 Task: Establish an Event Website.
Action: Mouse moved to (252, 261)
Screenshot: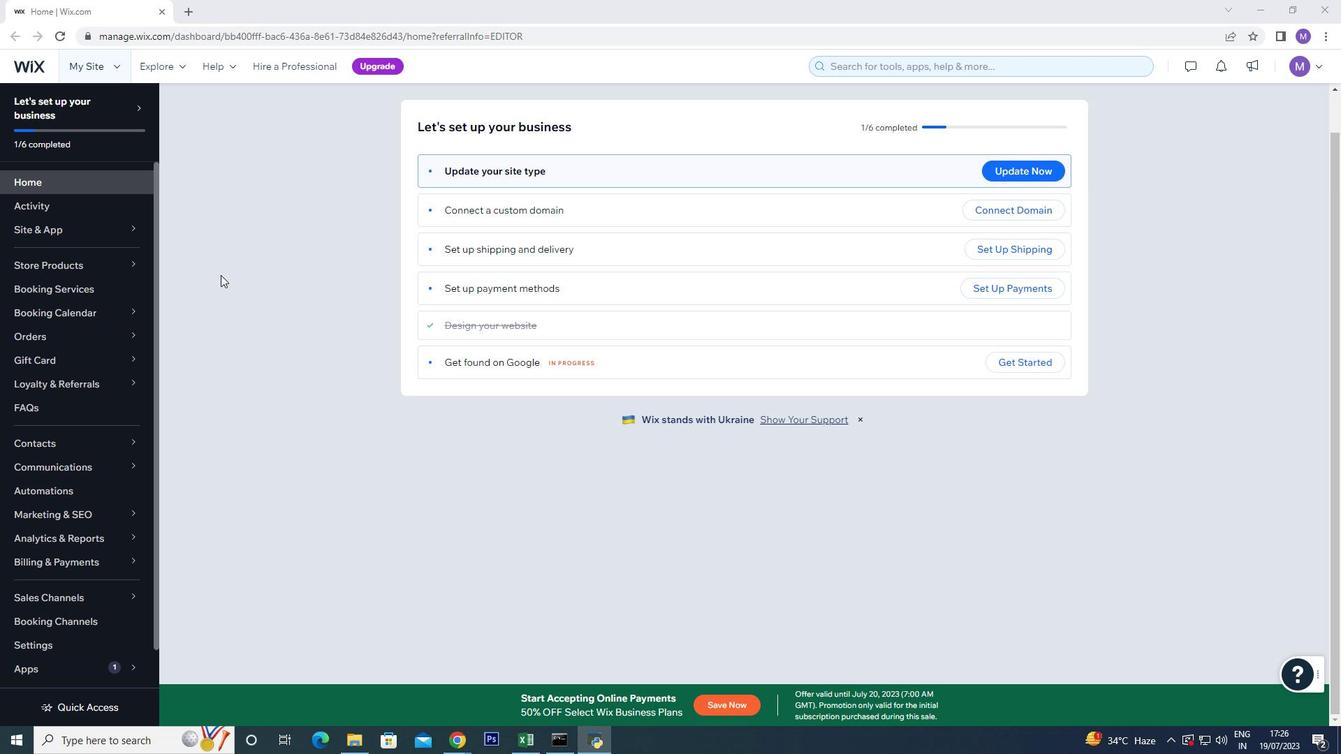 
Action: Mouse pressed left at (252, 261)
Screenshot: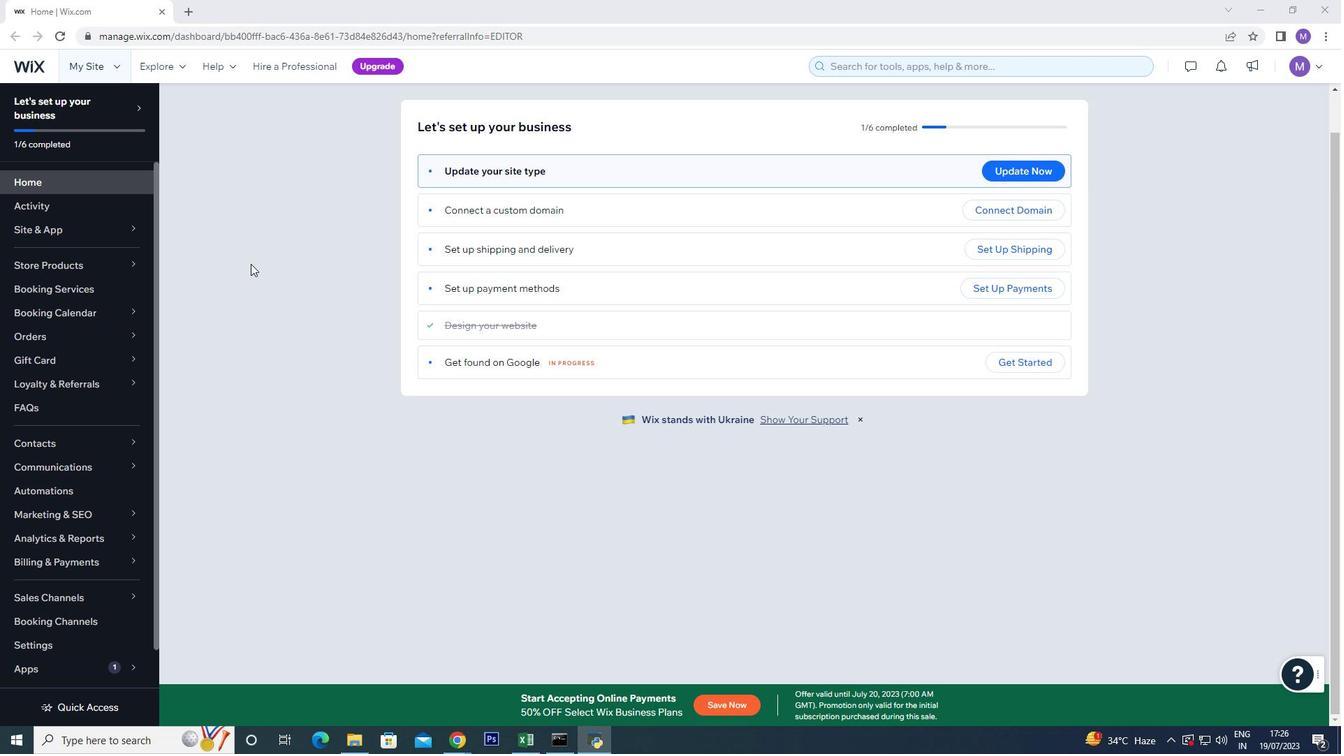 
Action: Mouse moved to (116, 62)
Screenshot: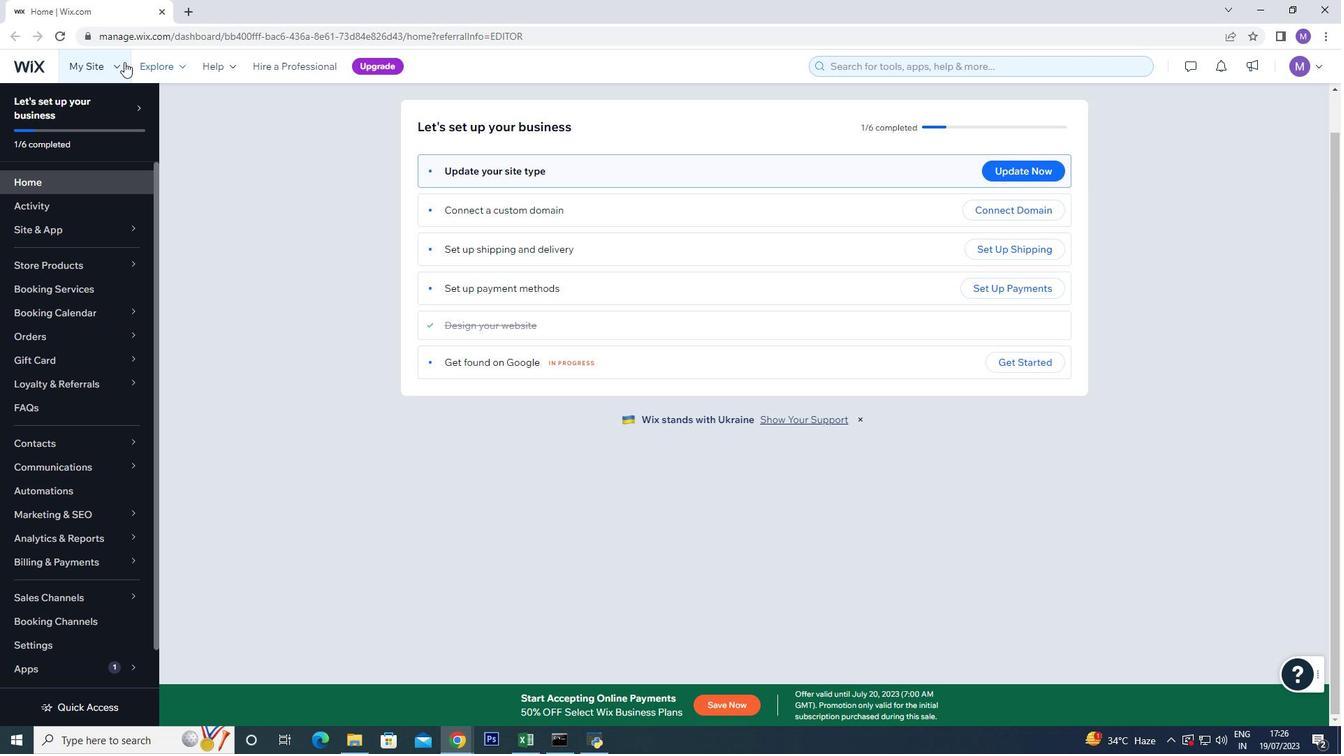 
Action: Mouse pressed left at (116, 62)
Screenshot: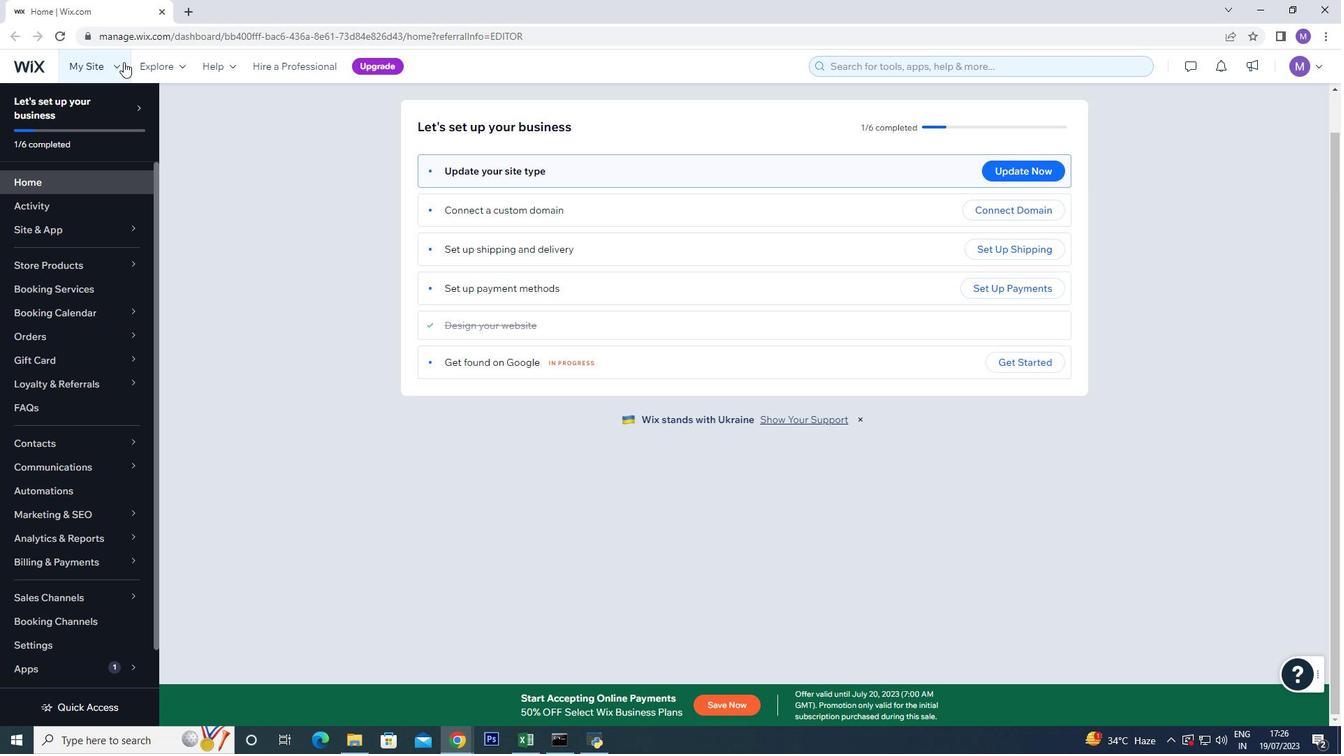 
Action: Mouse moved to (235, 107)
Screenshot: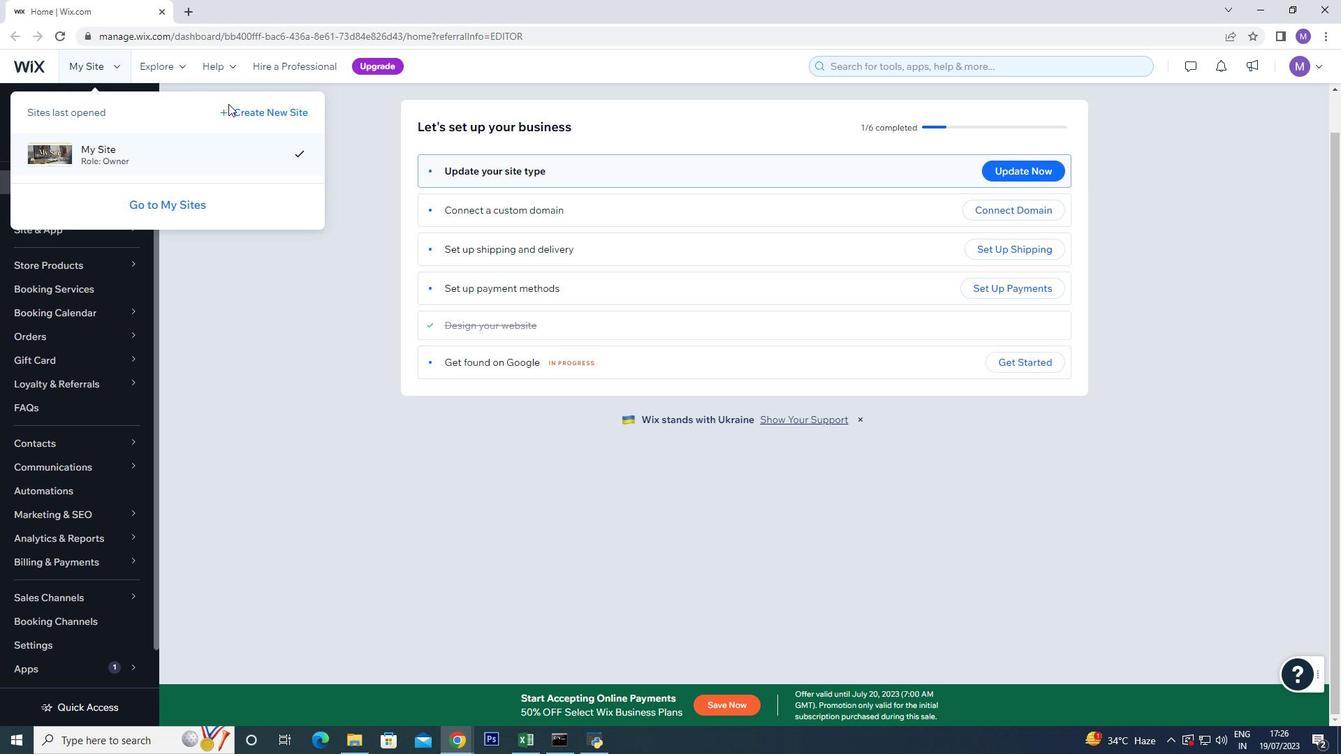 
Action: Mouse pressed left at (235, 107)
Screenshot: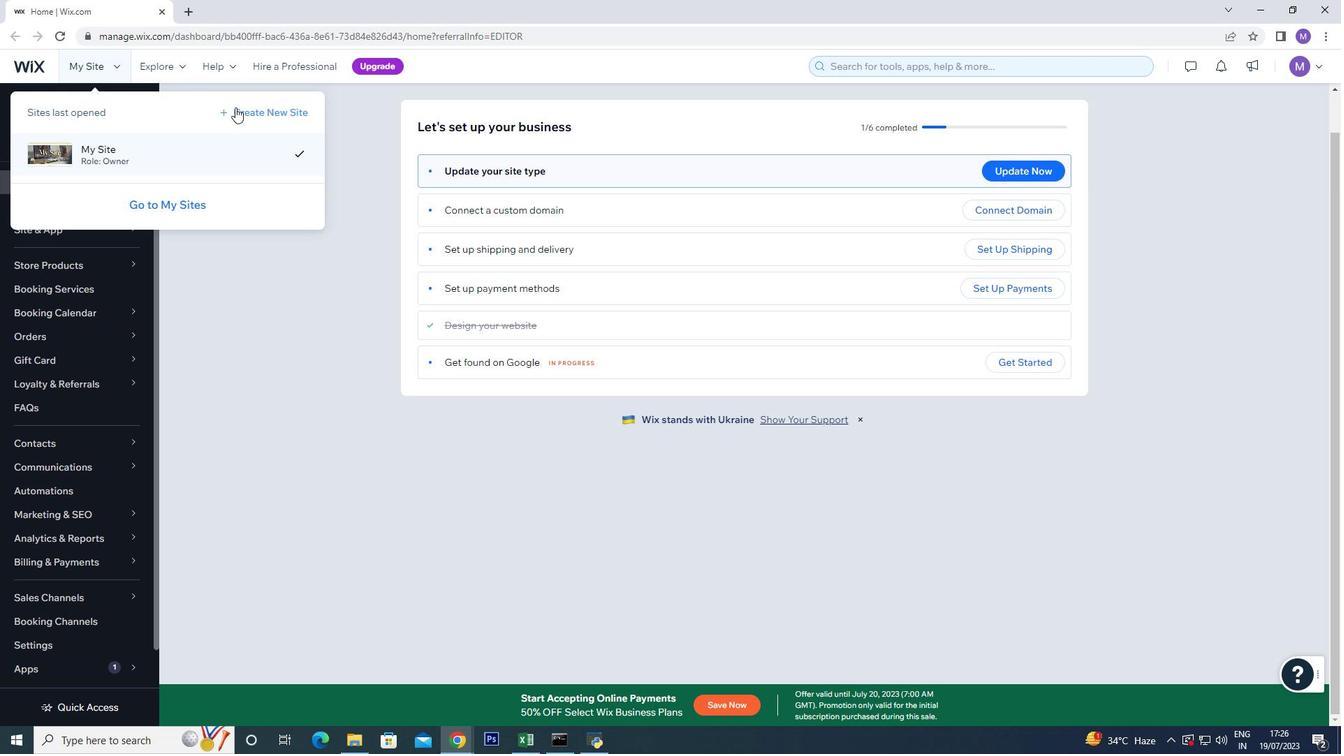 
Action: Mouse moved to (639, 238)
Screenshot: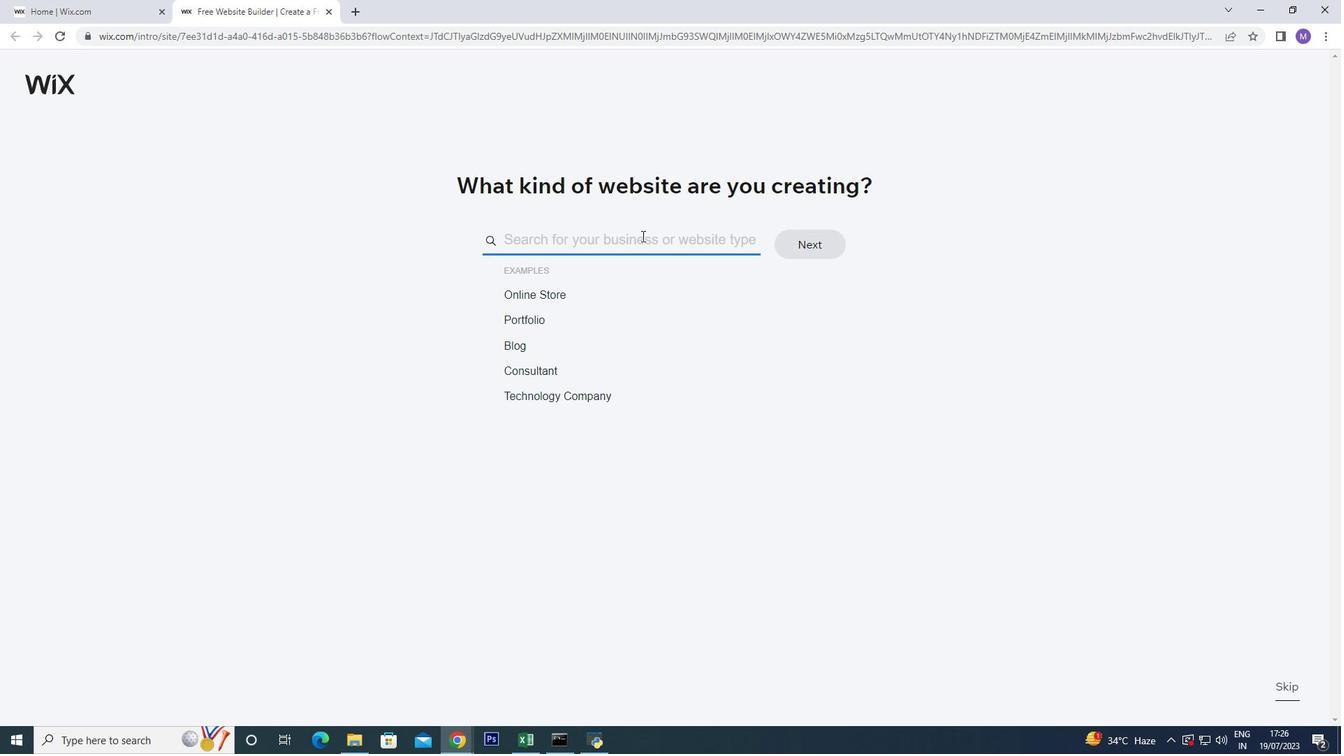 
Action: Mouse pressed left at (639, 238)
Screenshot: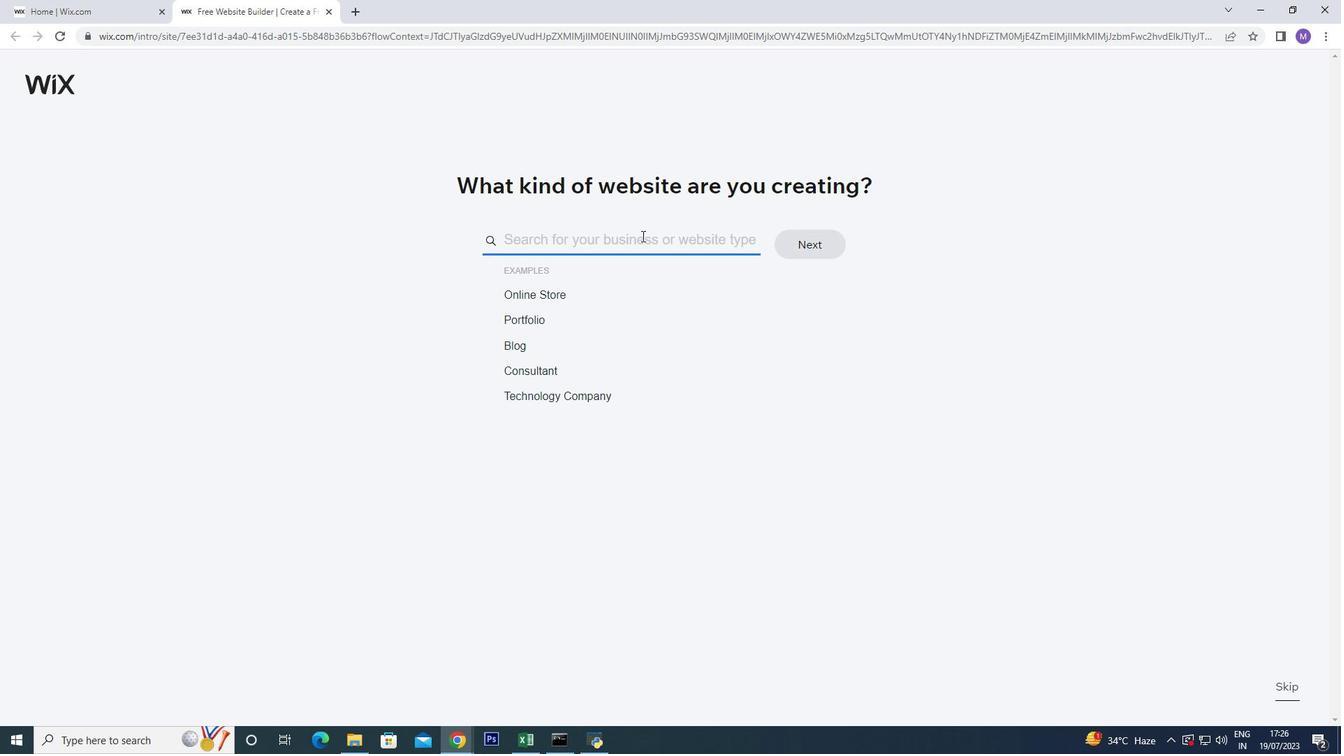 
Action: Key pressed <Key.shift>Event
Screenshot: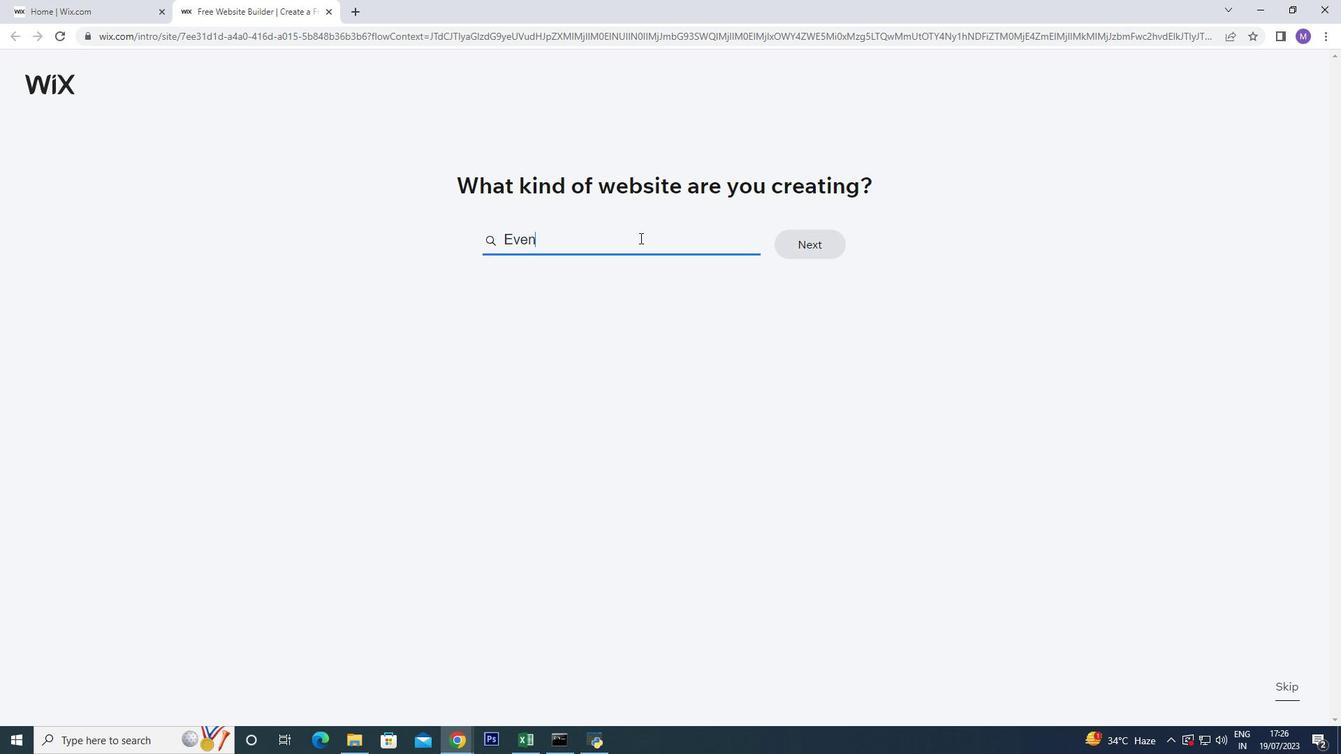 
Action: Mouse moved to (662, 315)
Screenshot: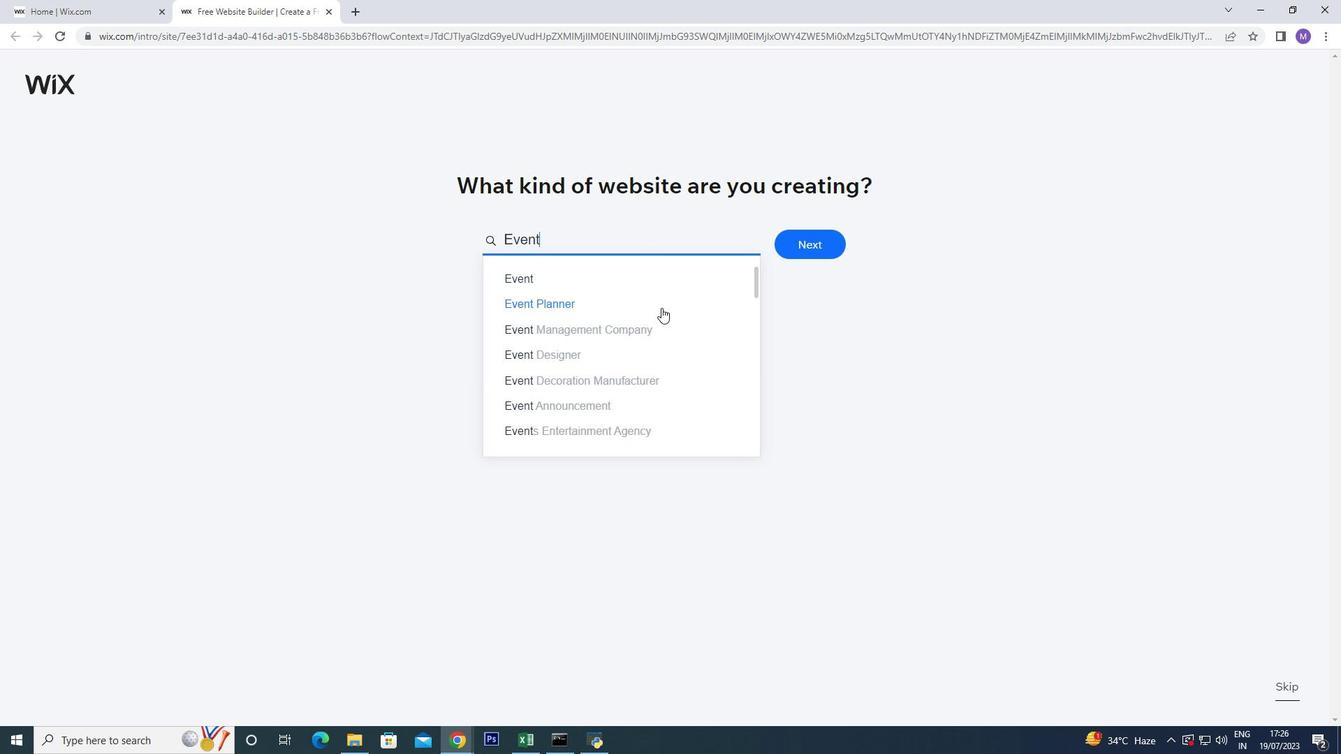 
Action: Mouse scrolled (662, 315) with delta (0, 0)
Screenshot: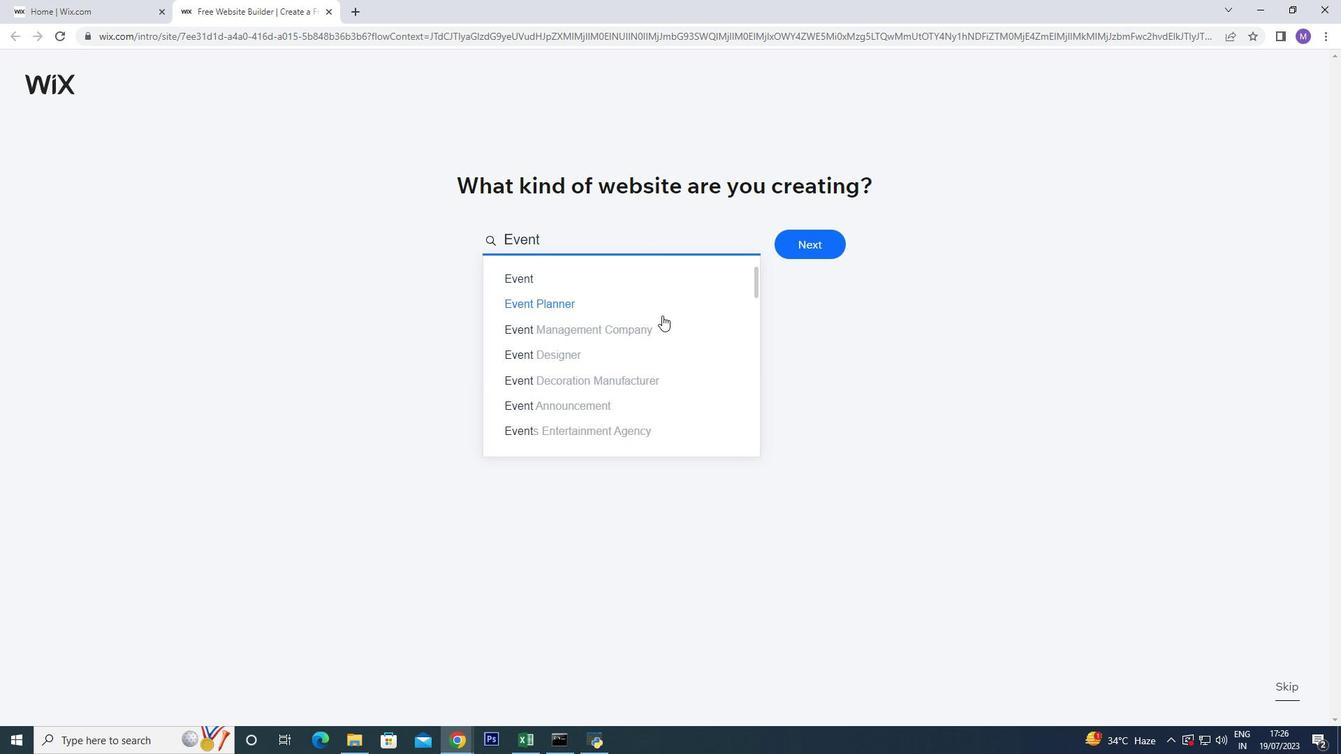
Action: Mouse scrolled (662, 315) with delta (0, 0)
Screenshot: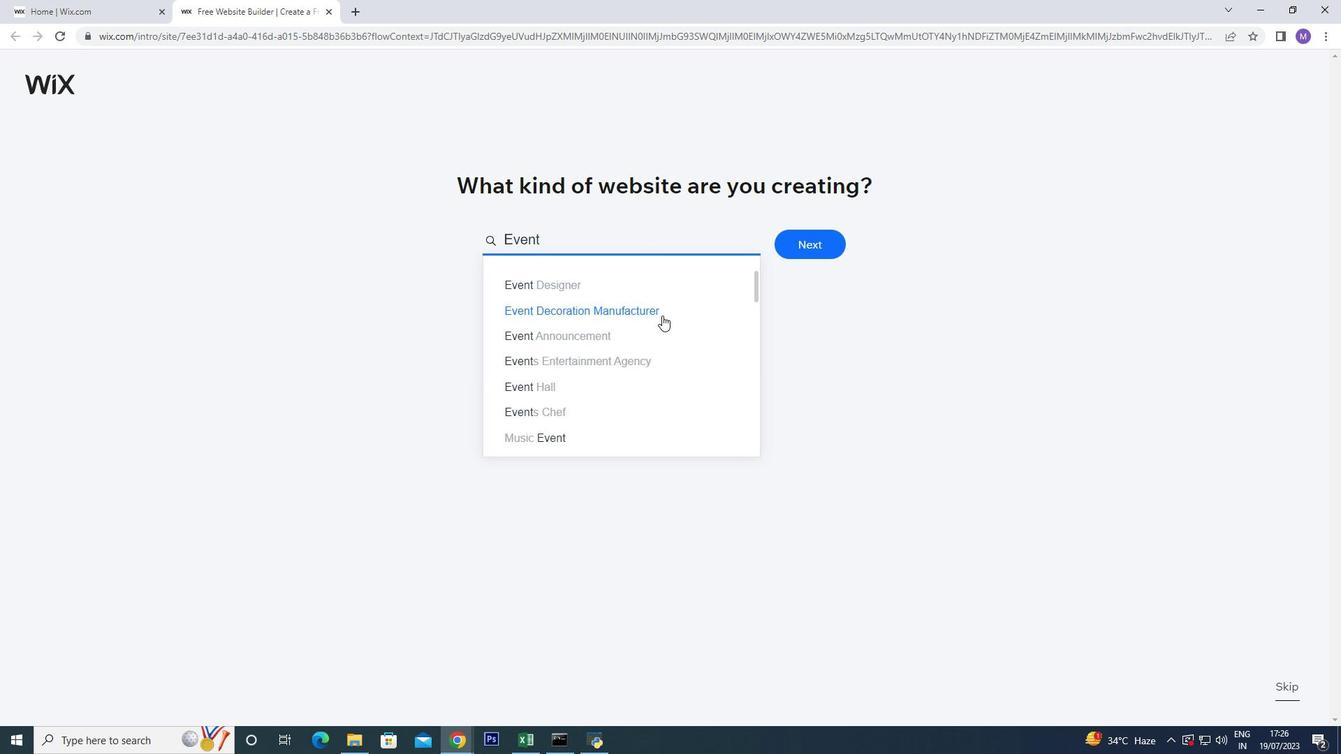 
Action: Mouse scrolled (662, 315) with delta (0, 0)
Screenshot: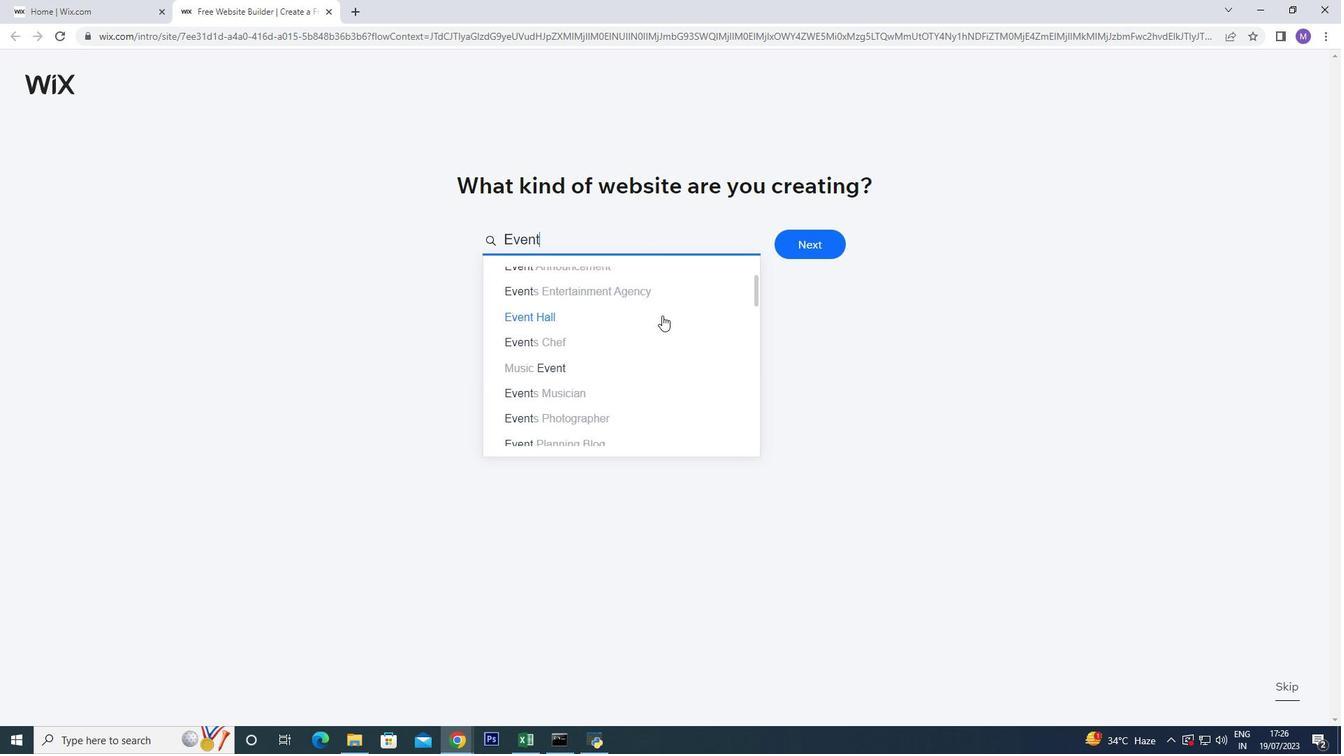 
Action: Mouse moved to (523, 298)
Screenshot: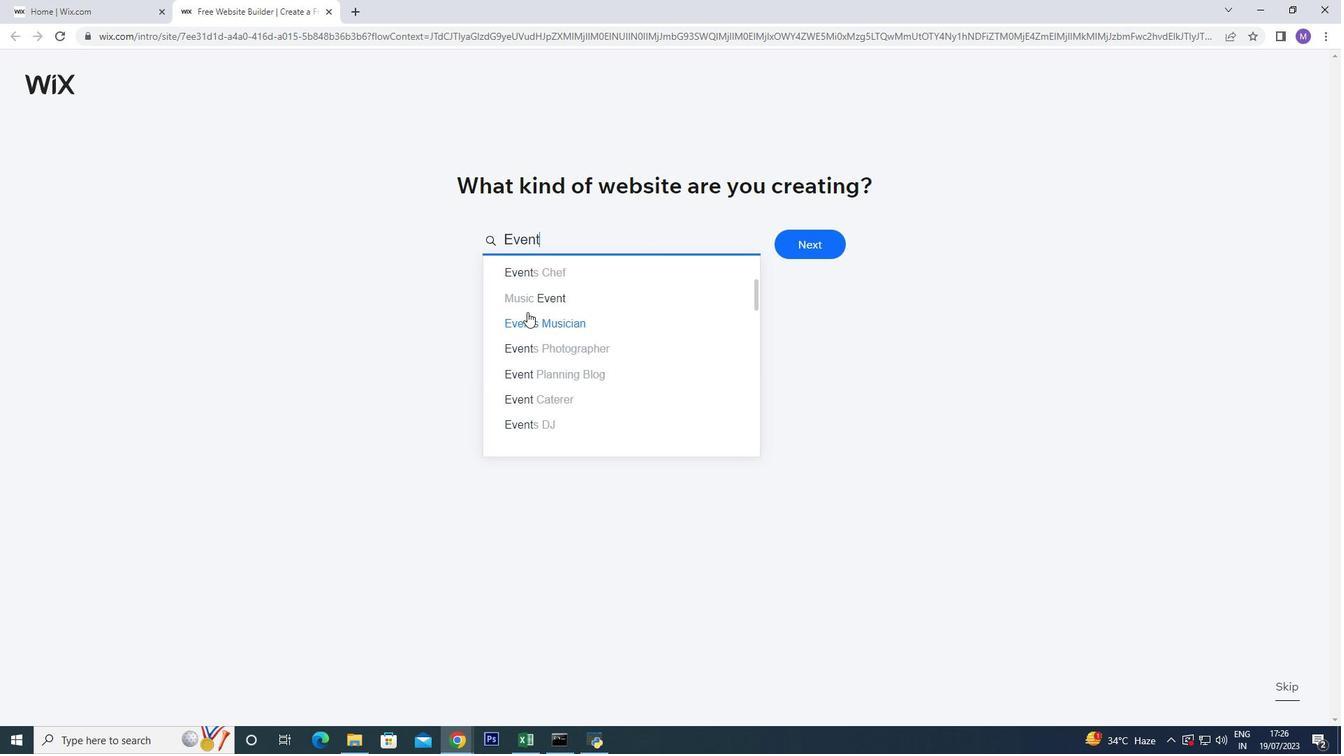 
Action: Mouse pressed left at (523, 298)
Screenshot: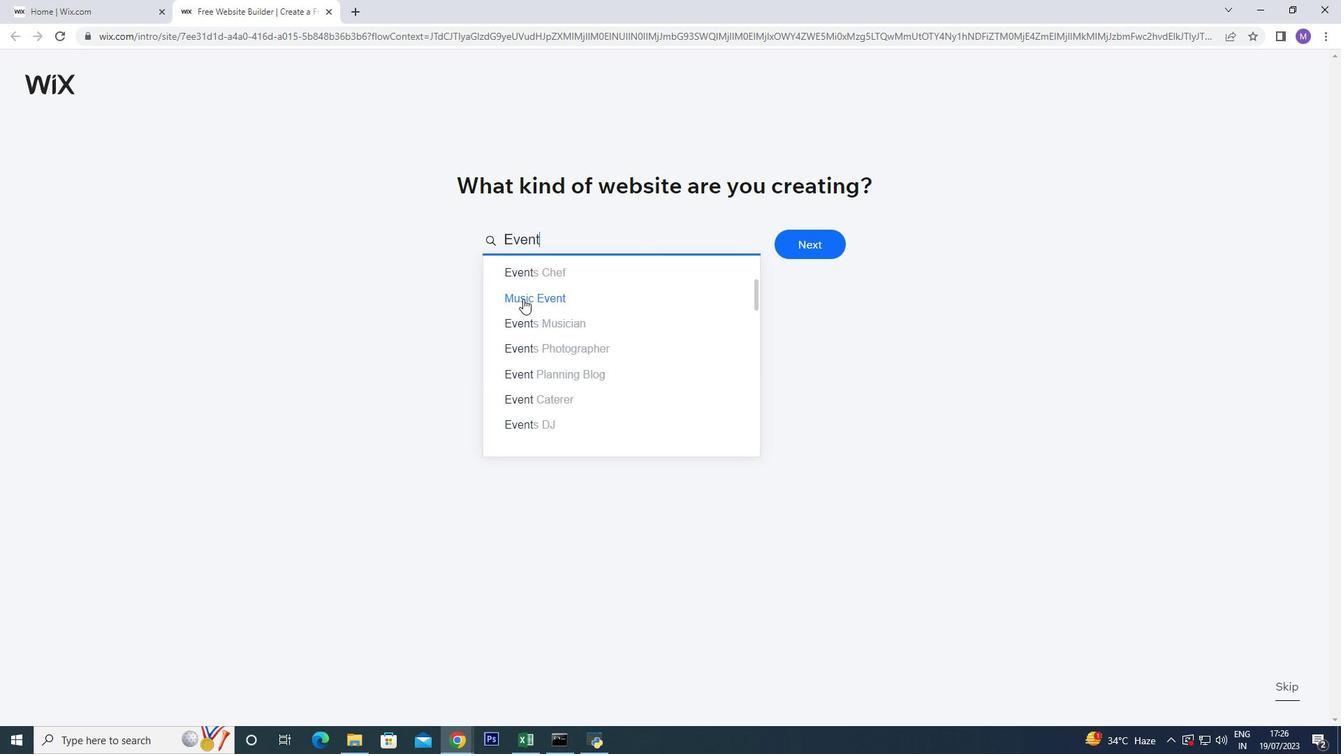 
Action: Mouse moved to (810, 247)
Screenshot: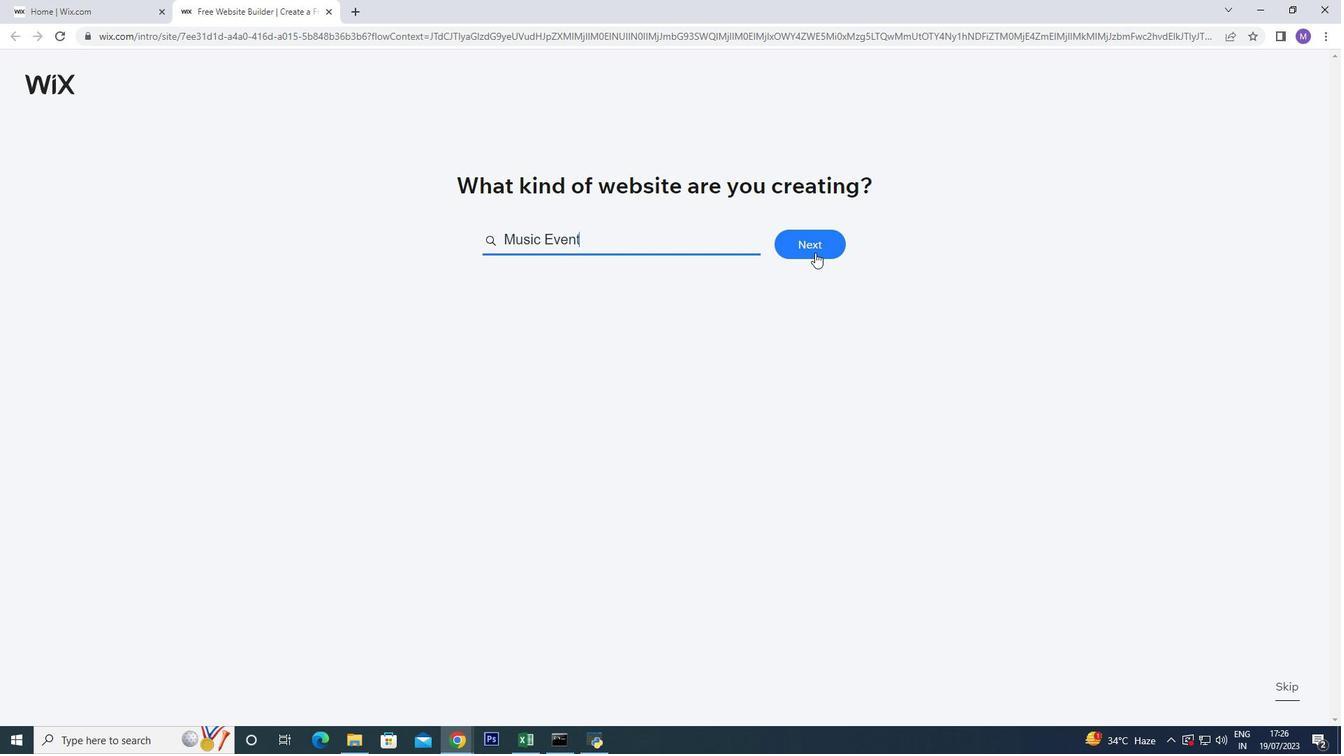 
Action: Mouse pressed left at (810, 247)
Screenshot: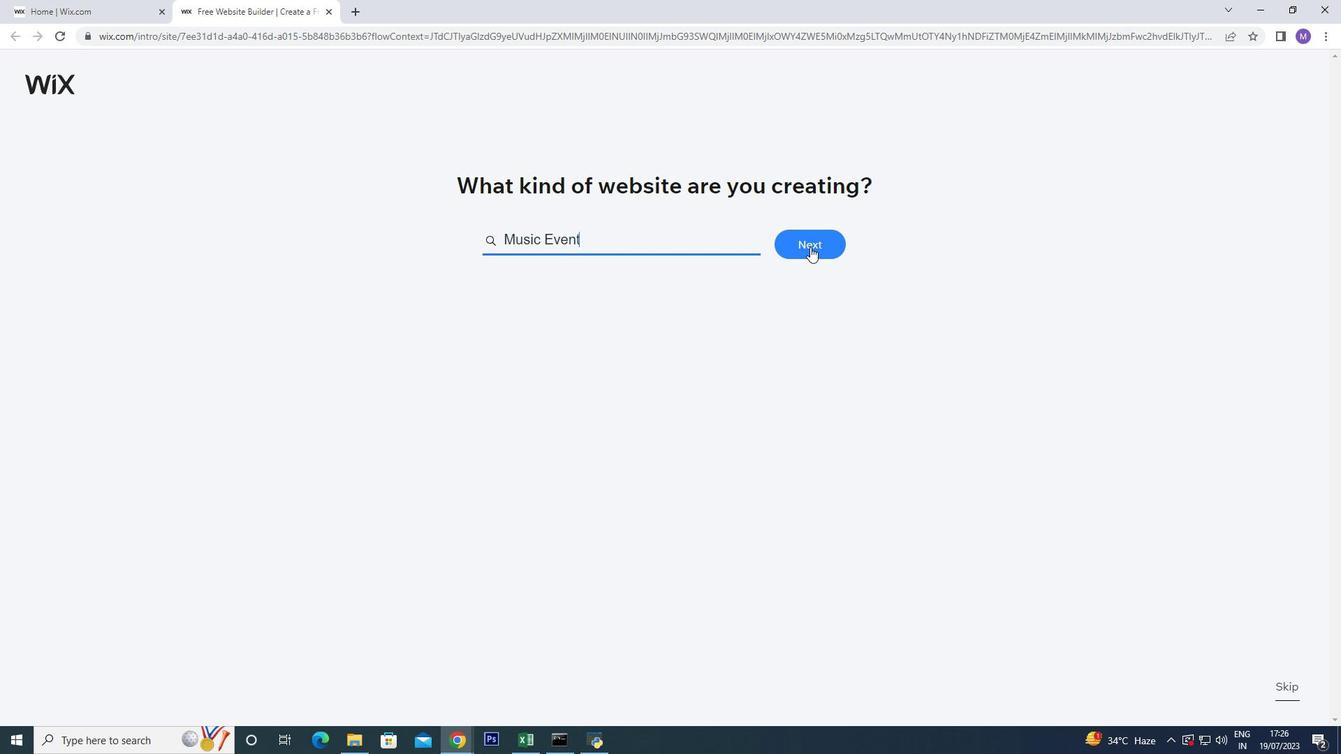 
Action: Mouse moved to (604, 278)
Screenshot: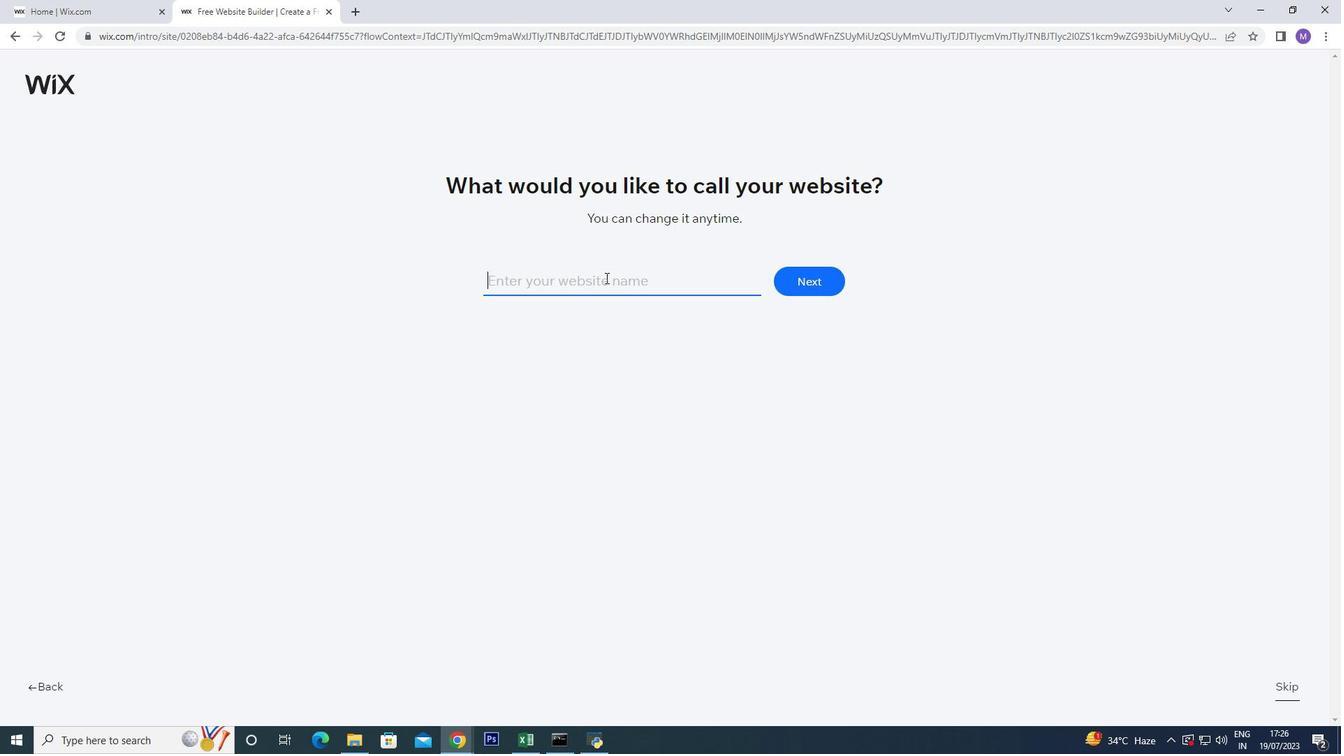 
Action: Mouse pressed left at (604, 278)
Screenshot: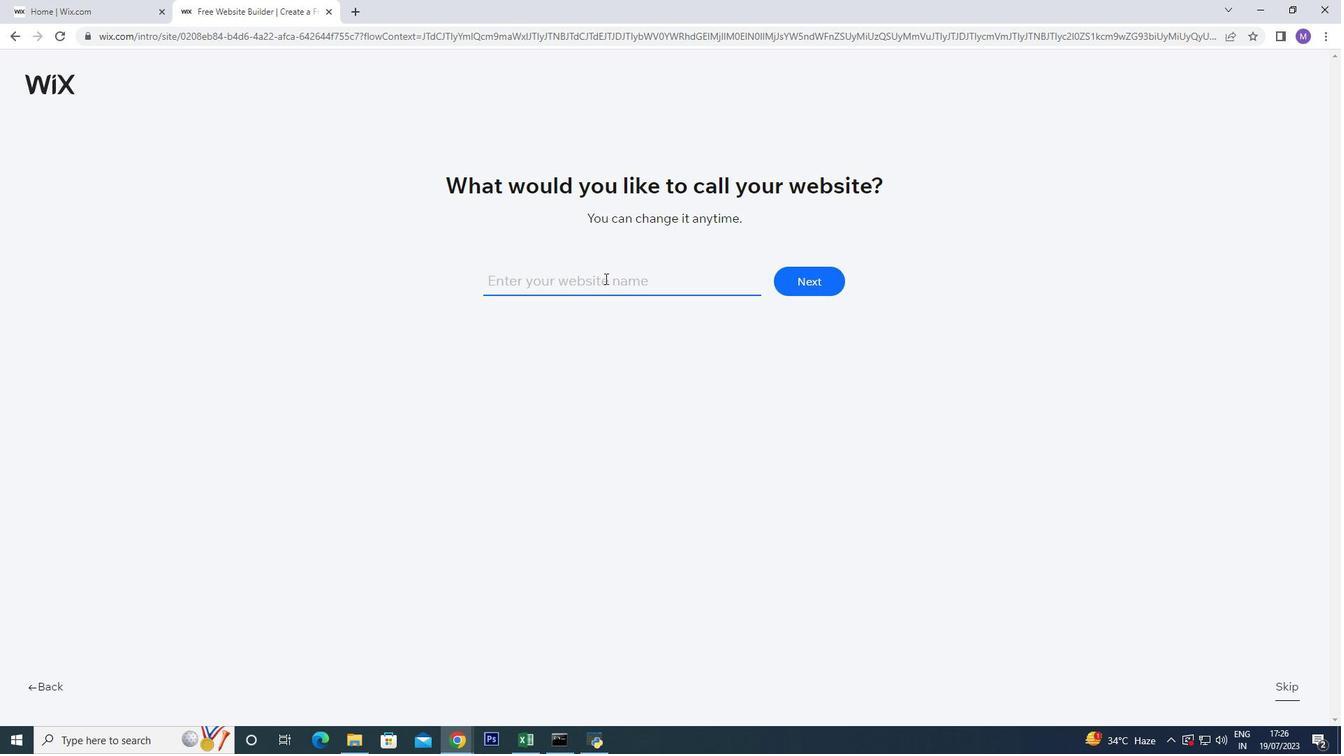 
Action: Key pressed <Key.shift><Key.shift><Key.shift><Key.shift><Key.shift><Key.shift><Key.shift><Key.shift><Key.shift><Key.shift><Key.shift><Key.shift><Key.shift><Key.shift><Key.shift><Key.shift><Key.shift><Key.shift><Key.shift><Key.shift><Key.shift><Key.shift><Key.shift><Key.shift><Key.shift><Key.shift><Key.shift><Key.shift><Key.shift><Key.shift><Key.shift><Key.shift><Key.shift><Key.shift><Key.shift><Key.shift><Key.shift><Key.shift>Burning<Key.space>man
Screenshot: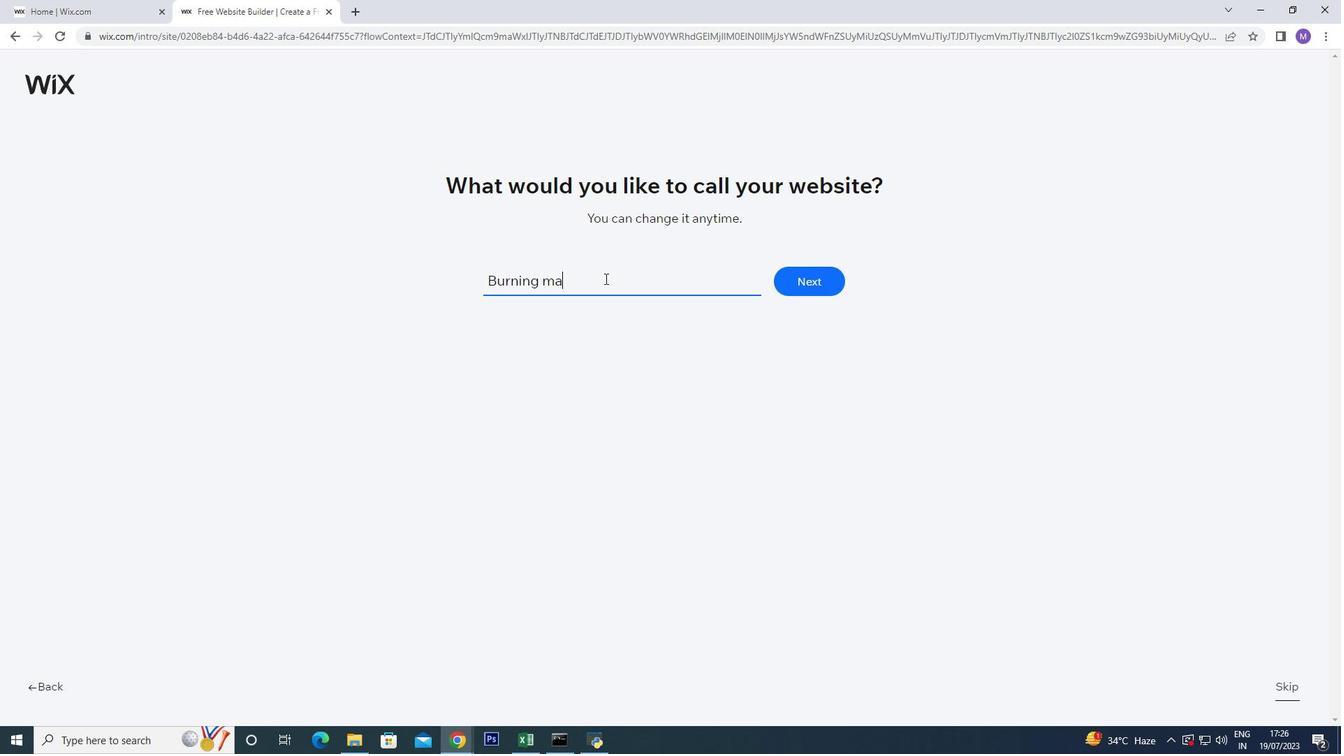 
Action: Mouse moved to (804, 279)
Screenshot: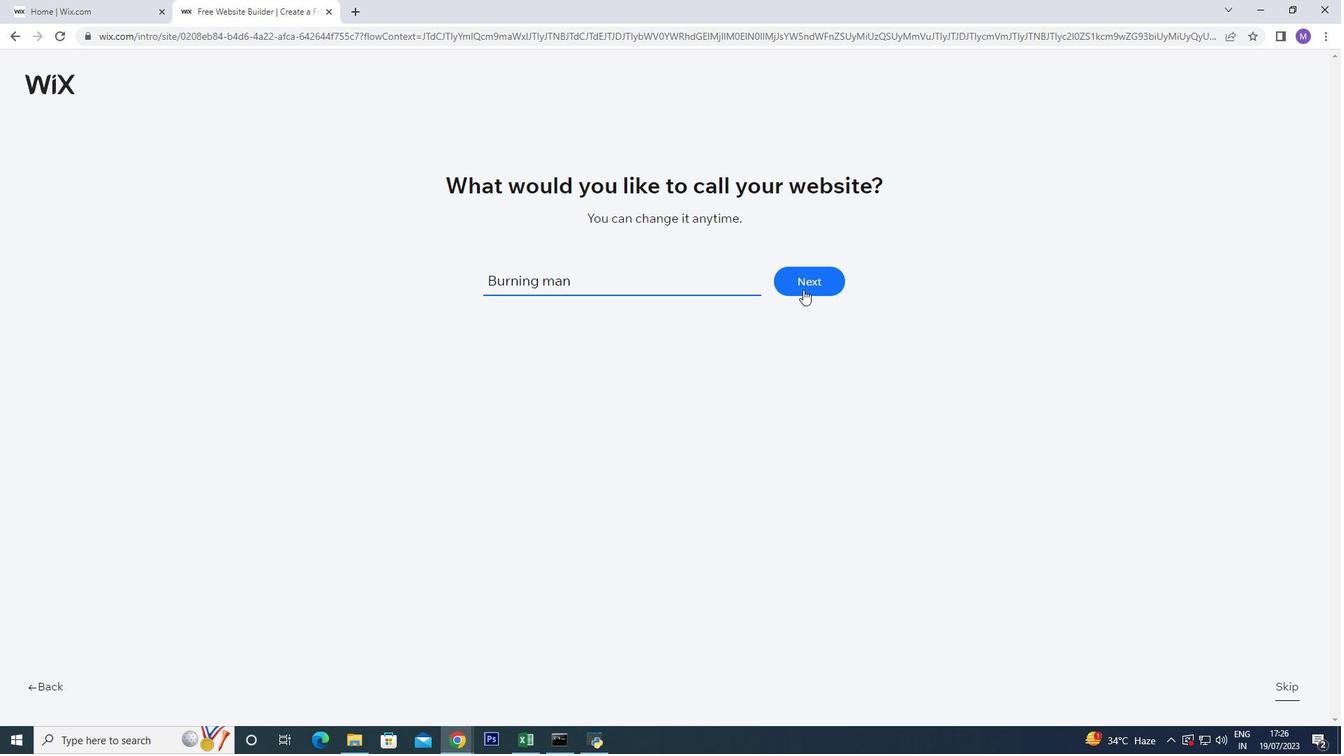 
Action: Mouse pressed left at (804, 279)
Screenshot: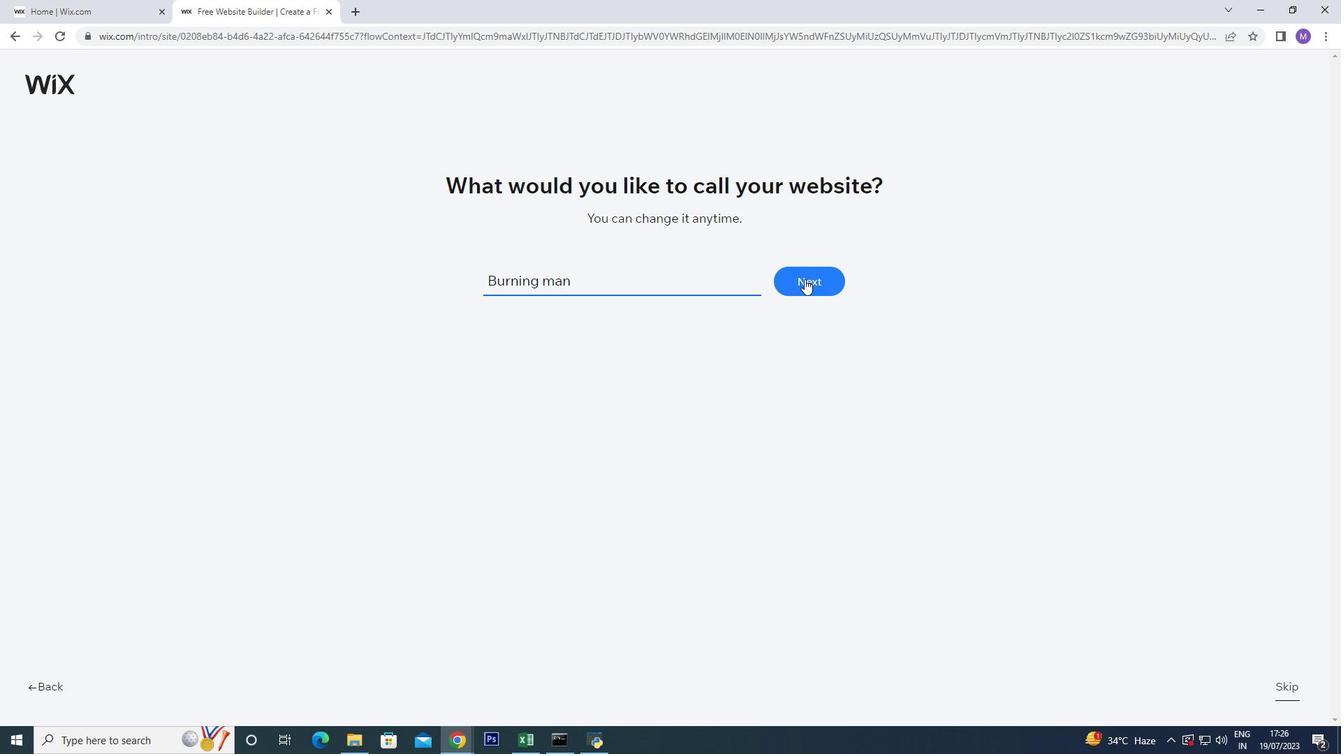 
Action: Mouse moved to (687, 212)
Screenshot: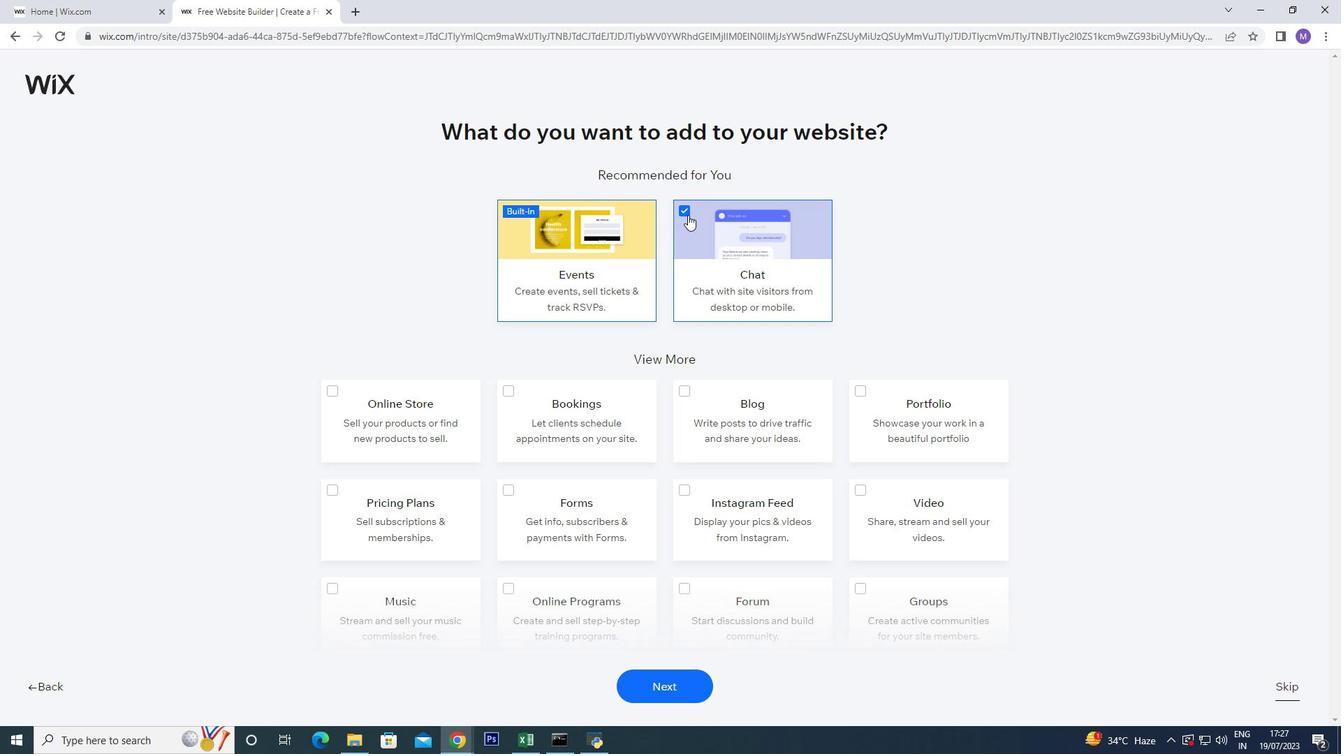 
Action: Mouse pressed left at (687, 212)
Screenshot: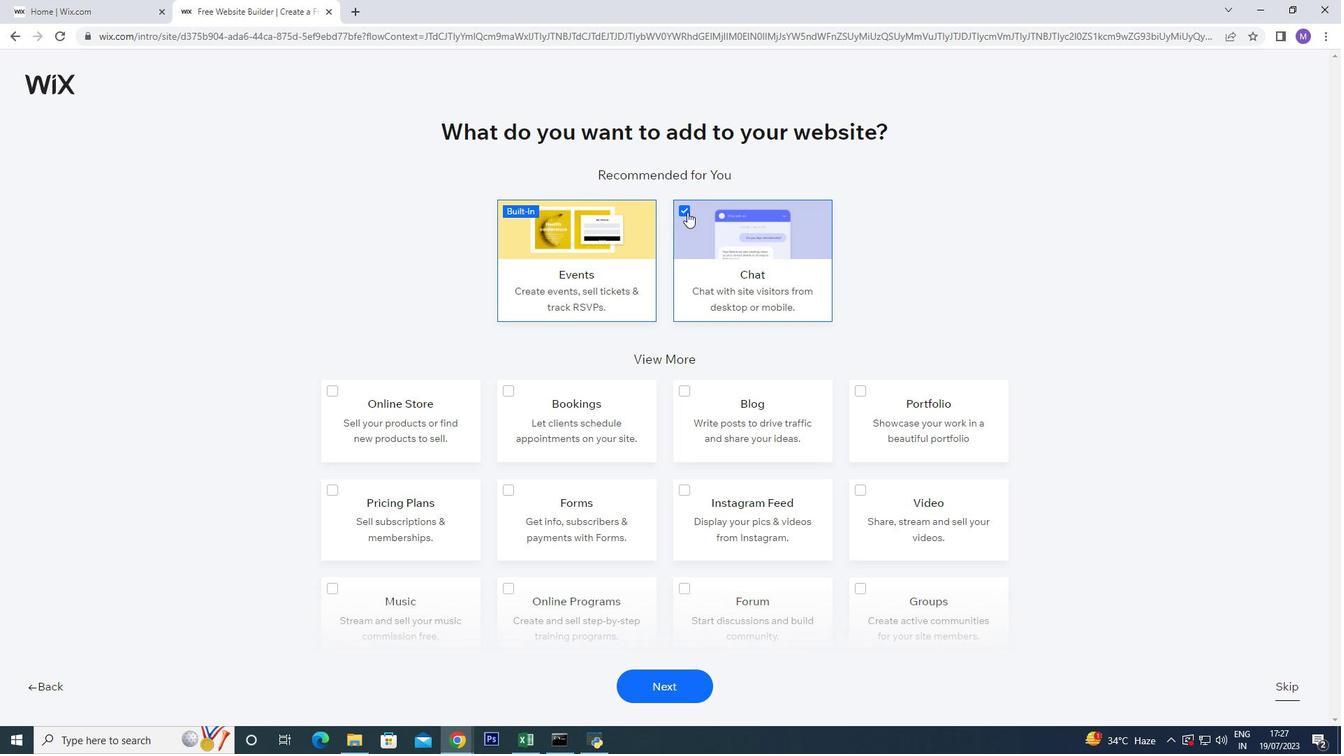 
Action: Mouse moved to (686, 636)
Screenshot: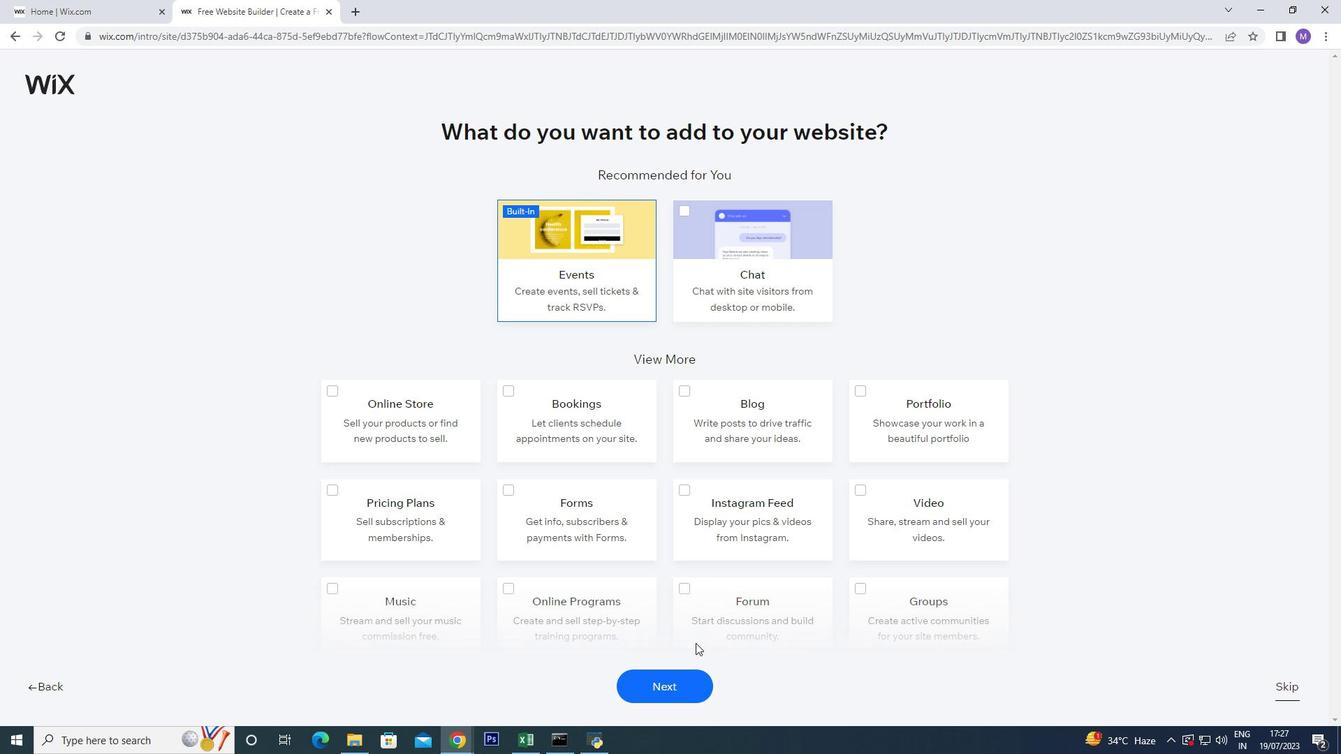
Action: Mouse scrolled (686, 635) with delta (0, 0)
Screenshot: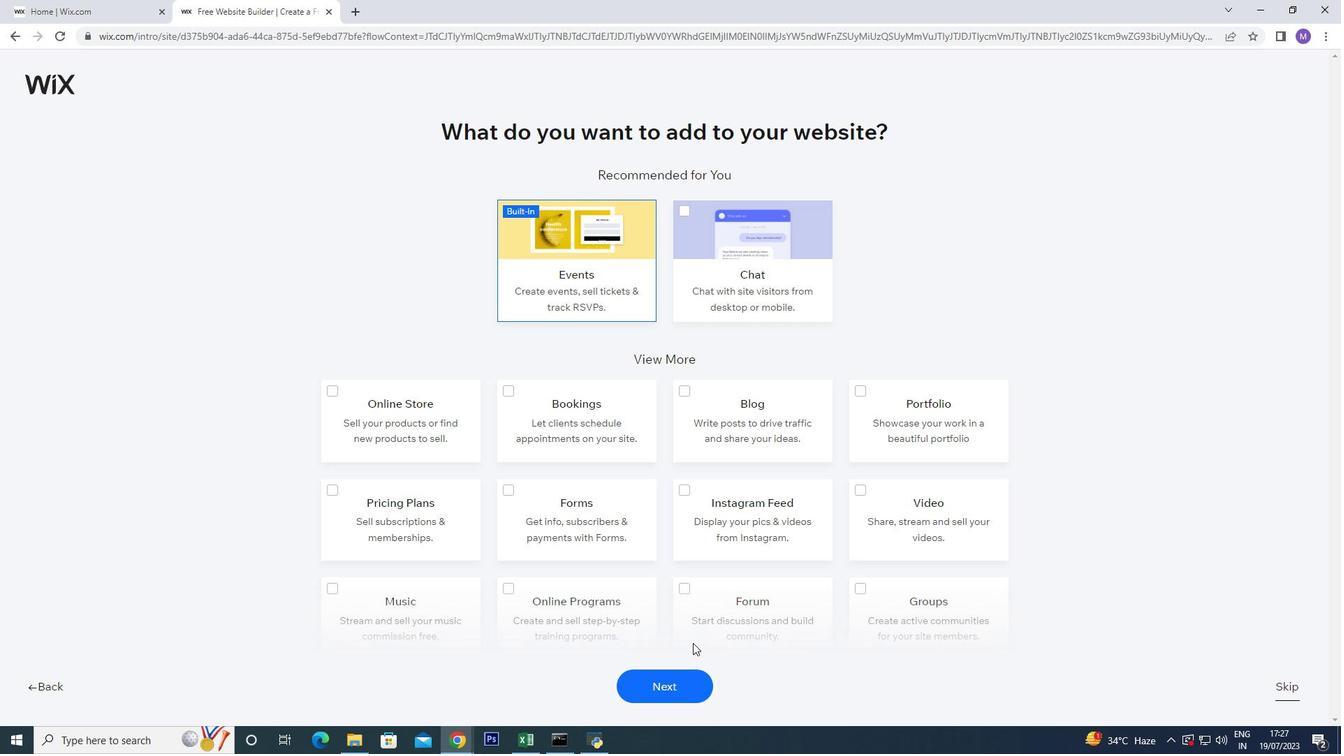 
Action: Mouse moved to (686, 634)
Screenshot: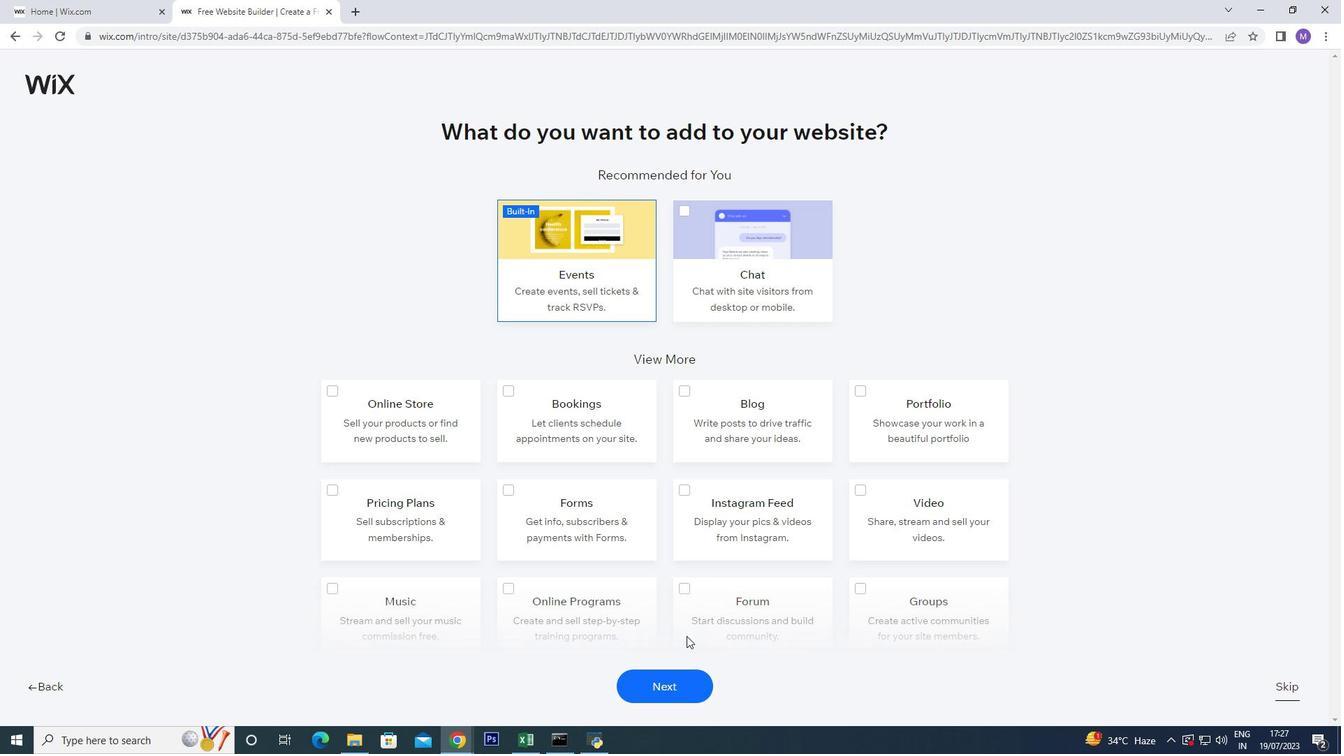 
Action: Mouse scrolled (686, 633) with delta (0, 0)
Screenshot: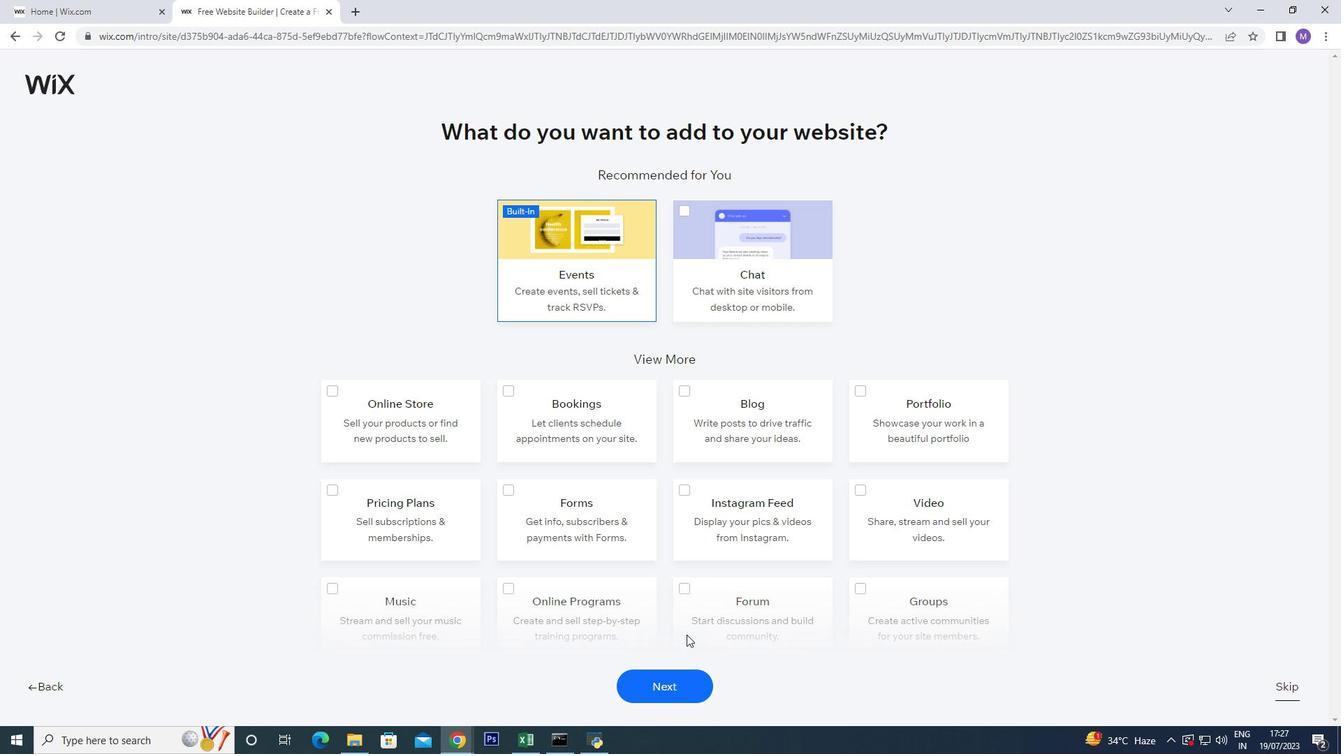
Action: Mouse moved to (696, 614)
Screenshot: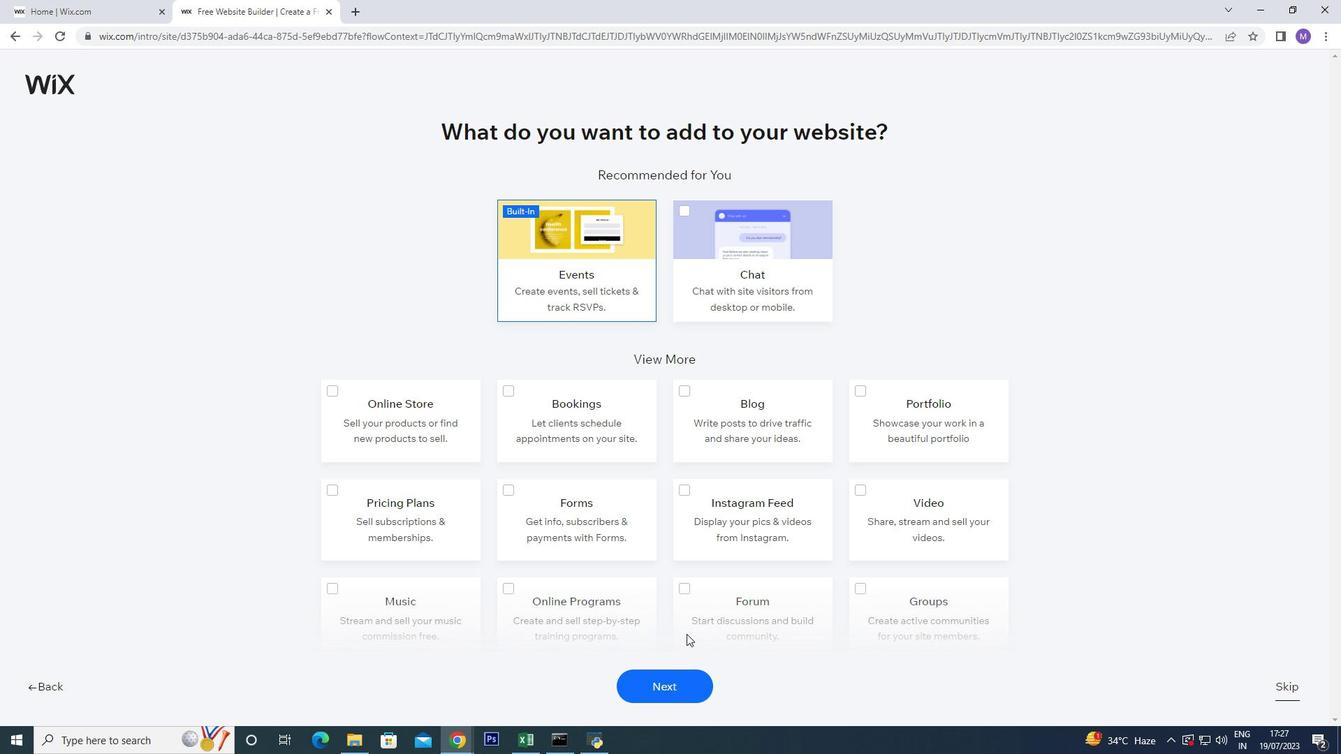 
Action: Mouse scrolled (686, 632) with delta (0, 0)
Screenshot: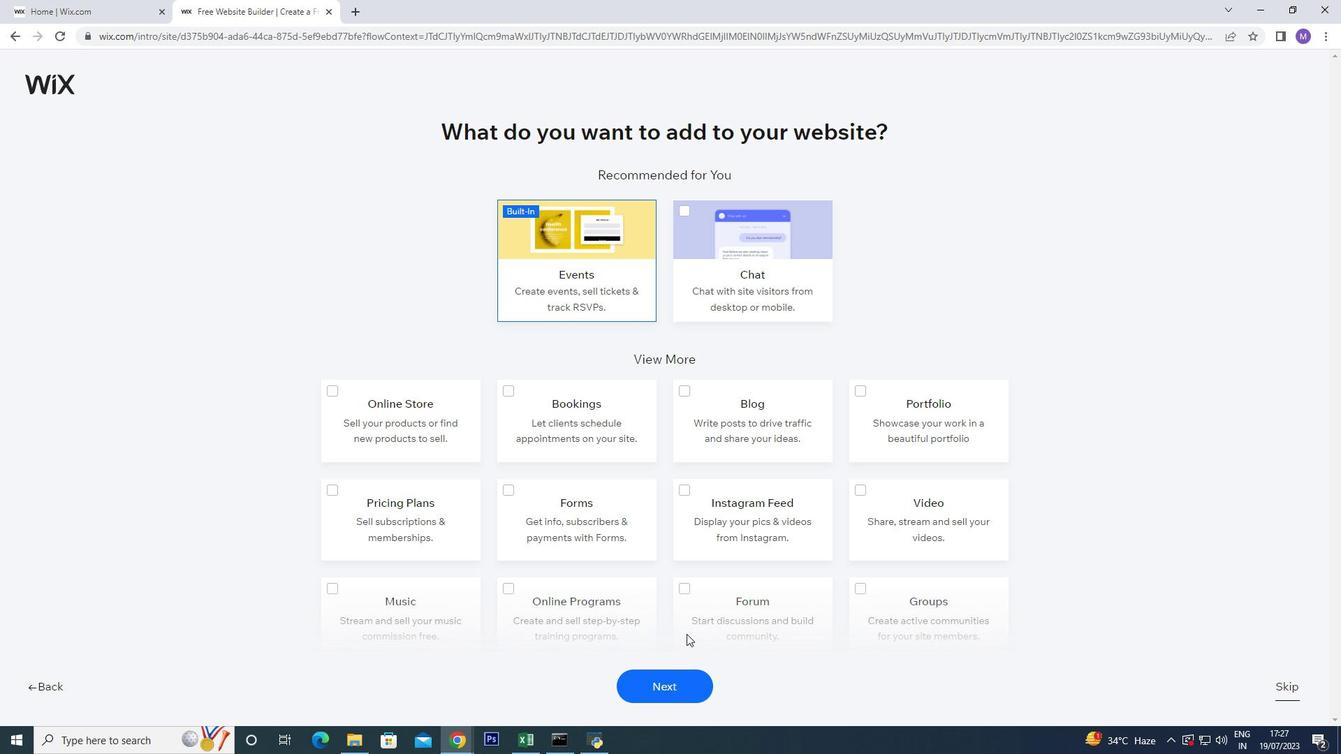 
Action: Mouse moved to (729, 540)
Screenshot: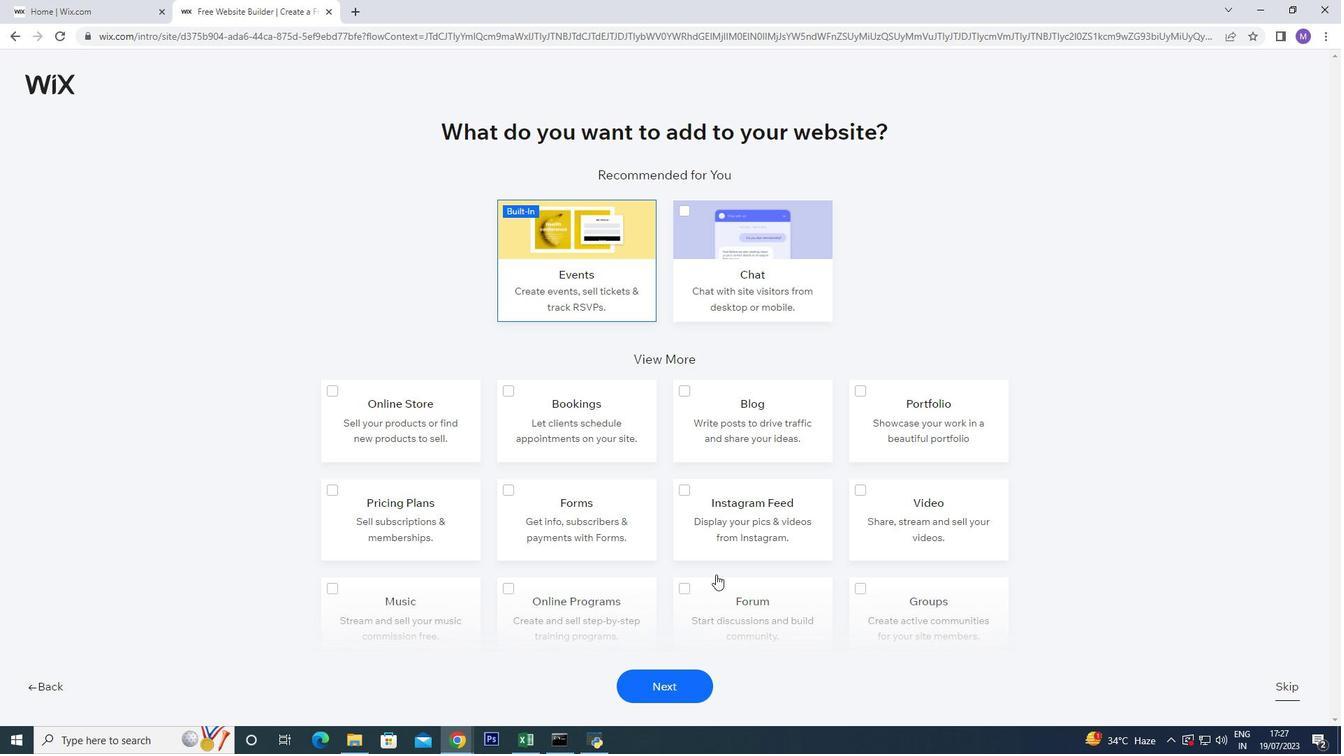 
Action: Mouse scrolled (729, 539) with delta (0, 0)
Screenshot: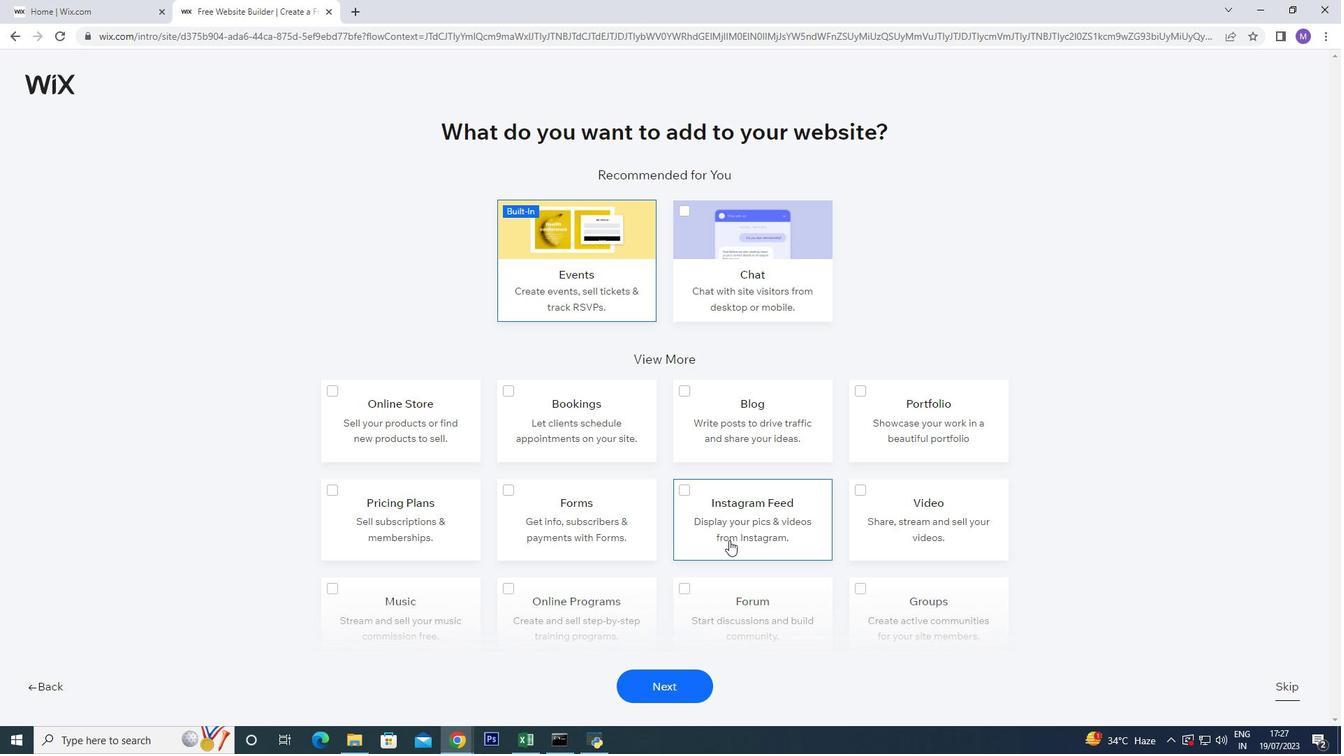 
Action: Mouse scrolled (729, 539) with delta (0, 0)
Screenshot: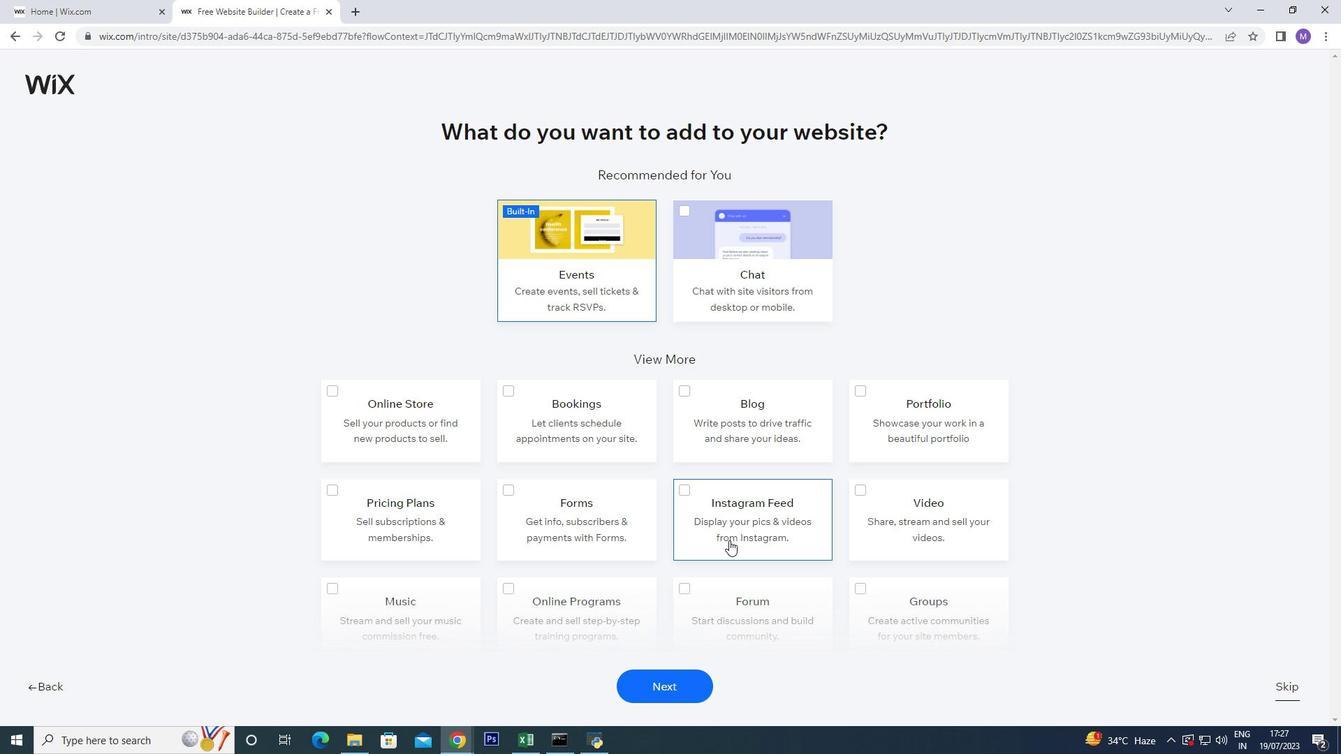 
Action: Mouse scrolled (729, 539) with delta (0, 0)
Screenshot: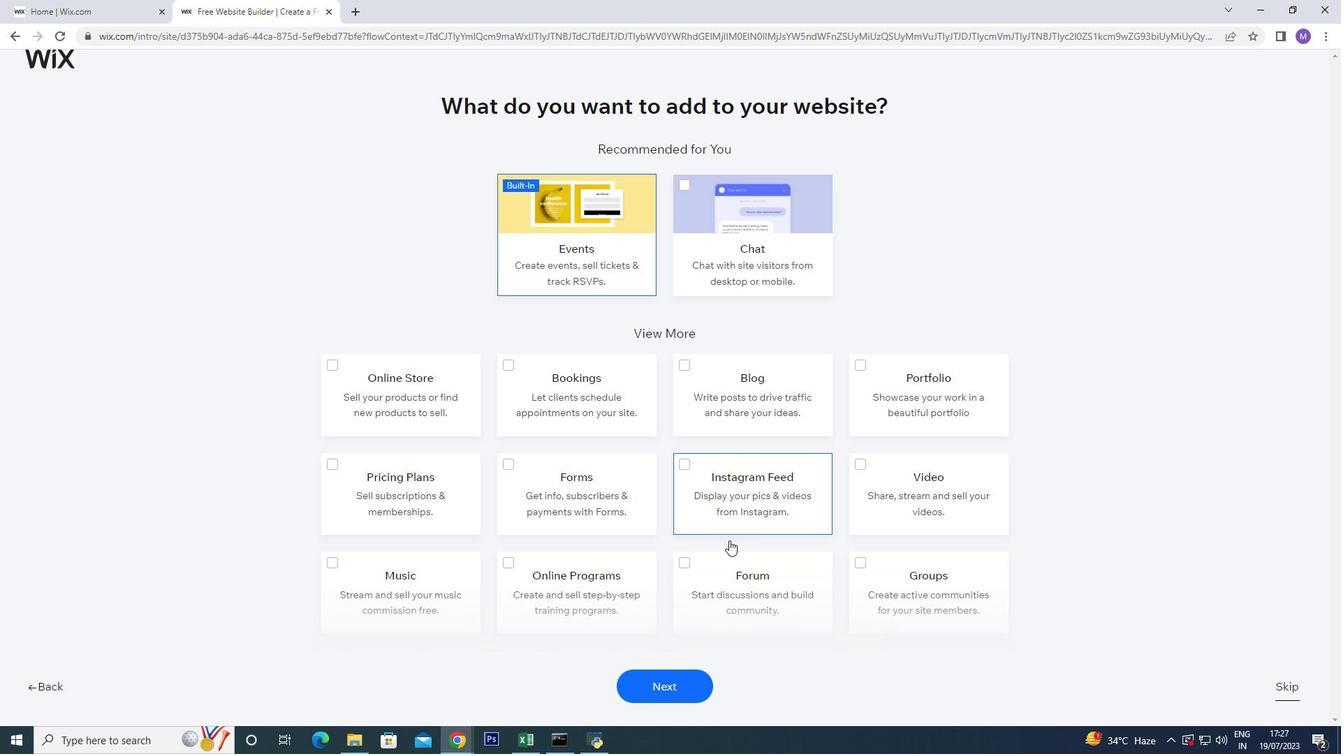
Action: Mouse scrolled (729, 539) with delta (0, 0)
Screenshot: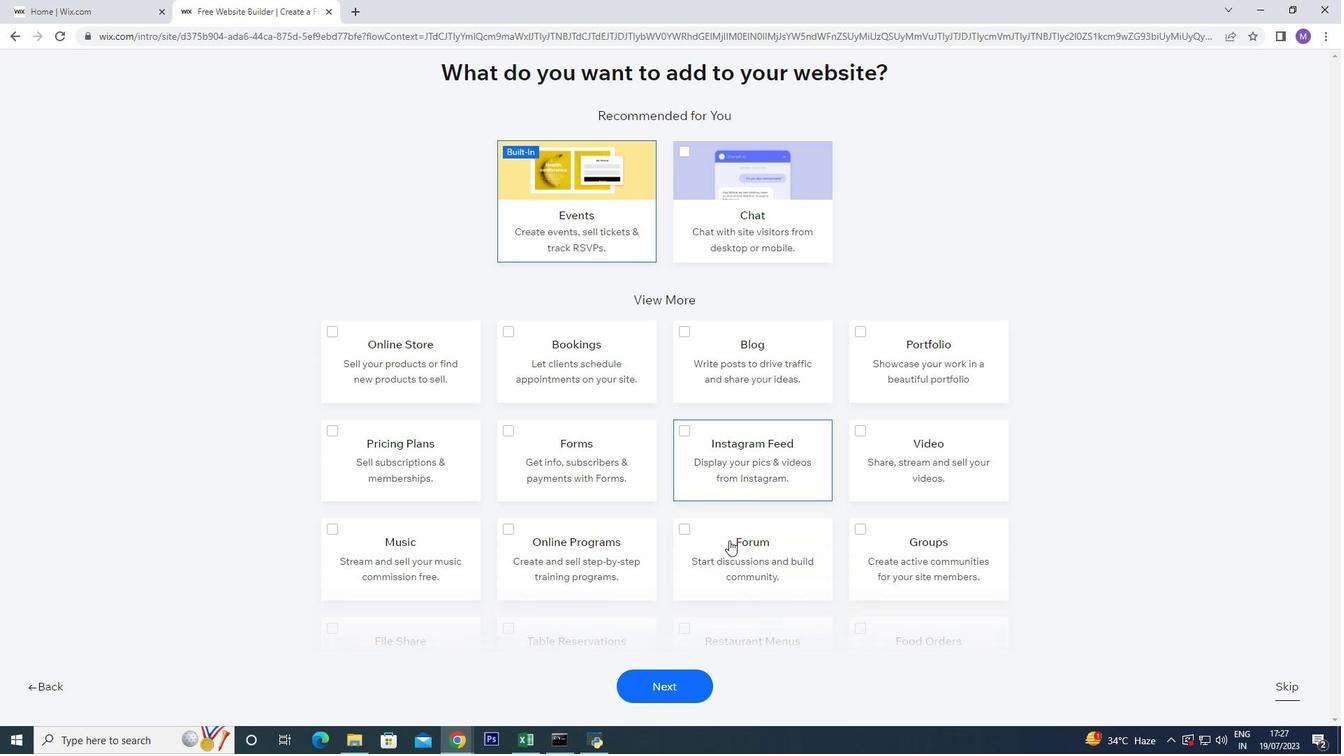 
Action: Mouse scrolled (729, 539) with delta (0, 0)
Screenshot: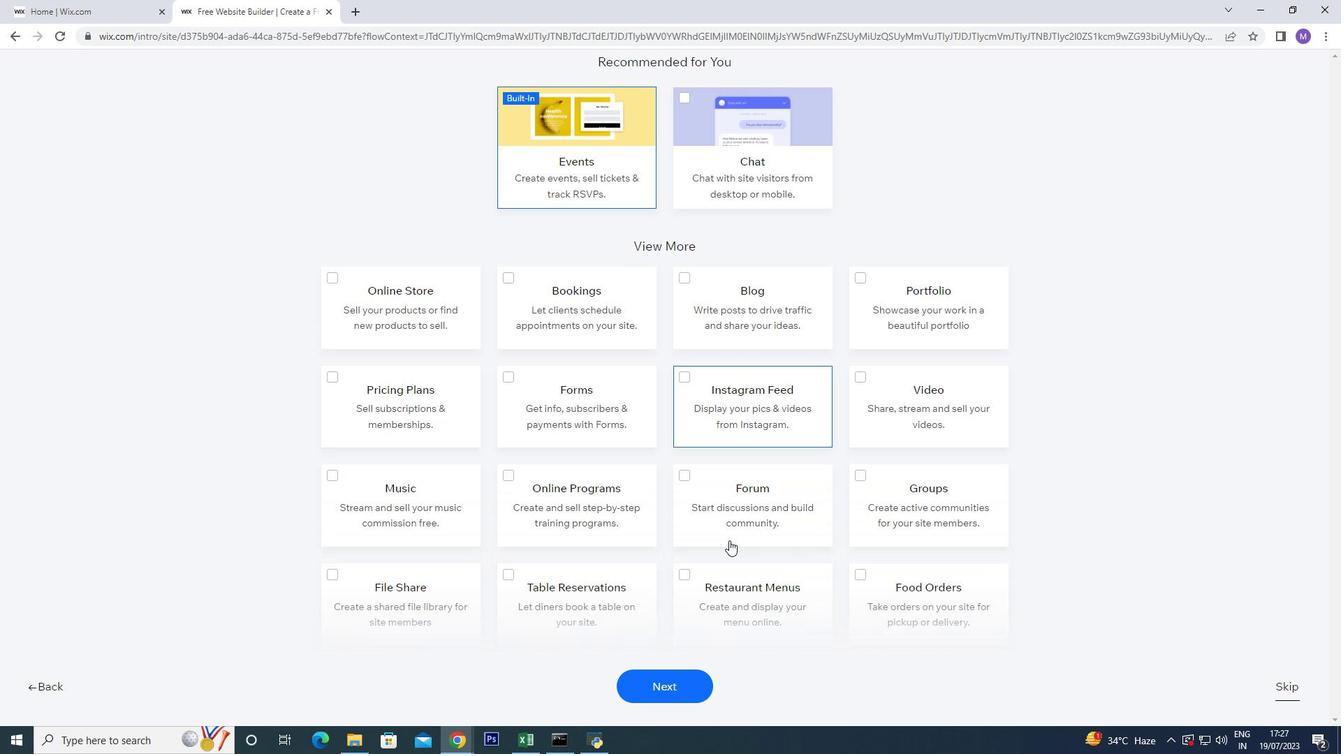 
Action: Mouse scrolled (729, 539) with delta (0, 0)
Screenshot: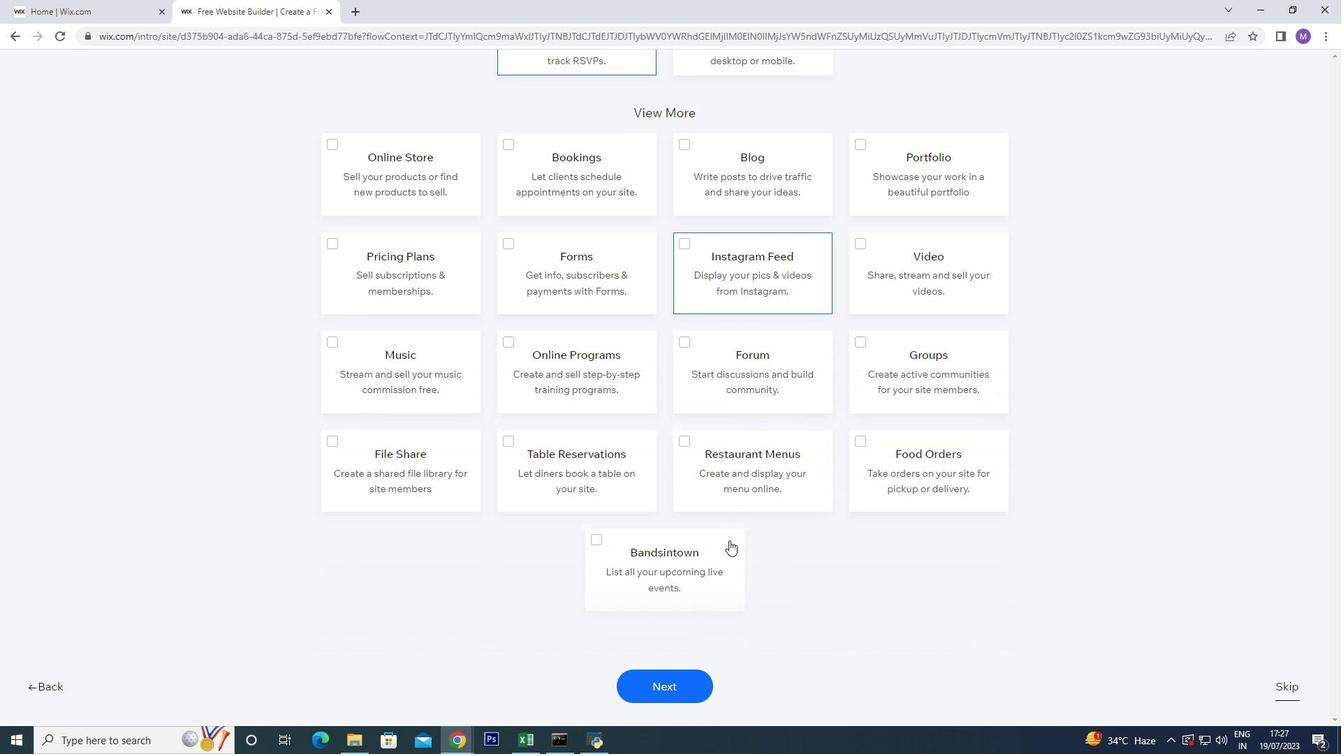 
Action: Mouse scrolled (729, 539) with delta (0, 0)
Screenshot: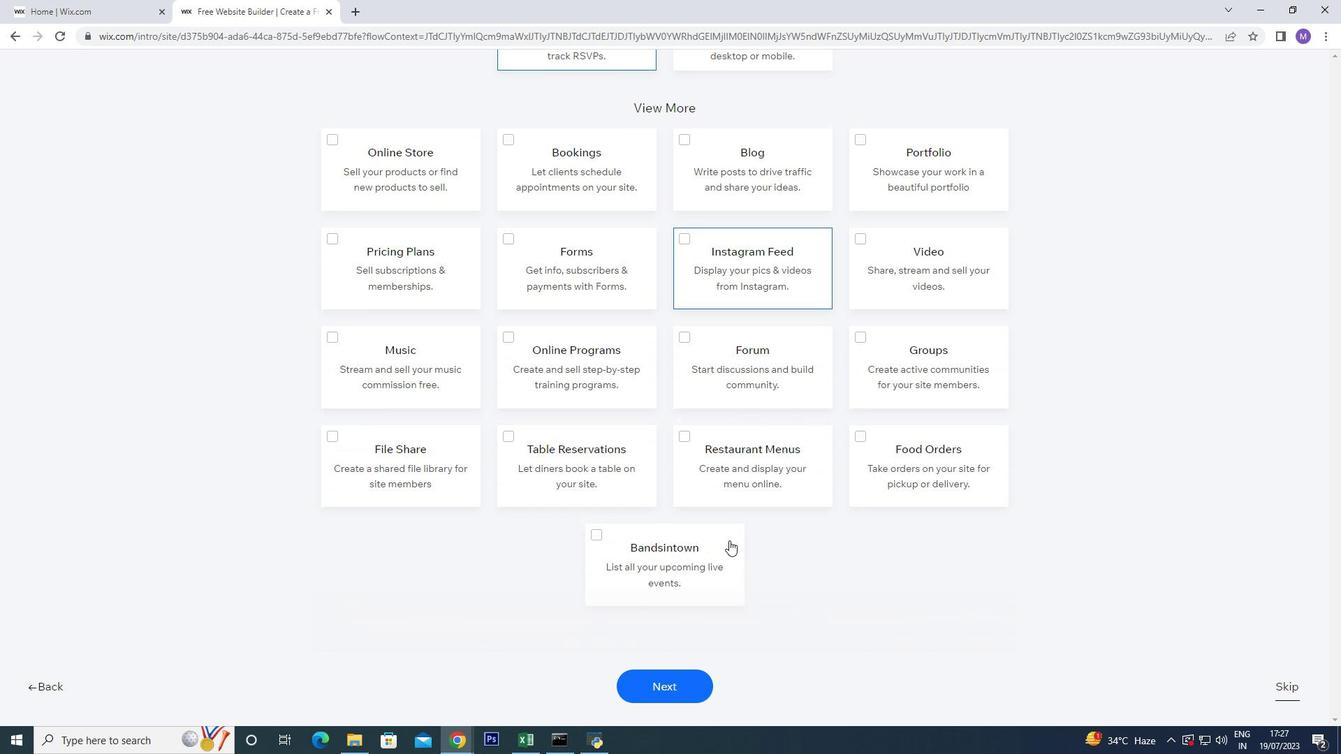 
Action: Mouse moved to (397, 356)
Screenshot: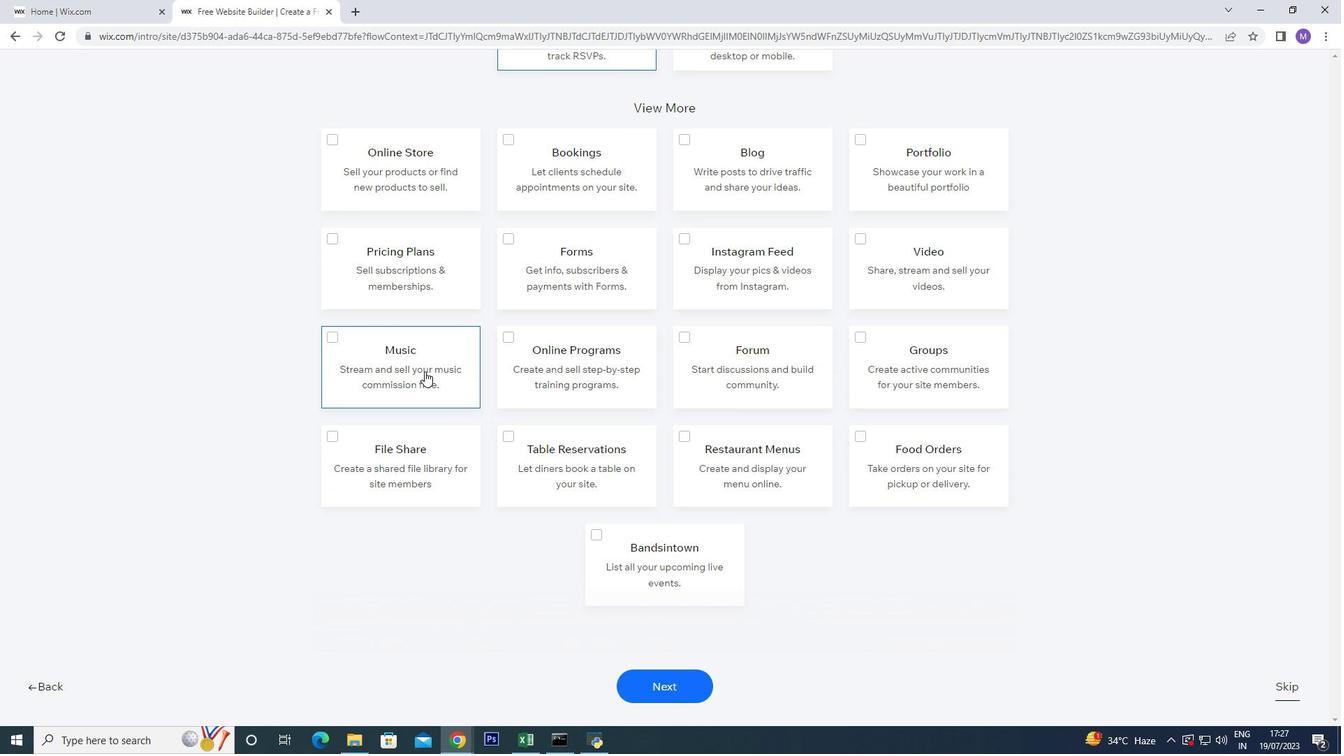 
Action: Mouse pressed left at (397, 356)
Screenshot: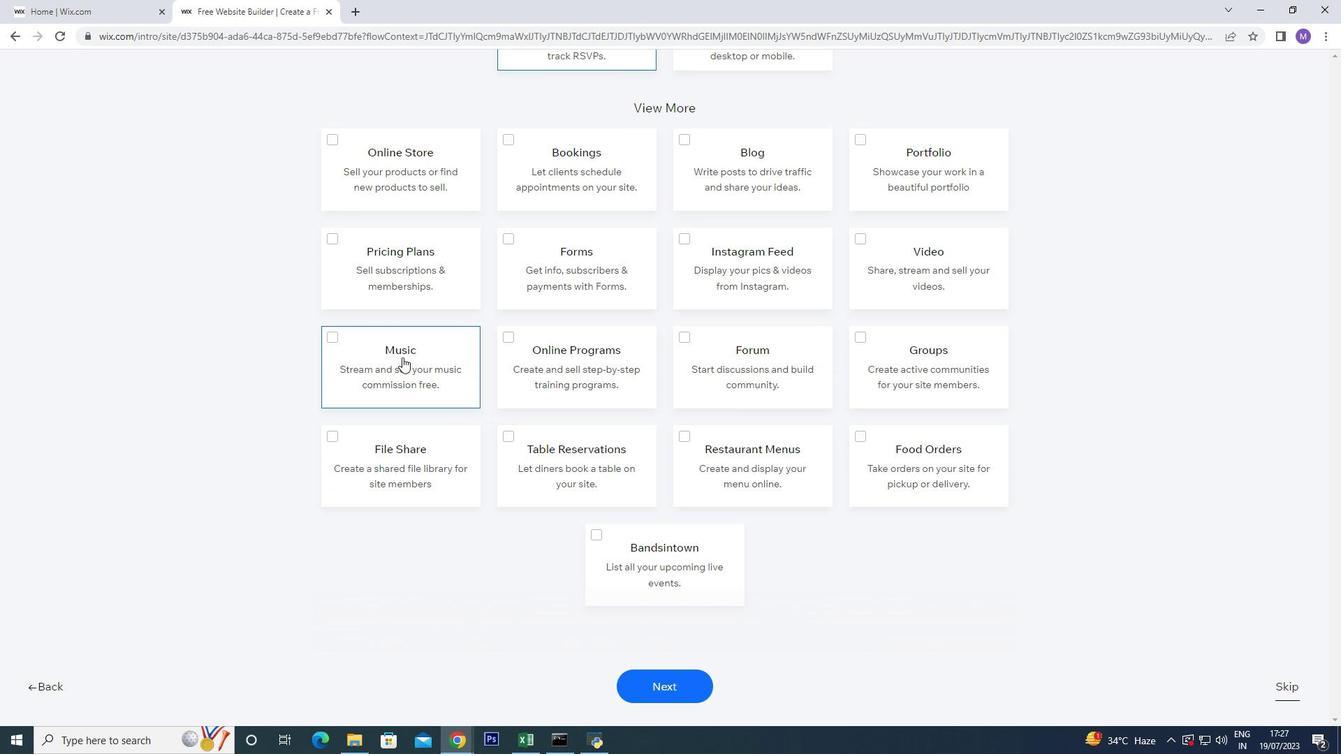 
Action: Mouse moved to (674, 679)
Screenshot: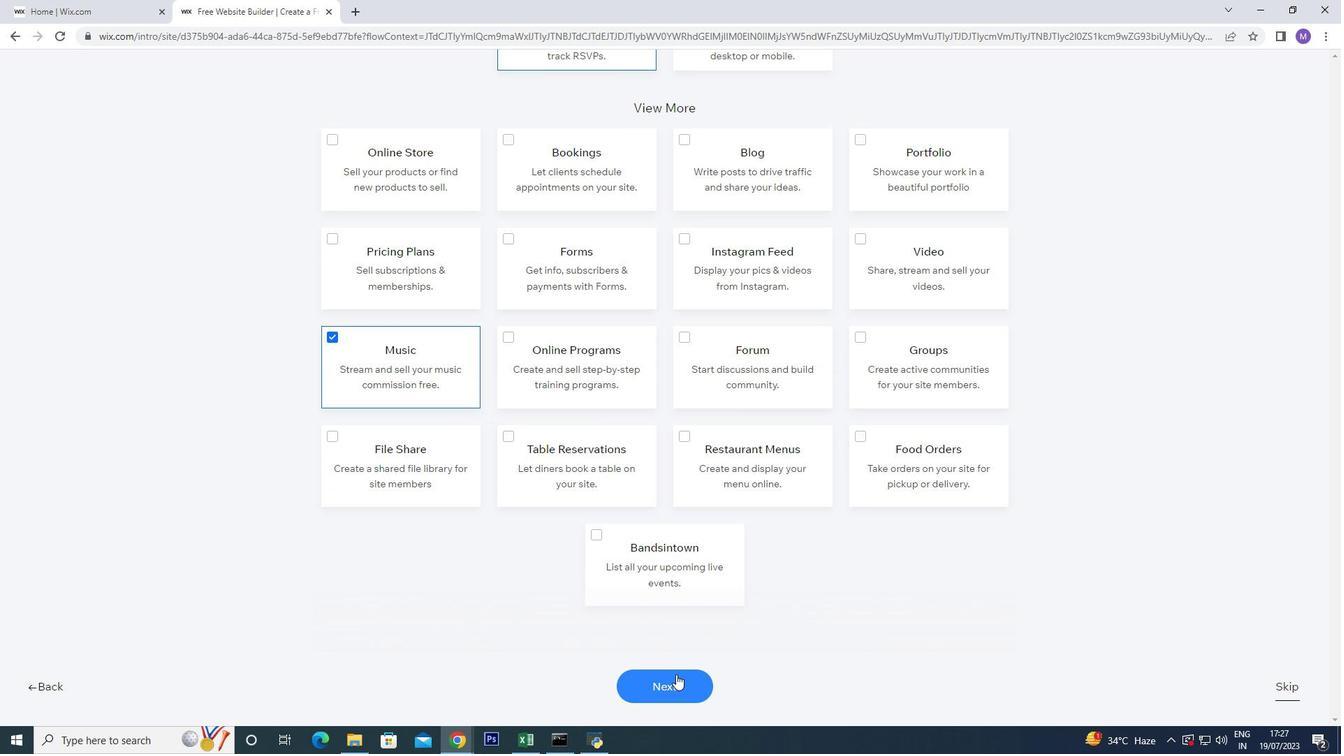 
Action: Mouse pressed left at (674, 679)
Screenshot: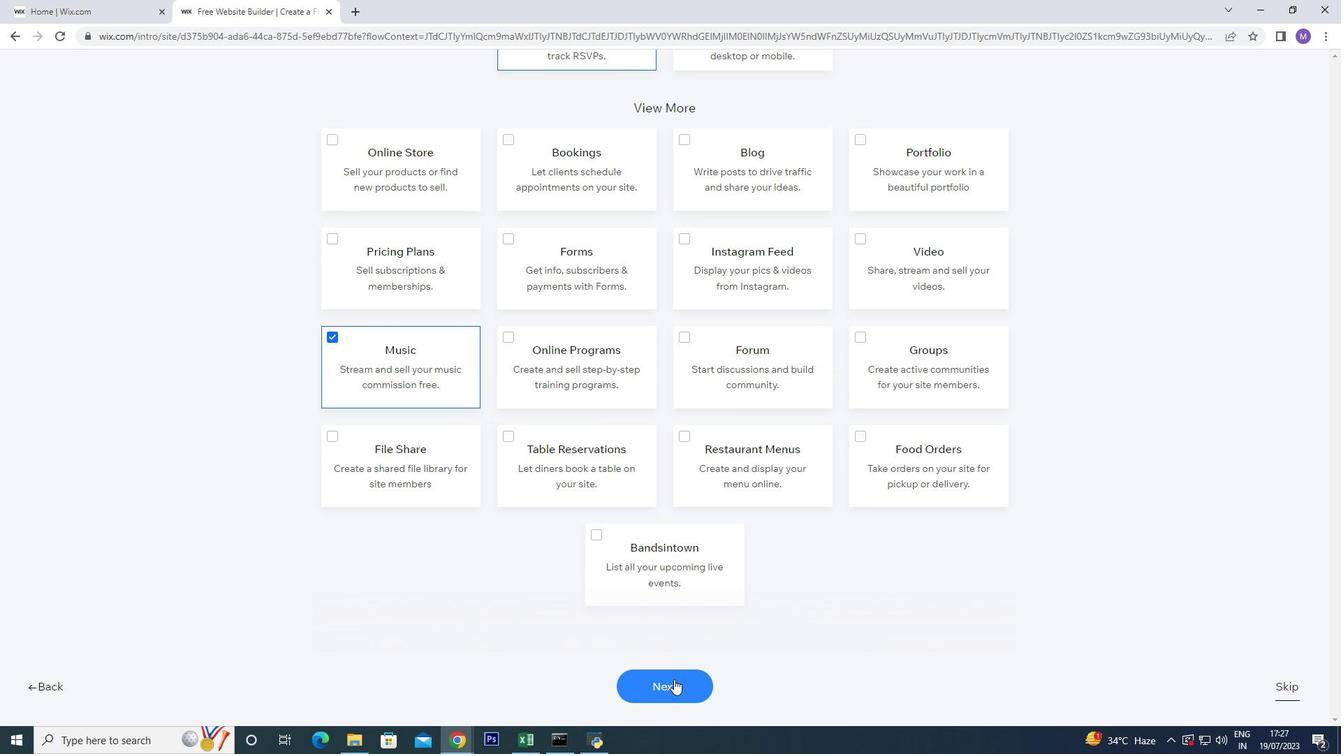 
Action: Mouse moved to (816, 272)
Screenshot: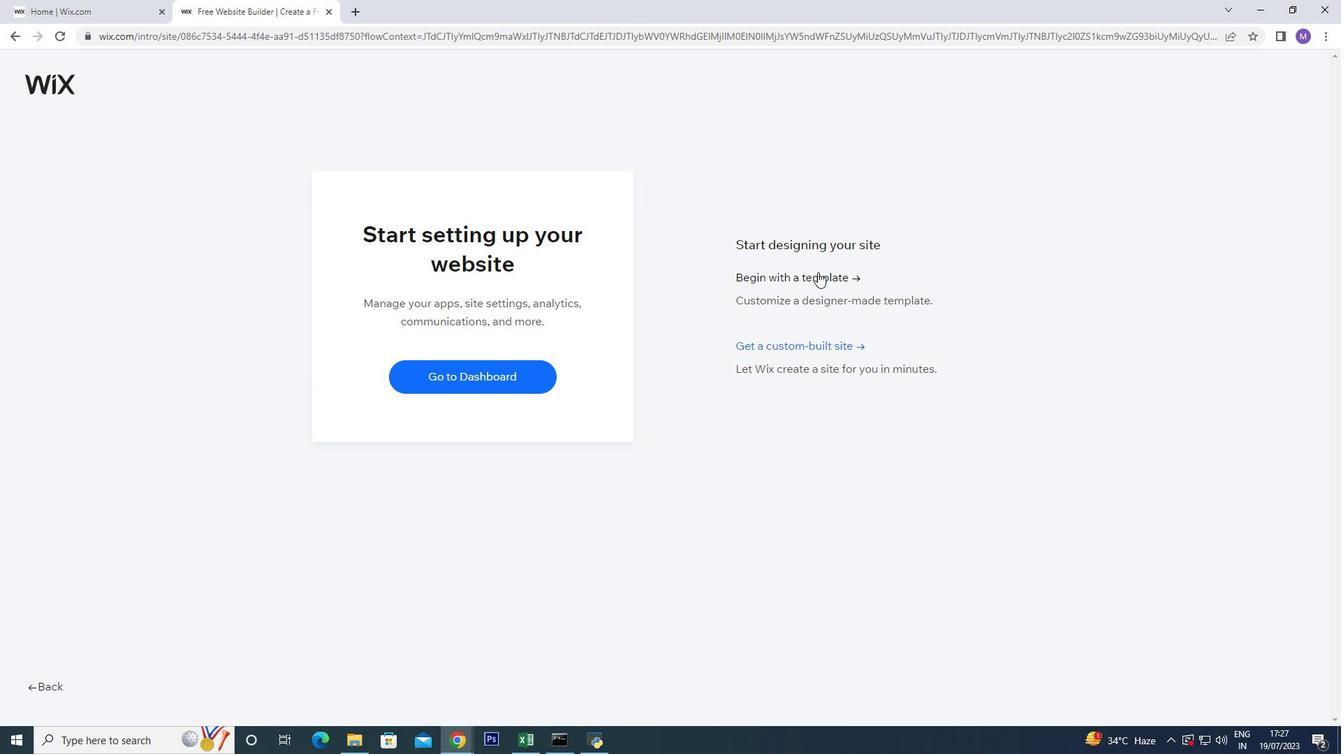
Action: Mouse pressed left at (816, 272)
Screenshot: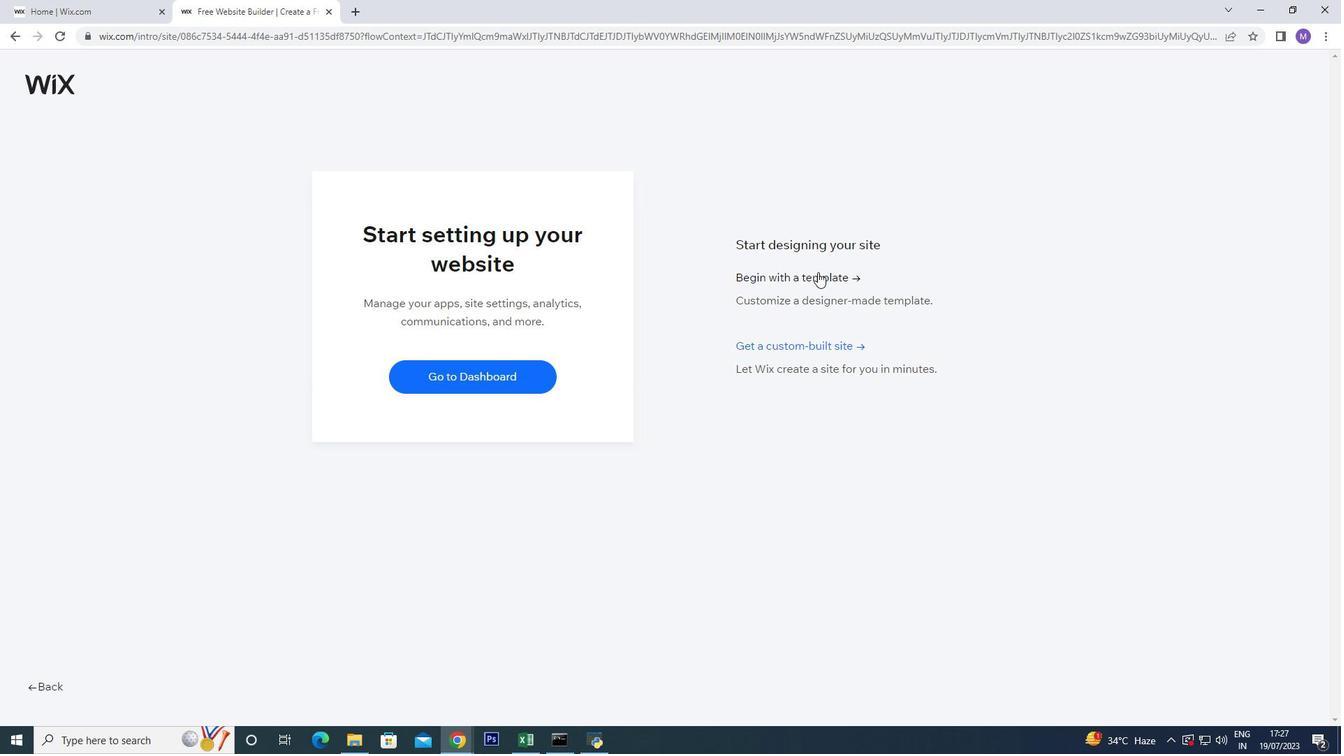 
Action: Mouse moved to (945, 423)
Screenshot: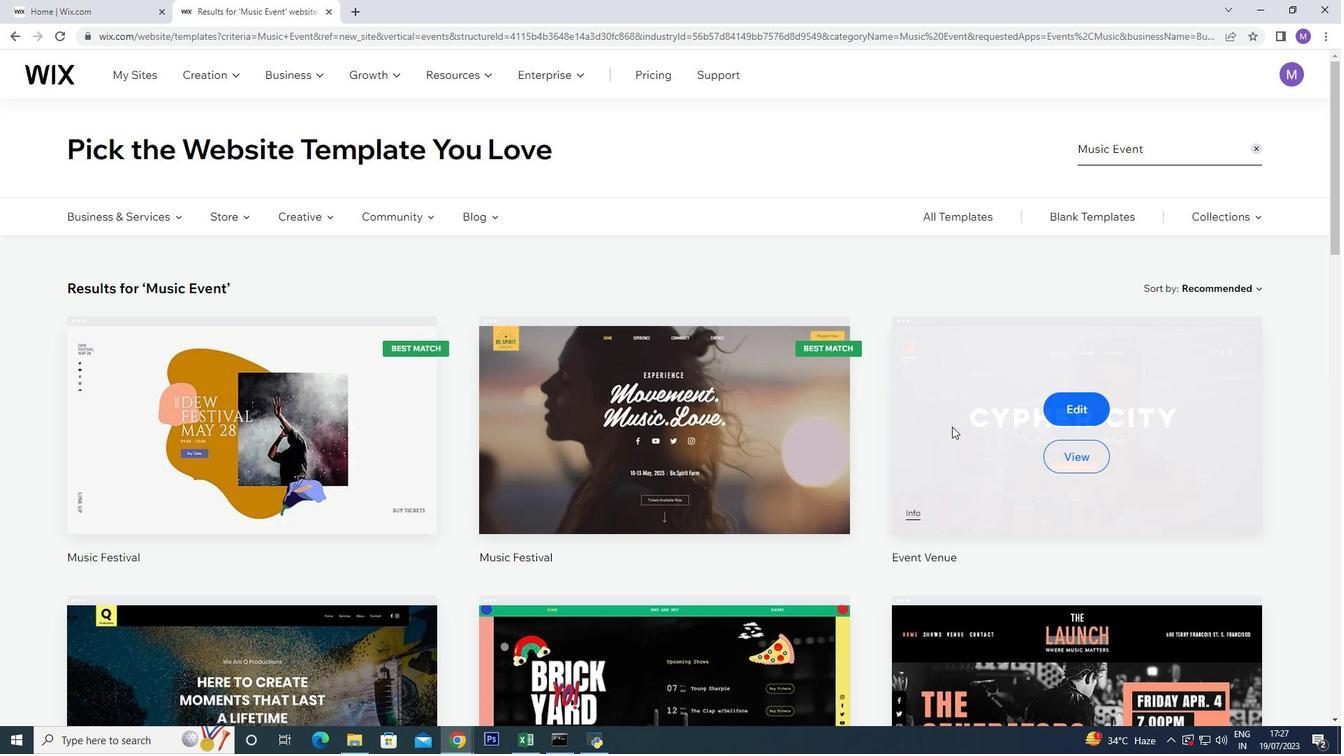 
Action: Mouse scrolled (945, 422) with delta (0, 0)
Screenshot: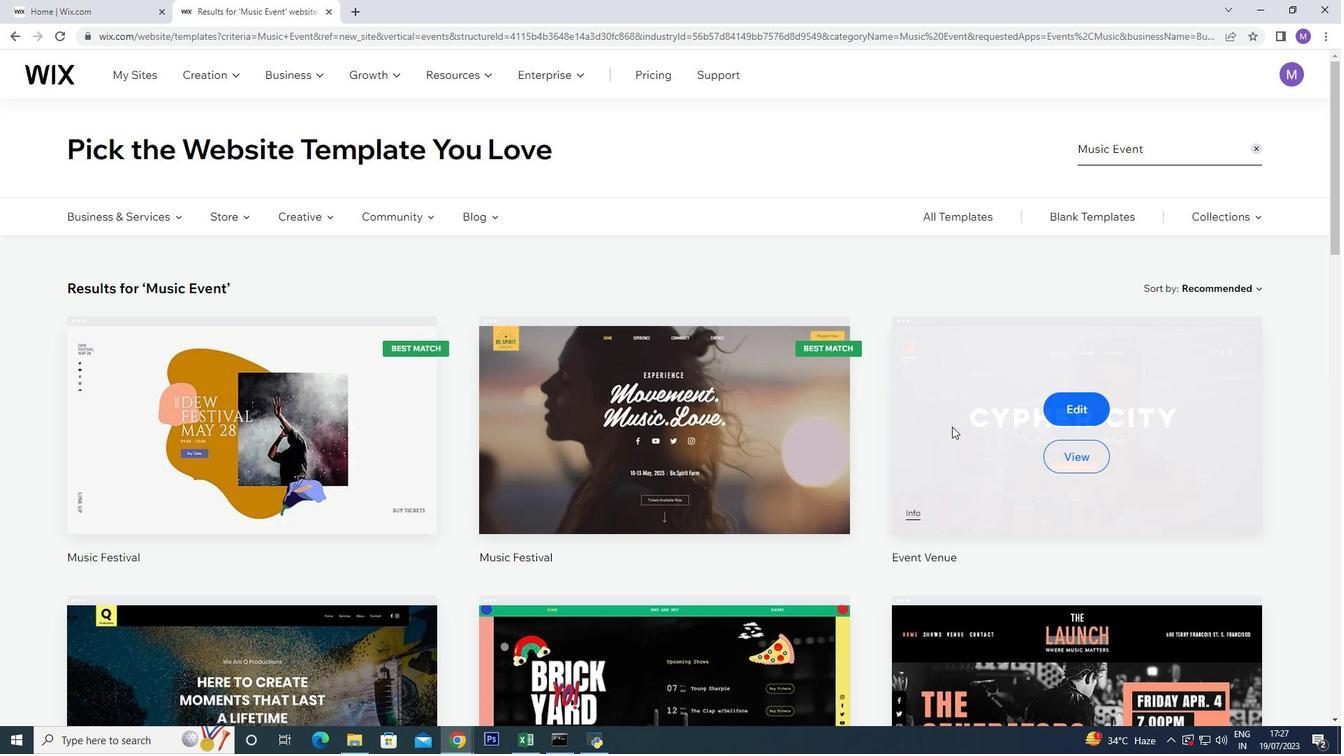 
Action: Mouse moved to (943, 422)
Screenshot: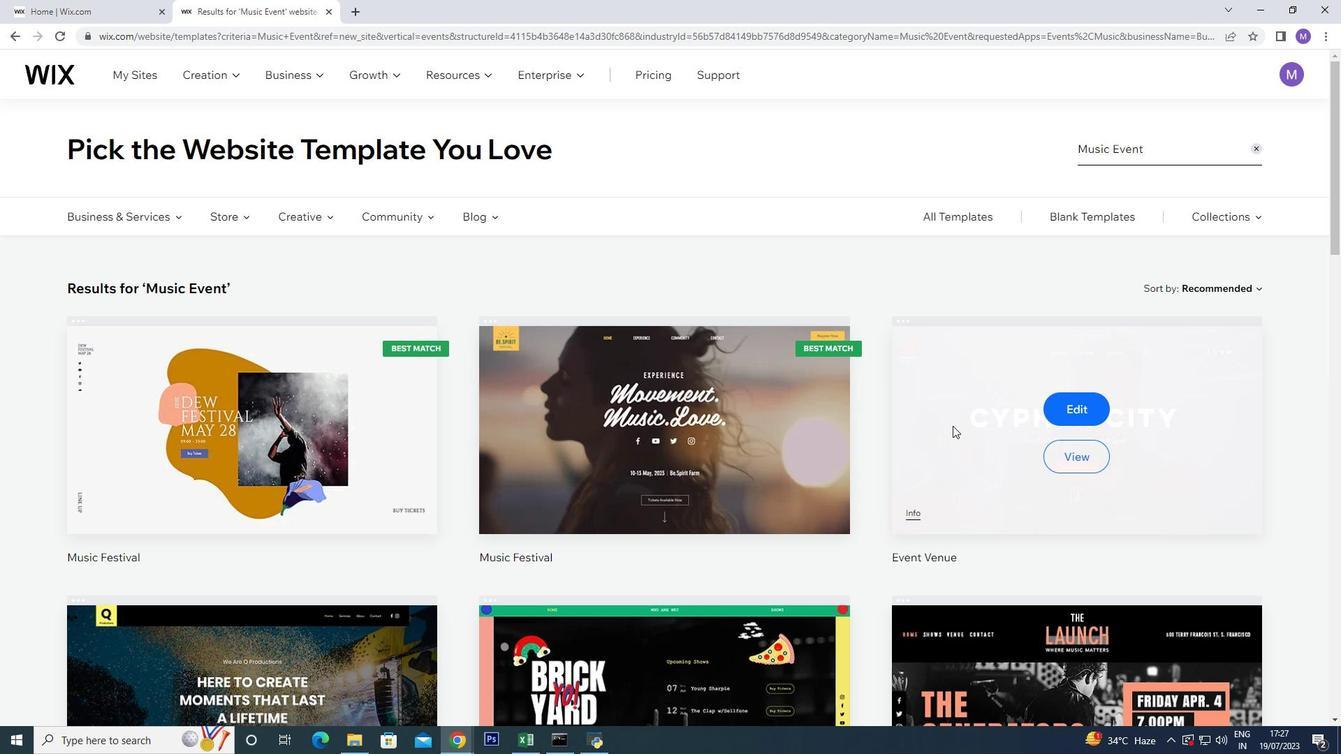 
Action: Mouse scrolled (943, 421) with delta (0, 0)
Screenshot: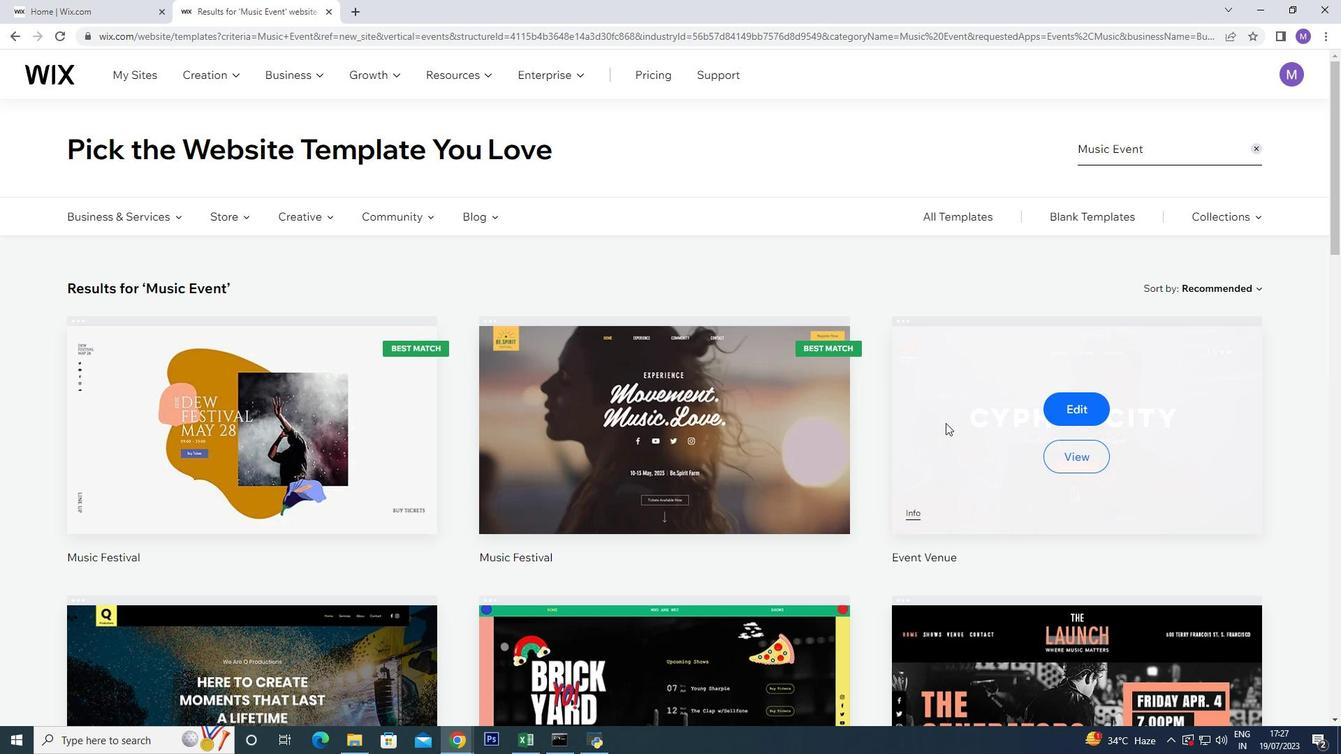 
Action: Mouse scrolled (943, 421) with delta (0, 0)
Screenshot: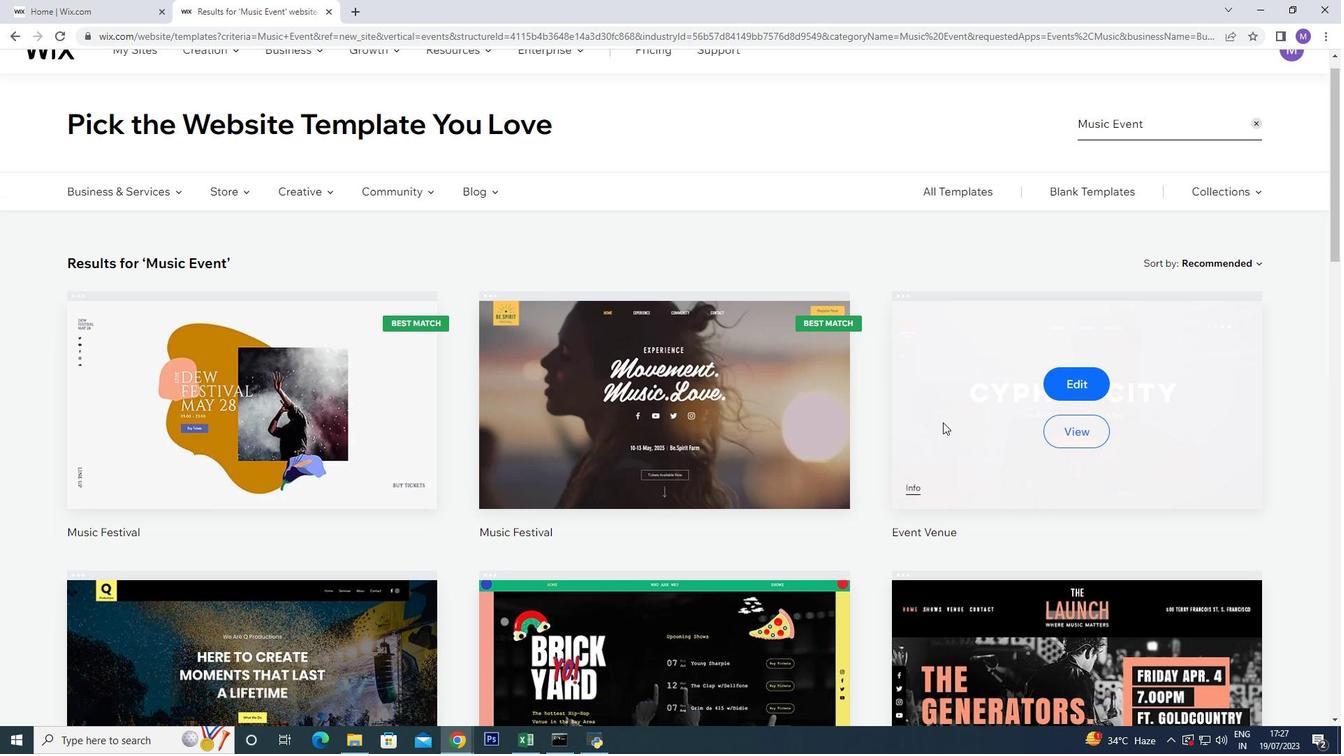 
Action: Mouse scrolled (943, 421) with delta (0, 0)
Screenshot: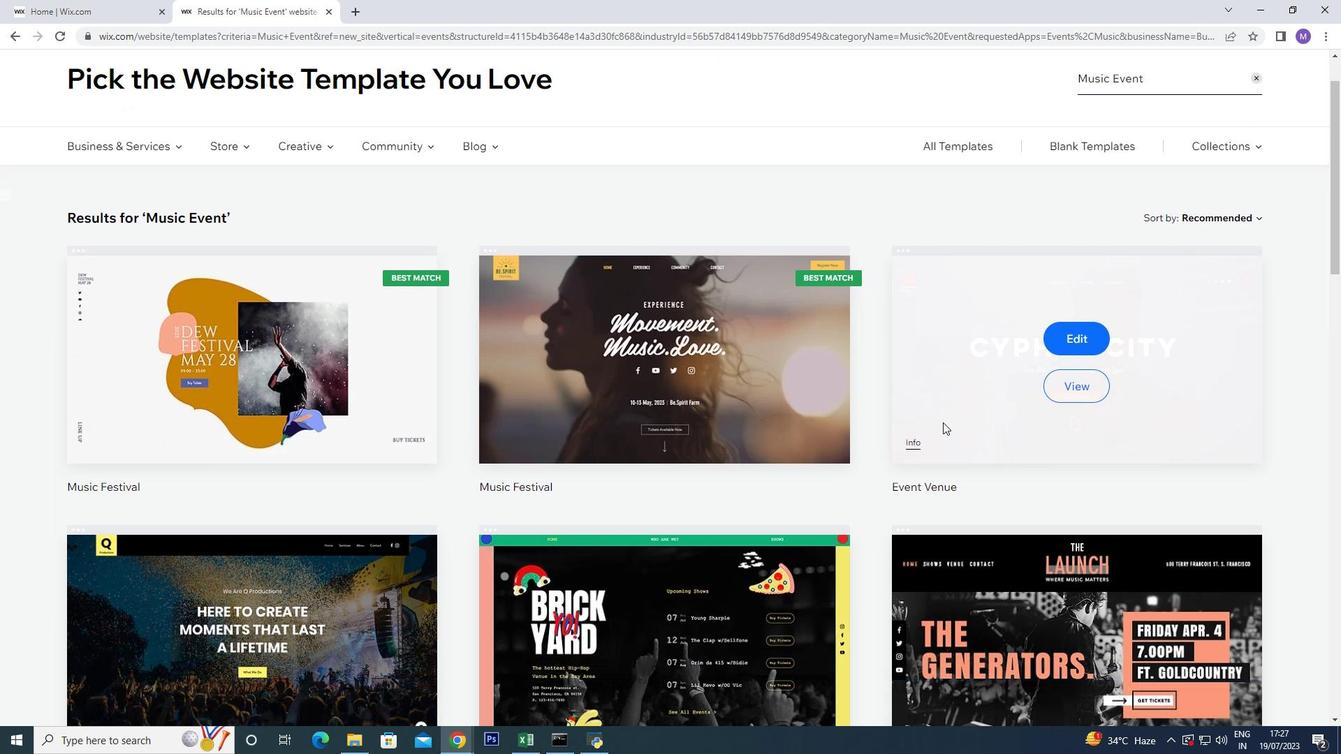 
Action: Mouse scrolled (943, 421) with delta (0, 0)
Screenshot: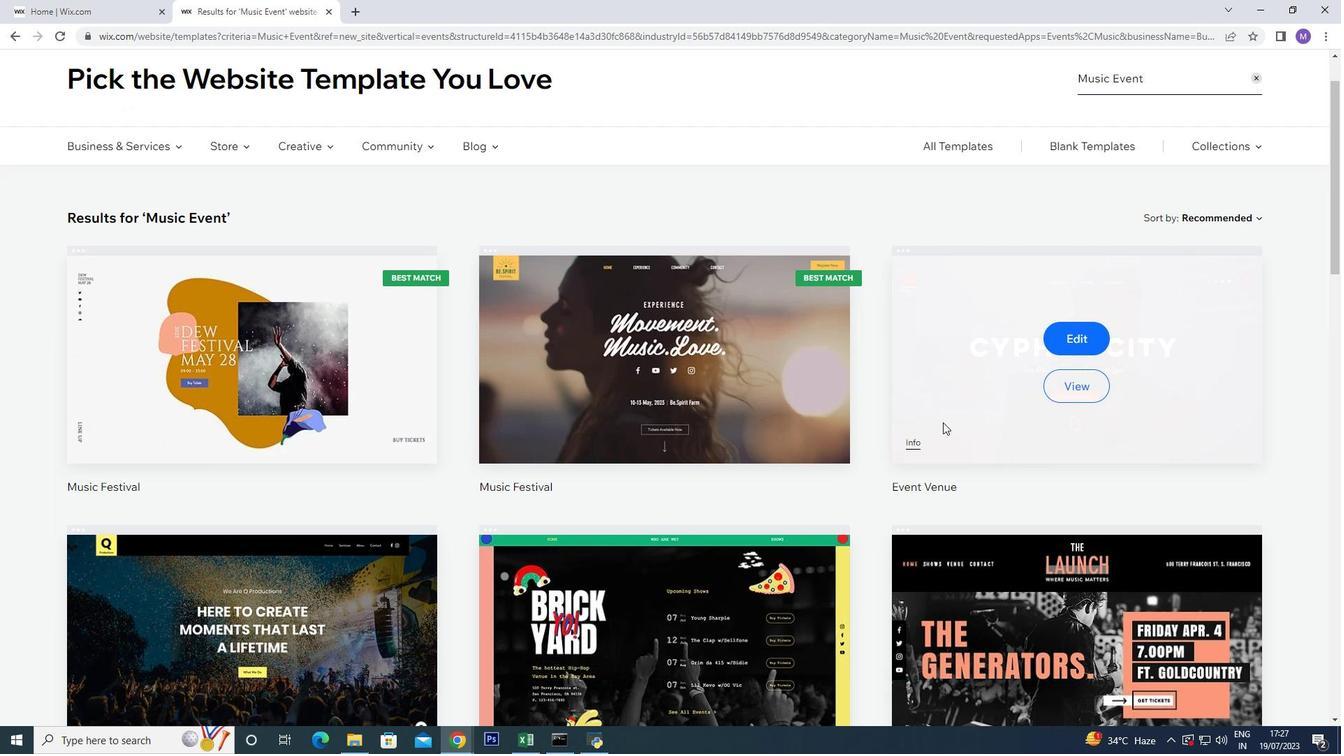 
Action: Mouse scrolled (943, 421) with delta (0, 0)
Screenshot: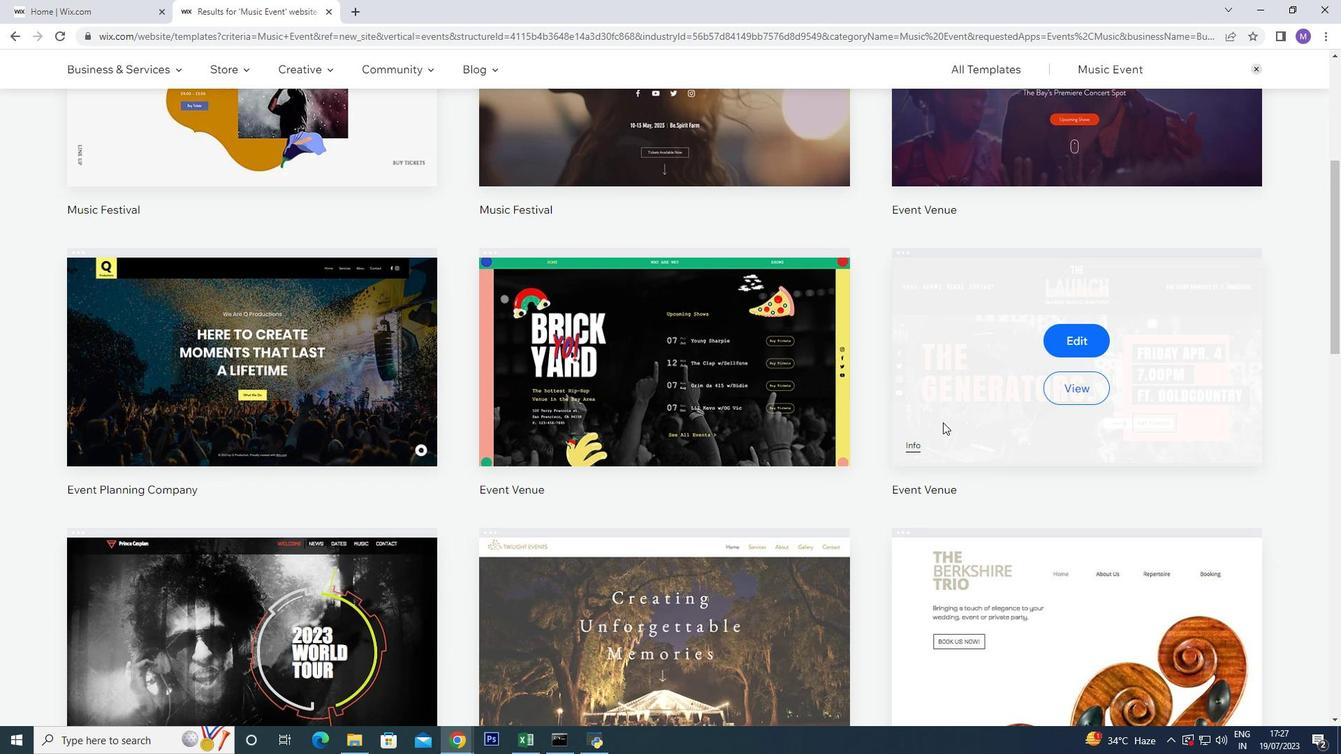 
Action: Mouse scrolled (943, 421) with delta (0, 0)
Screenshot: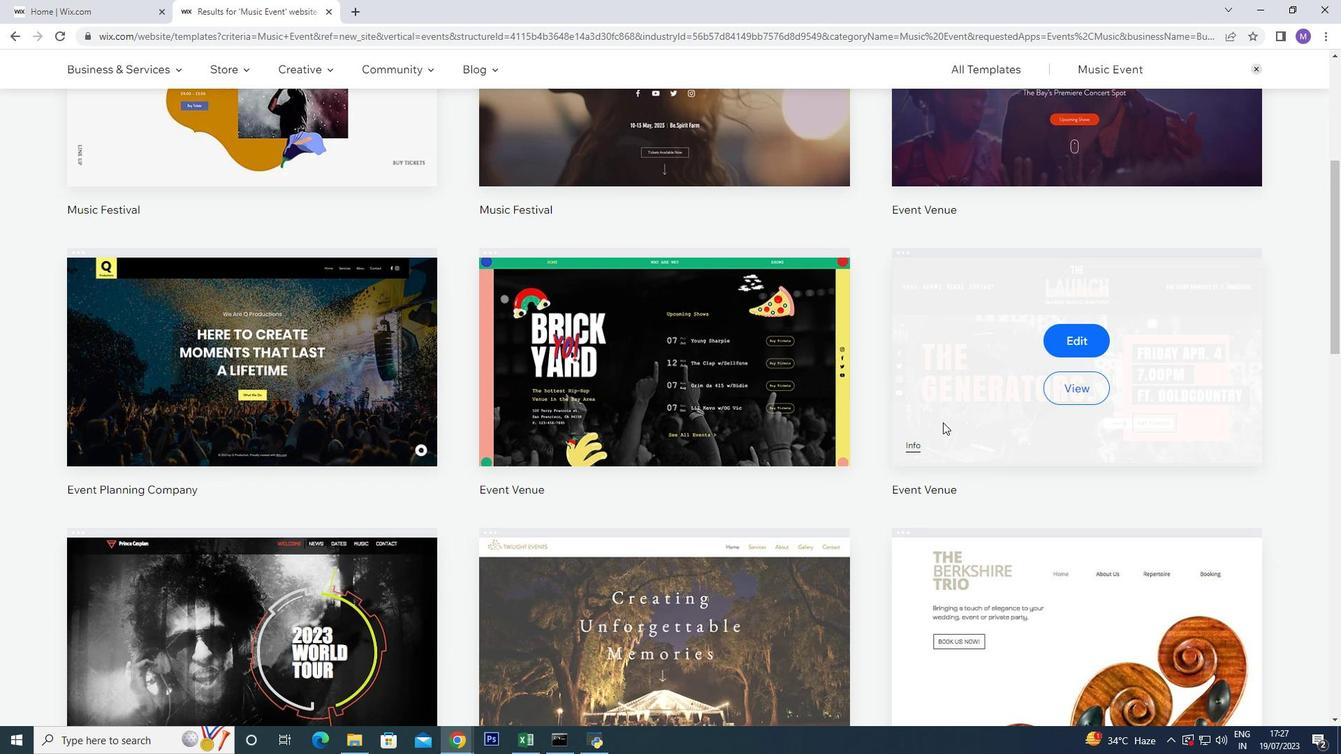 
Action: Mouse scrolled (943, 421) with delta (0, 0)
Screenshot: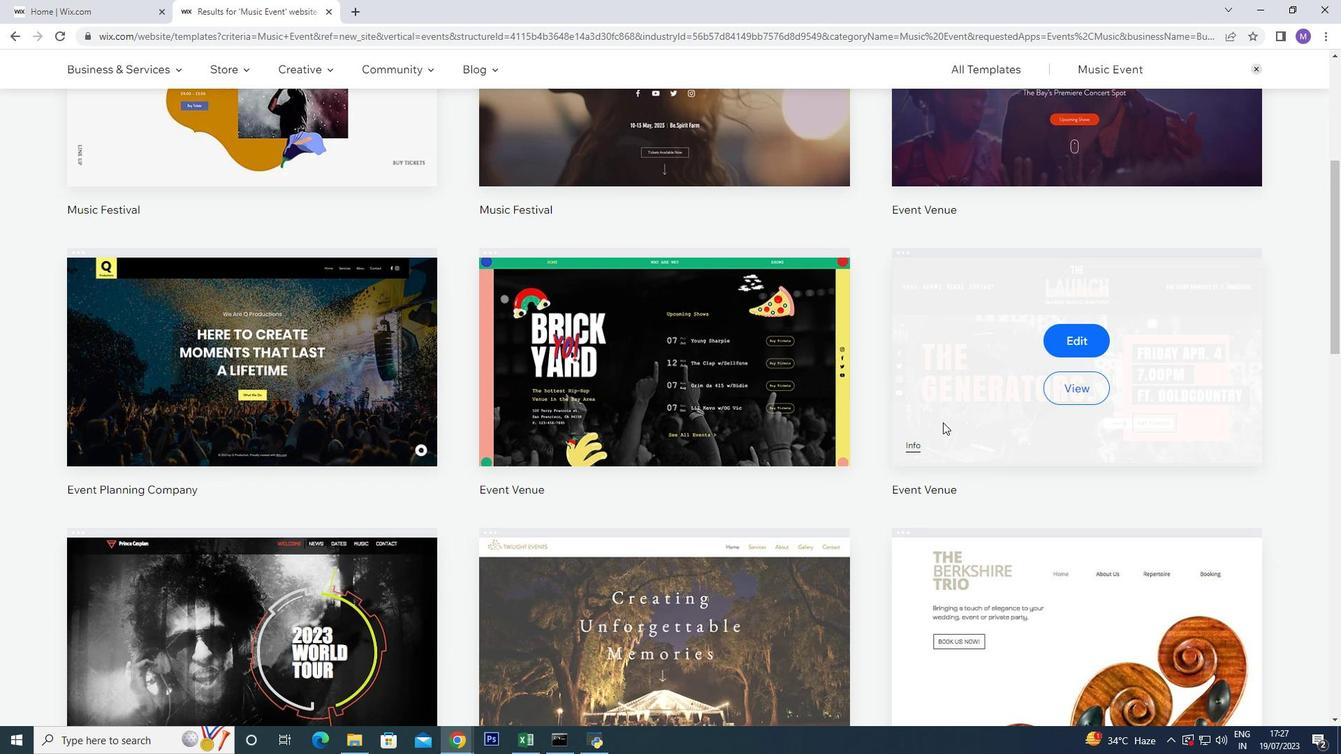 
Action: Mouse moved to (673, 590)
Screenshot: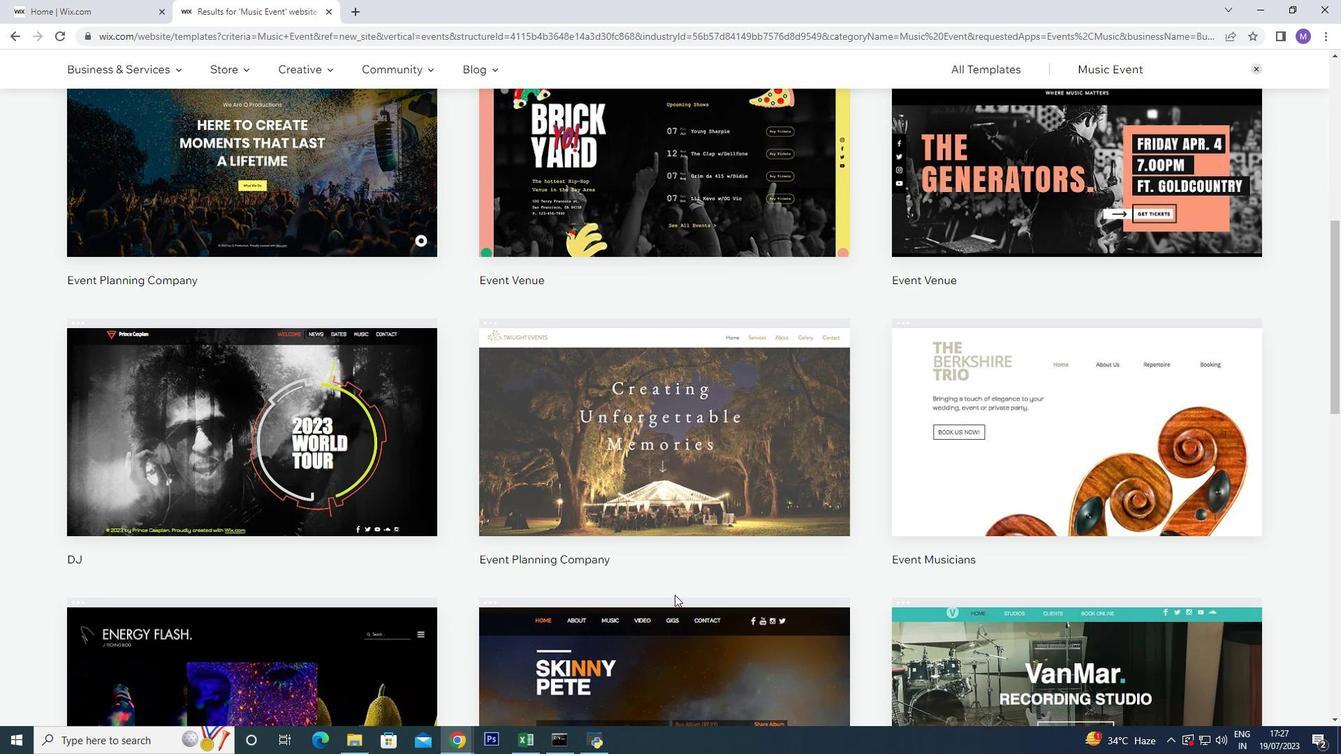 
Action: Mouse scrolled (673, 589) with delta (0, 0)
Screenshot: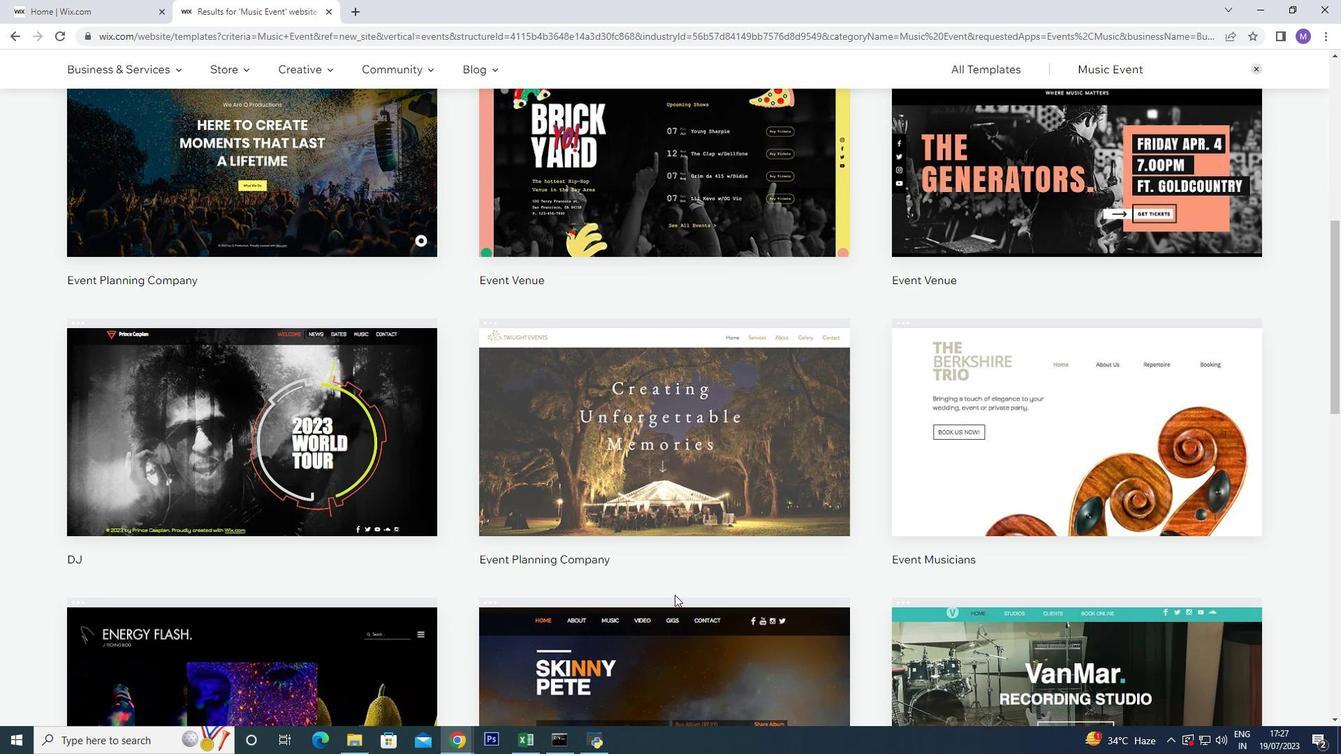 
Action: Mouse scrolled (673, 589) with delta (0, 0)
Screenshot: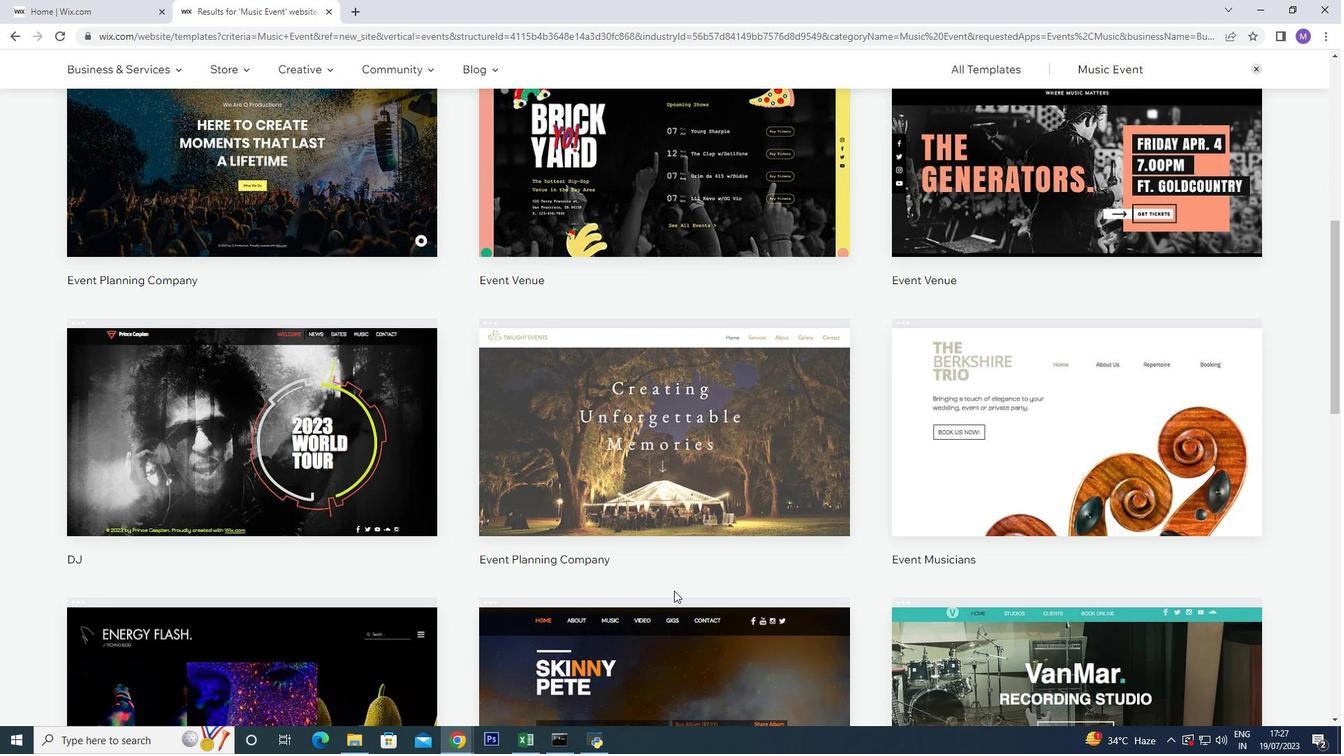 
Action: Mouse scrolled (673, 589) with delta (0, 0)
Screenshot: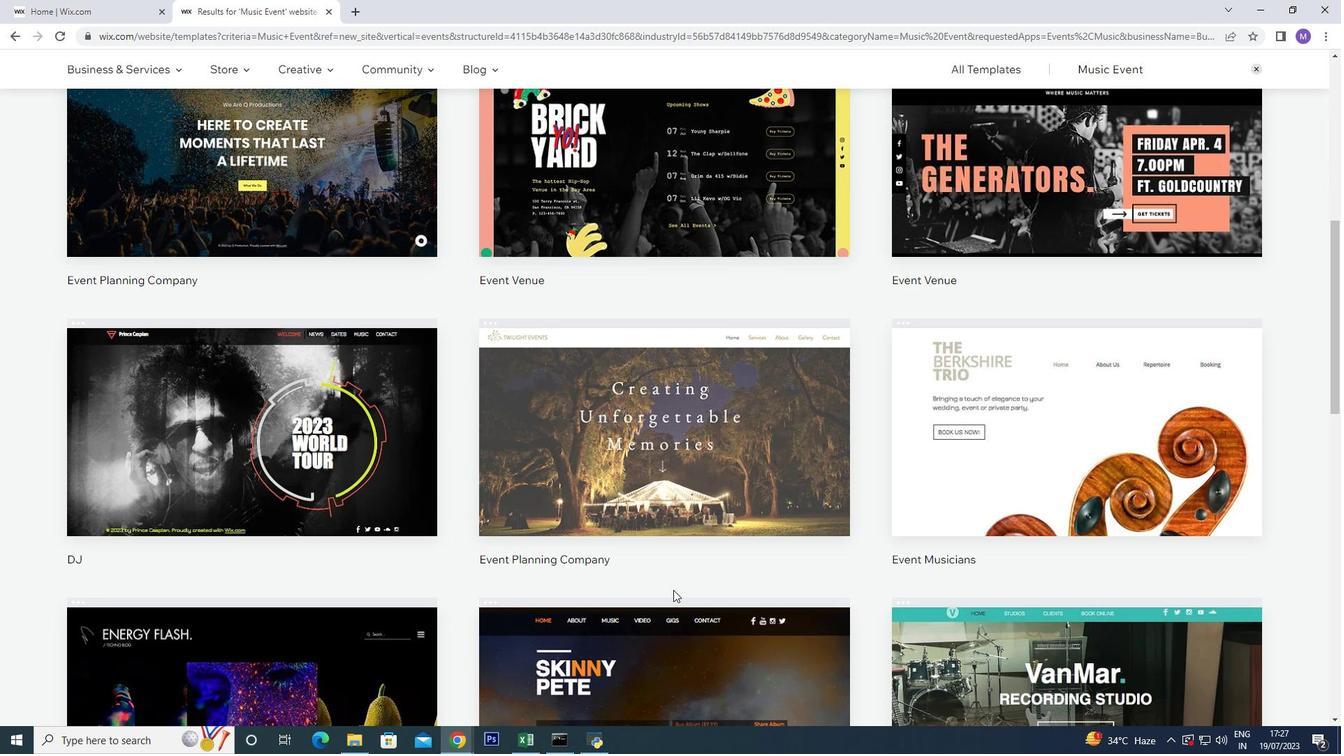 
Action: Mouse moved to (673, 588)
Screenshot: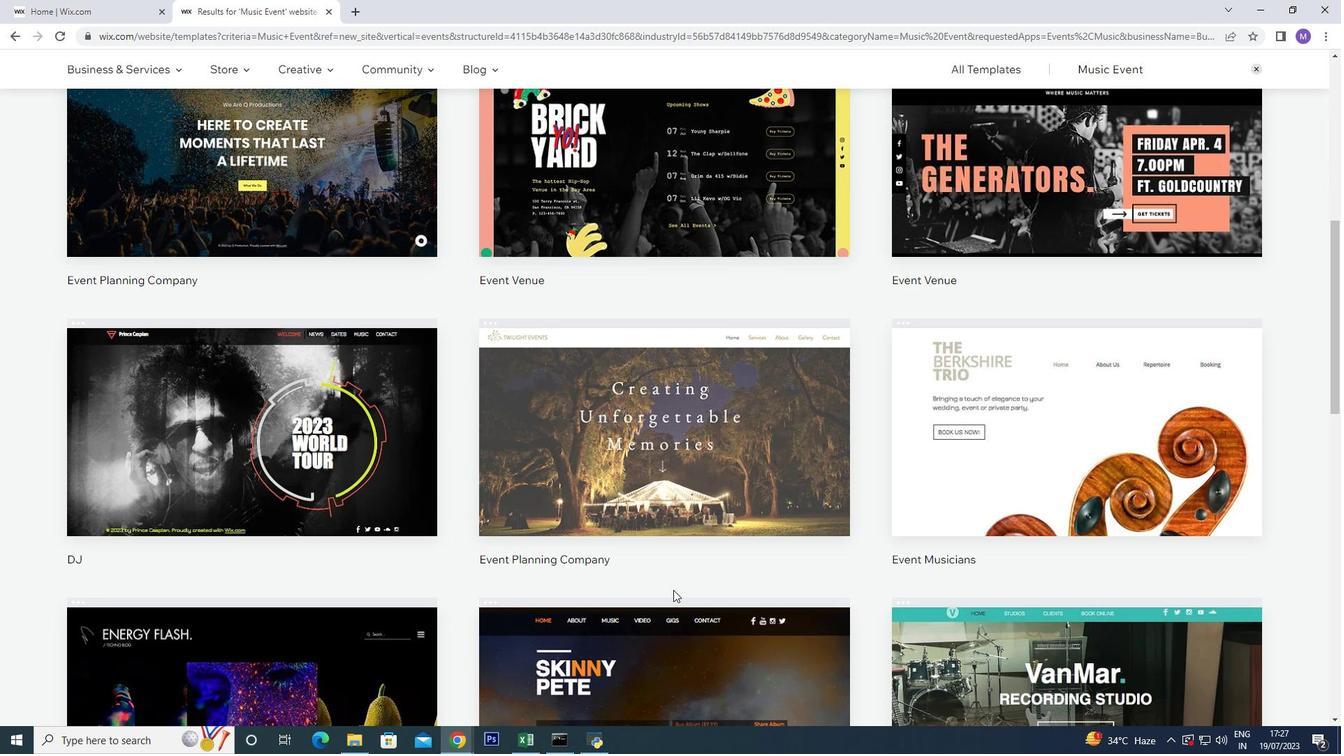 
Action: Mouse scrolled (673, 587) with delta (0, 0)
Screenshot: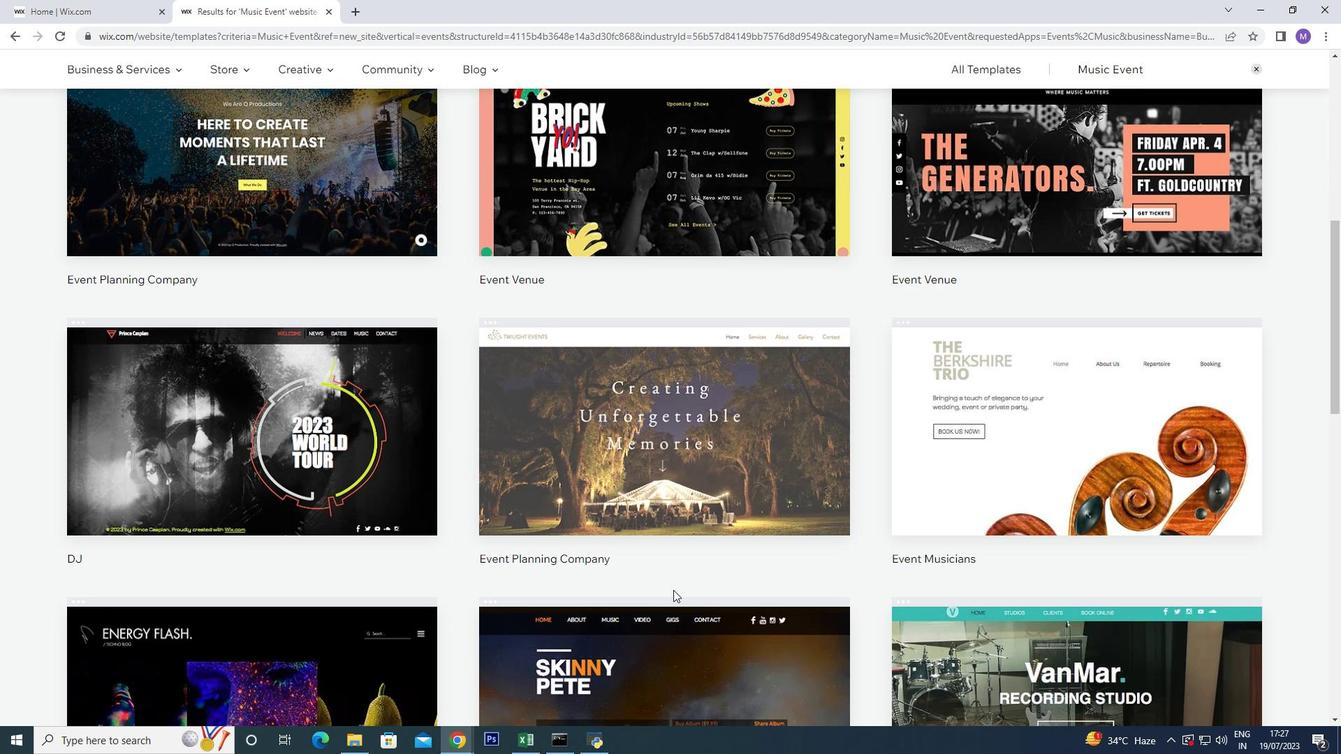 
Action: Mouse scrolled (673, 588) with delta (0, 0)
Screenshot: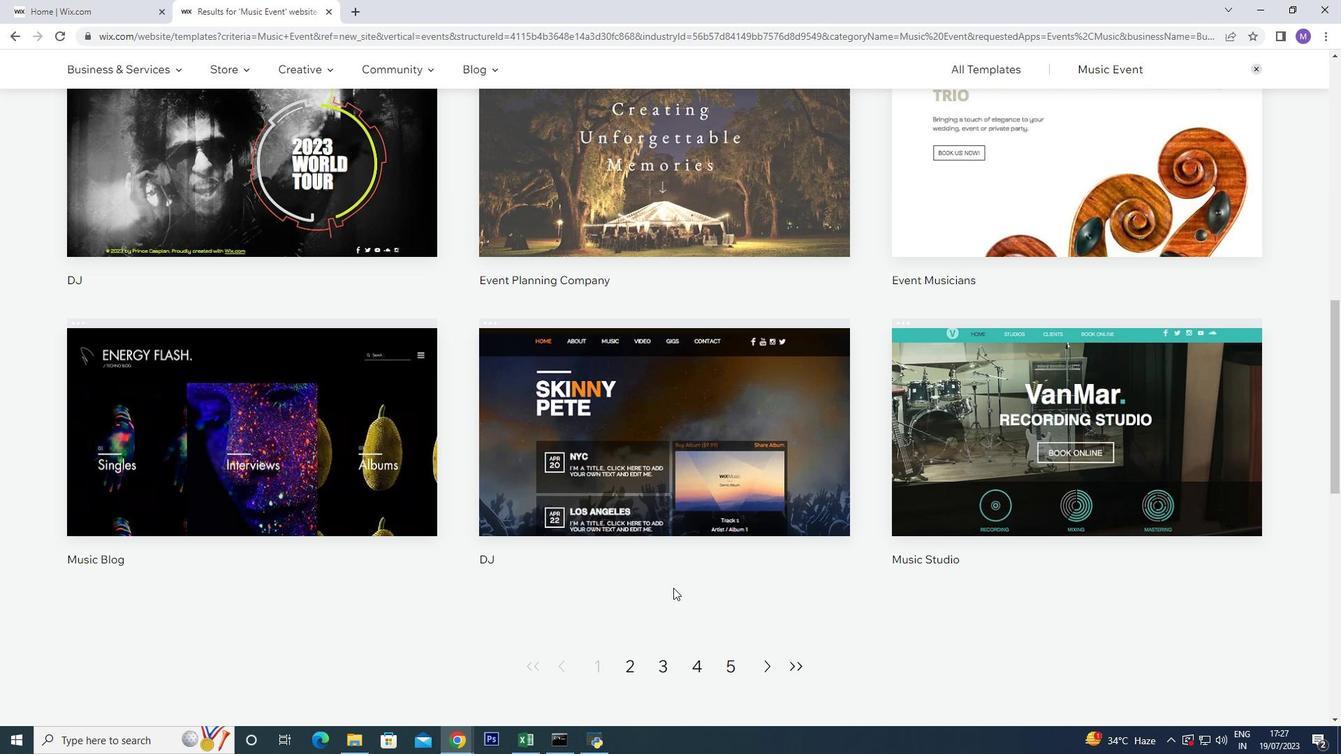 
Action: Mouse scrolled (673, 588) with delta (0, 0)
Screenshot: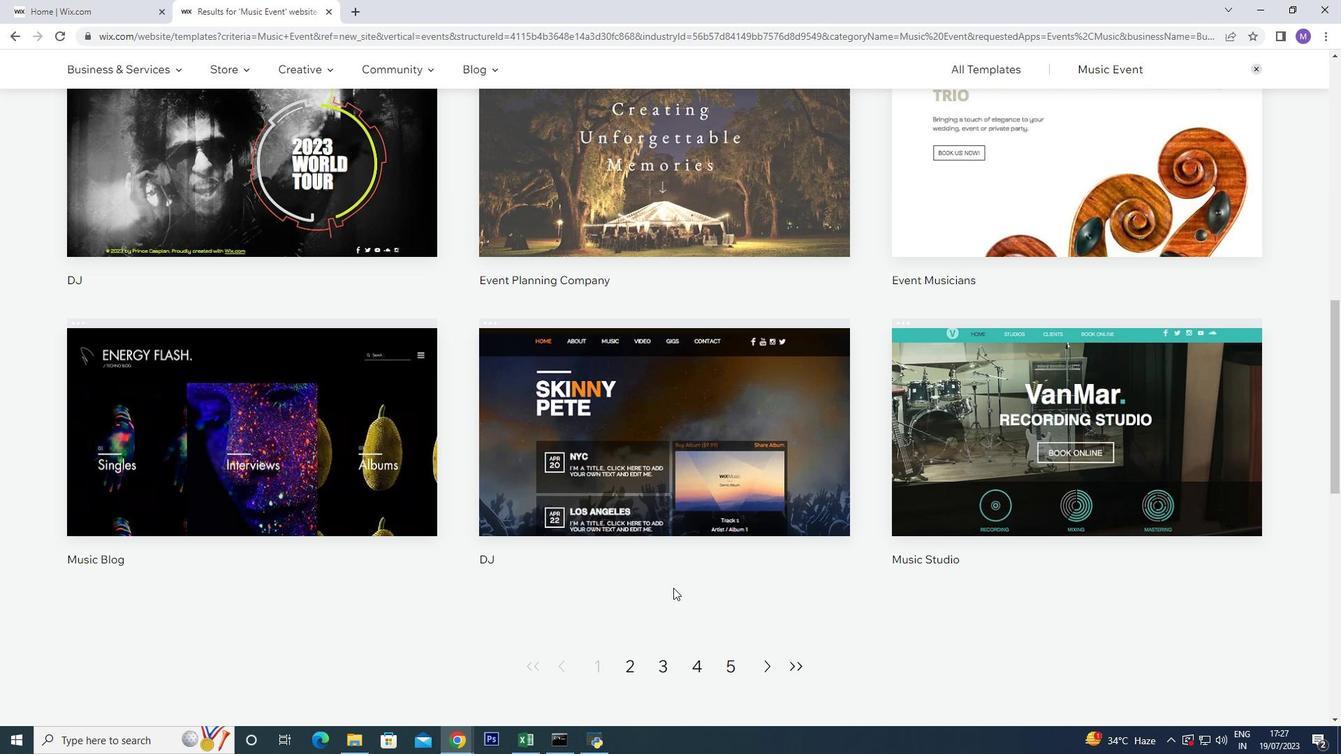 
Action: Mouse scrolled (673, 588) with delta (0, 0)
Screenshot: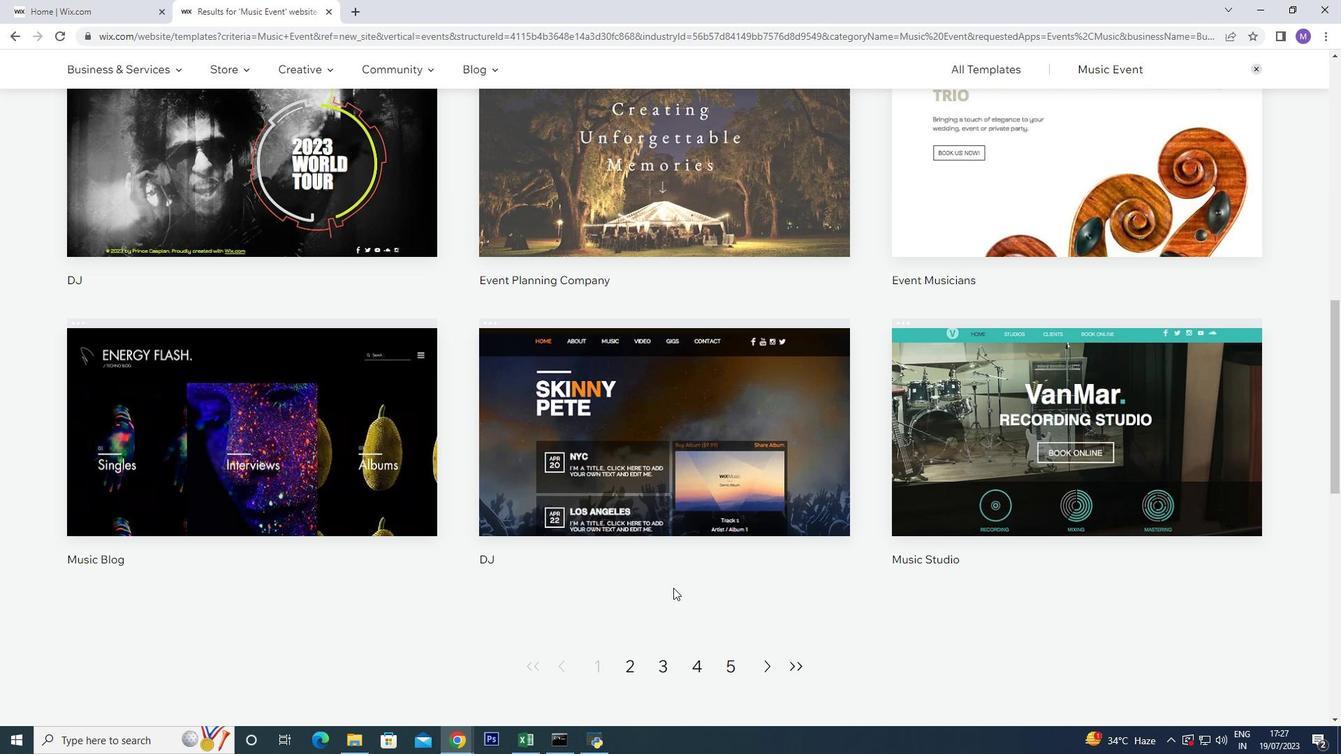 
Action: Mouse scrolled (673, 588) with delta (0, 0)
Screenshot: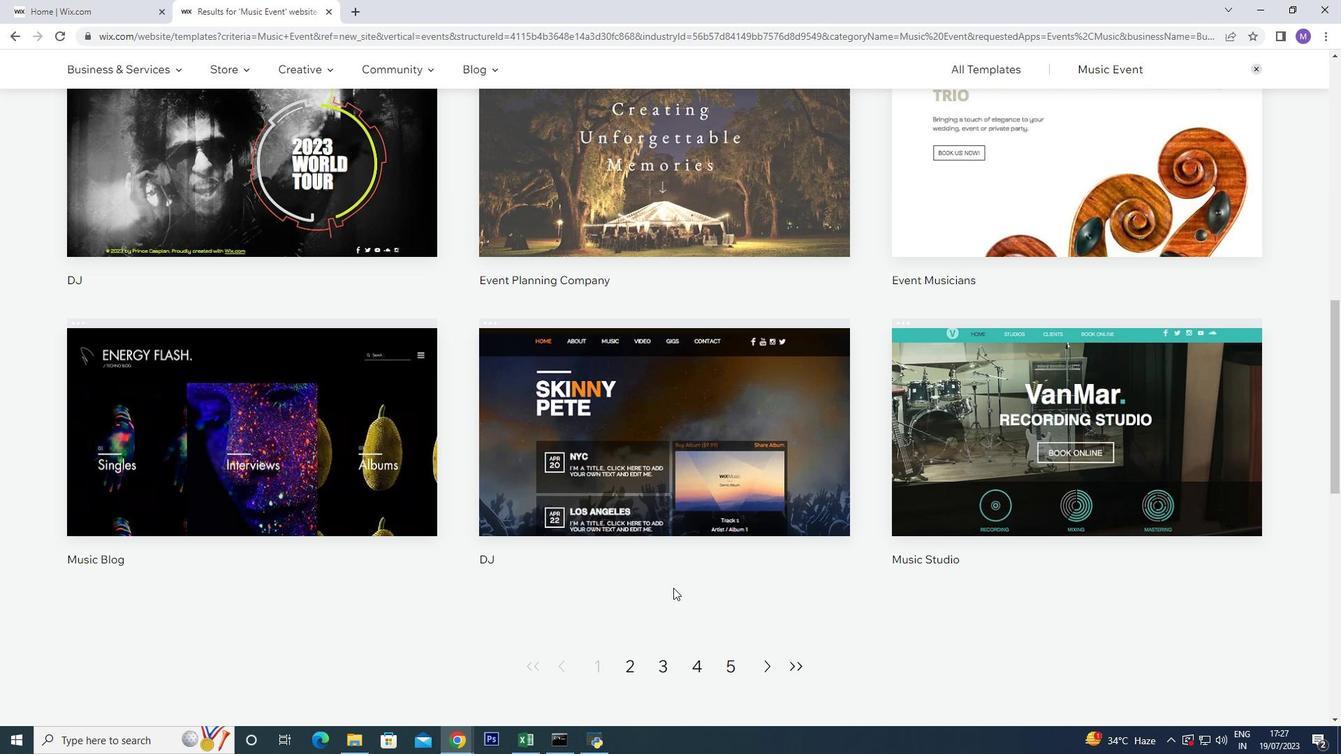 
Action: Mouse scrolled (673, 588) with delta (0, 0)
Screenshot: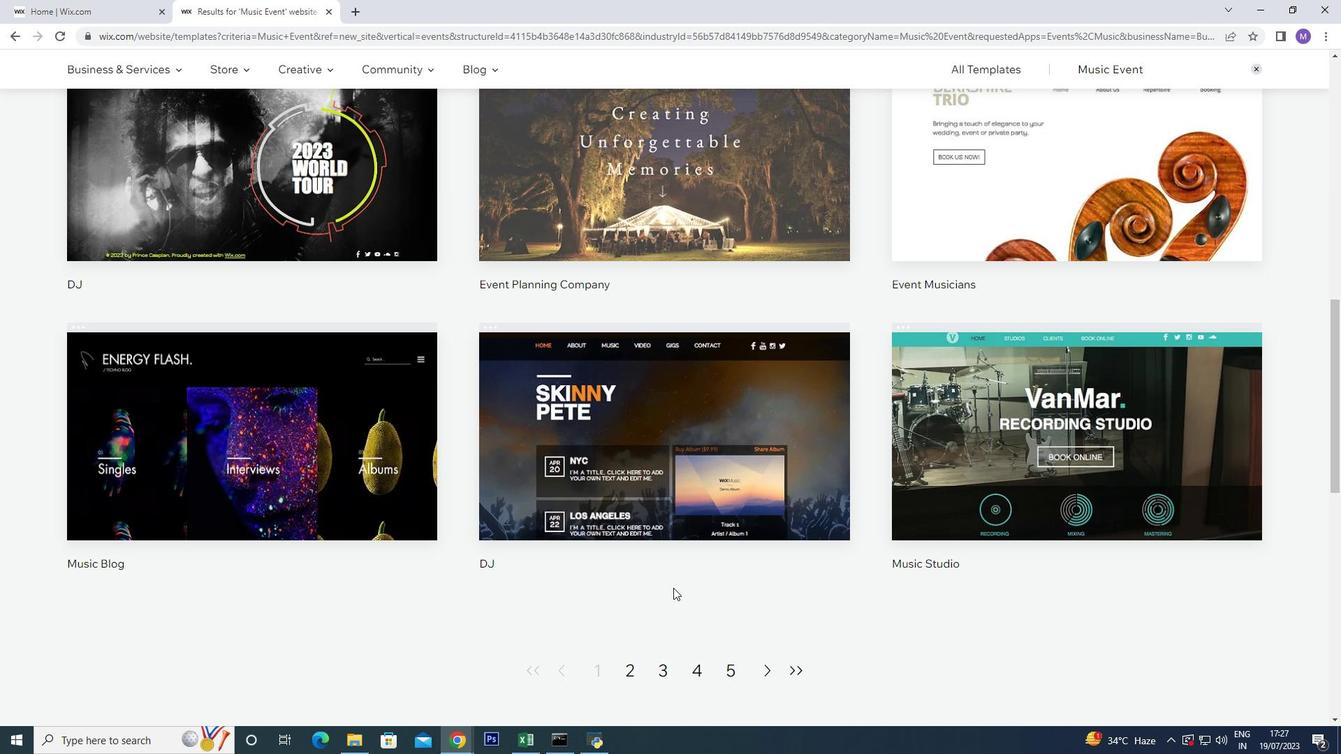 
Action: Mouse scrolled (673, 587) with delta (0, 0)
Screenshot: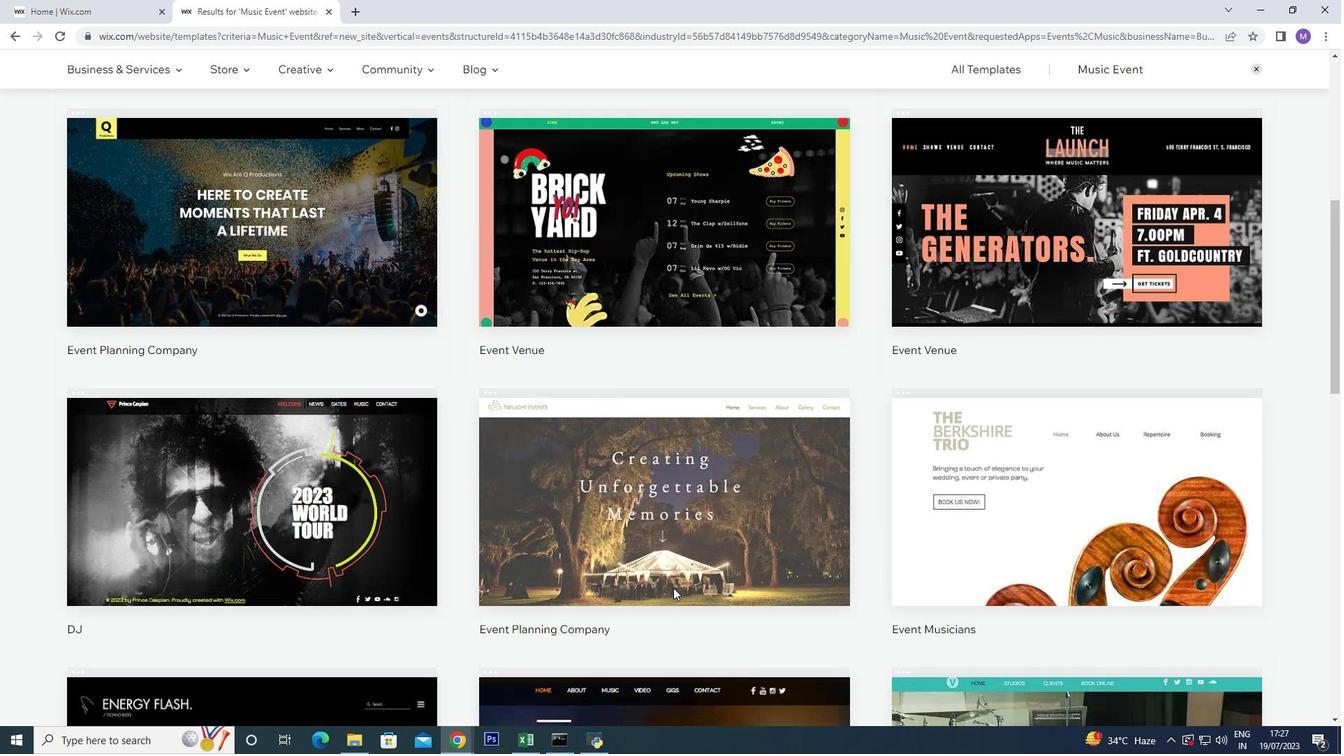 
Action: Mouse scrolled (673, 587) with delta (0, 0)
Screenshot: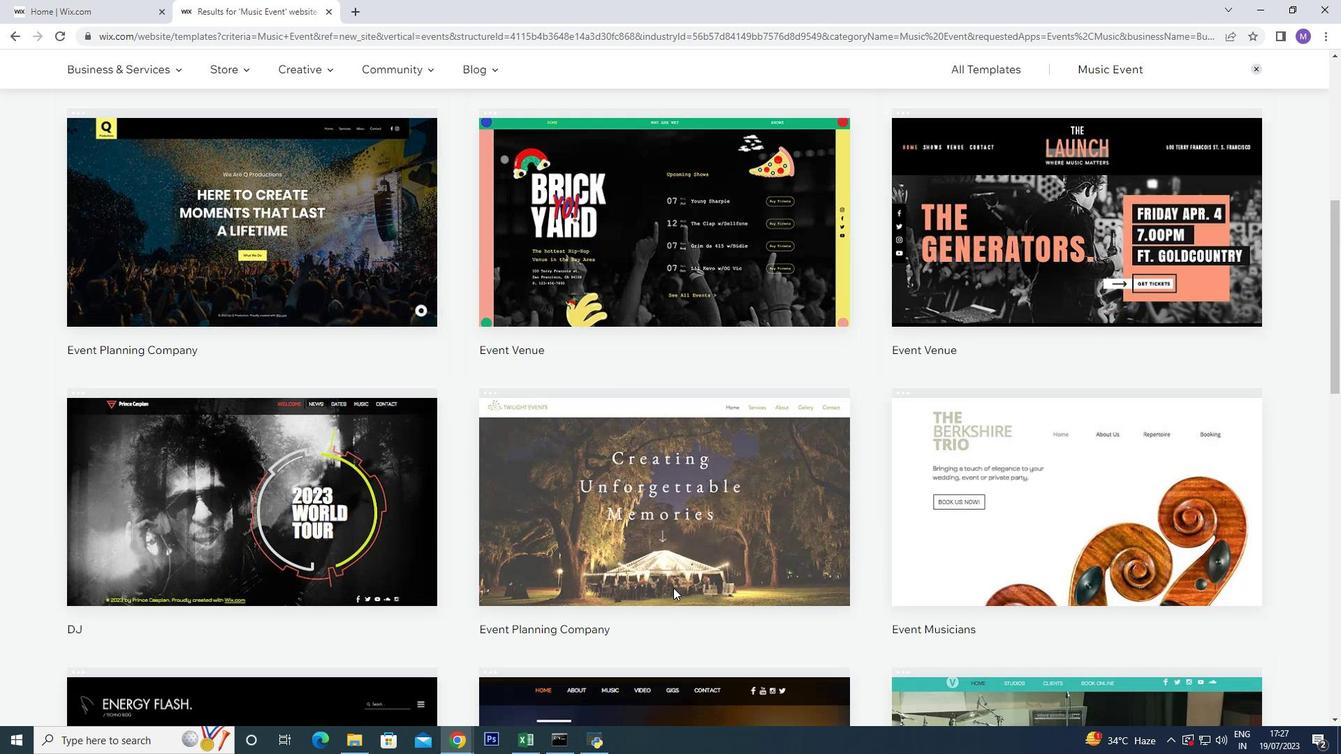 
Action: Mouse scrolled (673, 587) with delta (0, 0)
Screenshot: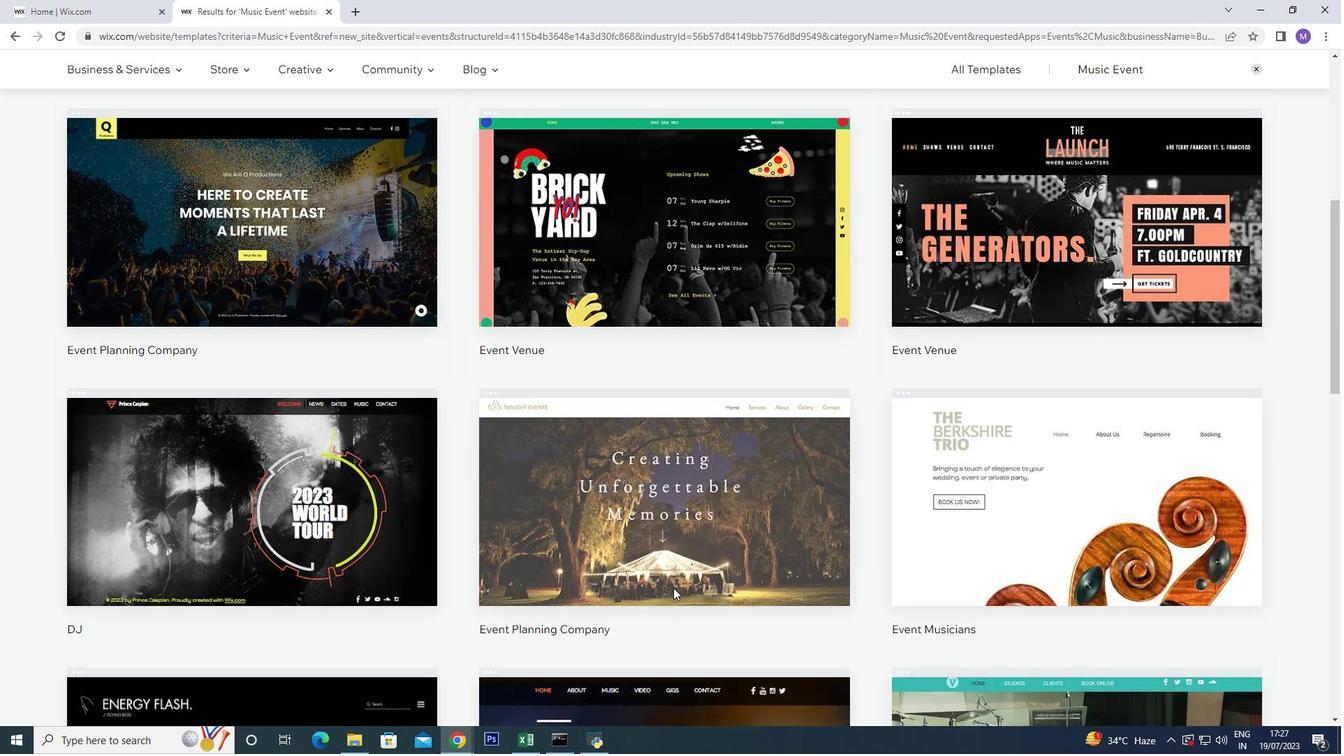 
Action: Mouse scrolled (673, 587) with delta (0, 0)
Screenshot: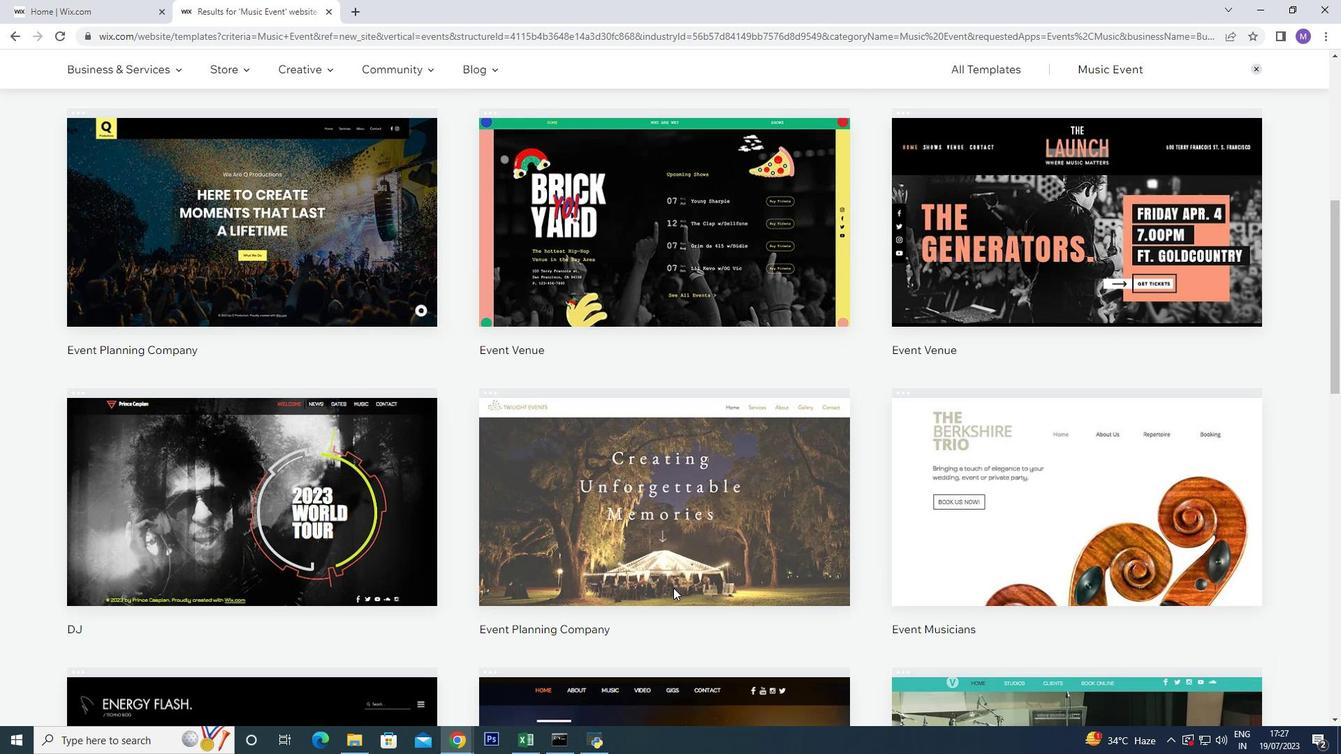 
Action: Mouse scrolled (673, 588) with delta (0, 0)
Screenshot: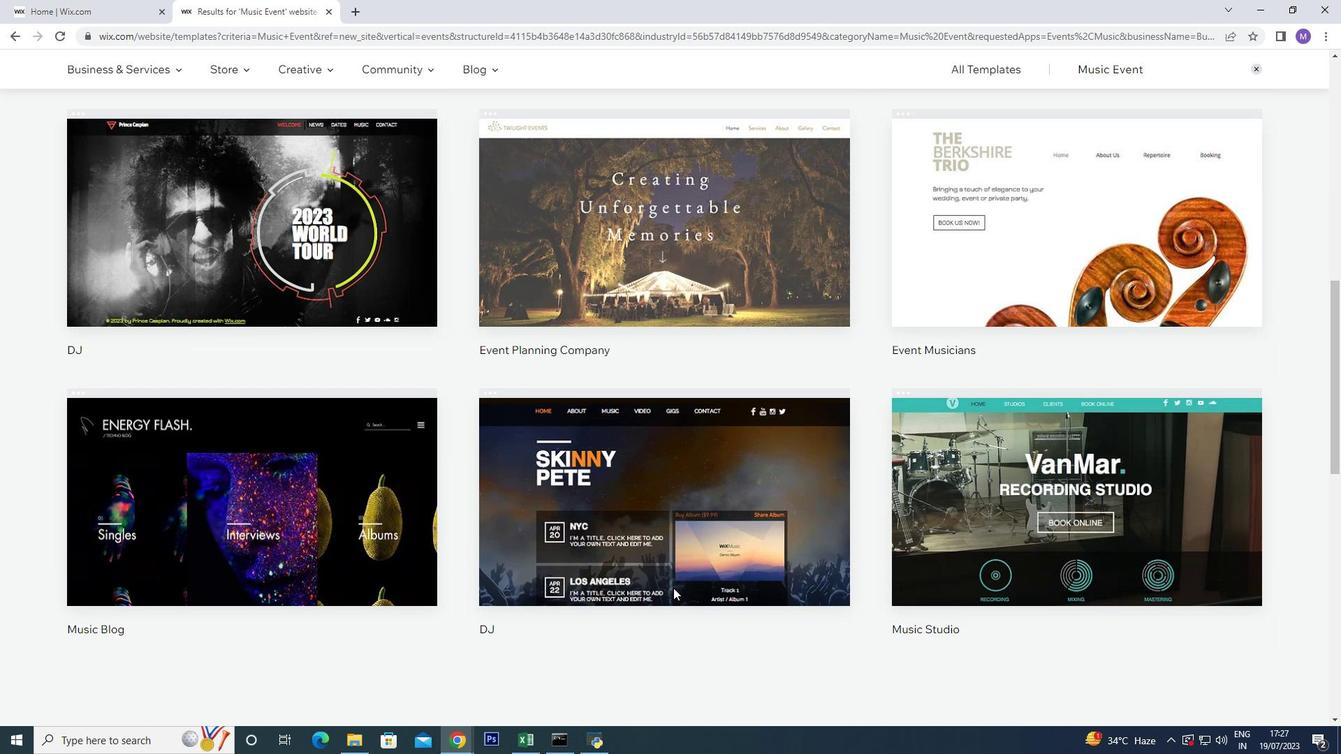 
Action: Mouse scrolled (673, 588) with delta (0, 0)
Screenshot: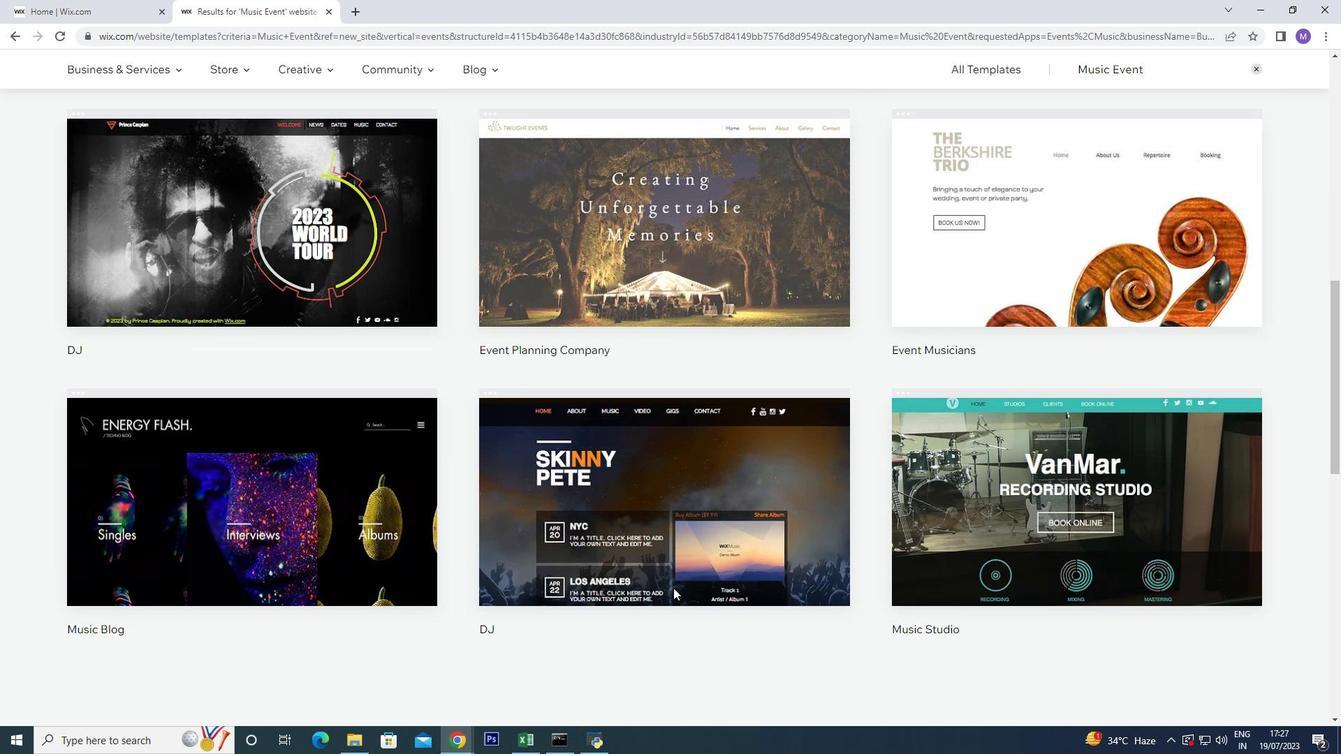 
Action: Mouse scrolled (673, 588) with delta (0, 0)
Screenshot: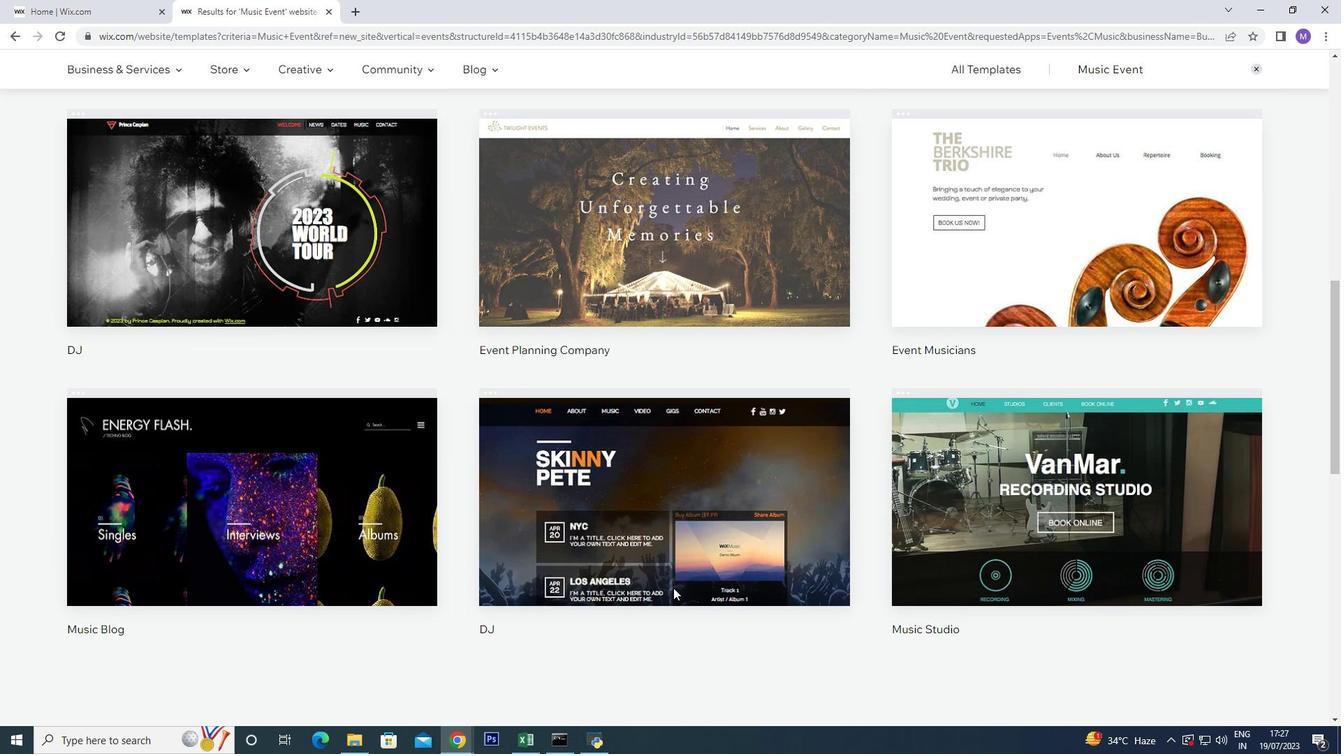 
Action: Mouse scrolled (673, 588) with delta (0, 0)
Screenshot: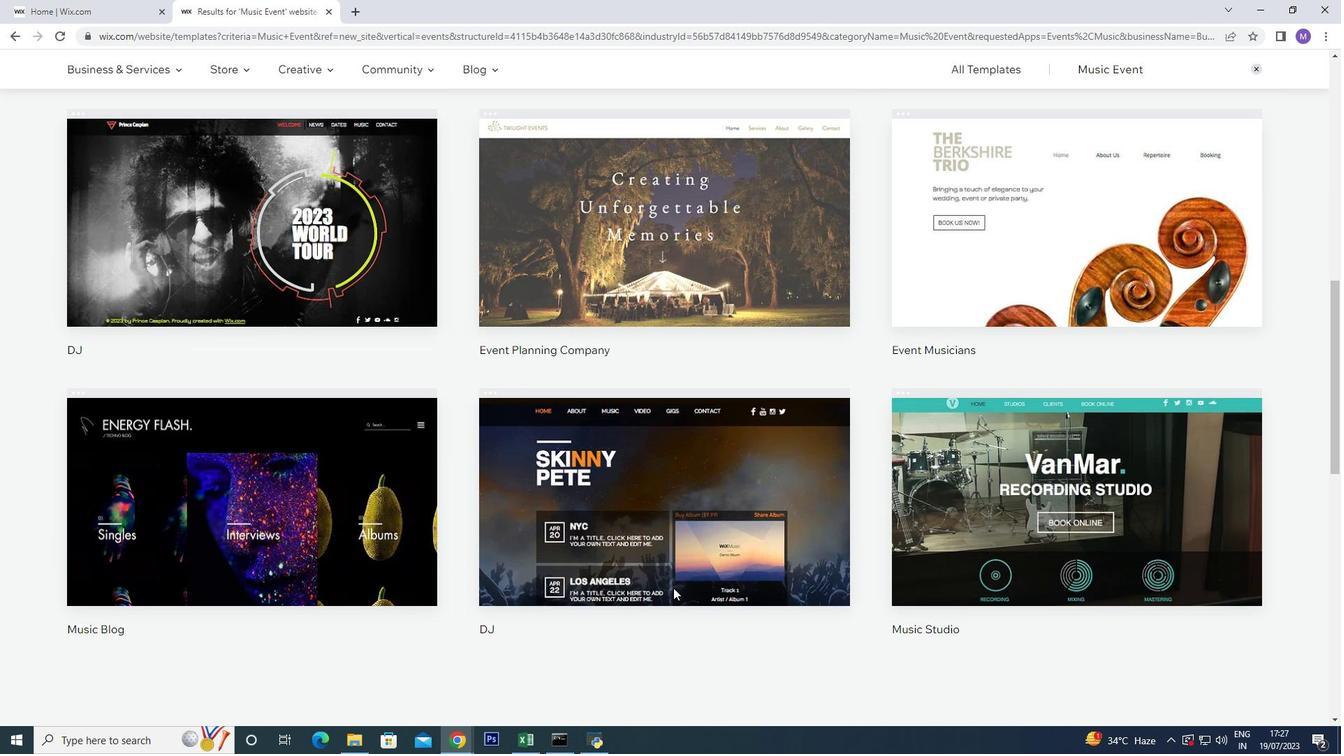 
Action: Mouse scrolled (673, 588) with delta (0, 0)
Screenshot: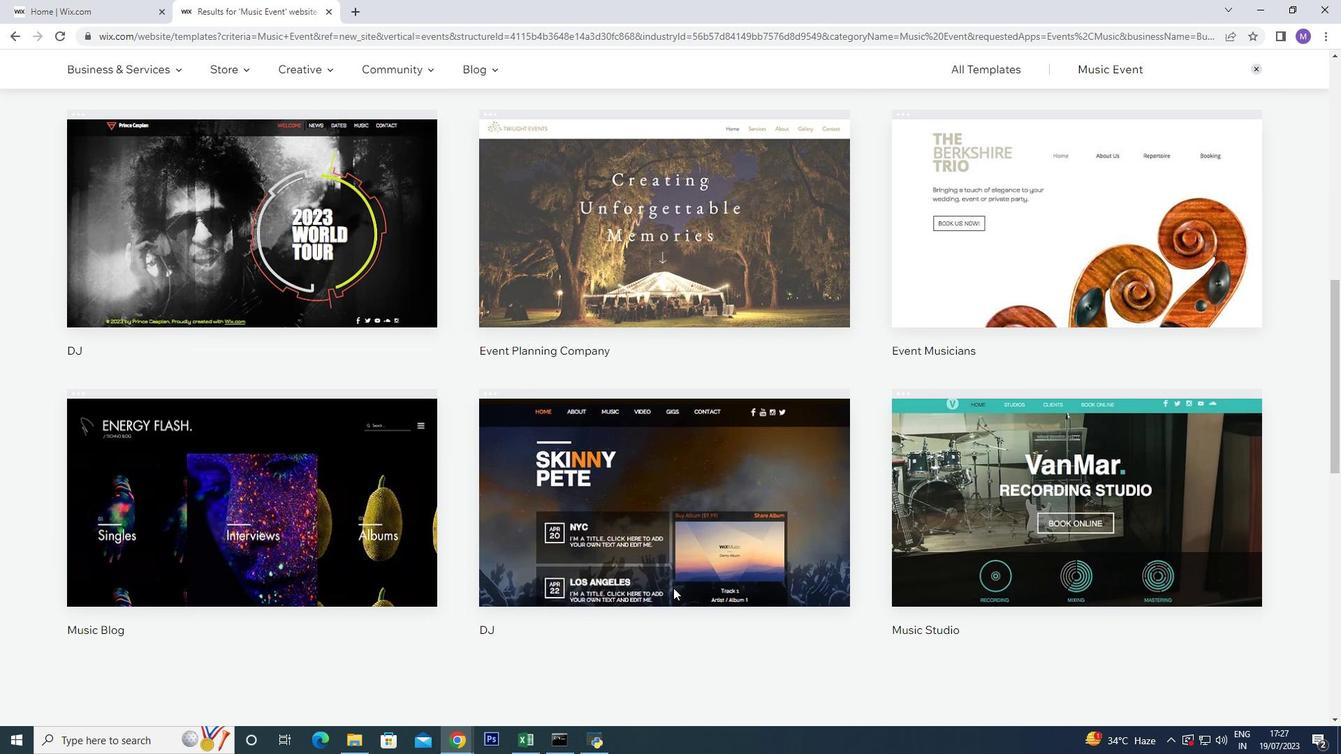 
Action: Mouse moved to (864, 497)
Screenshot: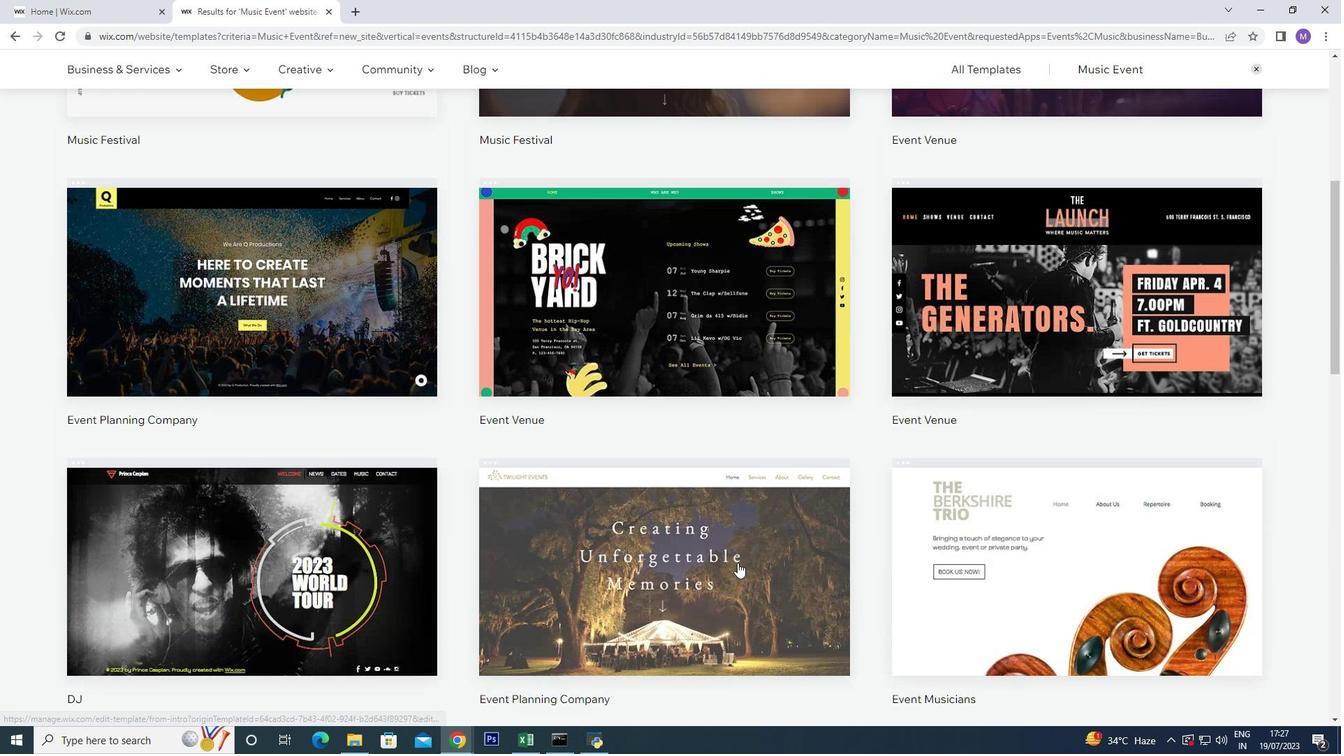 
Action: Mouse scrolled (864, 498) with delta (0, 0)
Screenshot: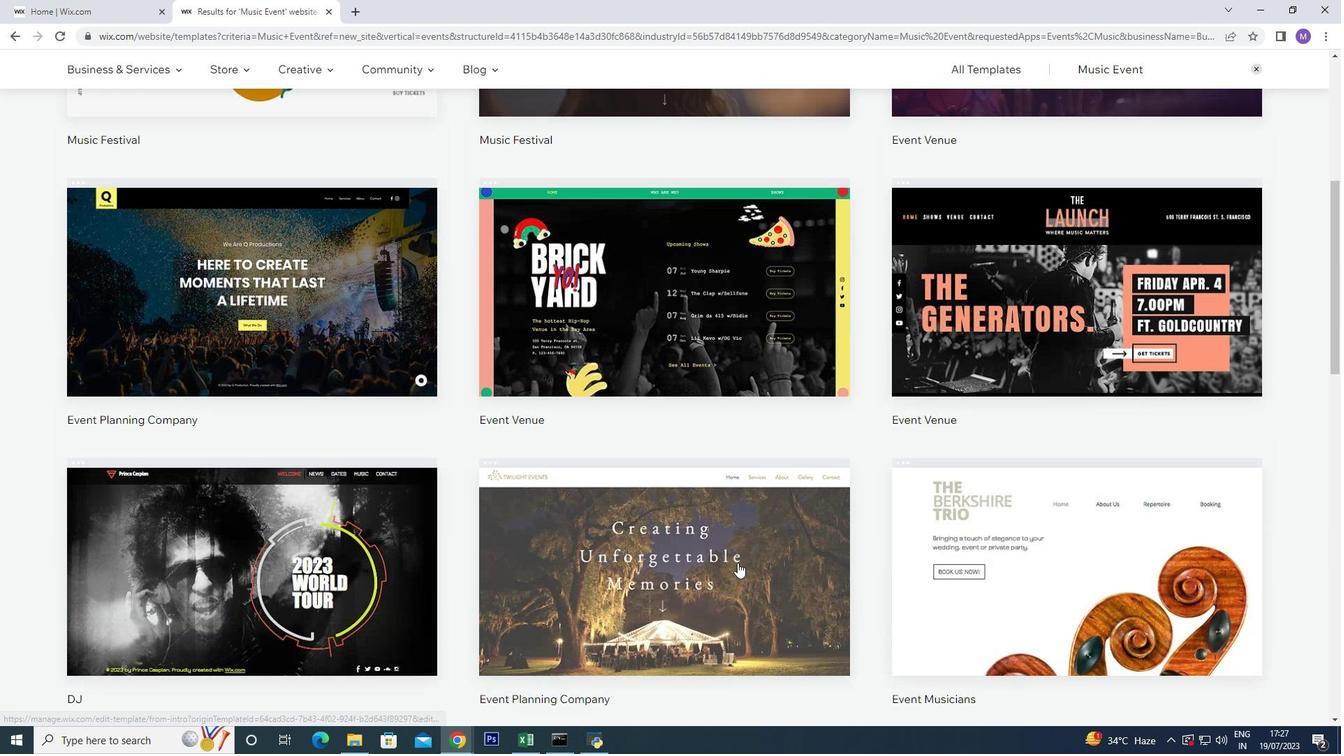 
Action: Mouse scrolled (864, 498) with delta (0, 0)
Screenshot: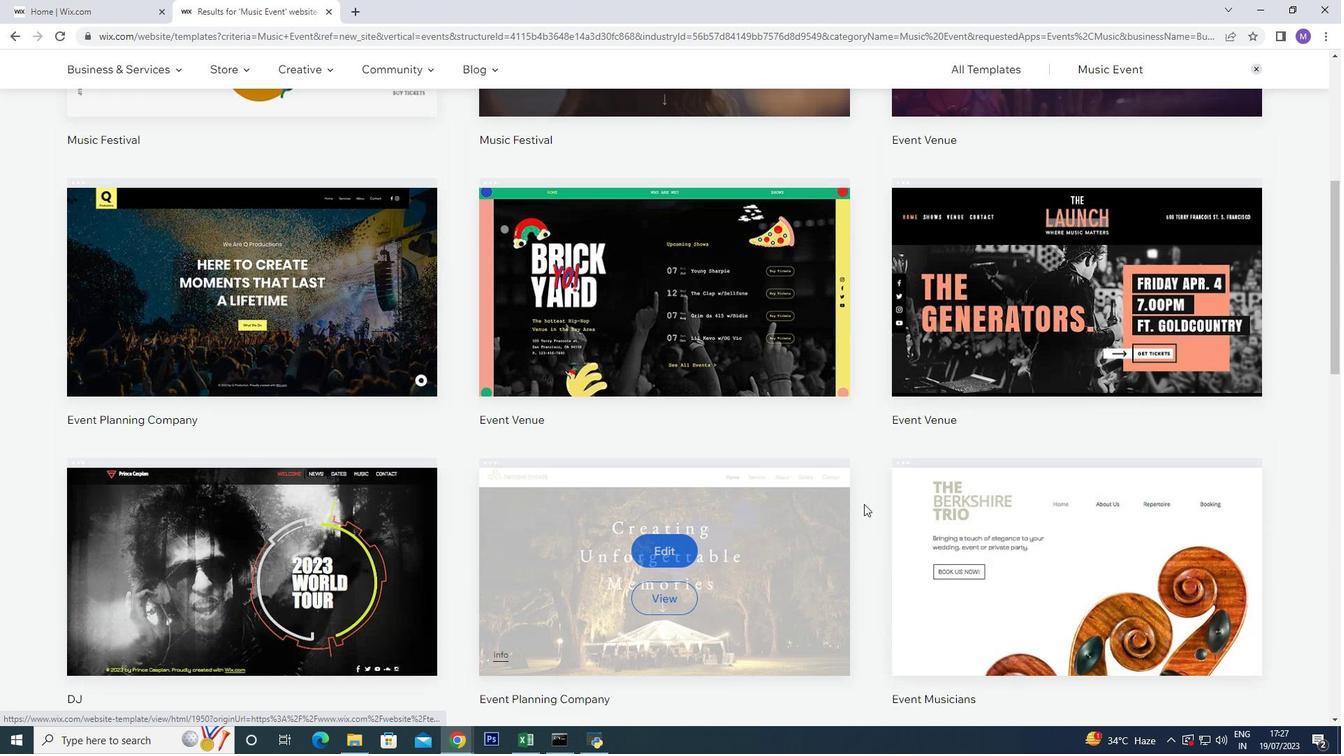 
Action: Mouse moved to (864, 497)
Screenshot: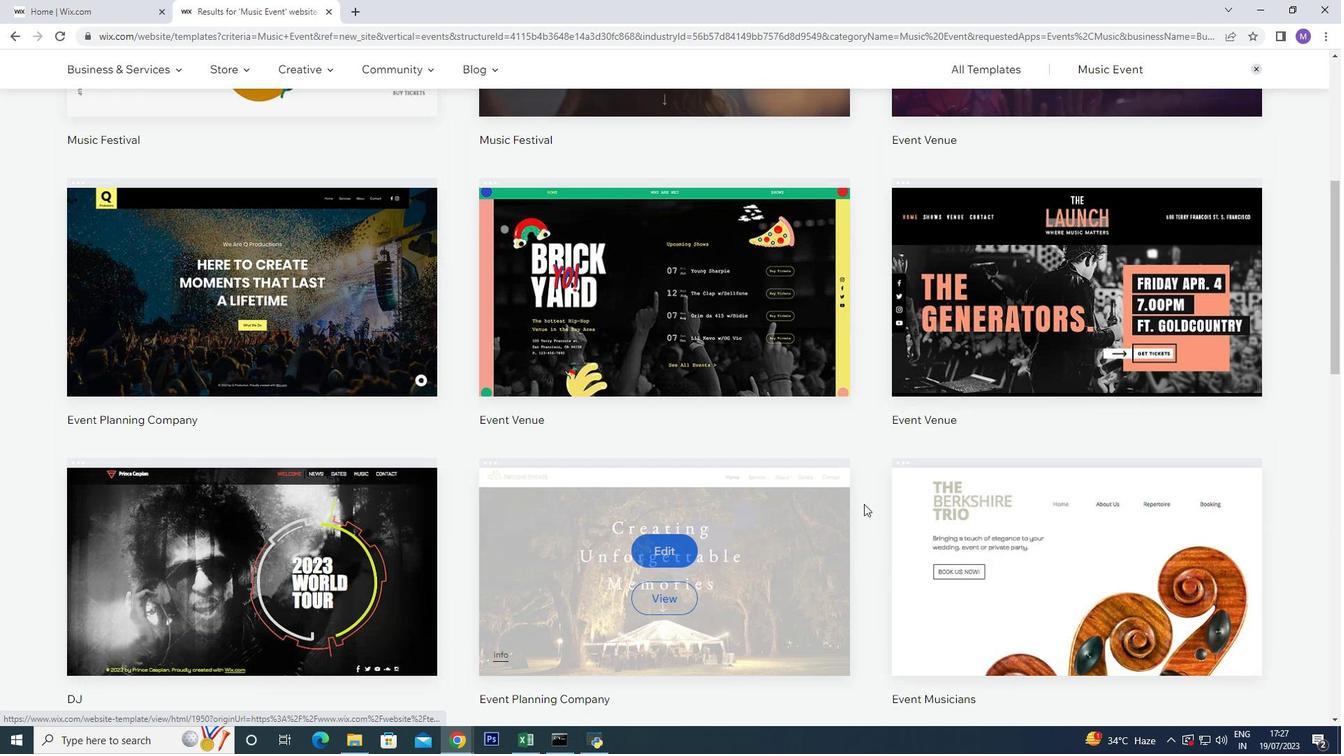 
Action: Mouse scrolled (864, 498) with delta (0, 0)
Screenshot: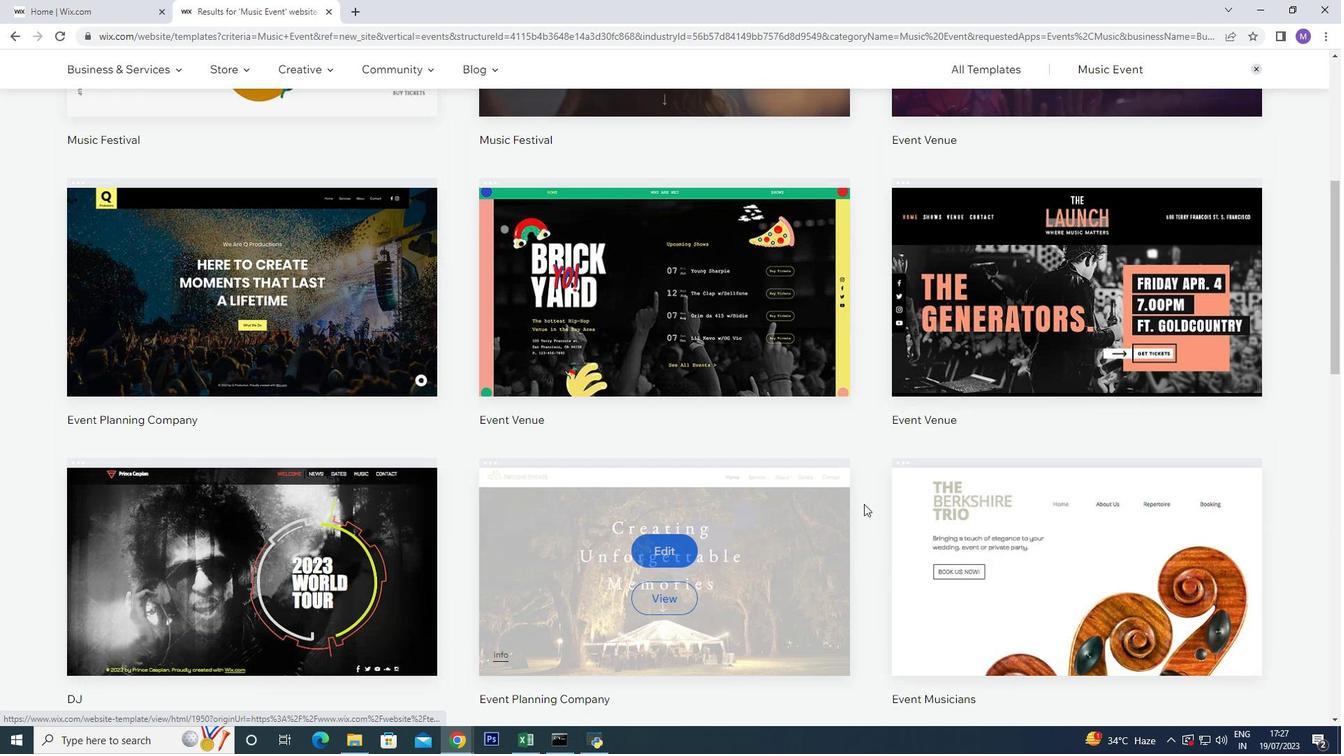 
Action: Mouse scrolled (864, 498) with delta (0, 0)
Screenshot: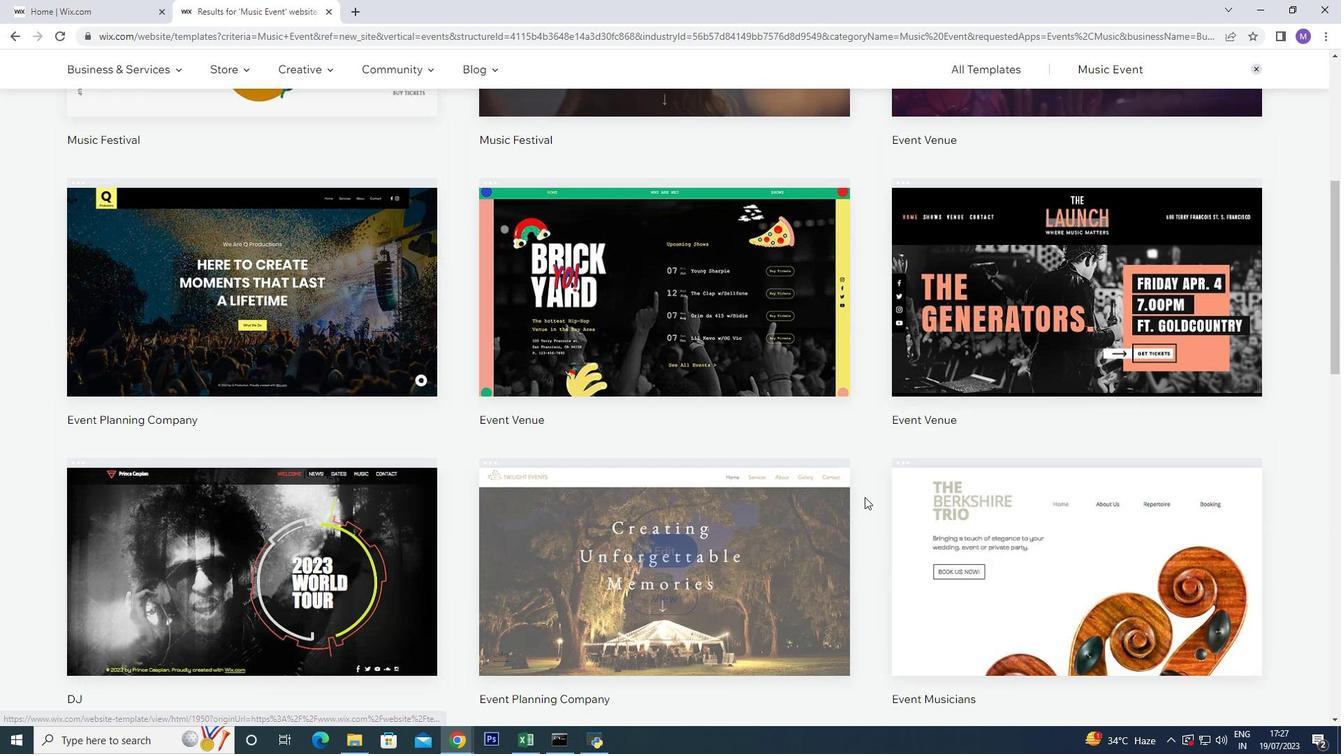 
Action: Mouse scrolled (864, 498) with delta (0, 0)
Screenshot: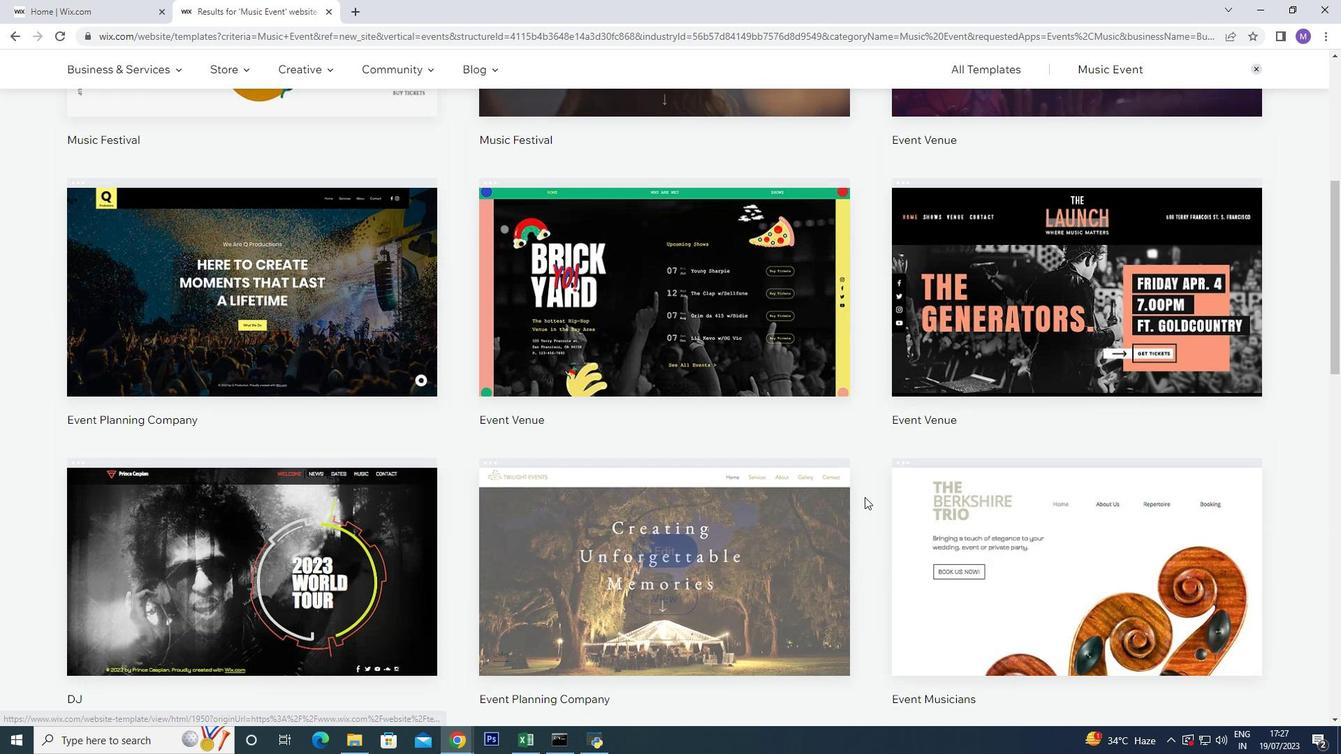 
Action: Mouse moved to (1010, 369)
Screenshot: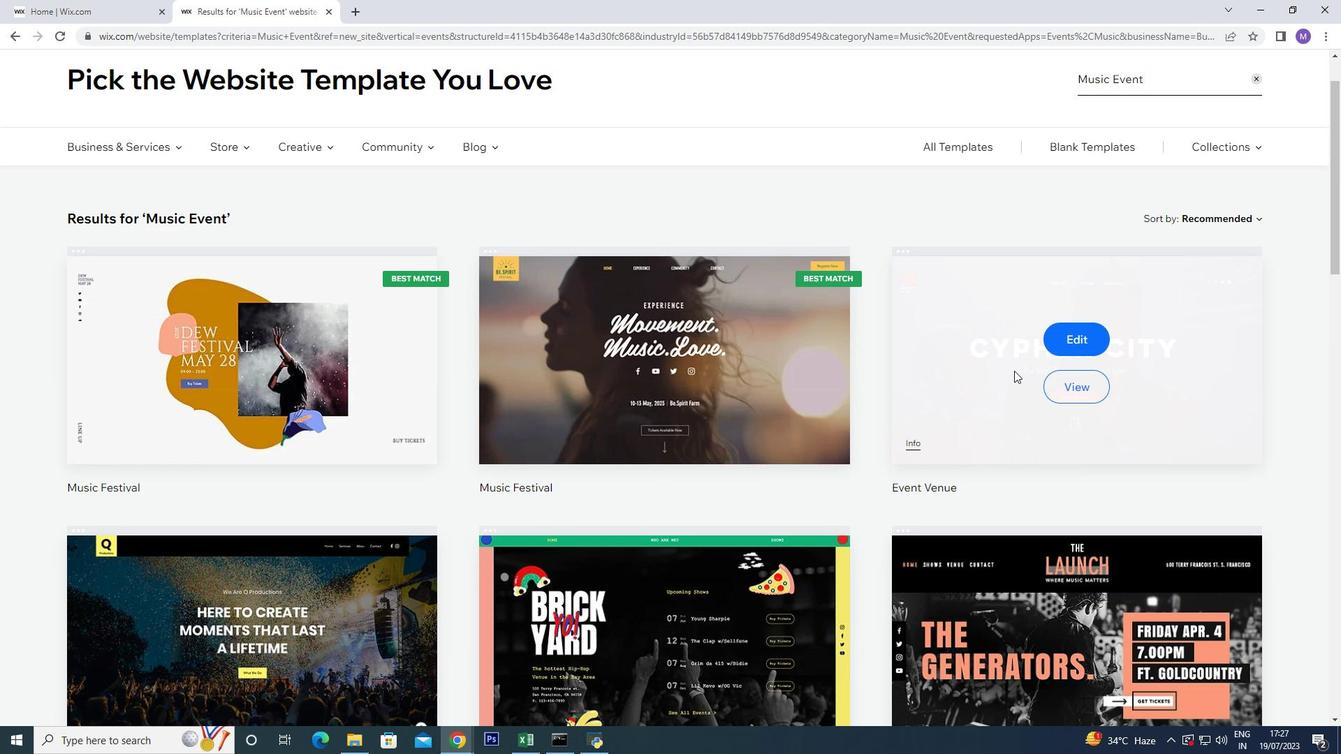 
Action: Mouse pressed left at (1010, 369)
Screenshot: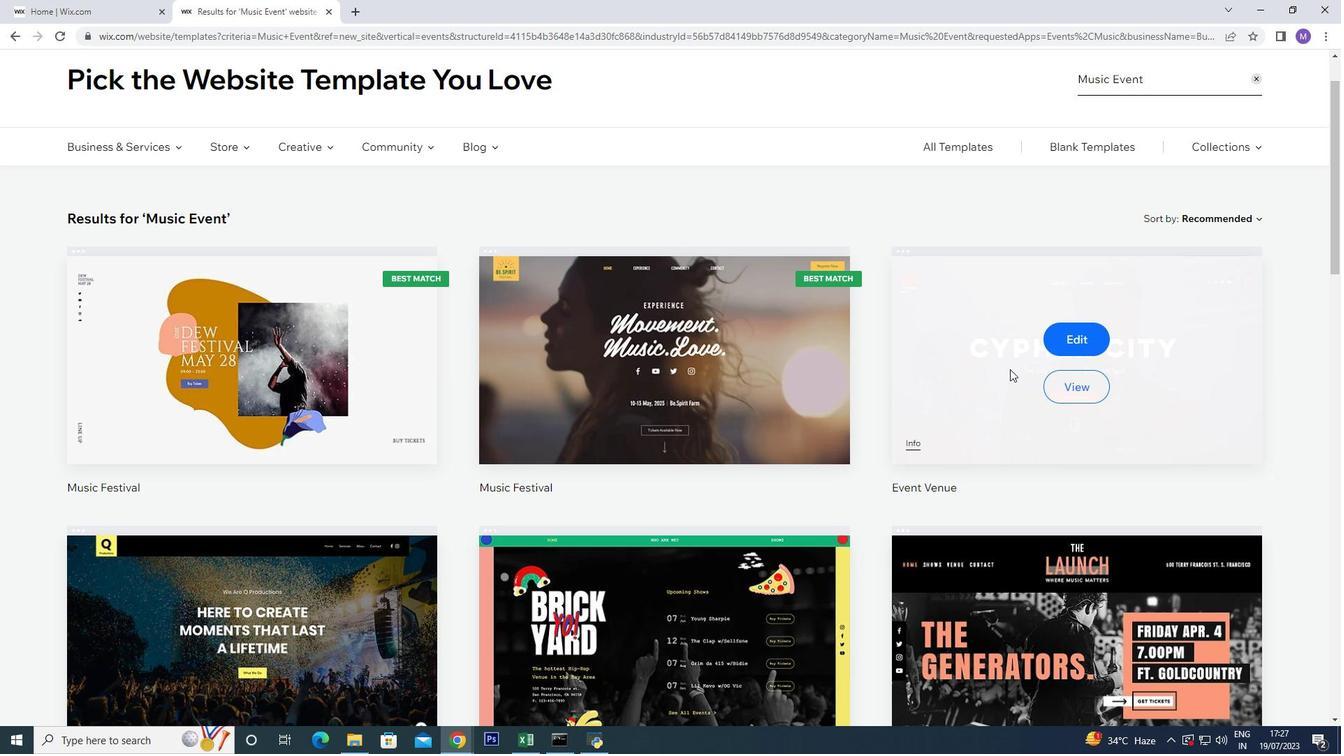 
Action: Mouse moved to (1015, 339)
Screenshot: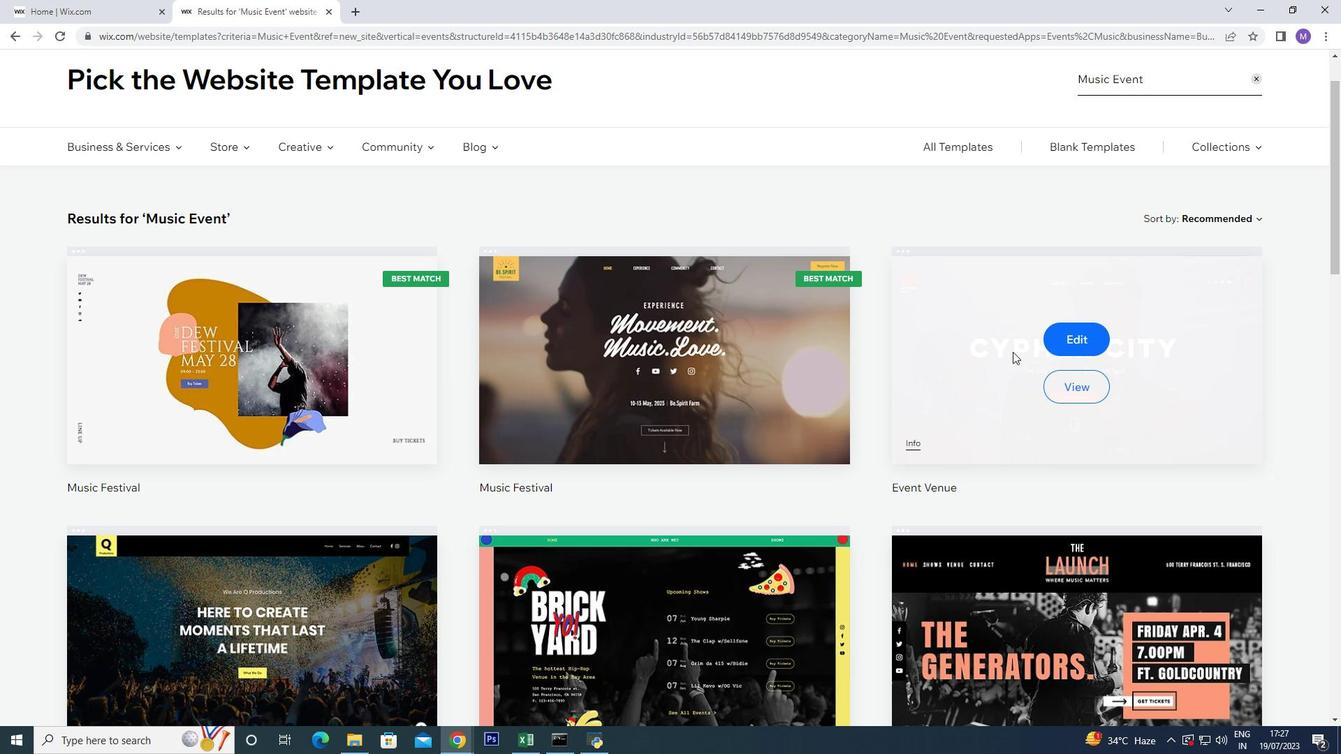
Action: Mouse pressed left at (1015, 339)
Screenshot: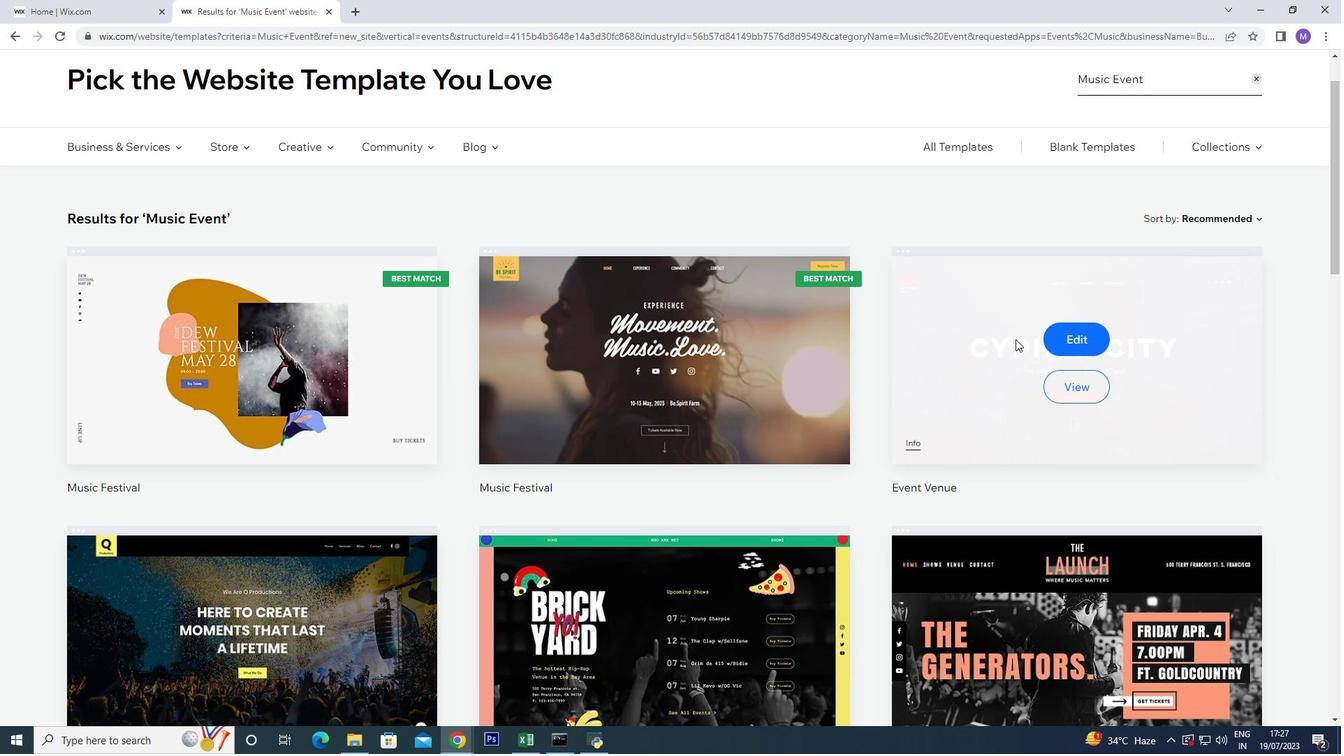 
Action: Mouse pressed left at (1015, 339)
Screenshot: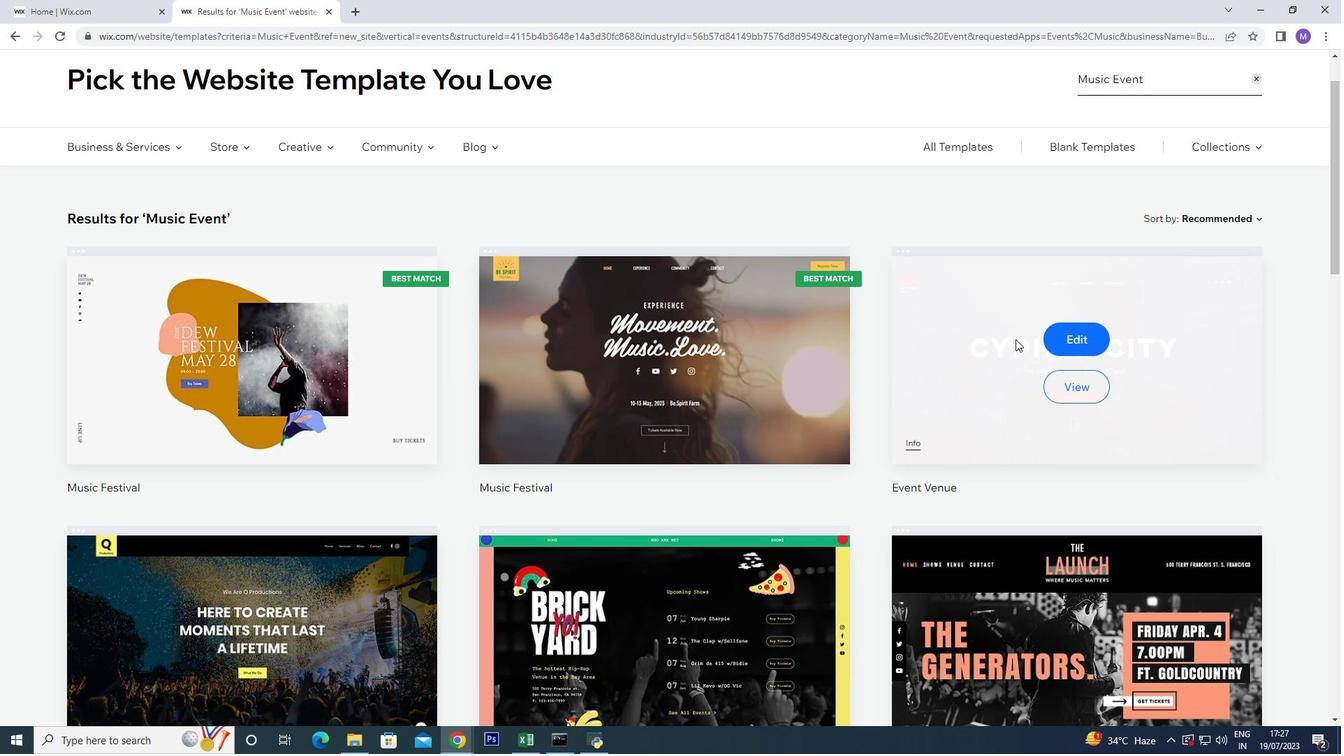 
Action: Mouse pressed left at (1015, 339)
Screenshot: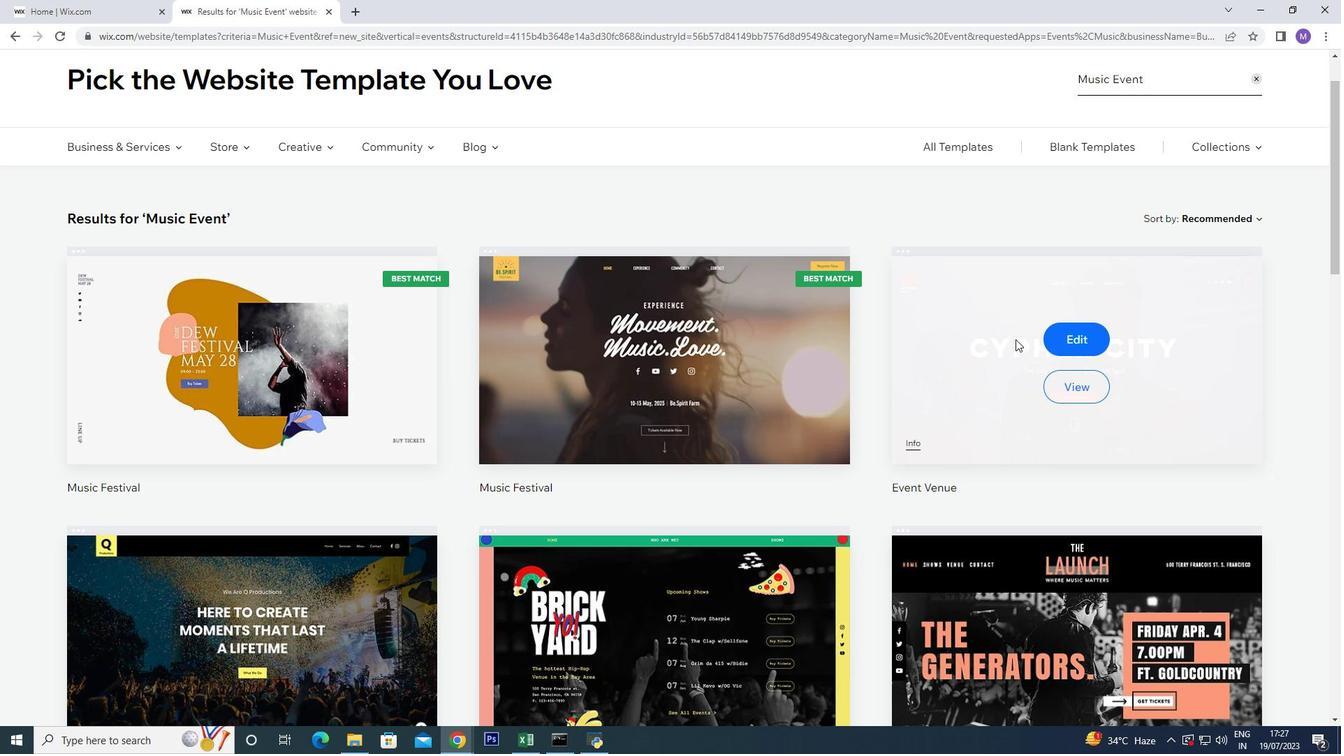 
Action: Mouse moved to (1156, 387)
Screenshot: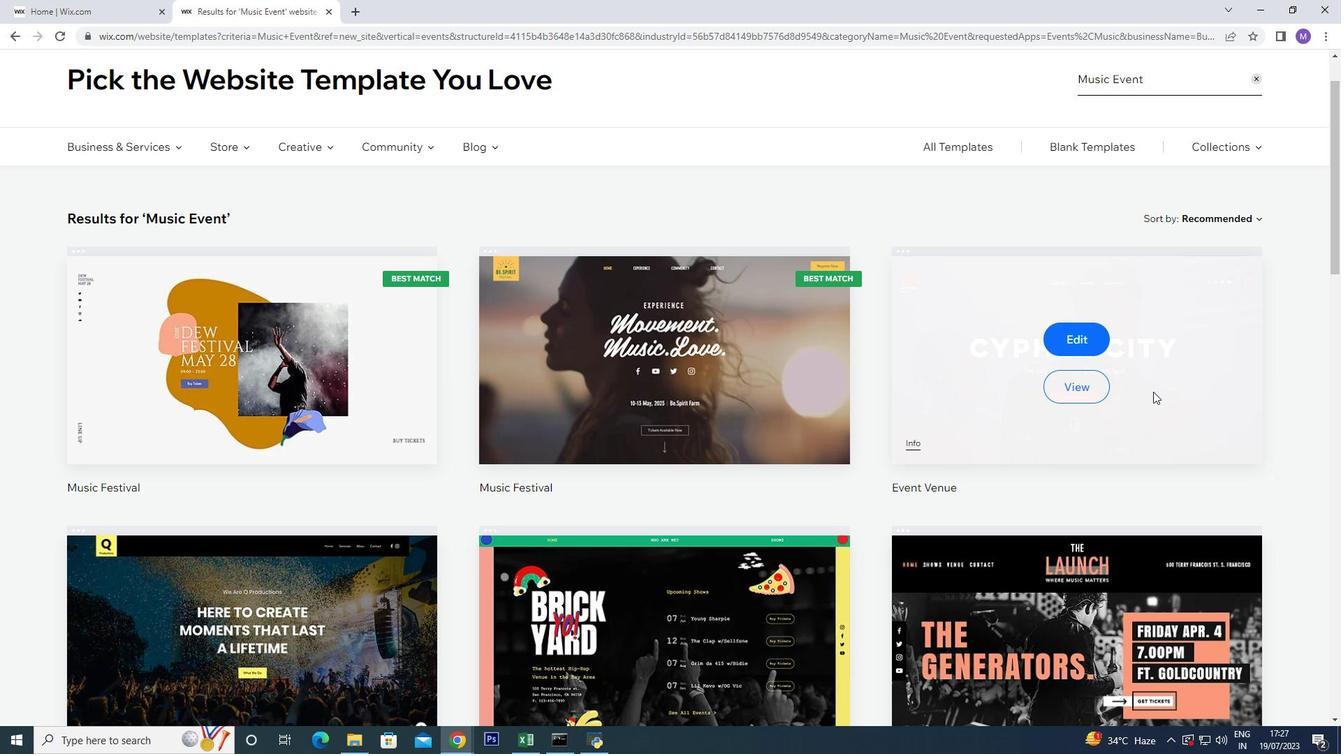
Action: Mouse pressed left at (1156, 387)
Screenshot: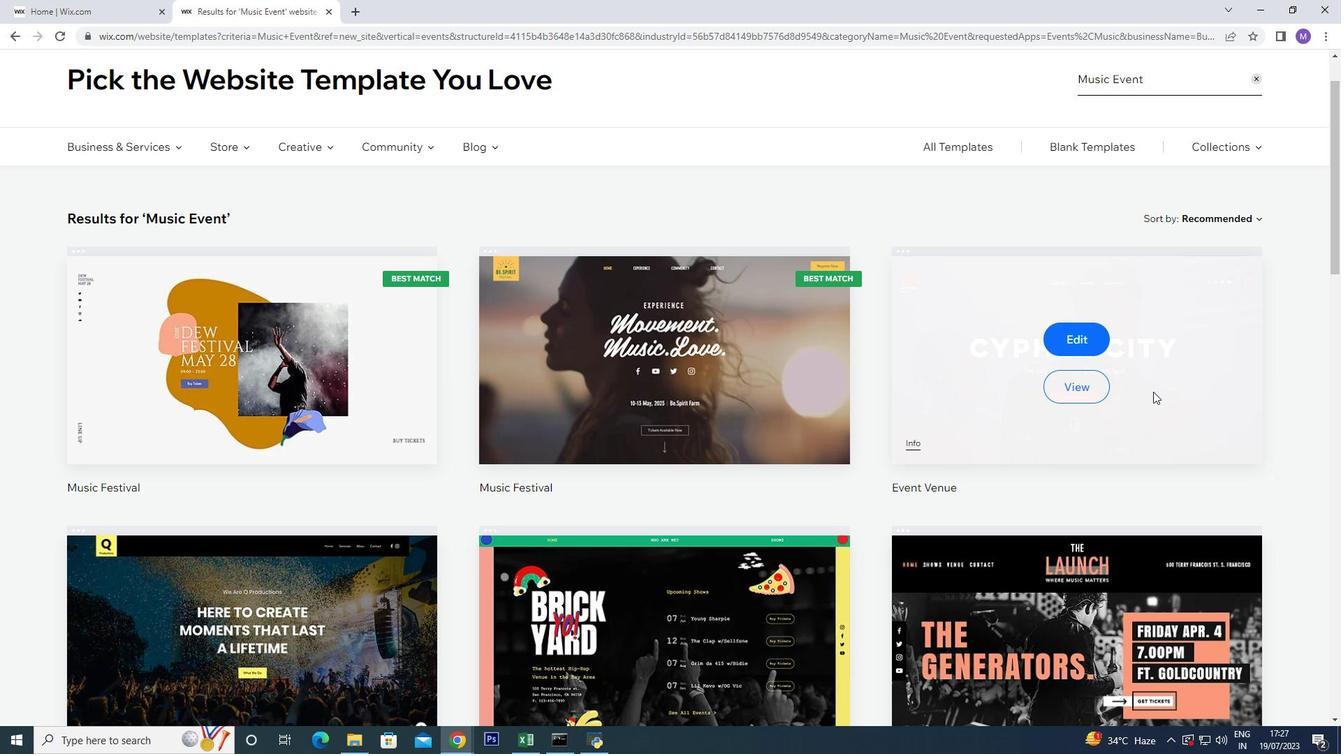 
Action: Mouse moved to (1089, 346)
Screenshot: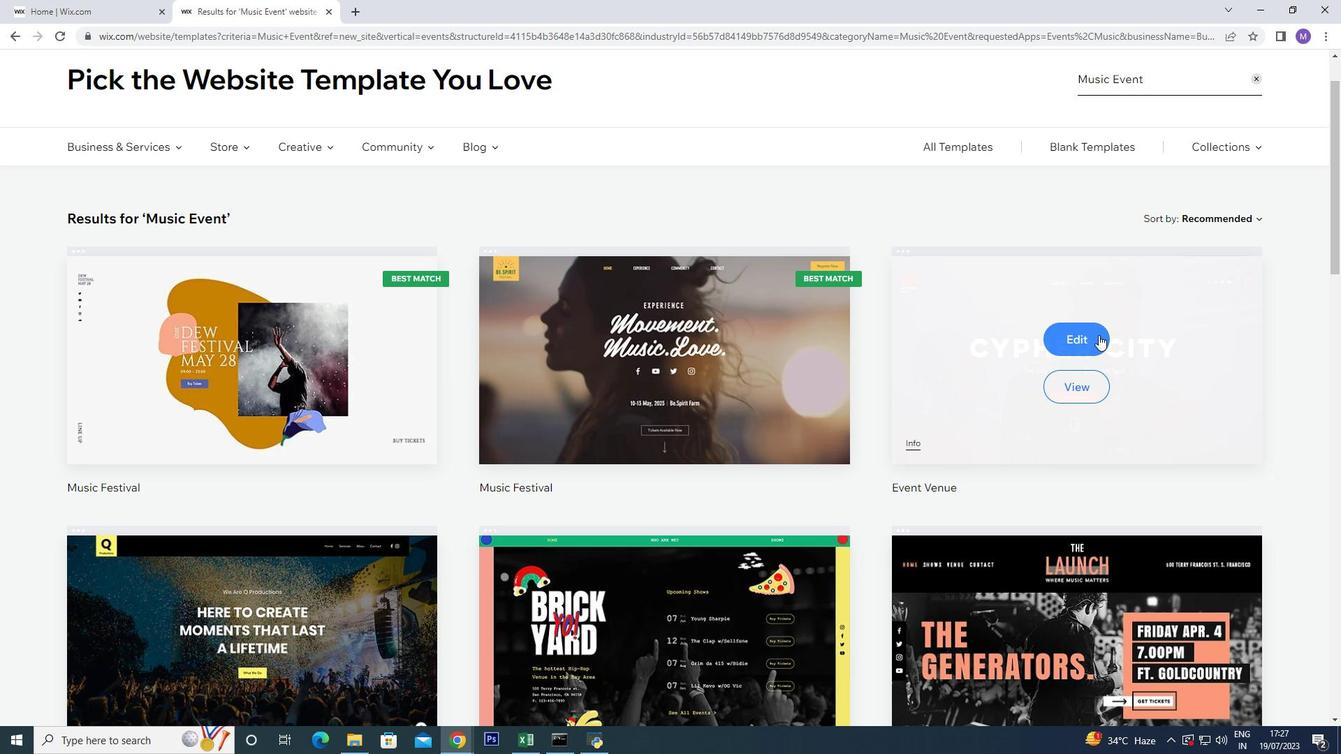 
Action: Mouse pressed left at (1089, 346)
Screenshot: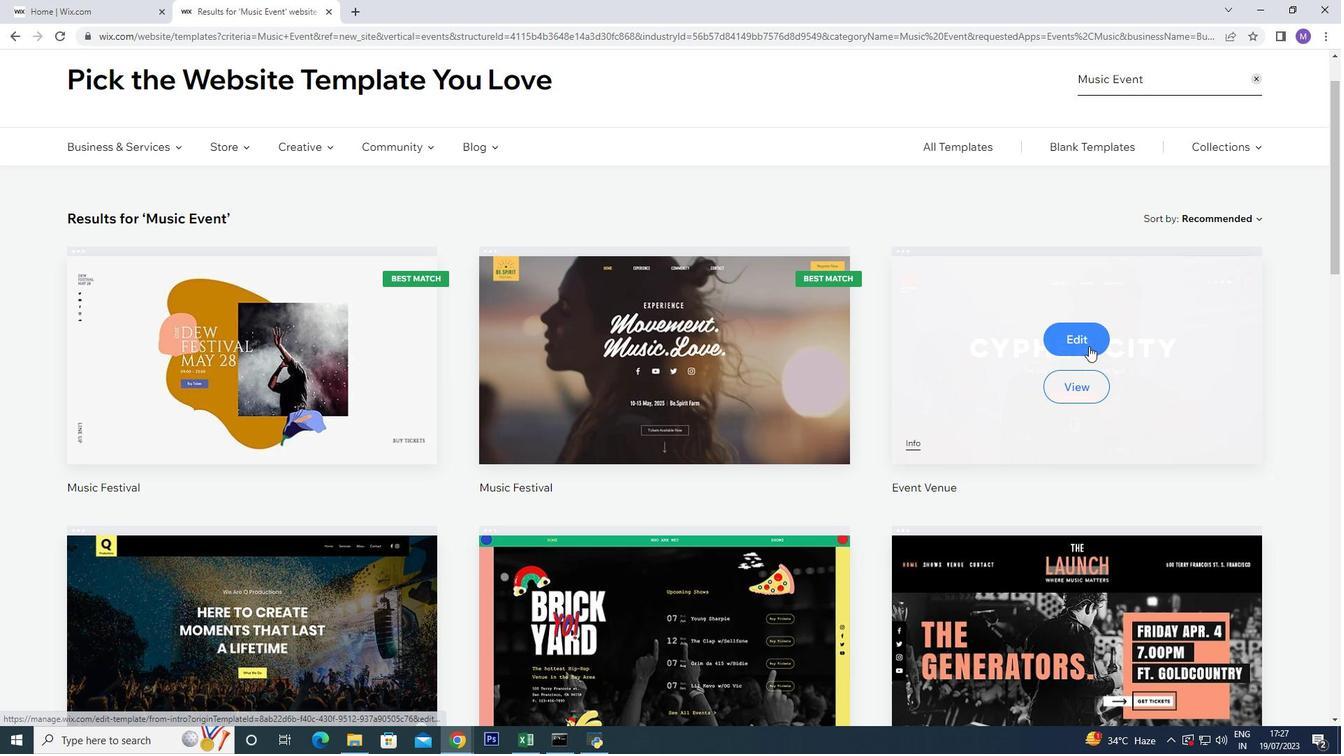 
Action: Mouse moved to (412, 0)
Screenshot: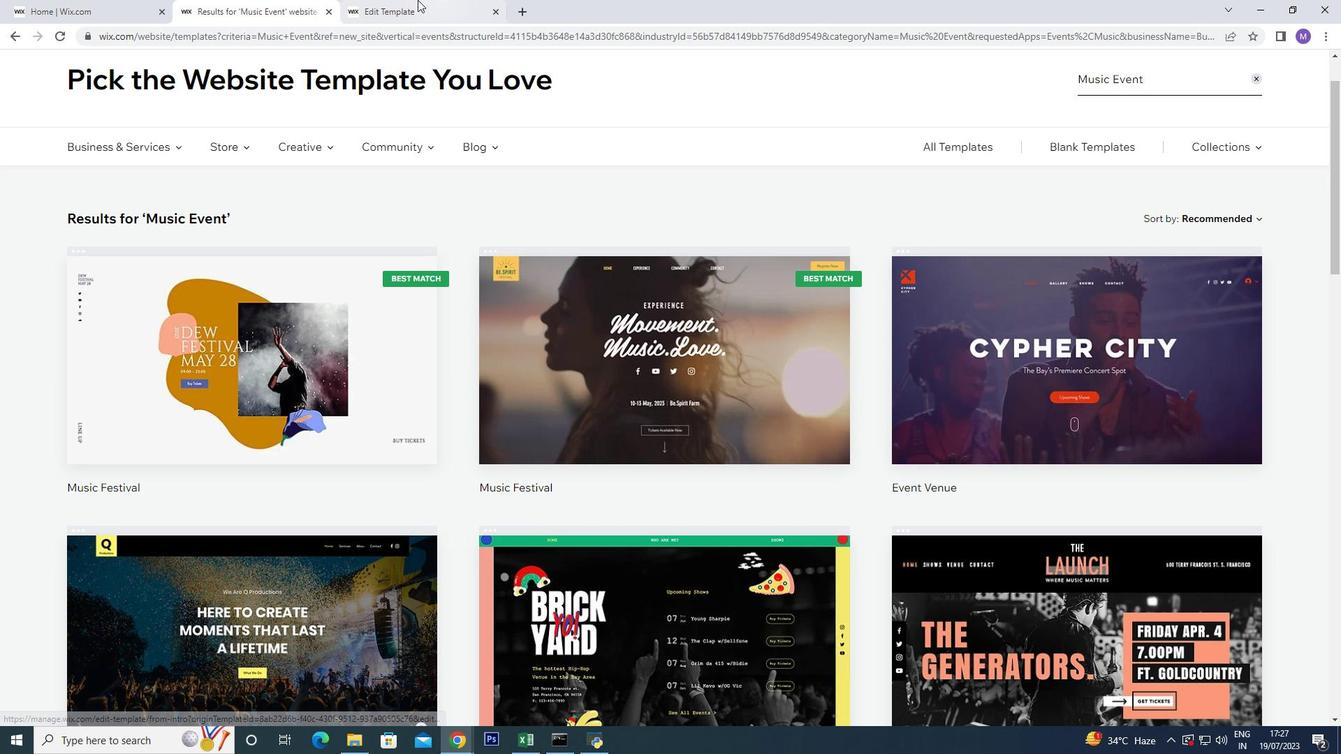
Action: Mouse pressed left at (412, 0)
Screenshot: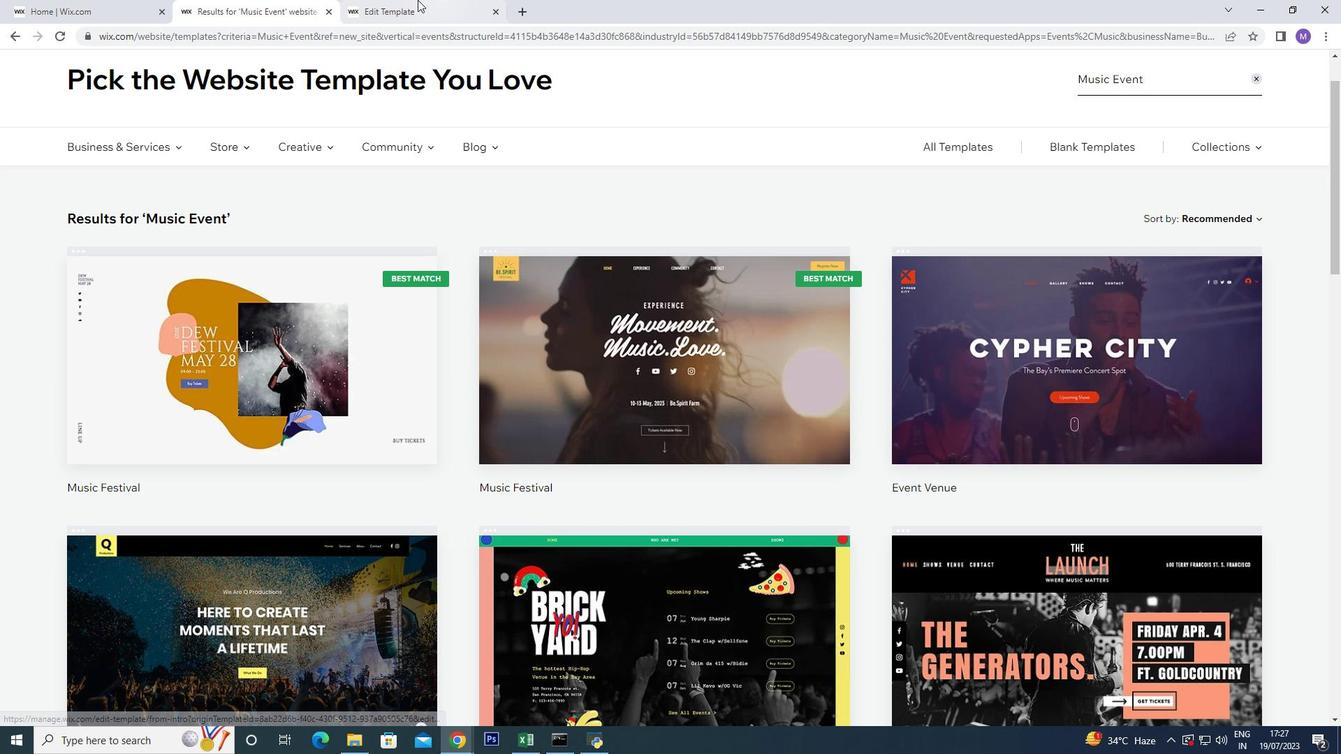 
Action: Mouse moved to (911, 430)
Screenshot: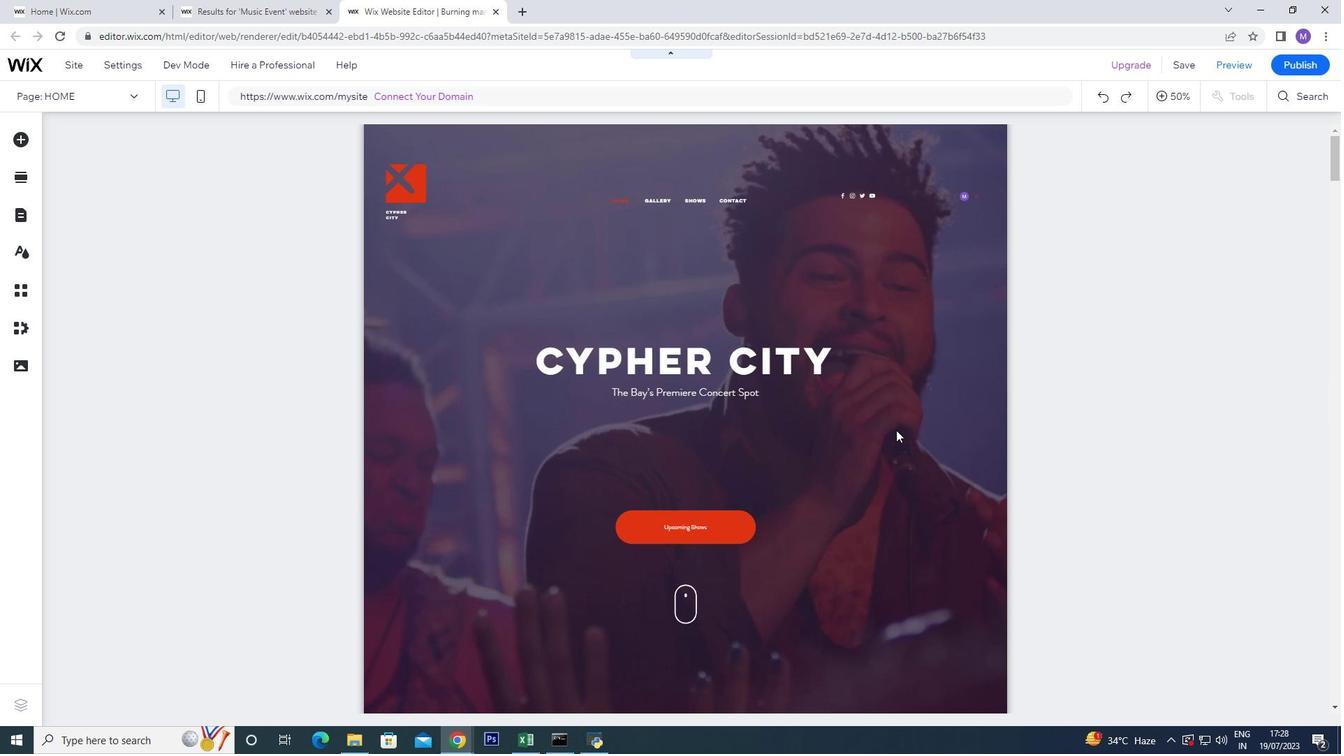 
Action: Mouse pressed left at (911, 430)
Screenshot: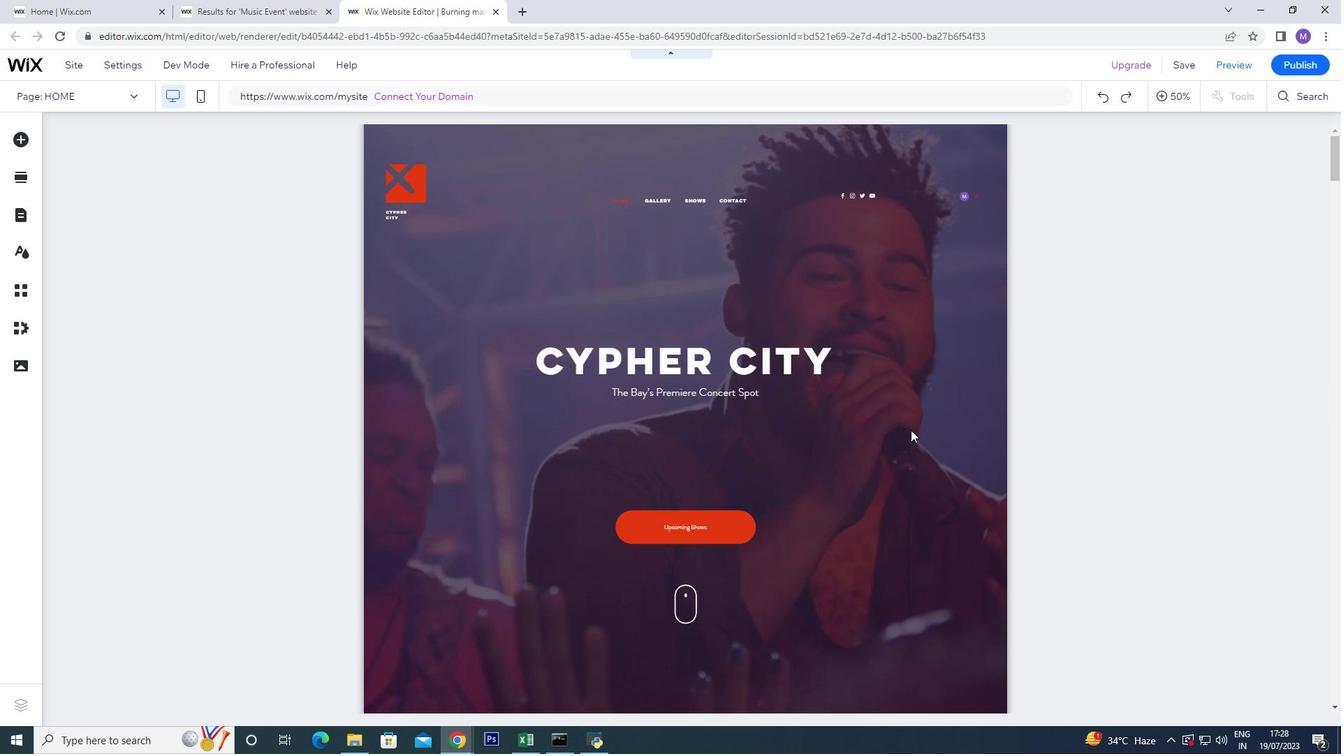 
Action: Mouse pressed left at (911, 430)
Screenshot: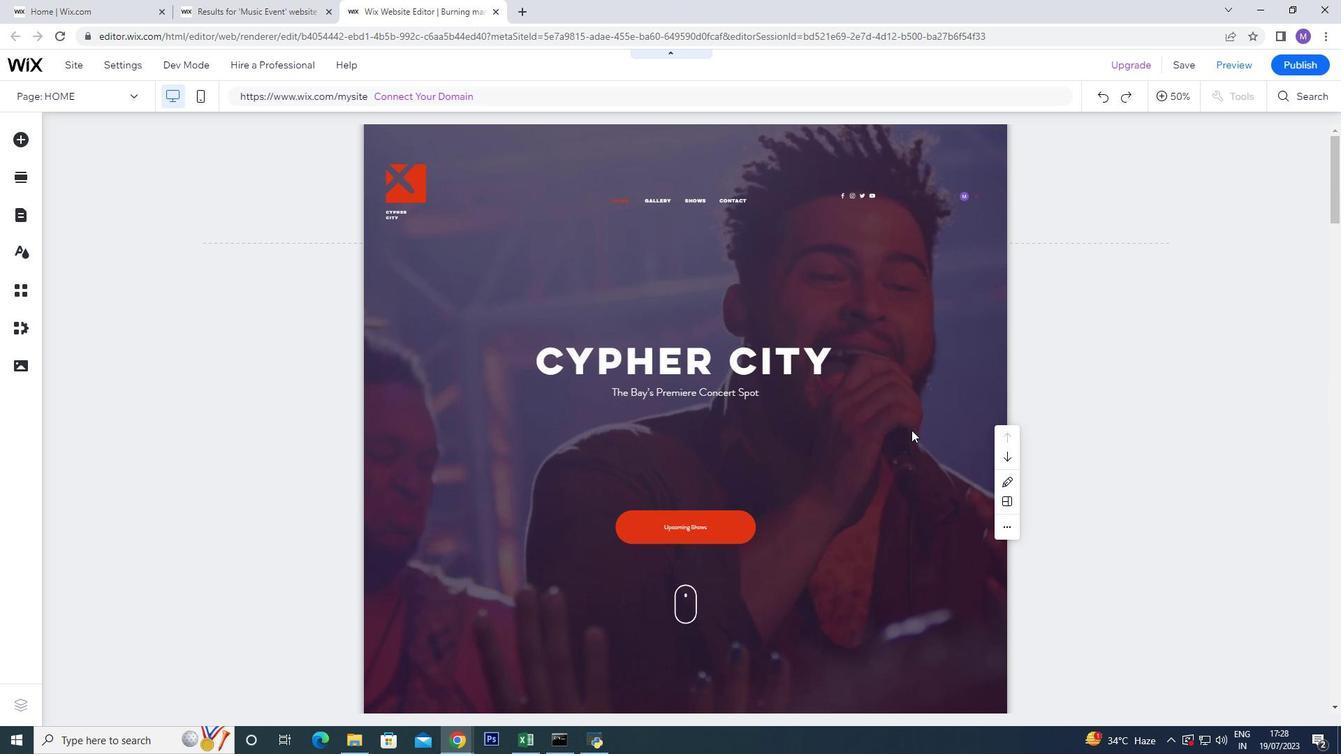 
Action: Mouse pressed left at (911, 430)
Screenshot: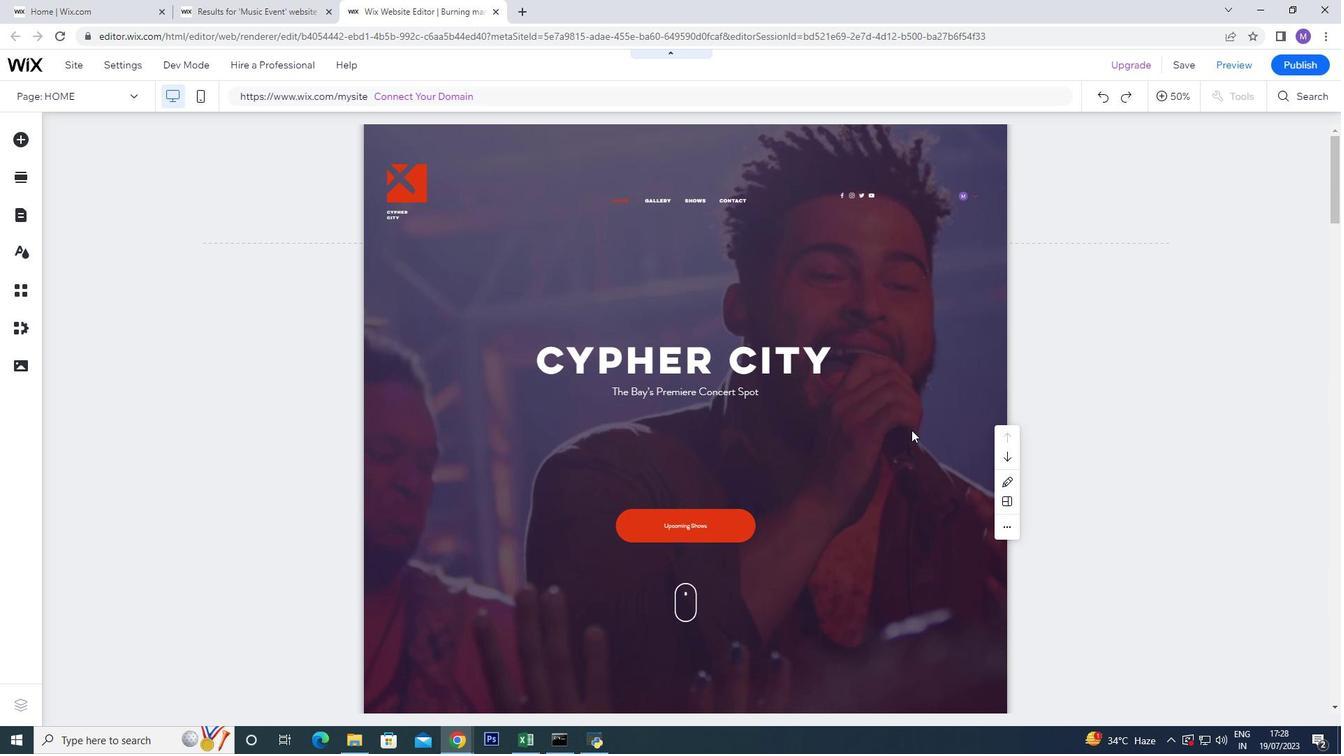 
Action: Mouse moved to (943, 454)
Screenshot: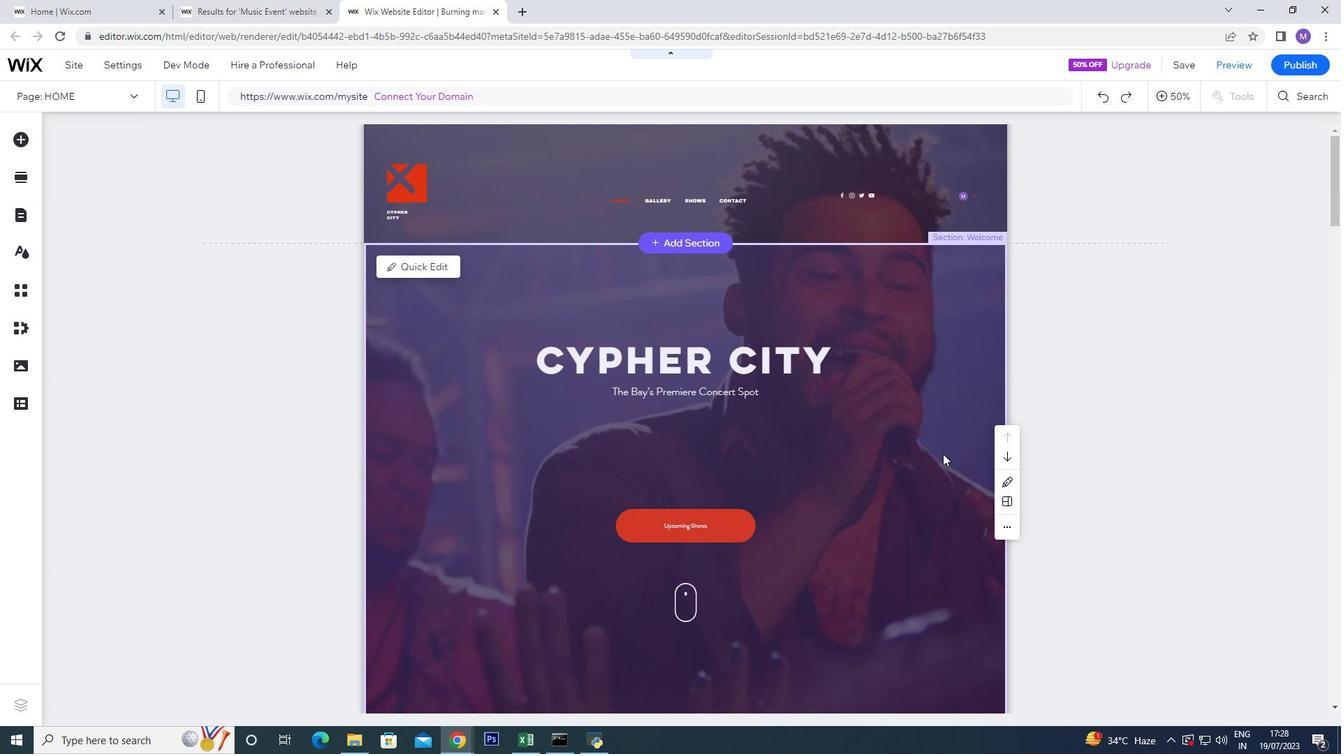 
Action: Mouse pressed left at (943, 454)
Screenshot: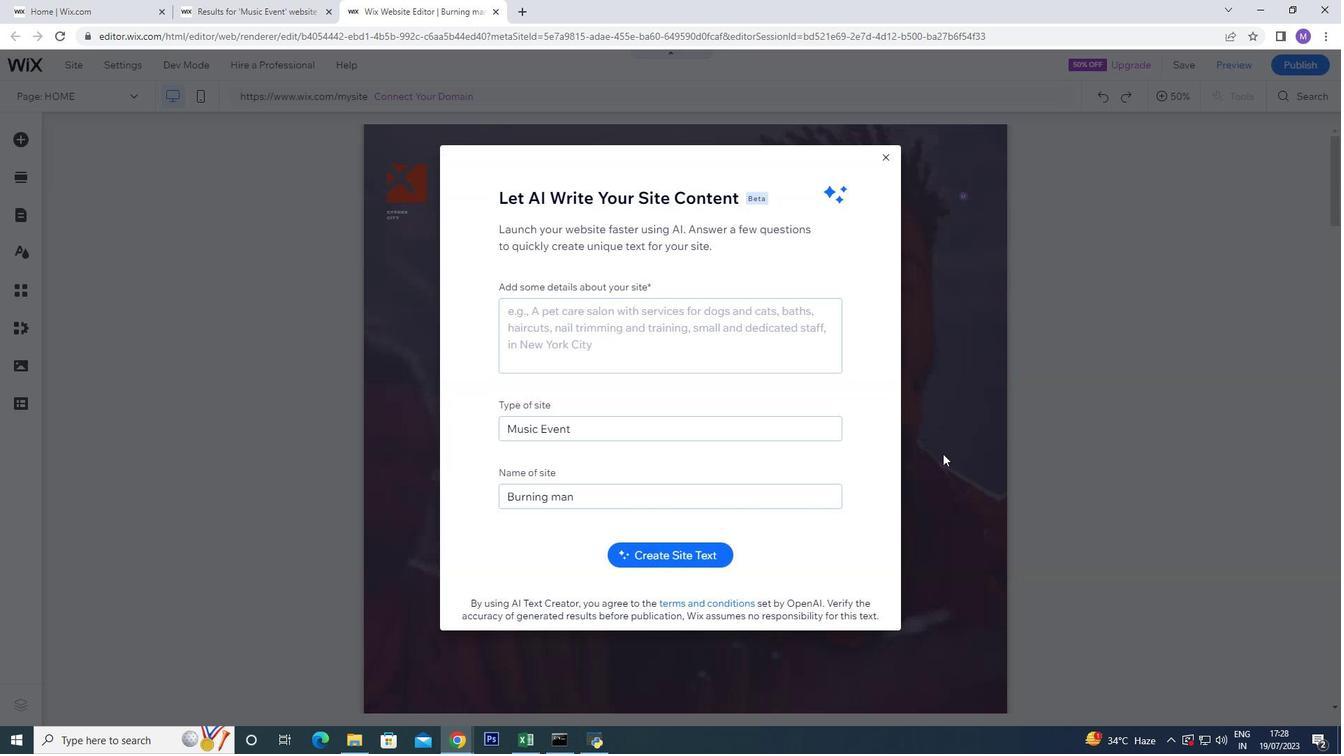 
Action: Mouse moved to (679, 327)
Screenshot: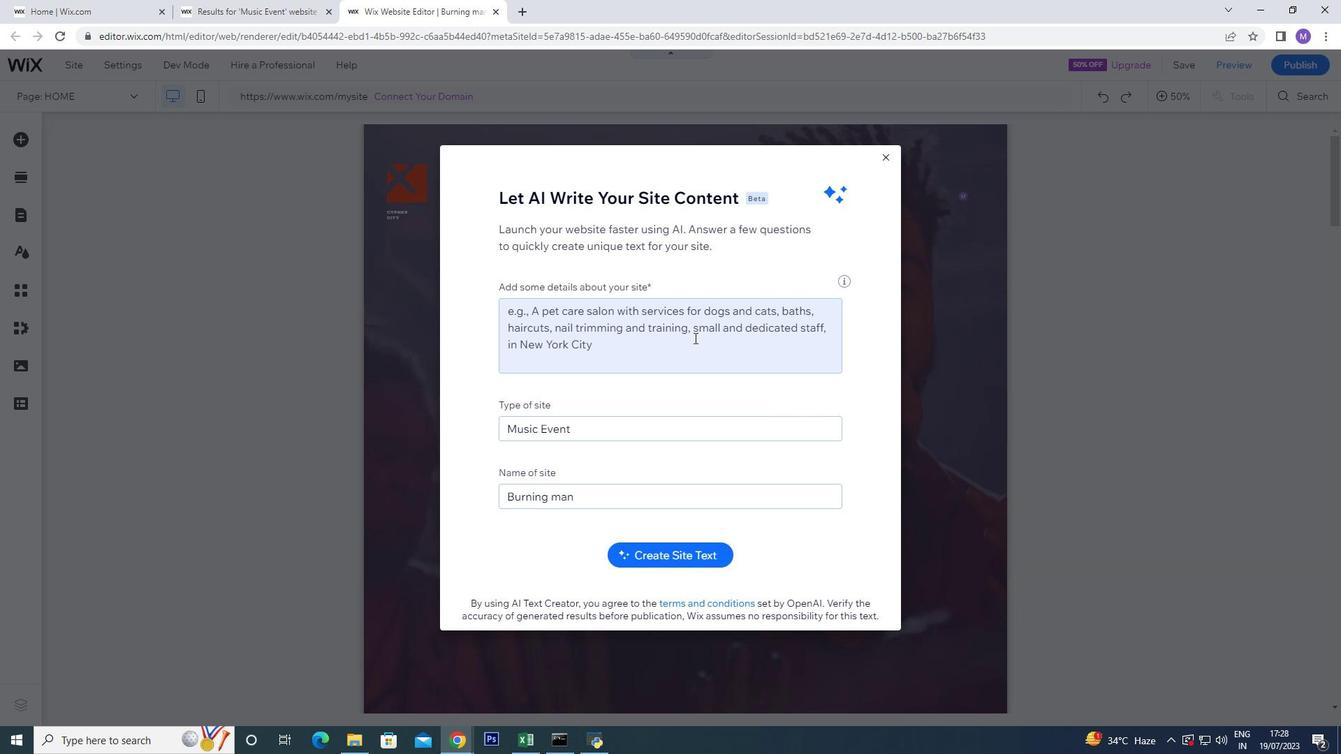 
Action: Mouse pressed left at (679, 327)
Screenshot: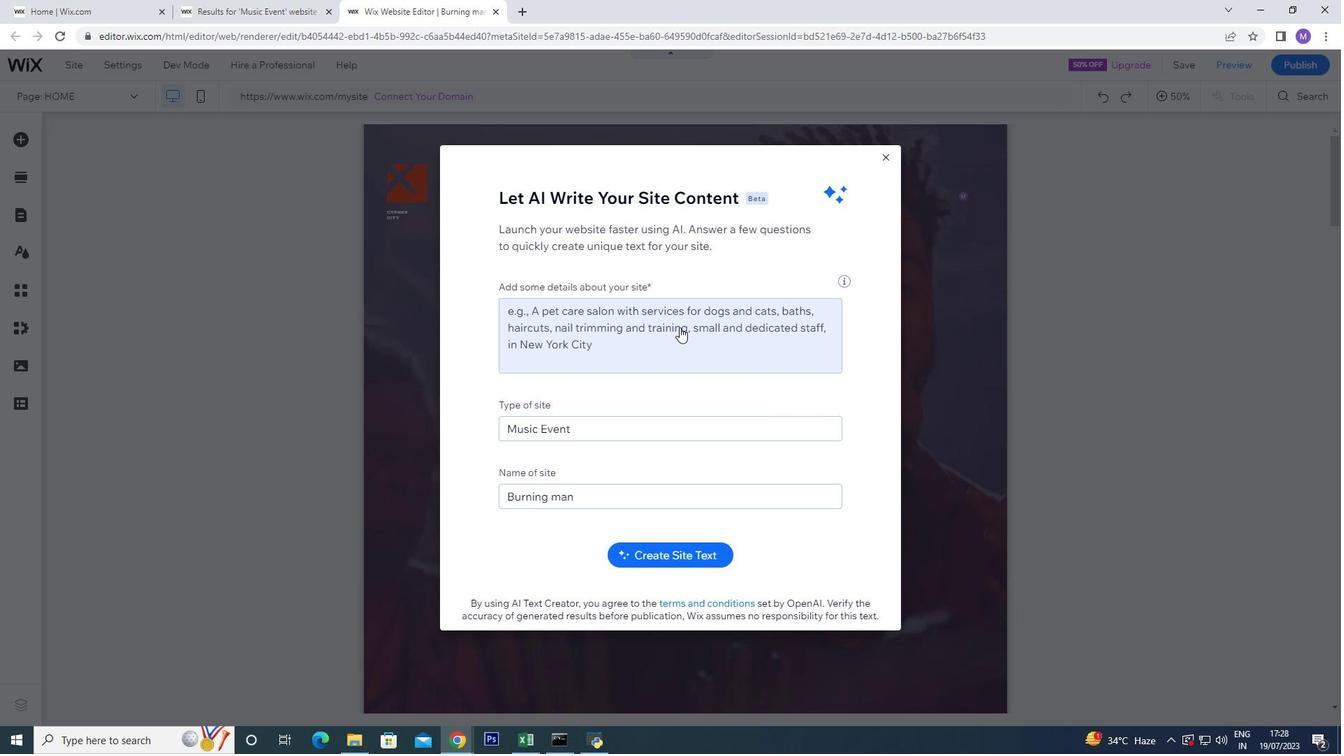 
Action: Key pressed <Key.shift><Key.shift><Key.shift><Key.shift><Key.shift><Key.shift><Key.shift><Key.shift><Key.shift>Music<Key.space>is<Key.space>the<Key.space>art
Screenshot: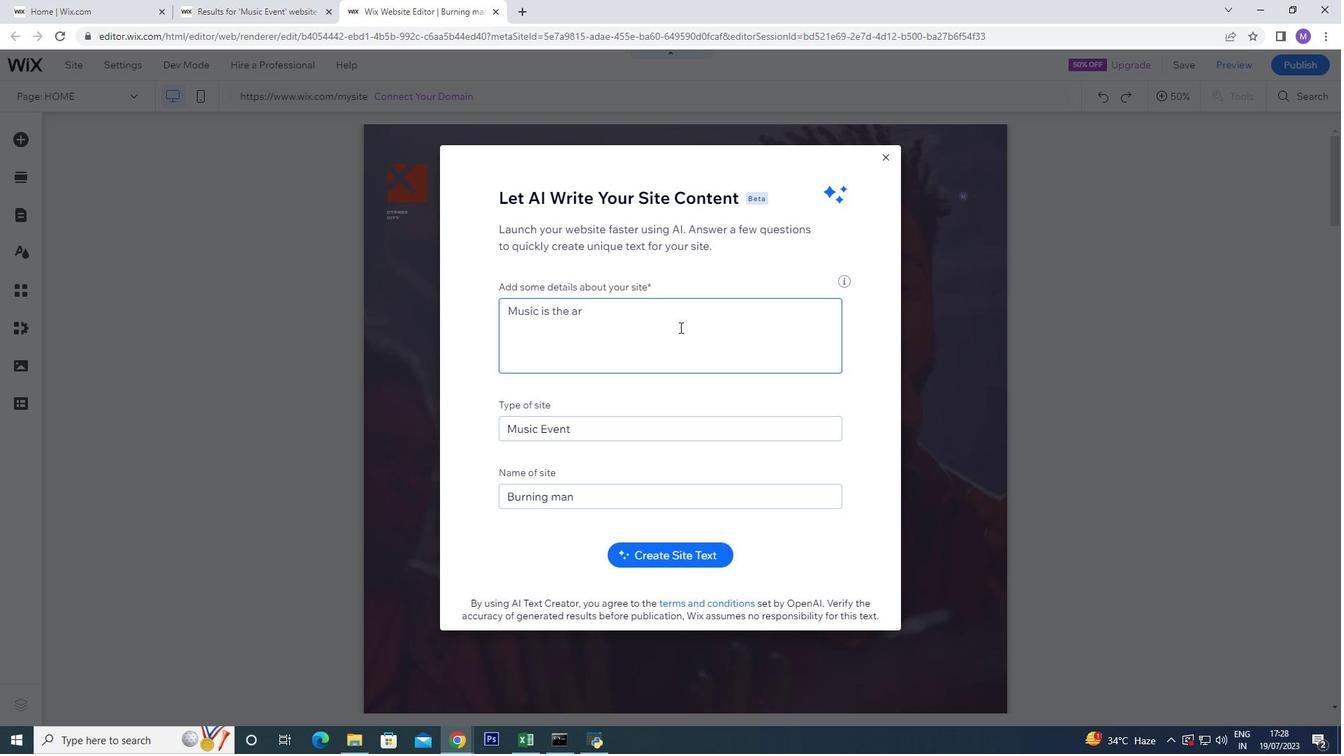 
Action: Mouse moved to (697, 333)
Screenshot: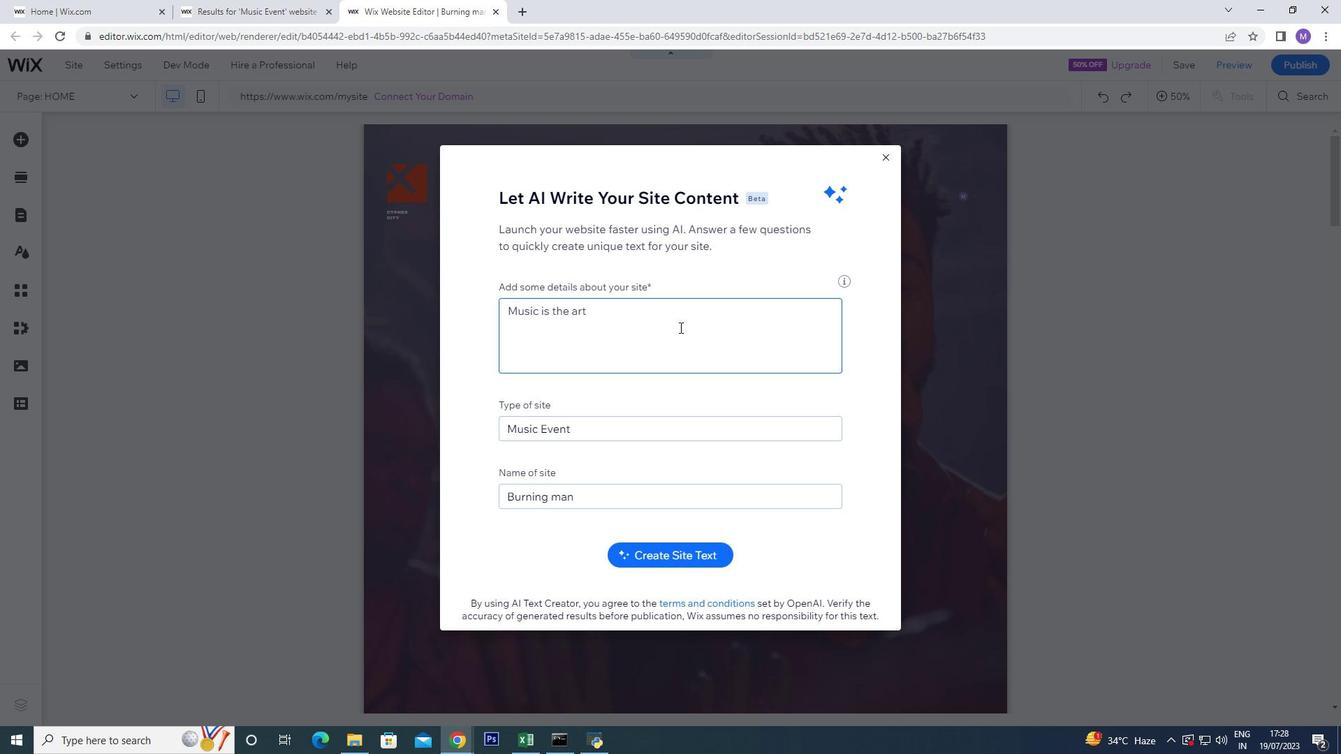 
Action: Key pressed .
Screenshot: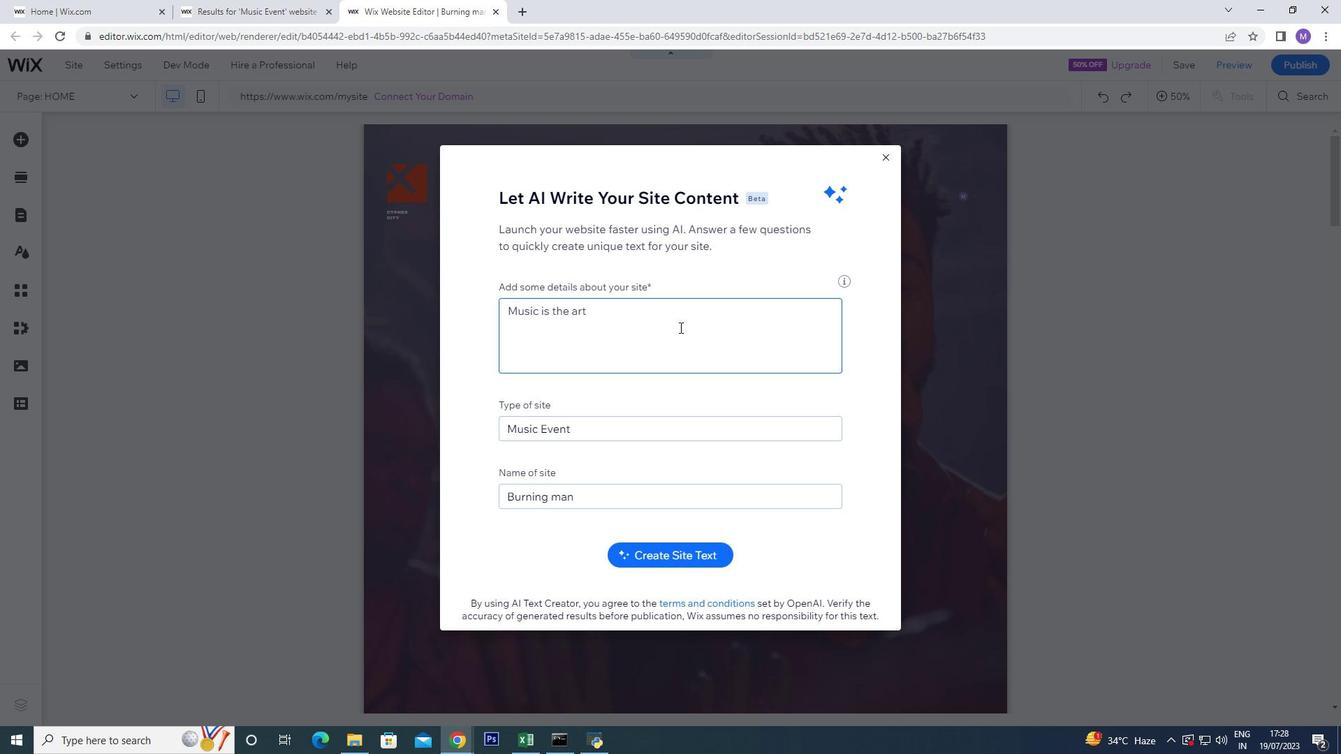 
Action: Mouse moved to (689, 551)
Screenshot: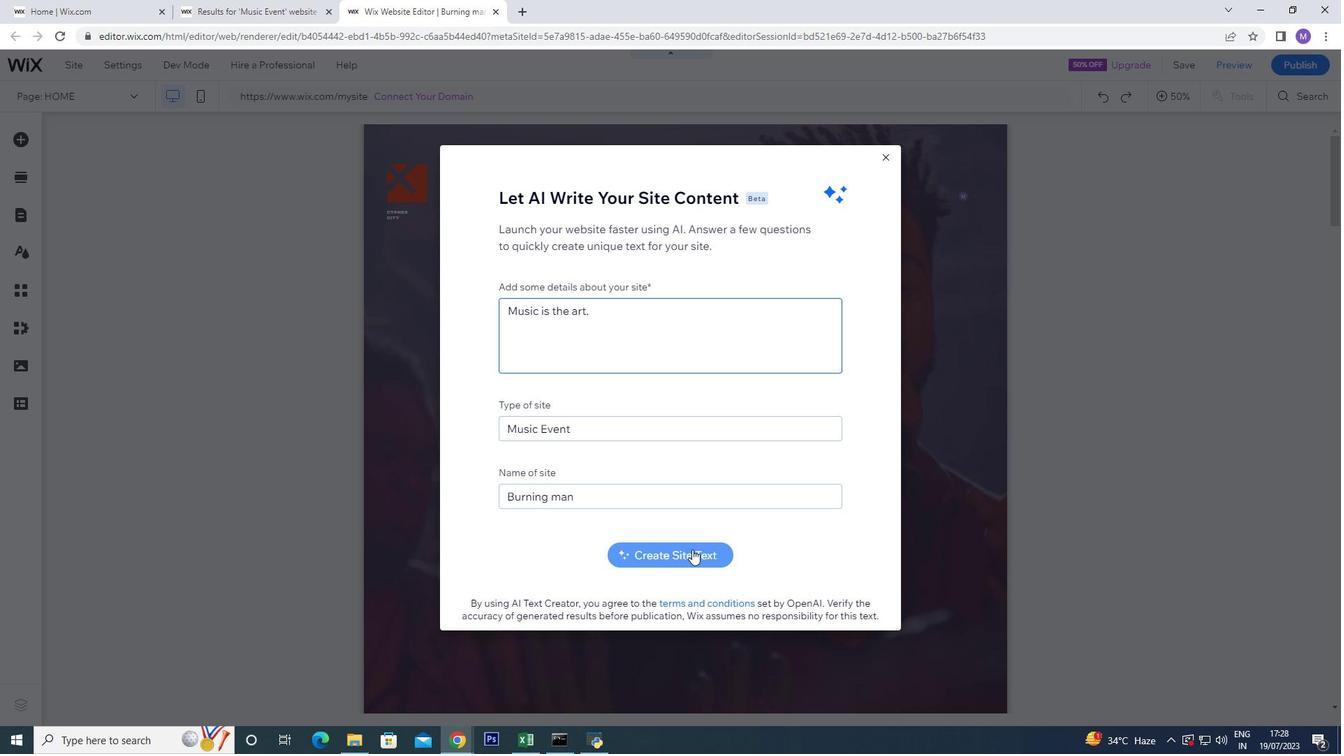 
Action: Mouse pressed left at (689, 551)
Screenshot: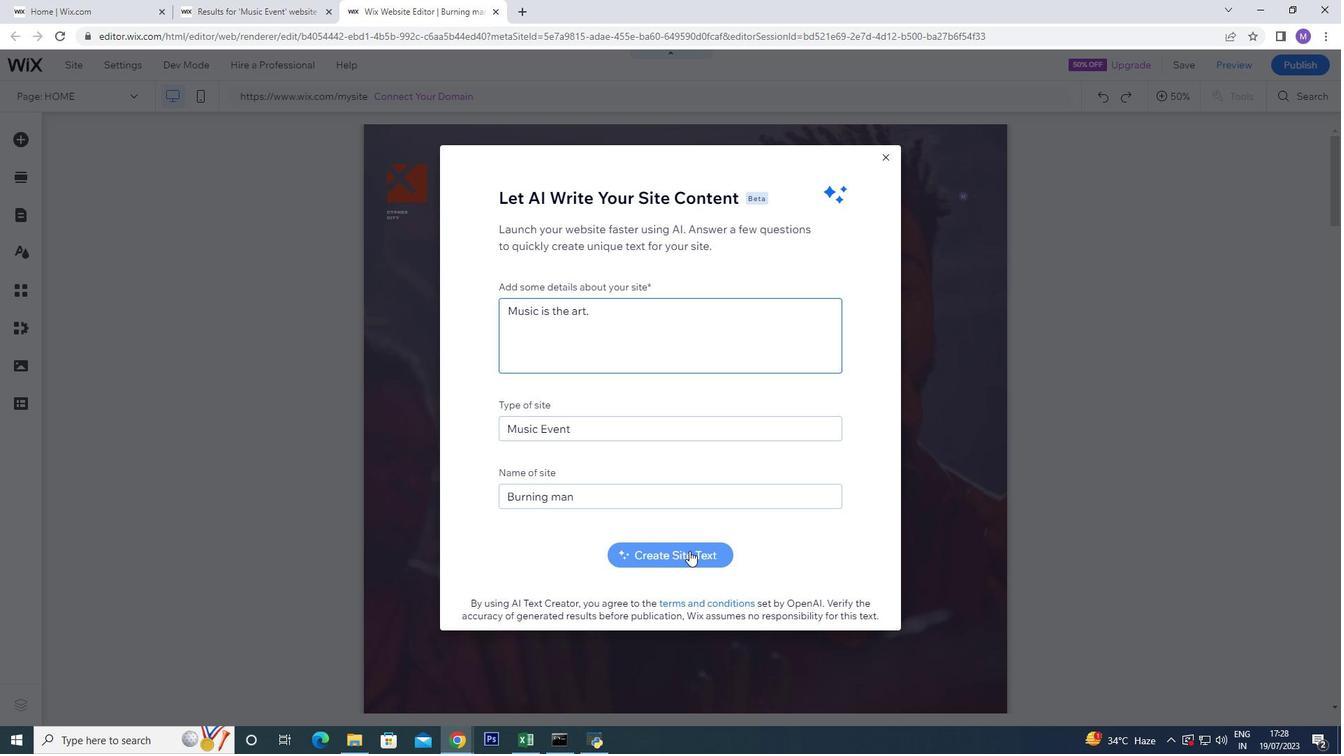 
Action: Mouse moved to (753, 479)
Screenshot: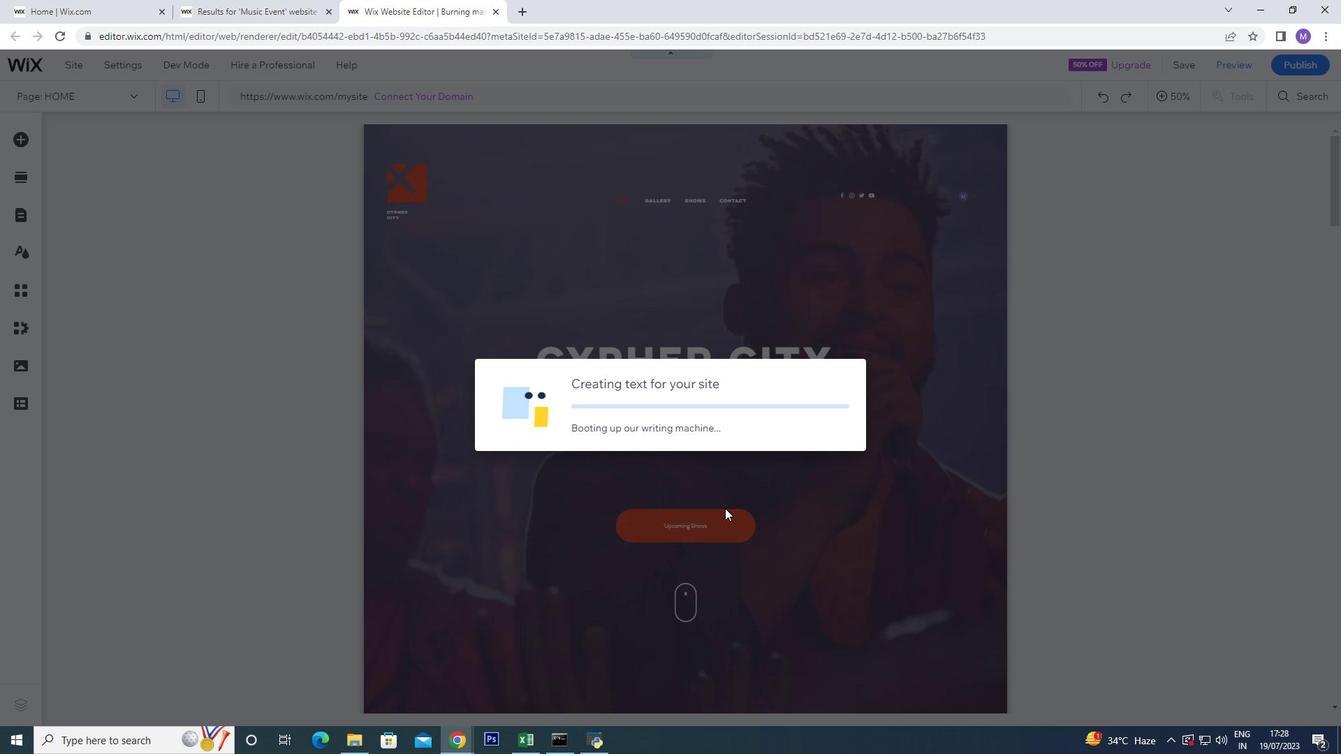 
Action: Mouse pressed left at (753, 479)
Screenshot: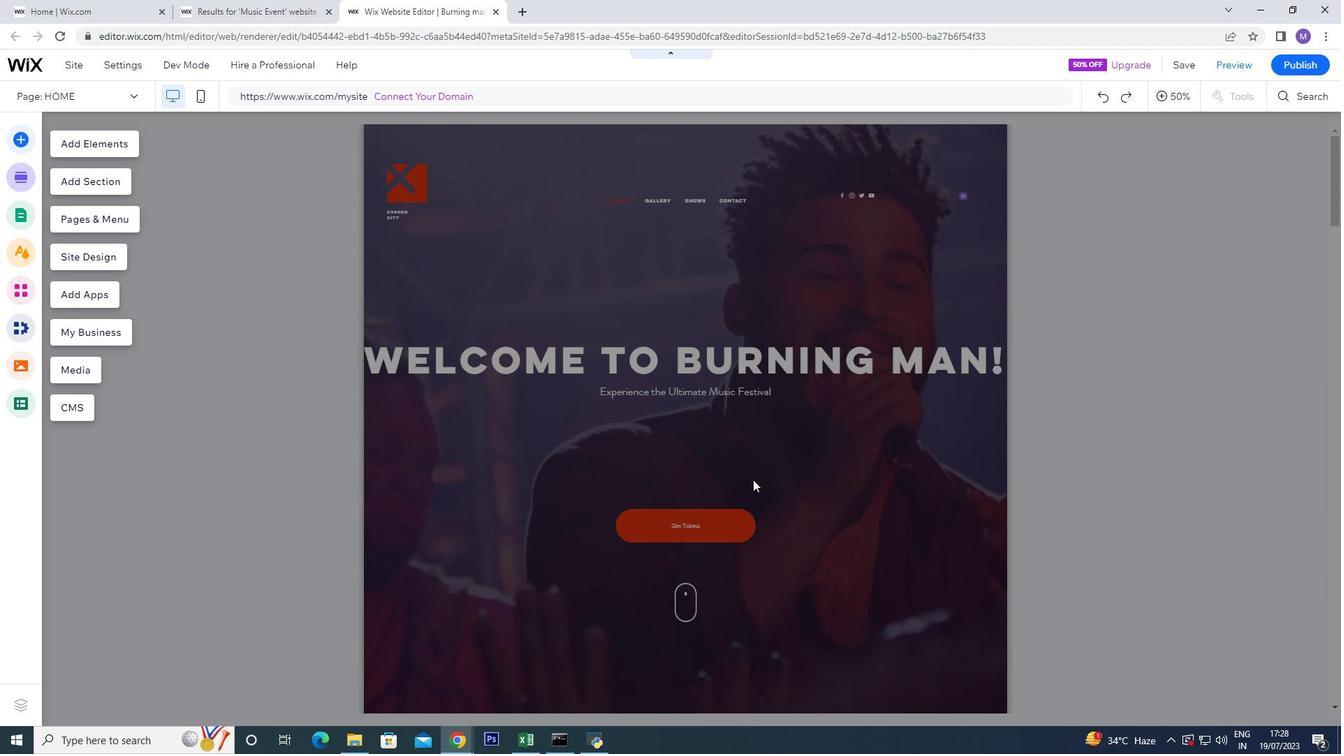 
Action: Mouse moved to (857, 490)
Screenshot: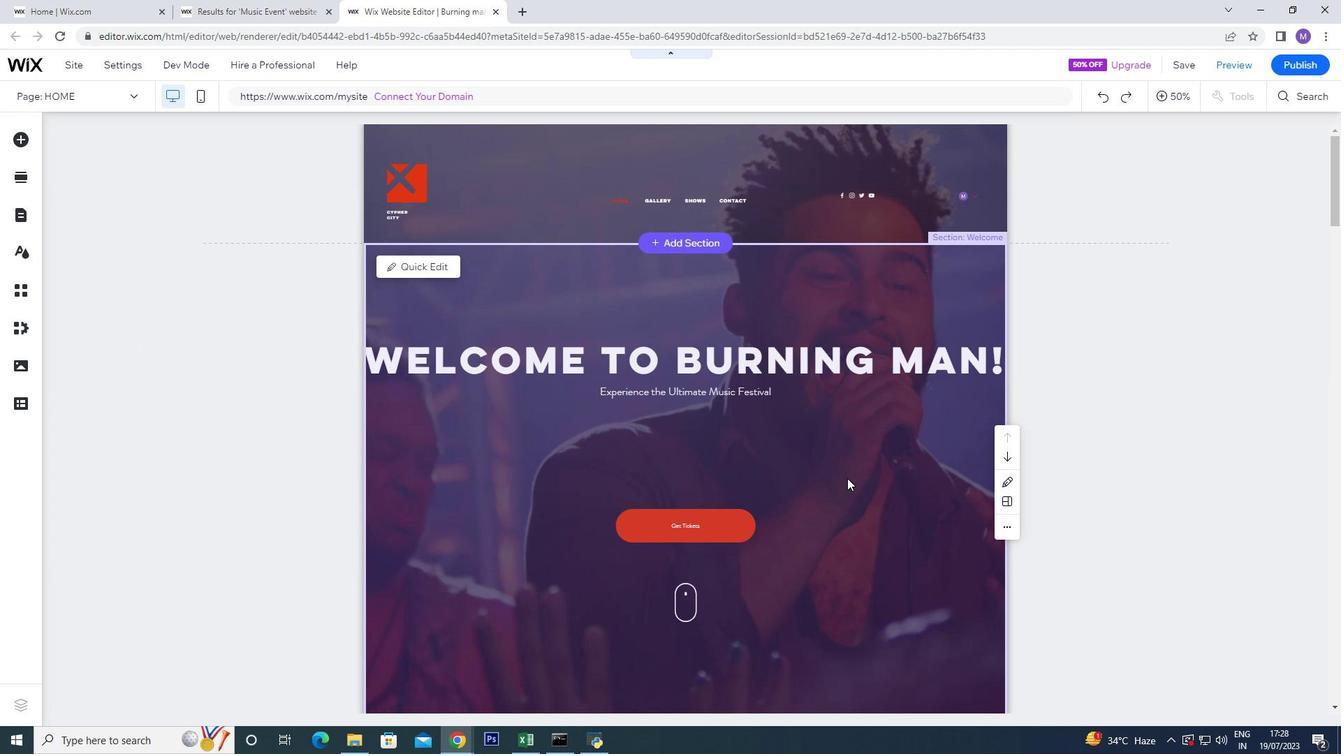 
Action: Mouse pressed left at (857, 490)
Screenshot: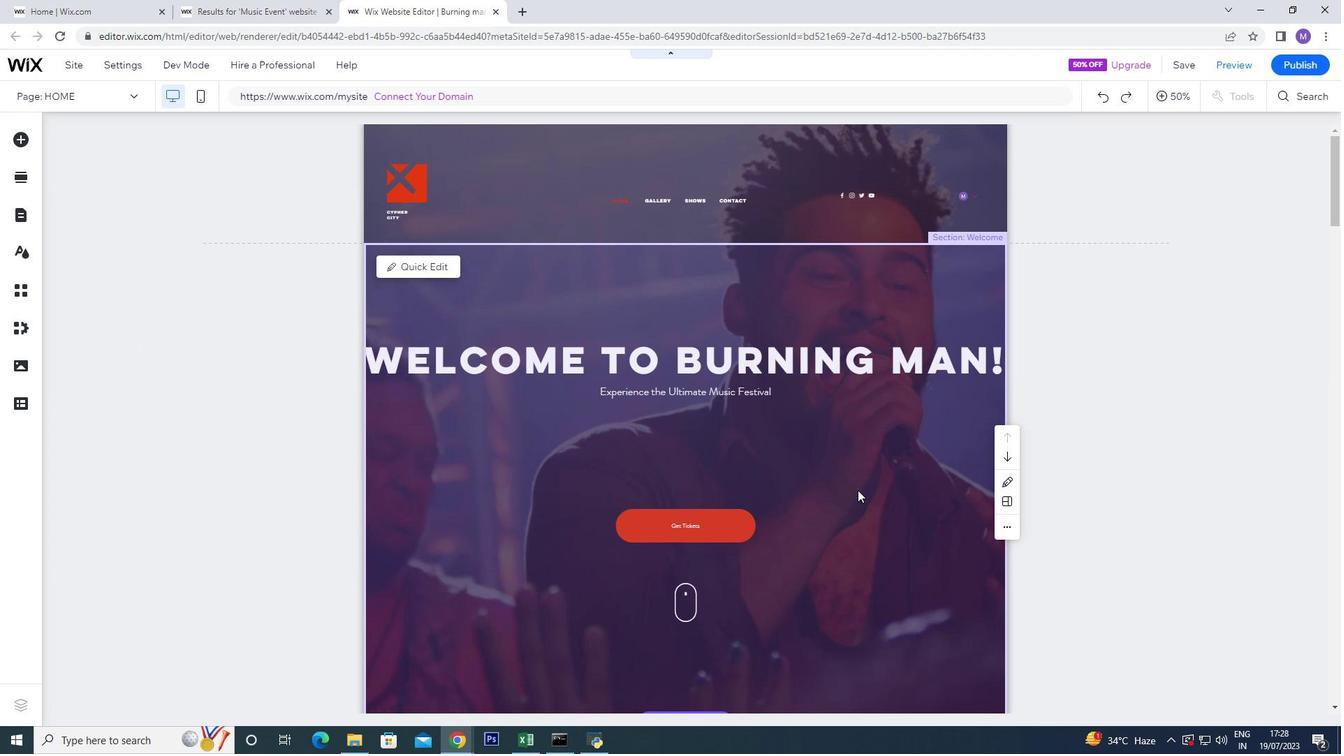 
Action: Mouse pressed left at (857, 490)
Screenshot: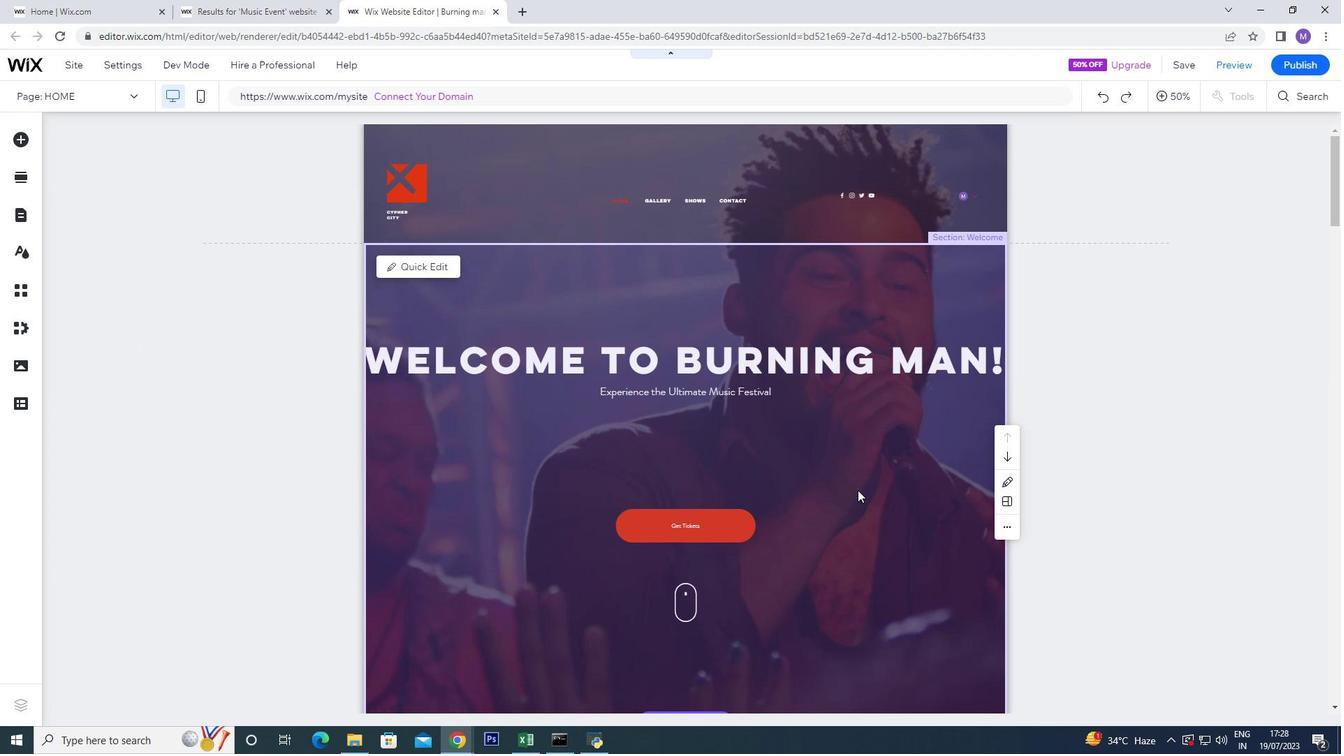 
Action: Mouse moved to (827, 447)
Screenshot: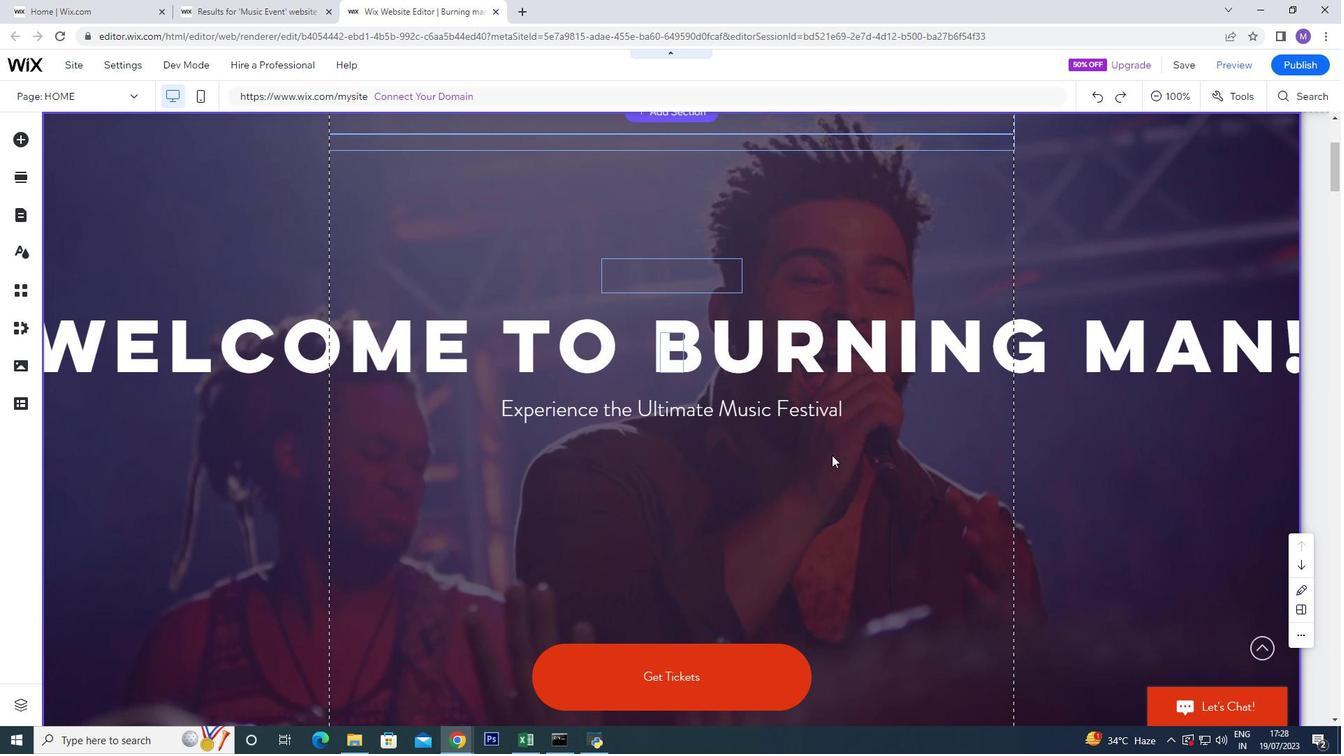 
Action: Mouse scrolled (827, 446) with delta (0, 0)
Screenshot: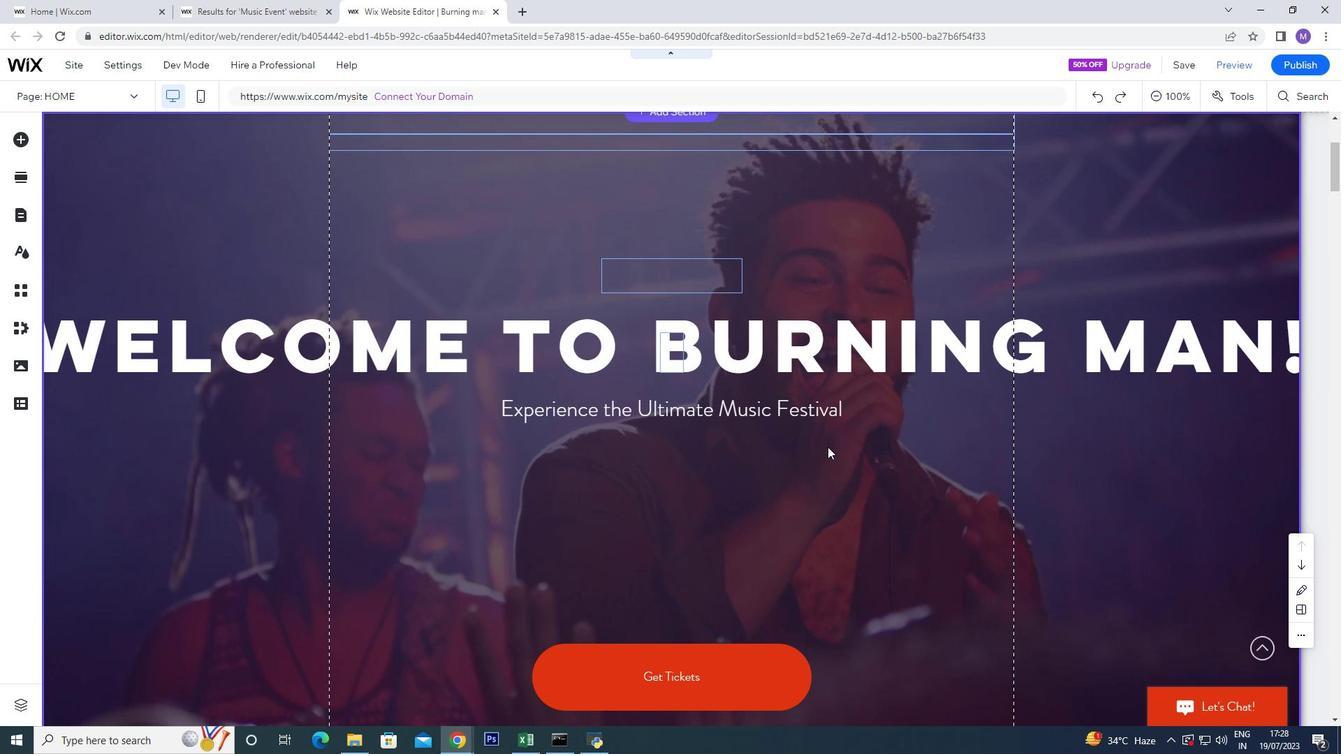 
Action: Mouse scrolled (827, 446) with delta (0, 0)
Screenshot: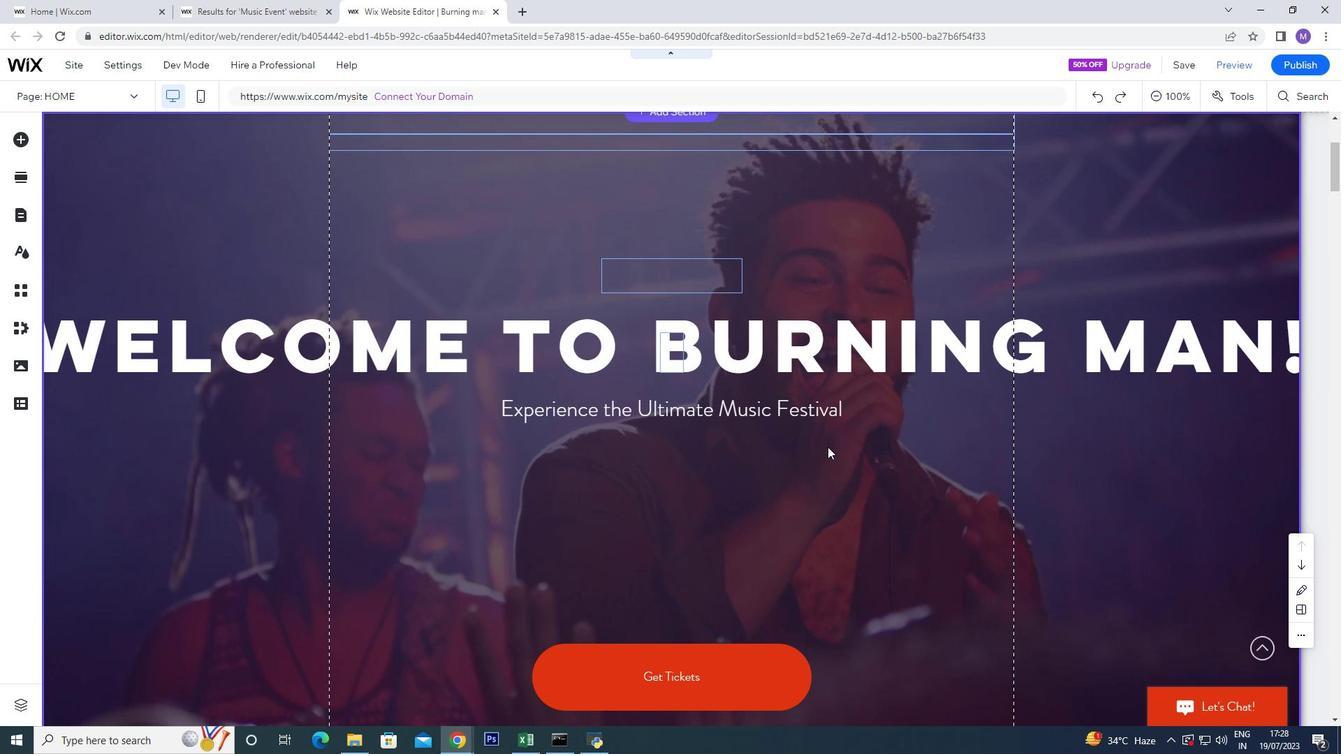 
Action: Mouse scrolled (827, 446) with delta (0, 0)
Screenshot: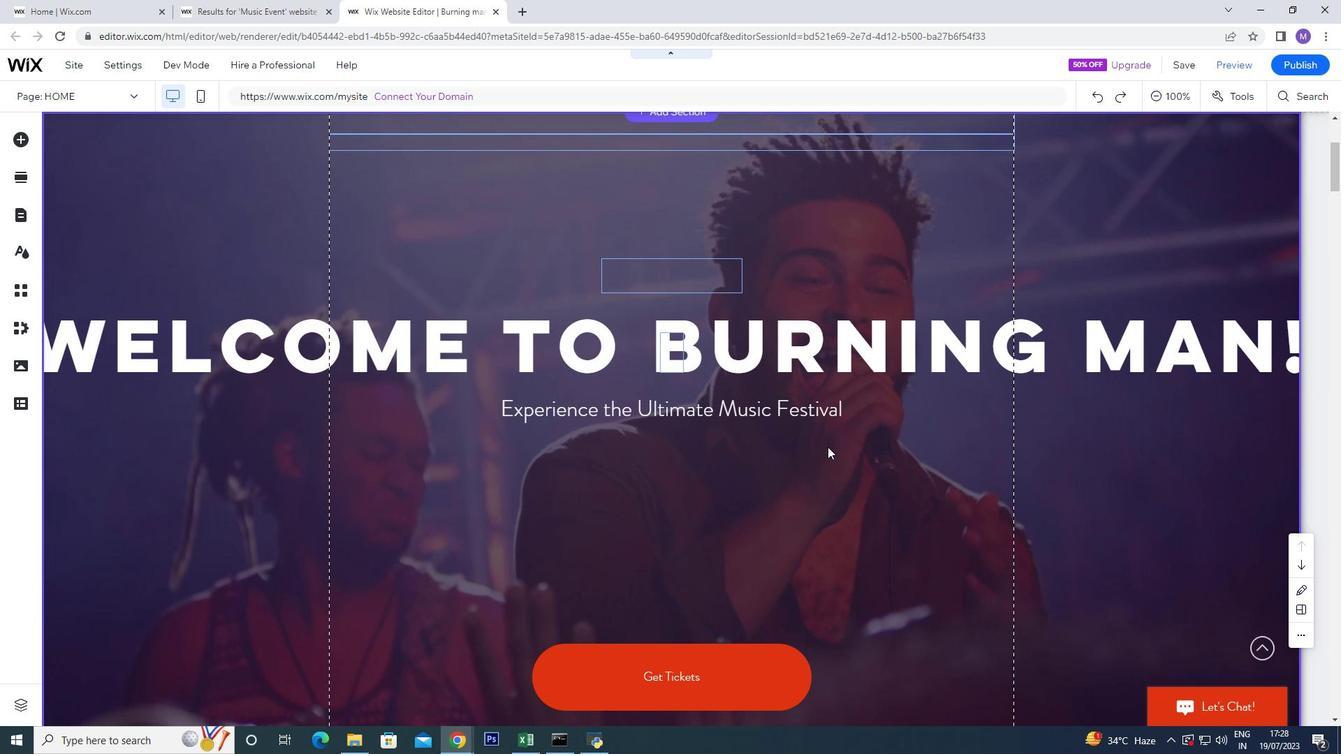 
Action: Mouse scrolled (827, 446) with delta (0, 0)
Screenshot: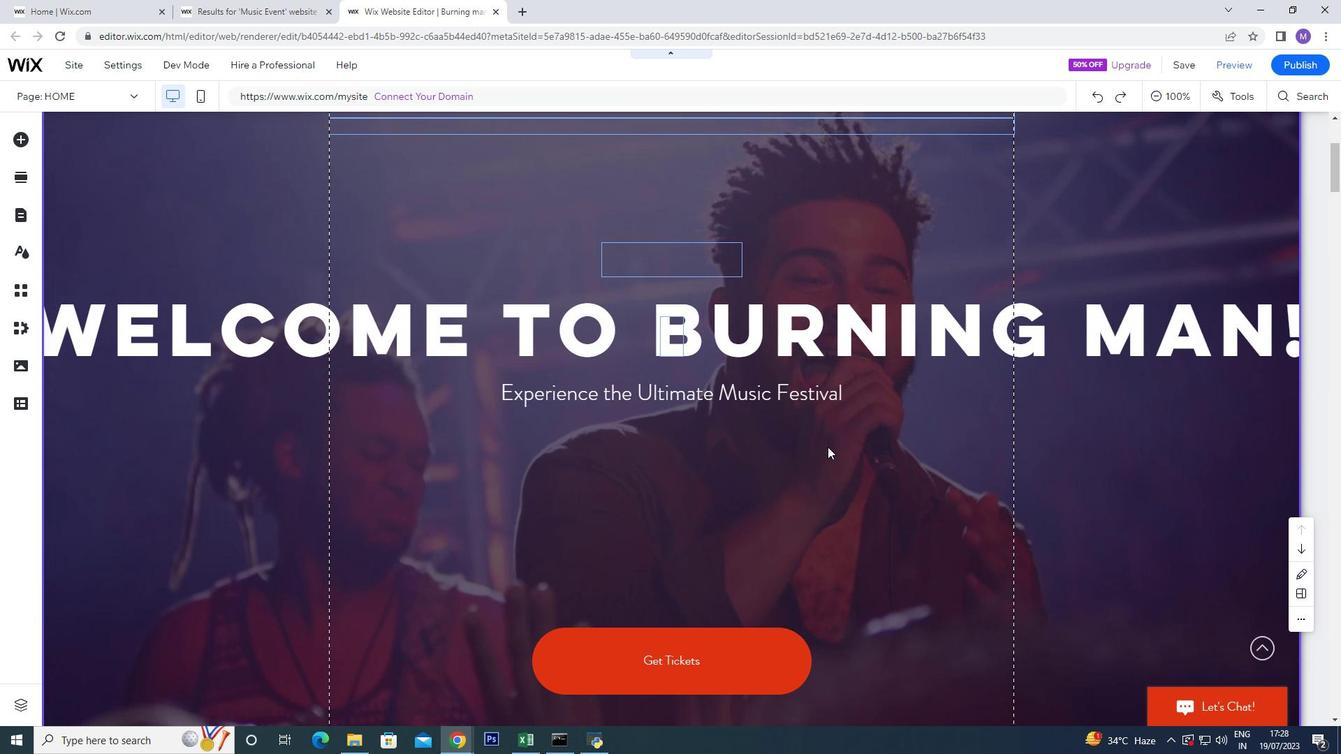 
Action: Mouse scrolled (827, 446) with delta (0, 0)
Screenshot: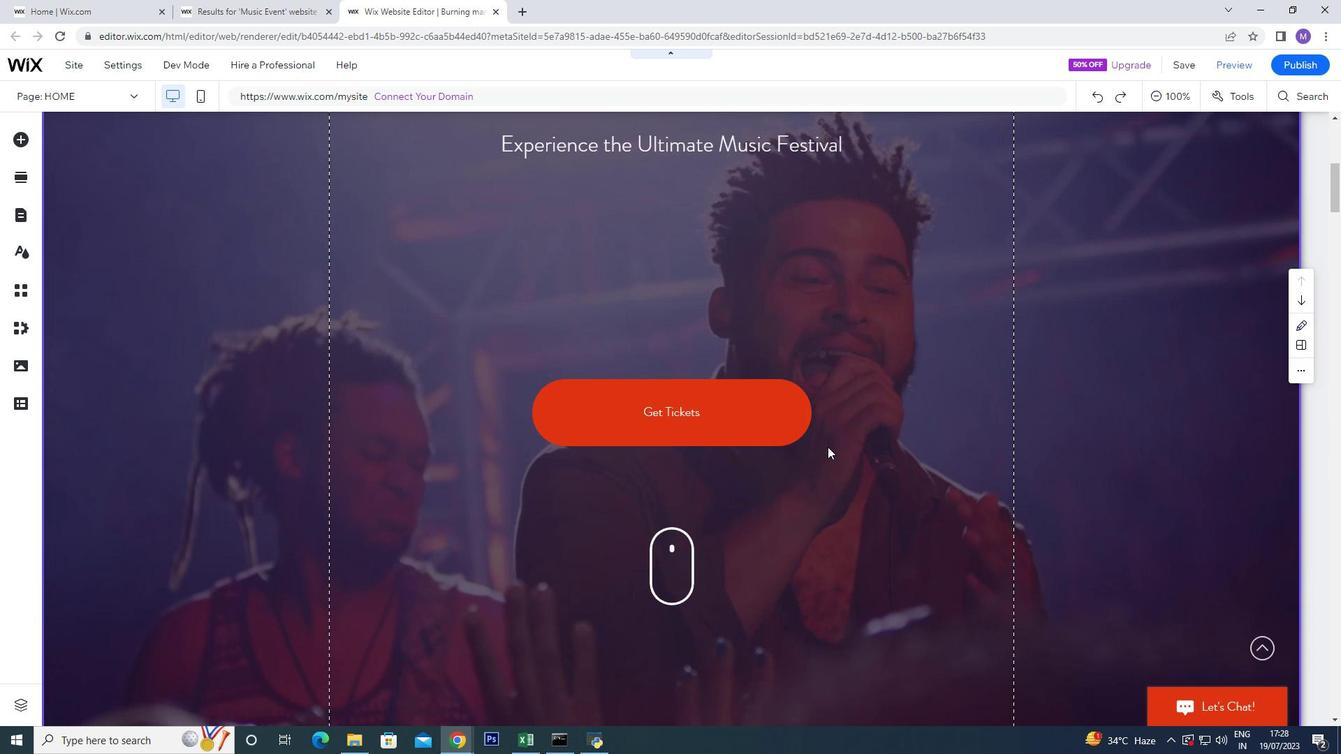 
Action: Mouse scrolled (827, 446) with delta (0, 0)
Screenshot: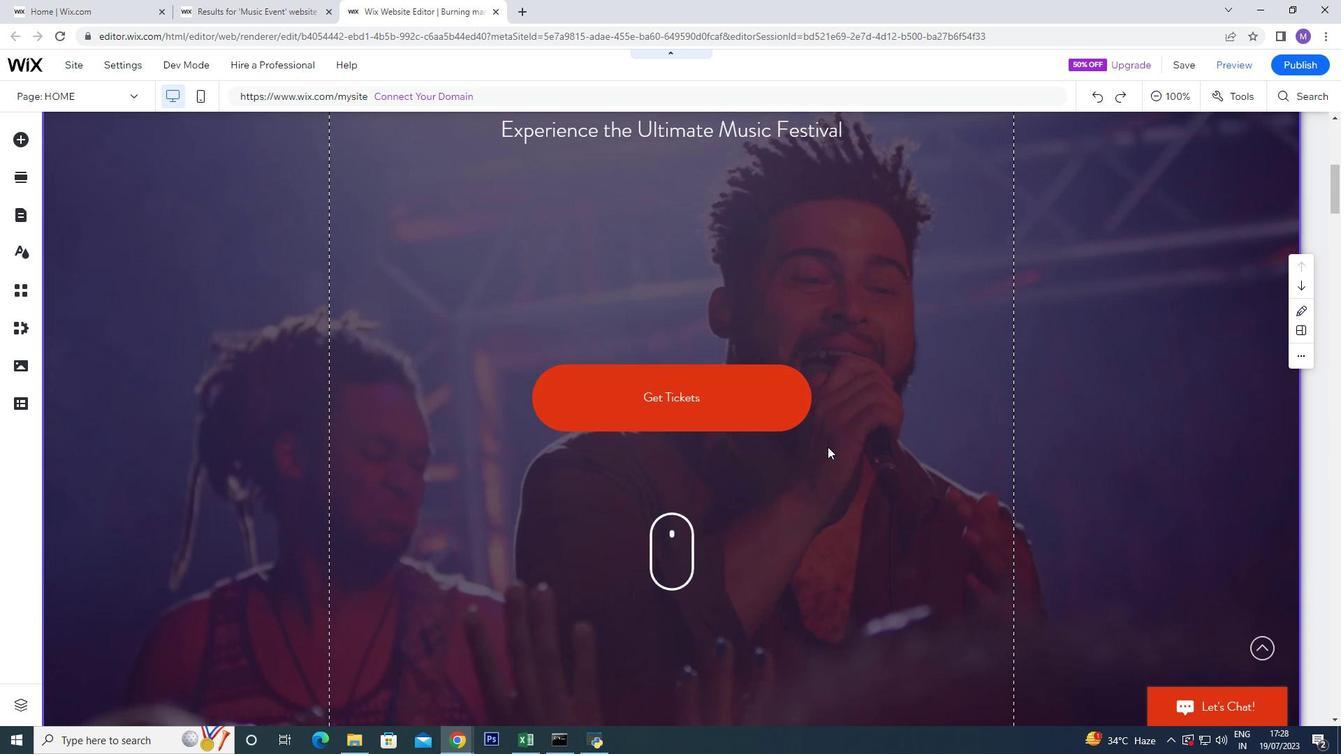
Action: Mouse scrolled (827, 446) with delta (0, 0)
Screenshot: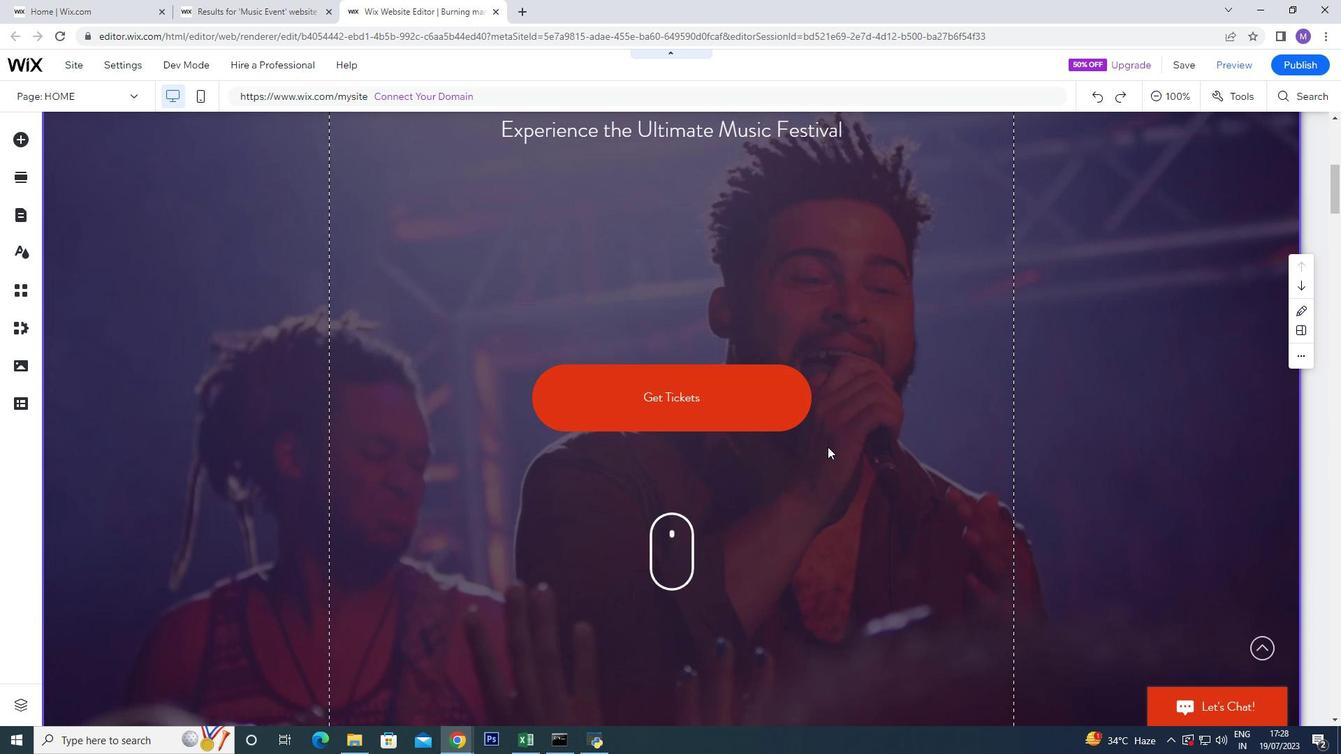 
Action: Mouse scrolled (827, 446) with delta (0, 0)
Screenshot: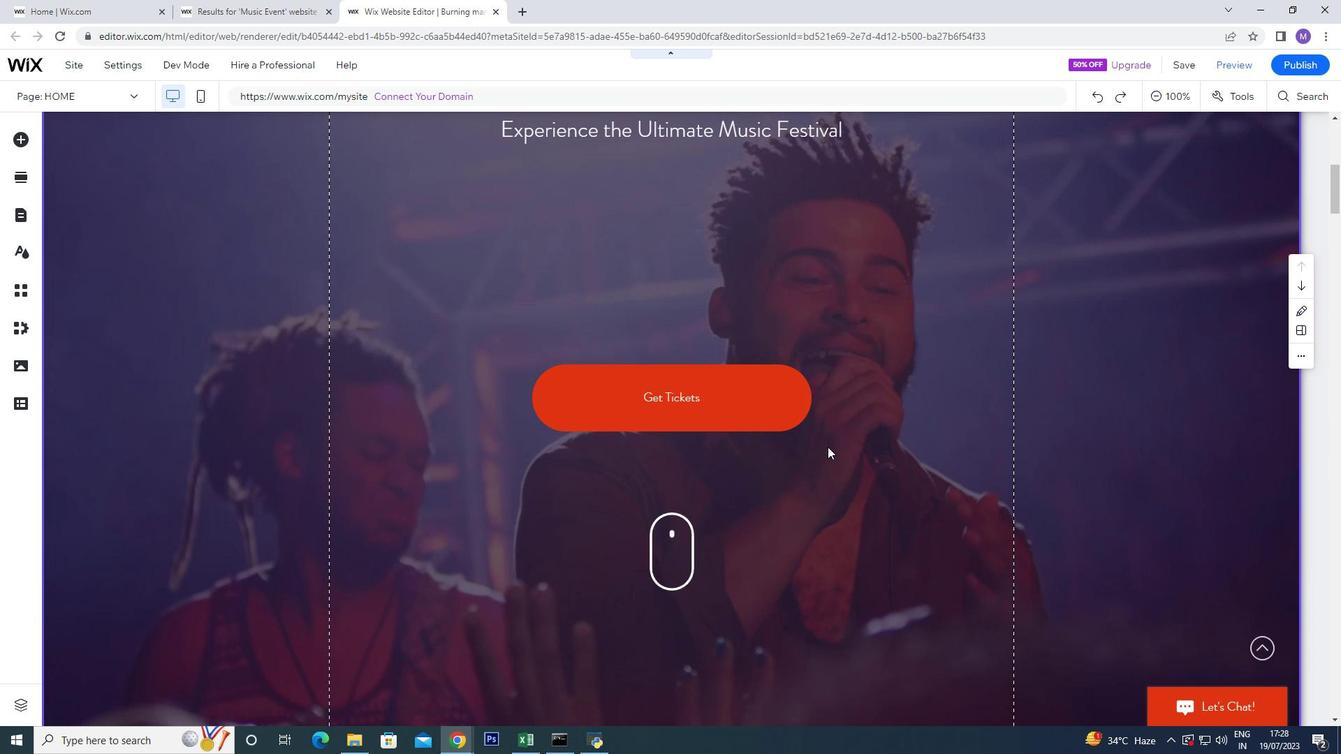 
Action: Mouse scrolled (827, 446) with delta (0, 0)
Screenshot: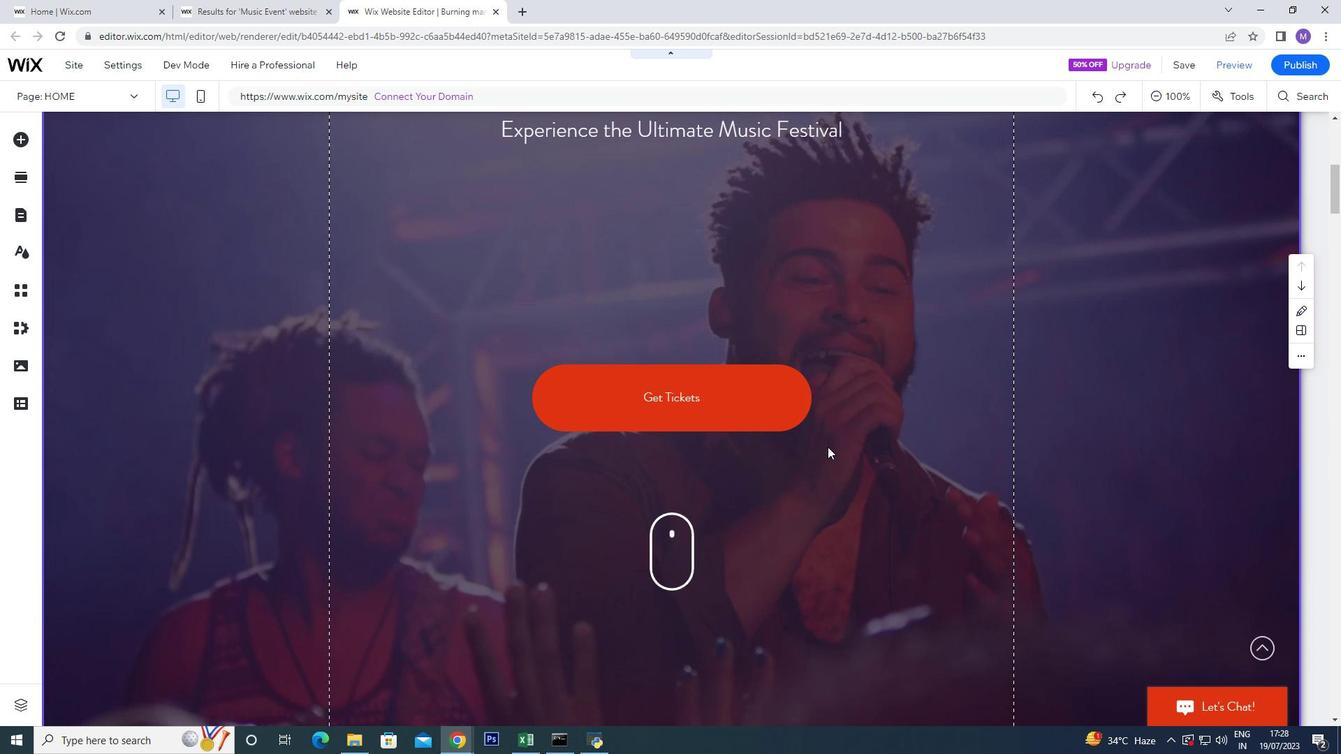 
Action: Mouse scrolled (827, 446) with delta (0, 0)
Screenshot: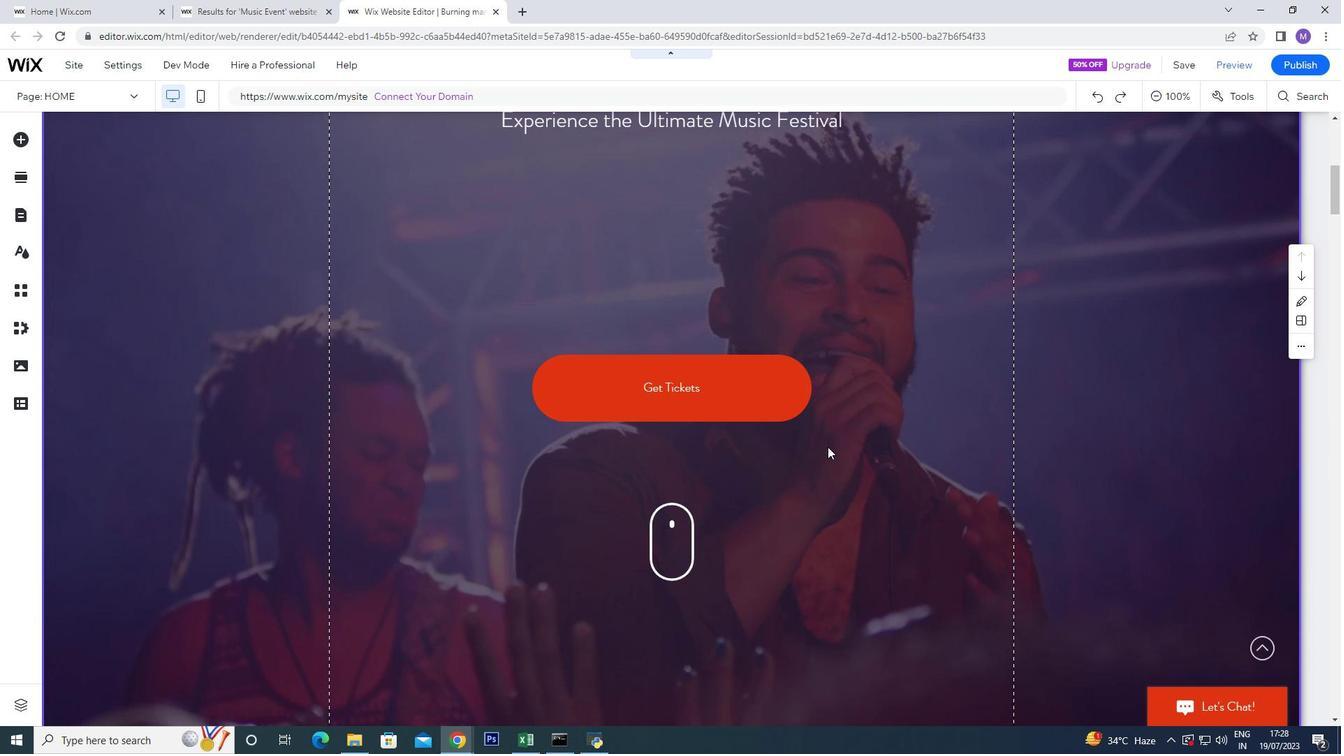 
Action: Mouse scrolled (827, 446) with delta (0, 0)
Screenshot: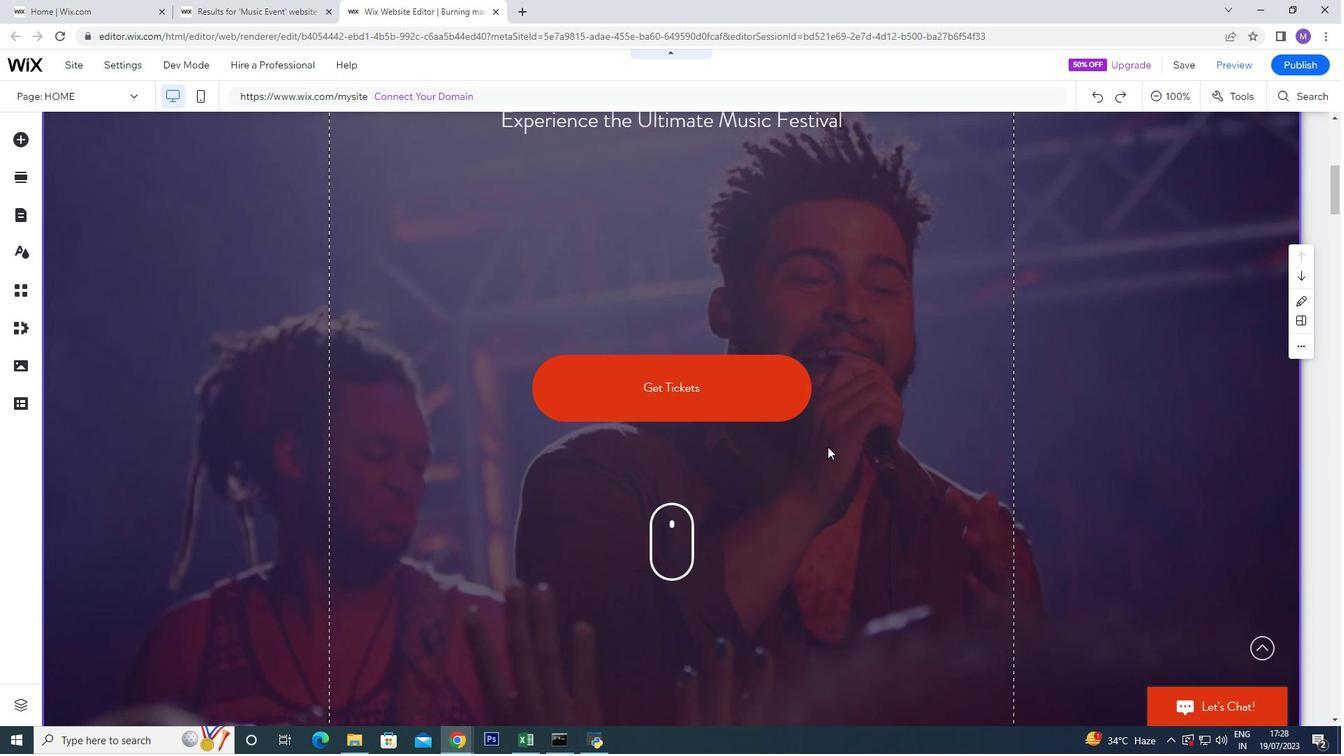 
Action: Mouse scrolled (827, 446) with delta (0, 0)
Screenshot: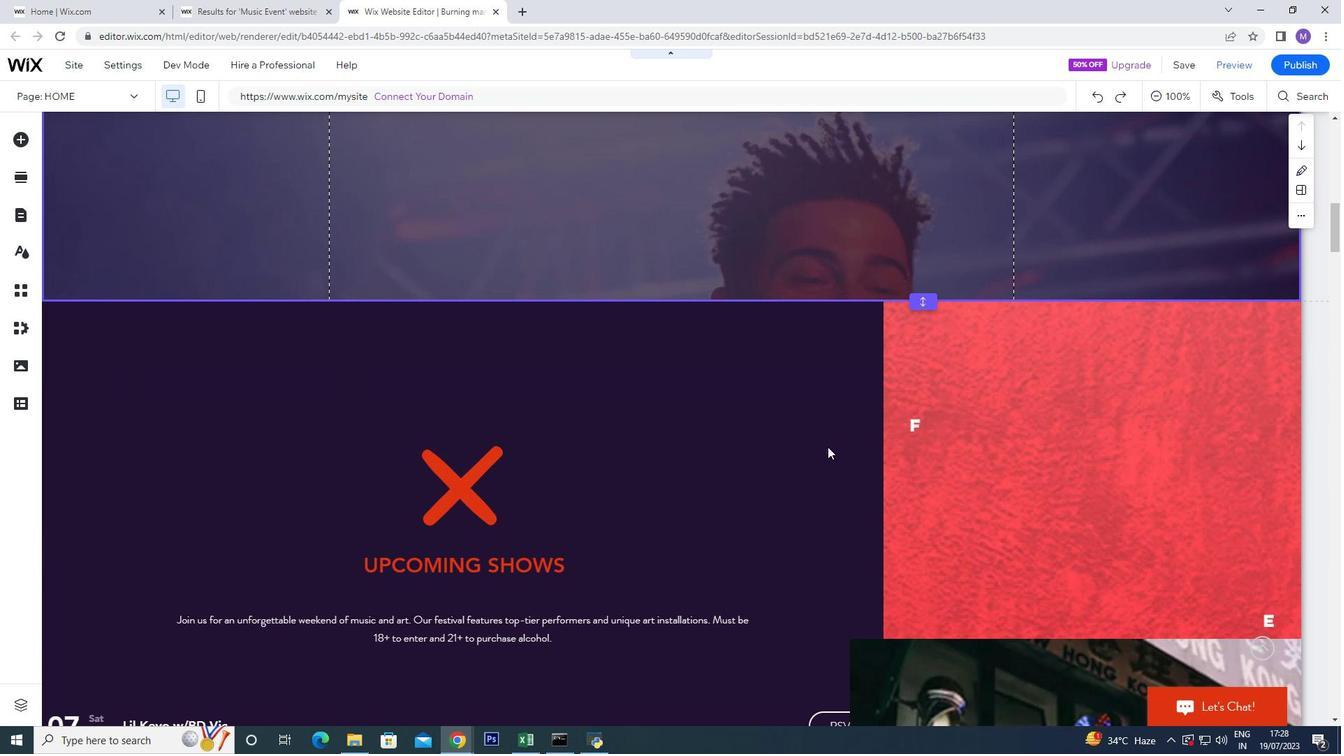 
Action: Mouse scrolled (827, 446) with delta (0, 0)
Screenshot: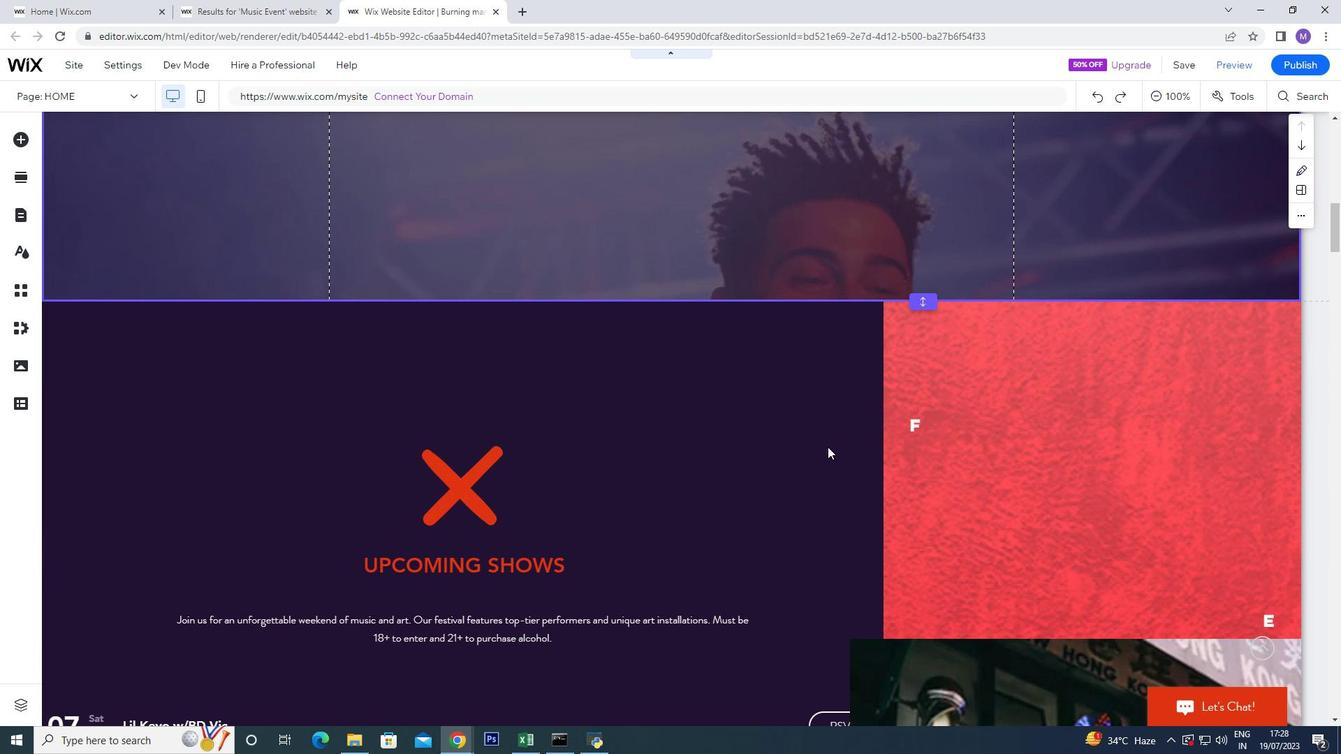 
Action: Mouse scrolled (827, 446) with delta (0, 0)
Screenshot: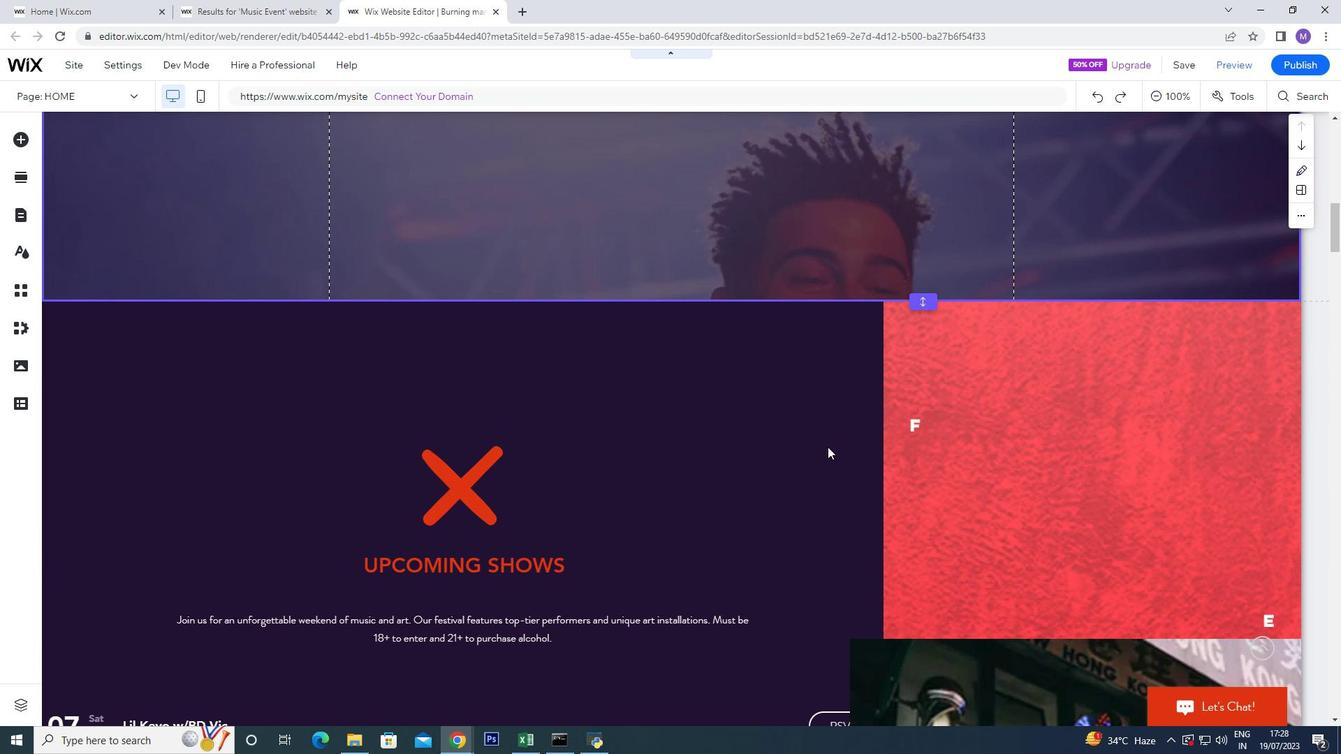 
Action: Mouse scrolled (827, 446) with delta (0, 0)
Screenshot: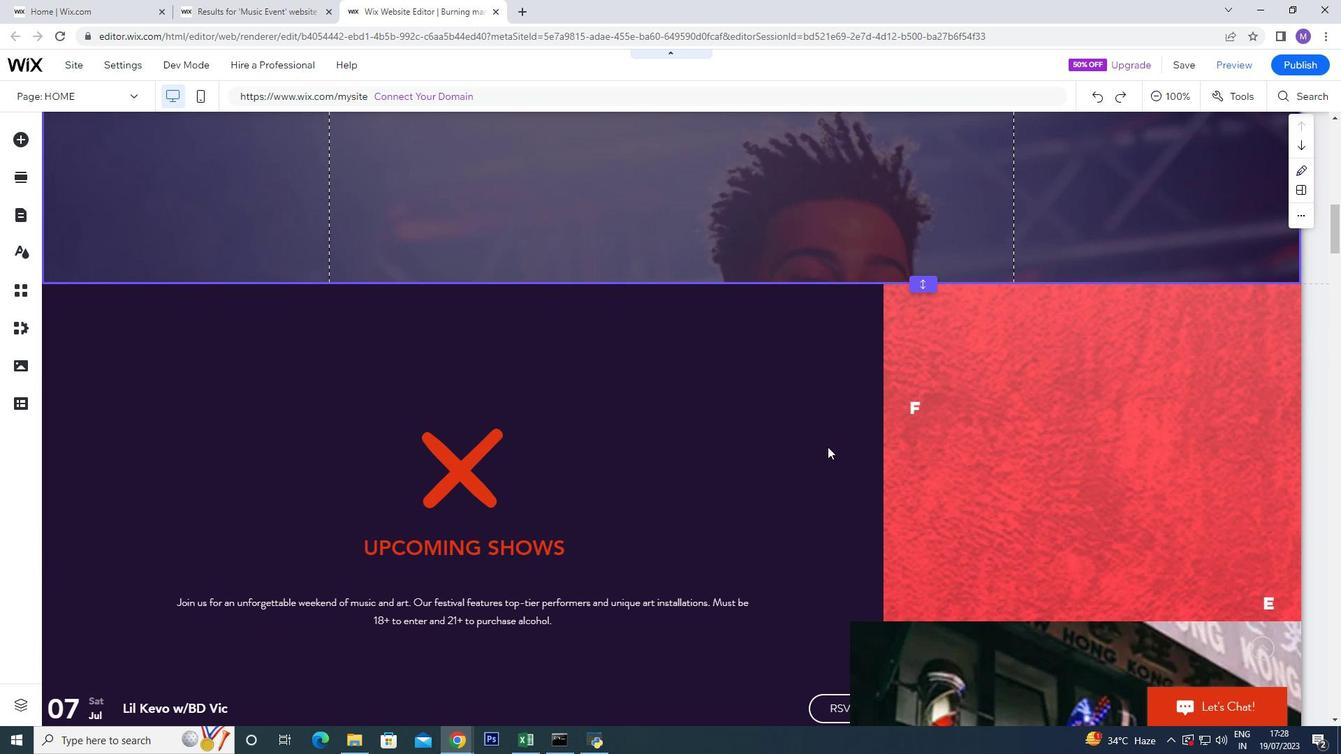 
Action: Mouse scrolled (827, 446) with delta (0, 0)
Screenshot: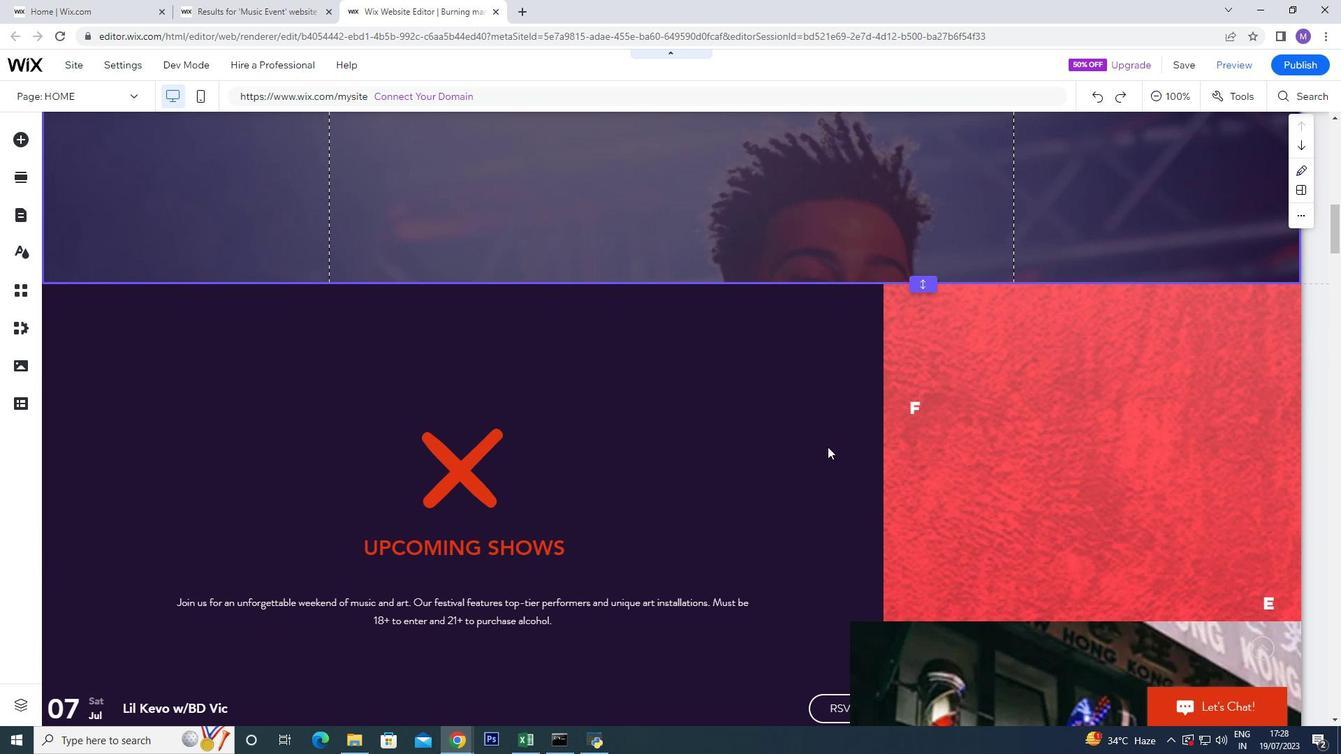 
Action: Mouse scrolled (827, 446) with delta (0, 0)
Screenshot: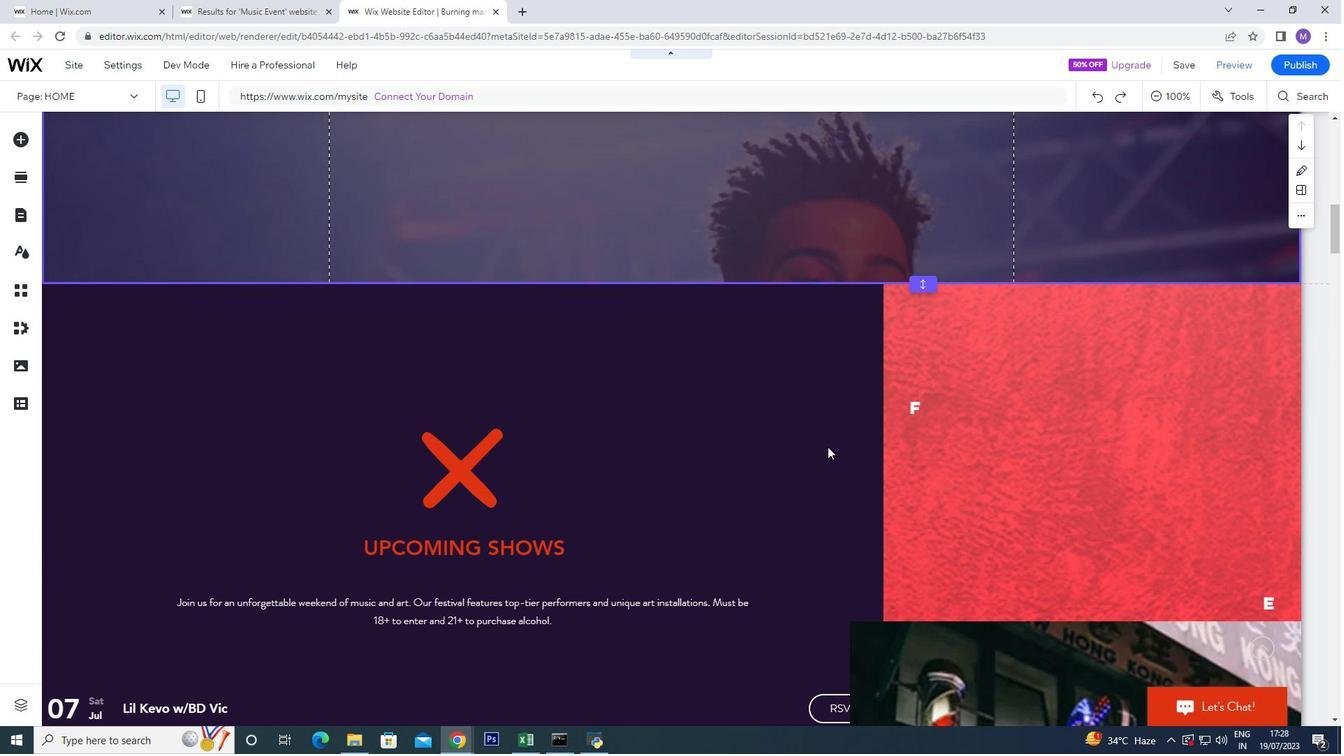 
Action: Mouse scrolled (827, 446) with delta (0, 0)
Screenshot: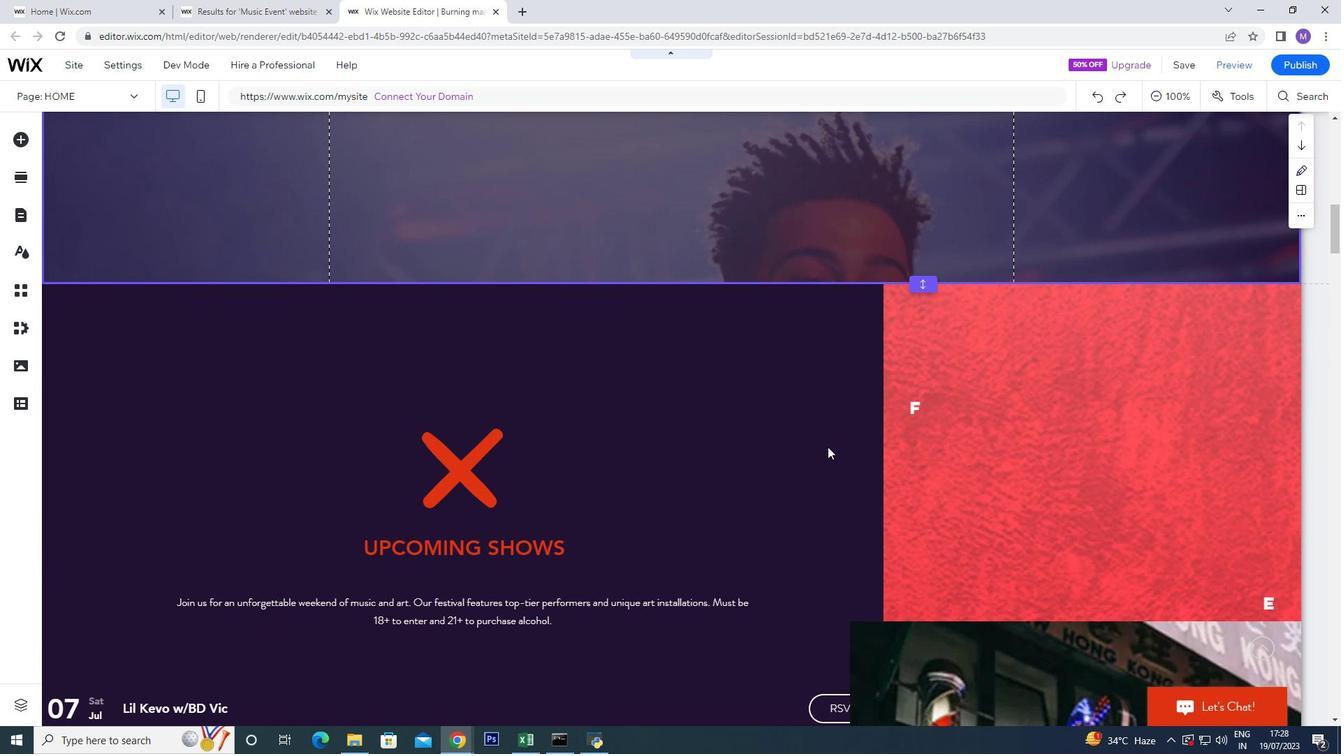 
Action: Mouse scrolled (827, 446) with delta (0, 0)
Screenshot: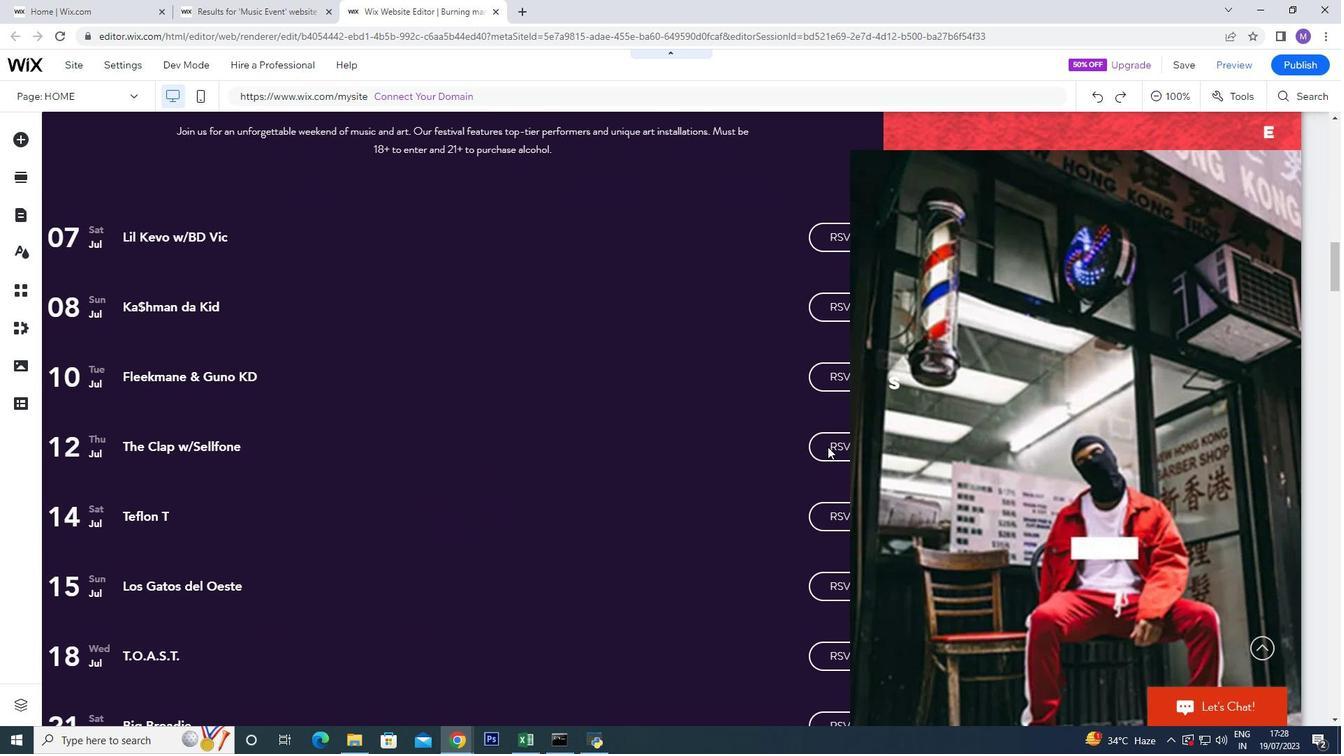 
Action: Mouse scrolled (827, 446) with delta (0, 0)
Screenshot: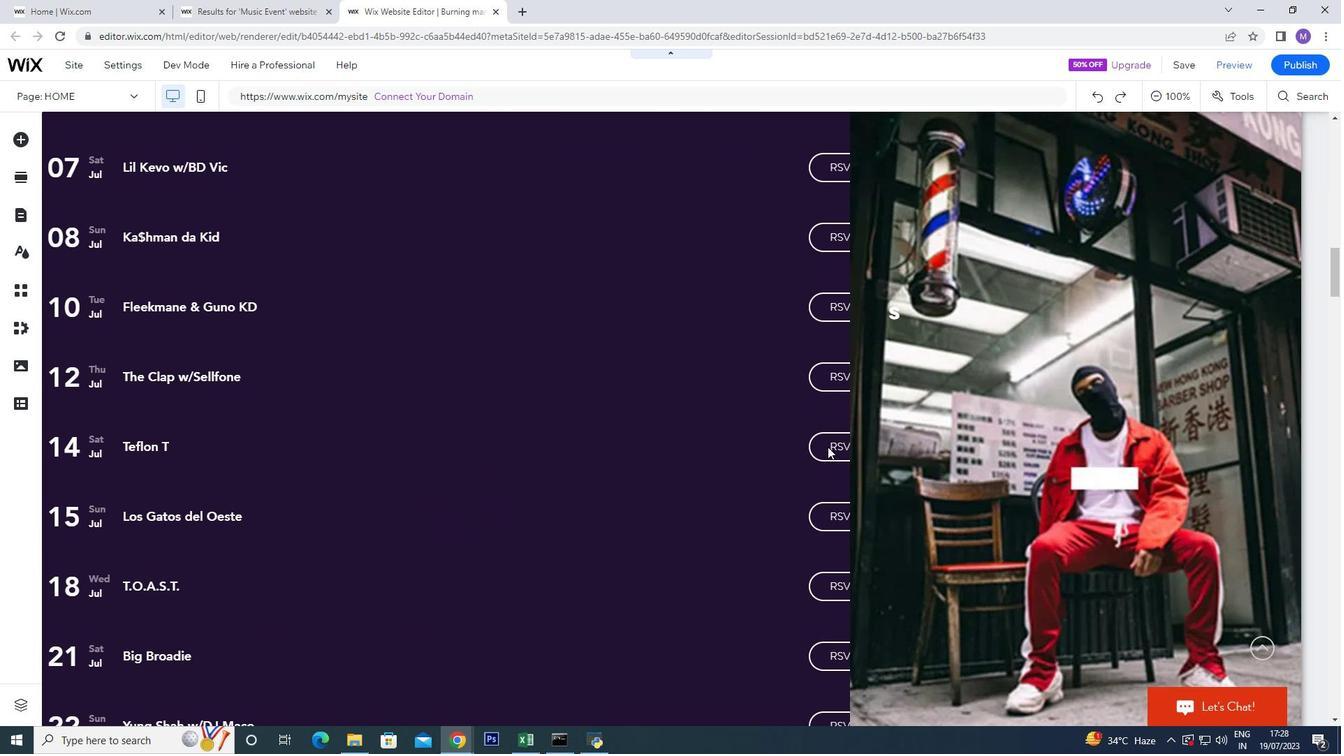 
Action: Mouse scrolled (827, 446) with delta (0, 0)
Screenshot: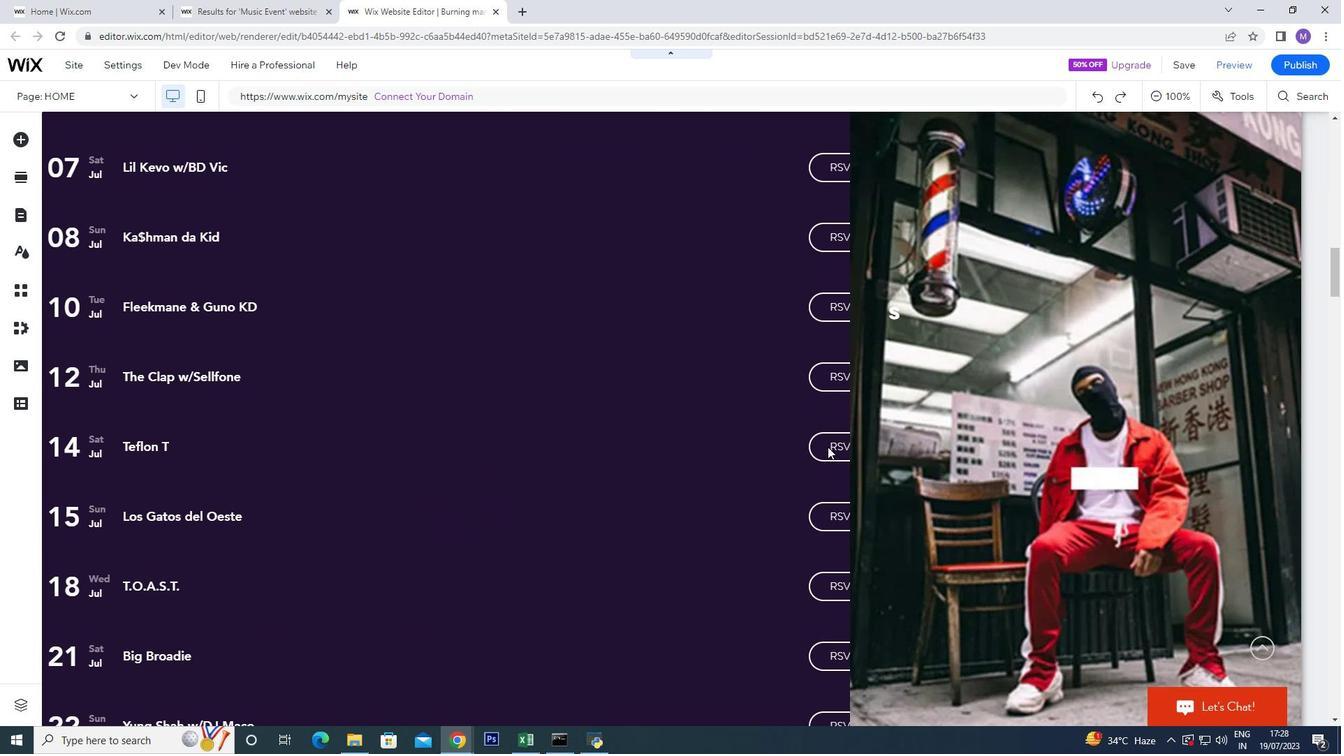 
Action: Mouse scrolled (827, 446) with delta (0, 0)
Screenshot: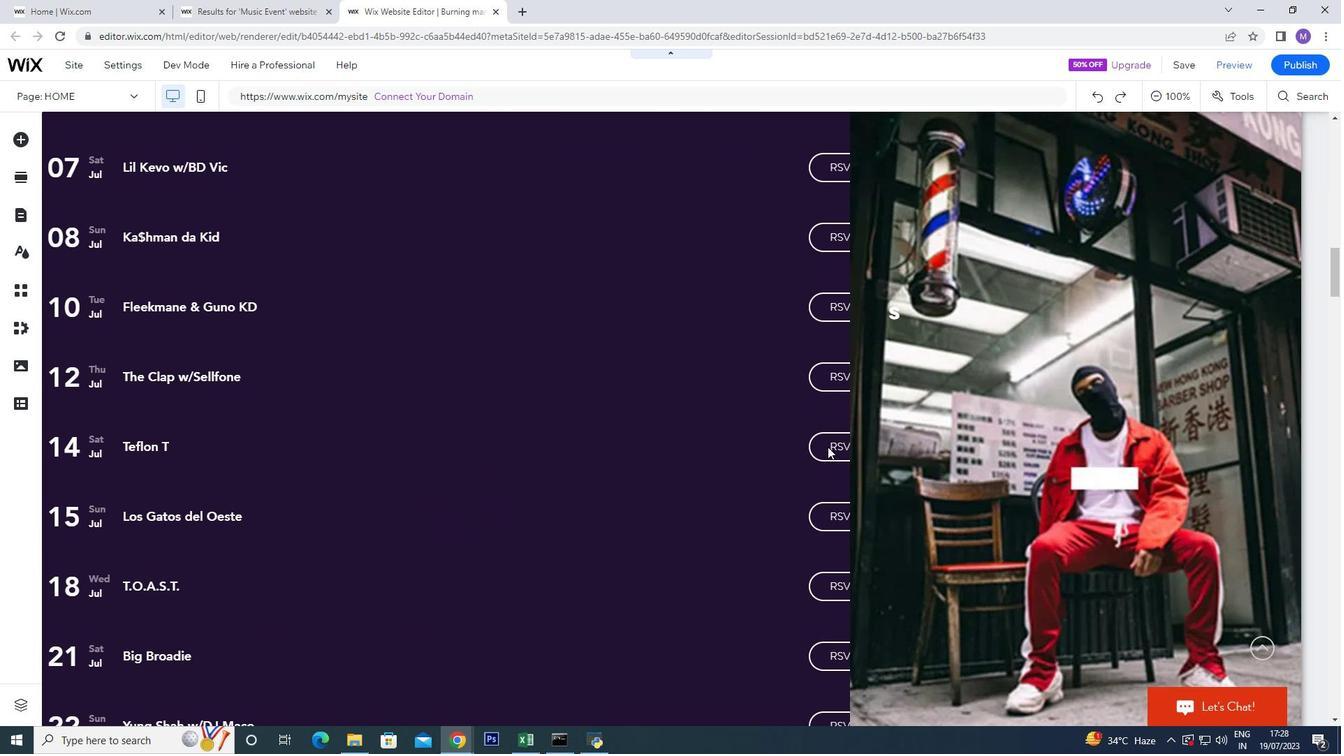 
Action: Mouse scrolled (827, 446) with delta (0, 0)
Screenshot: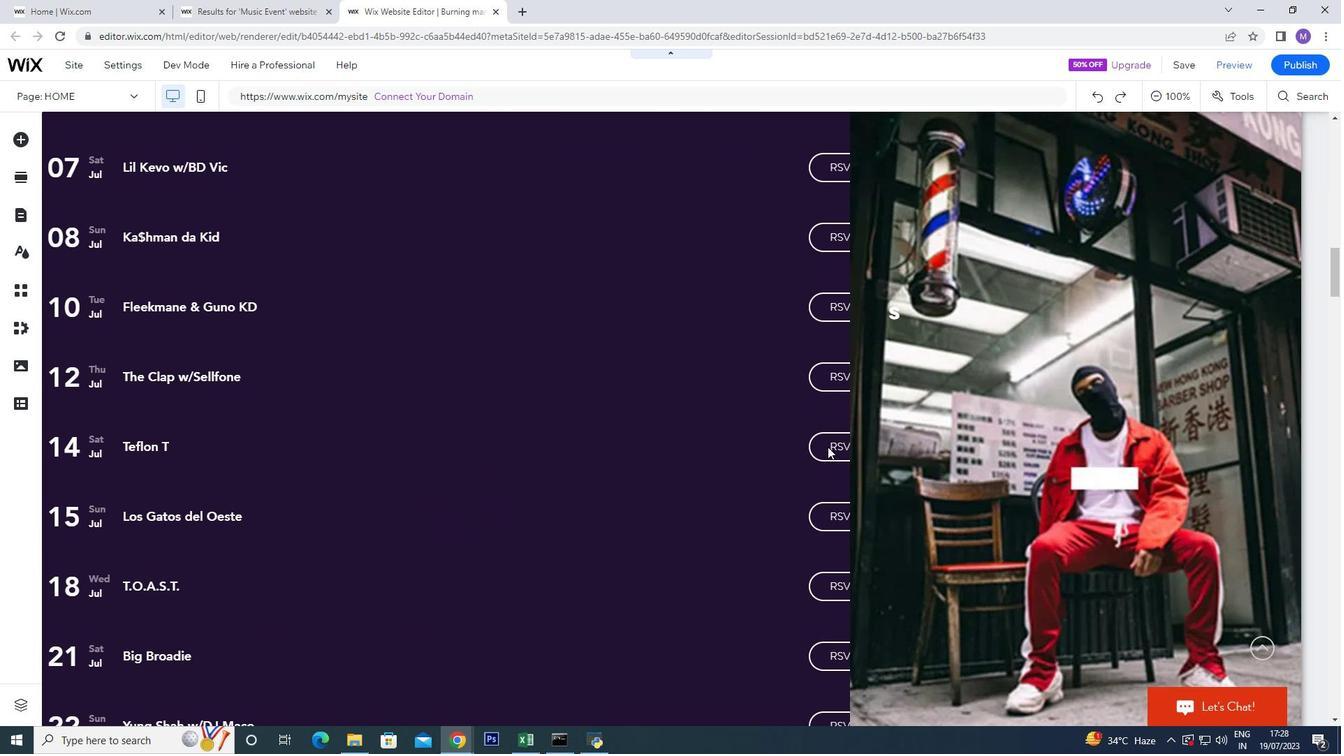 
Action: Mouse scrolled (827, 446) with delta (0, 0)
Screenshot: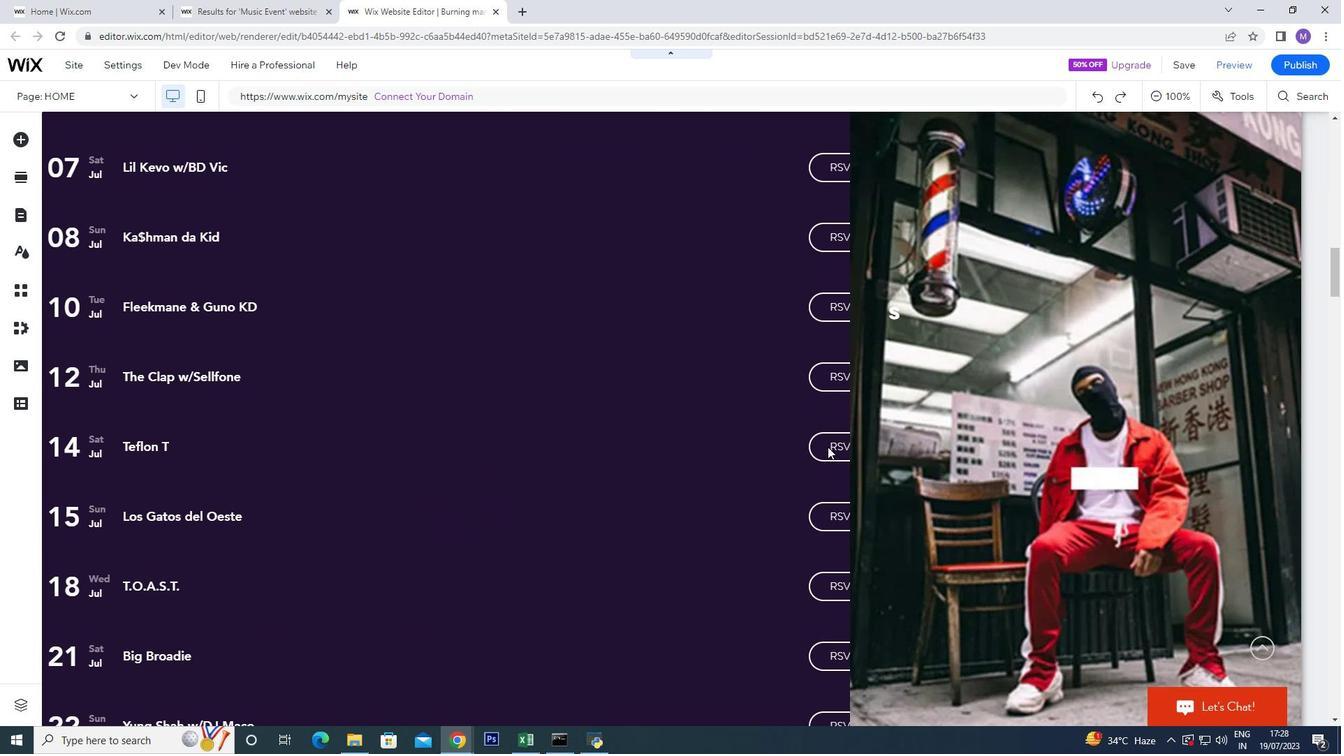 
Action: Mouse scrolled (827, 446) with delta (0, 0)
Screenshot: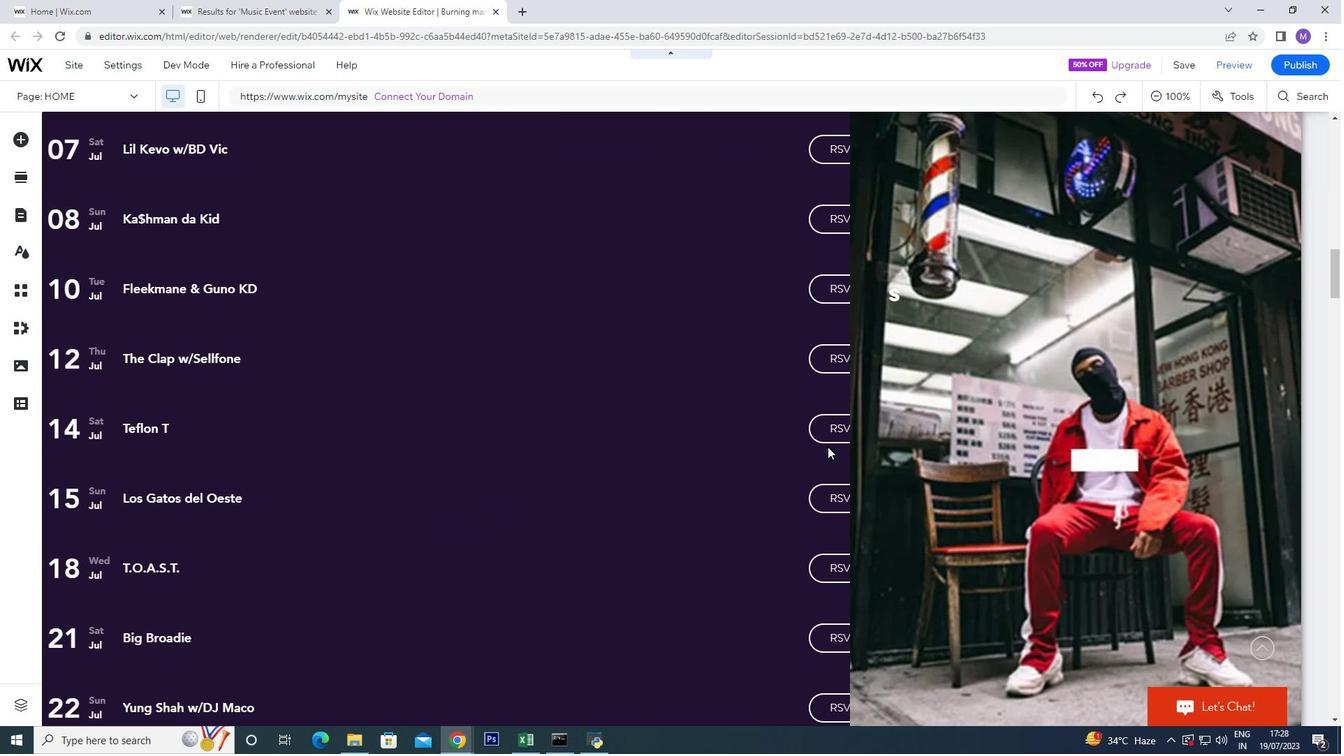 
Action: Mouse moved to (827, 447)
Screenshot: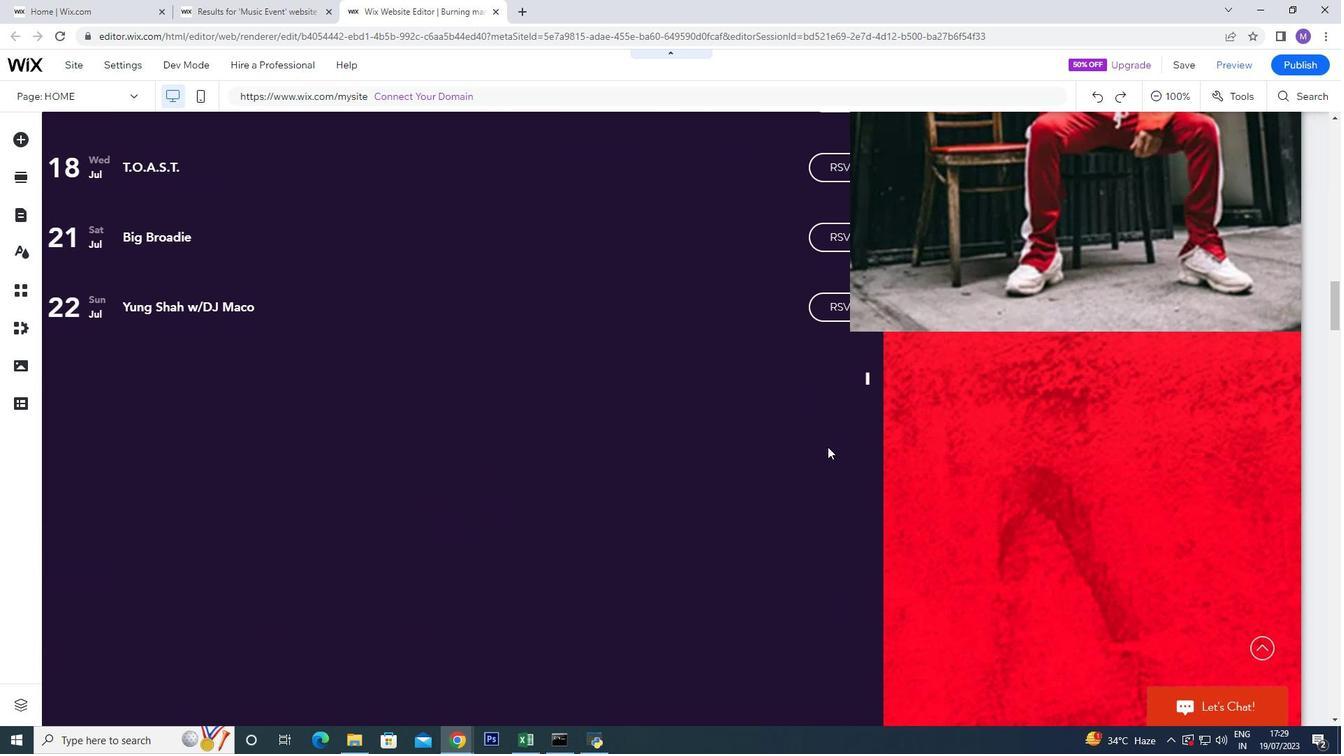 
Action: Mouse scrolled (827, 446) with delta (0, 0)
Screenshot: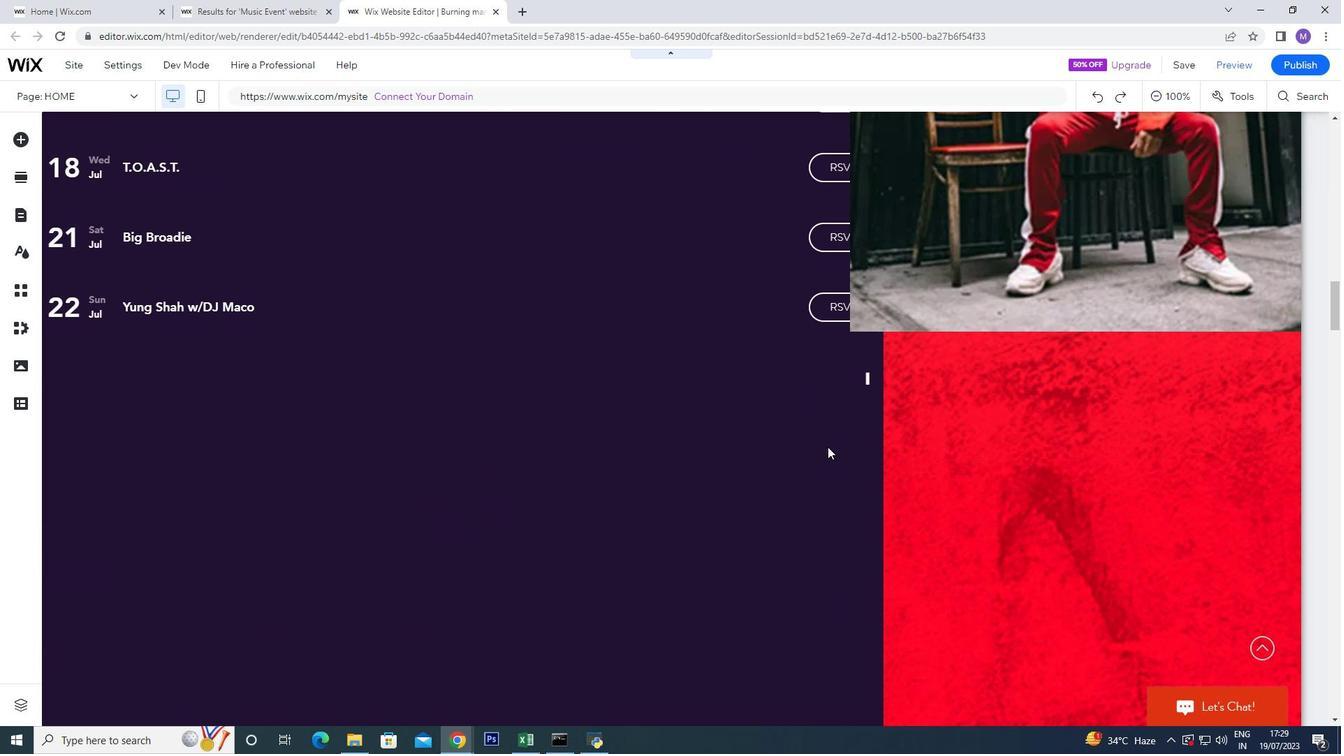
Action: Mouse scrolled (827, 446) with delta (0, 0)
Screenshot: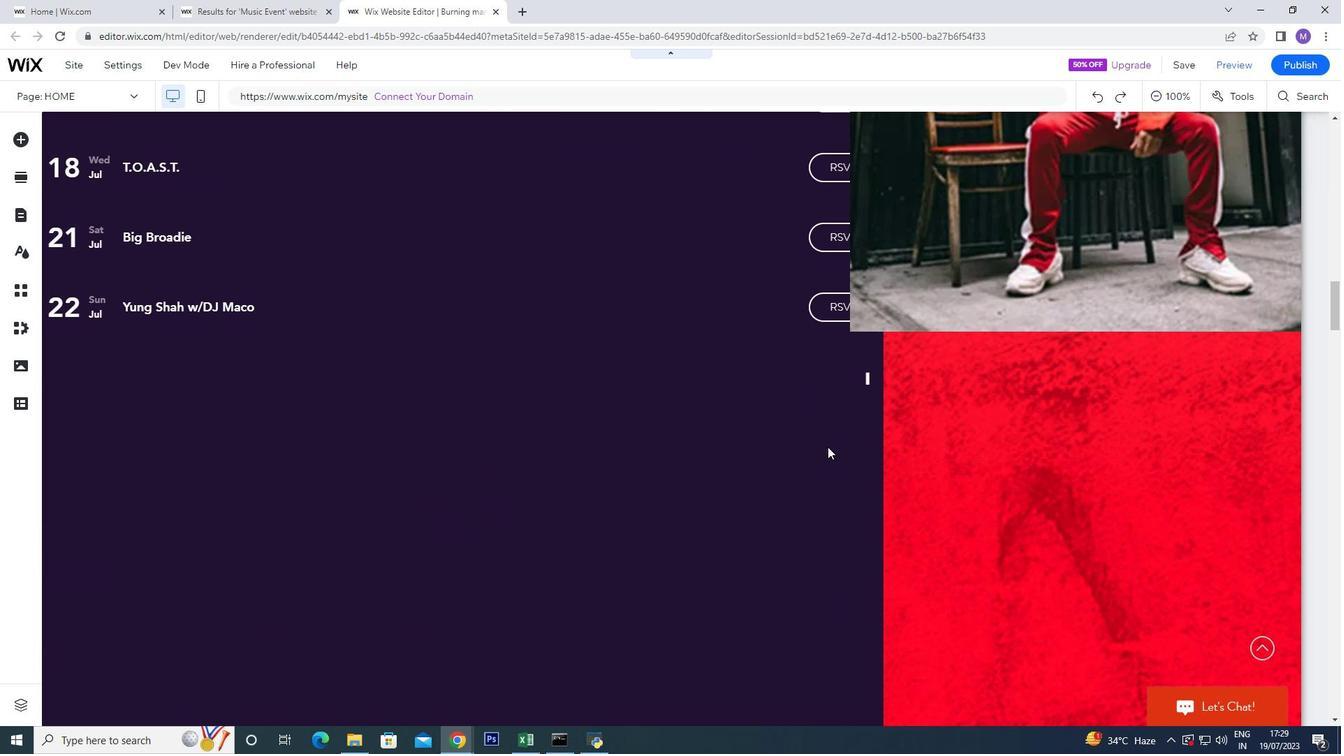 
Action: Mouse scrolled (827, 446) with delta (0, 0)
Screenshot: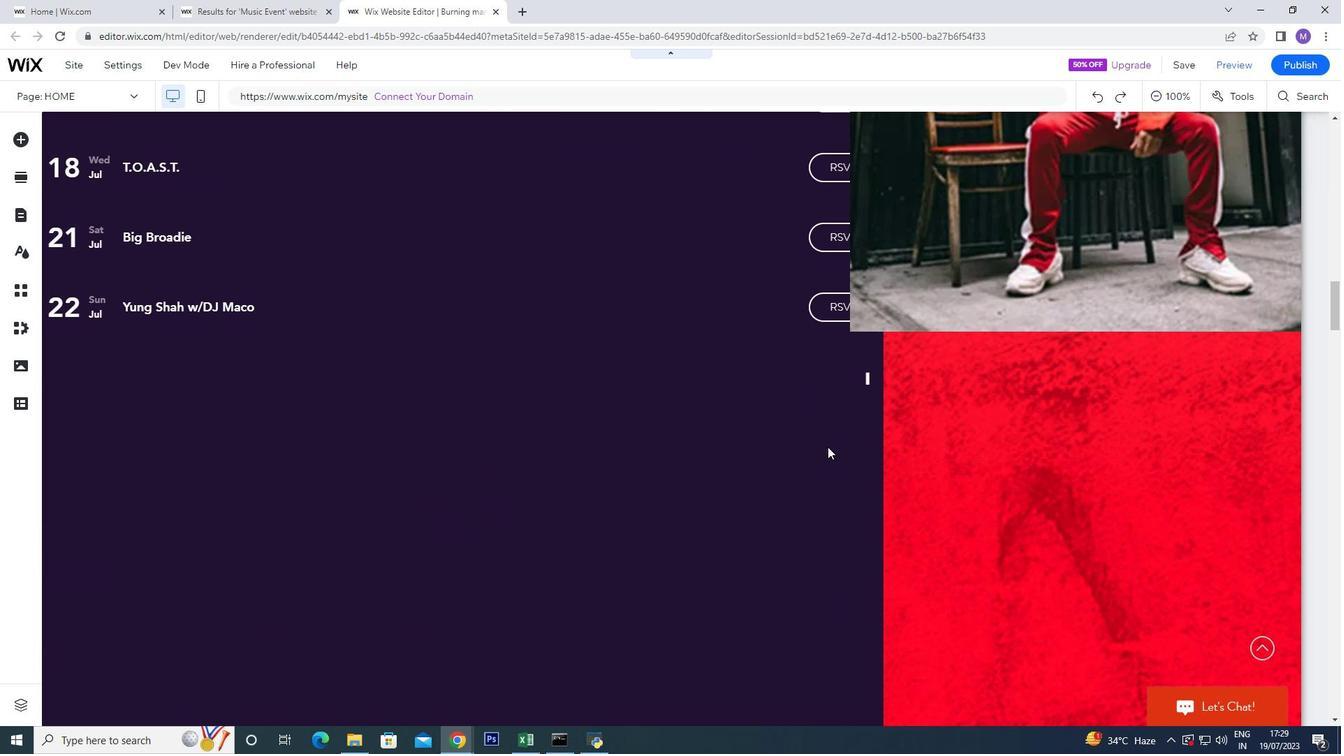 
Action: Mouse scrolled (827, 446) with delta (0, 0)
Screenshot: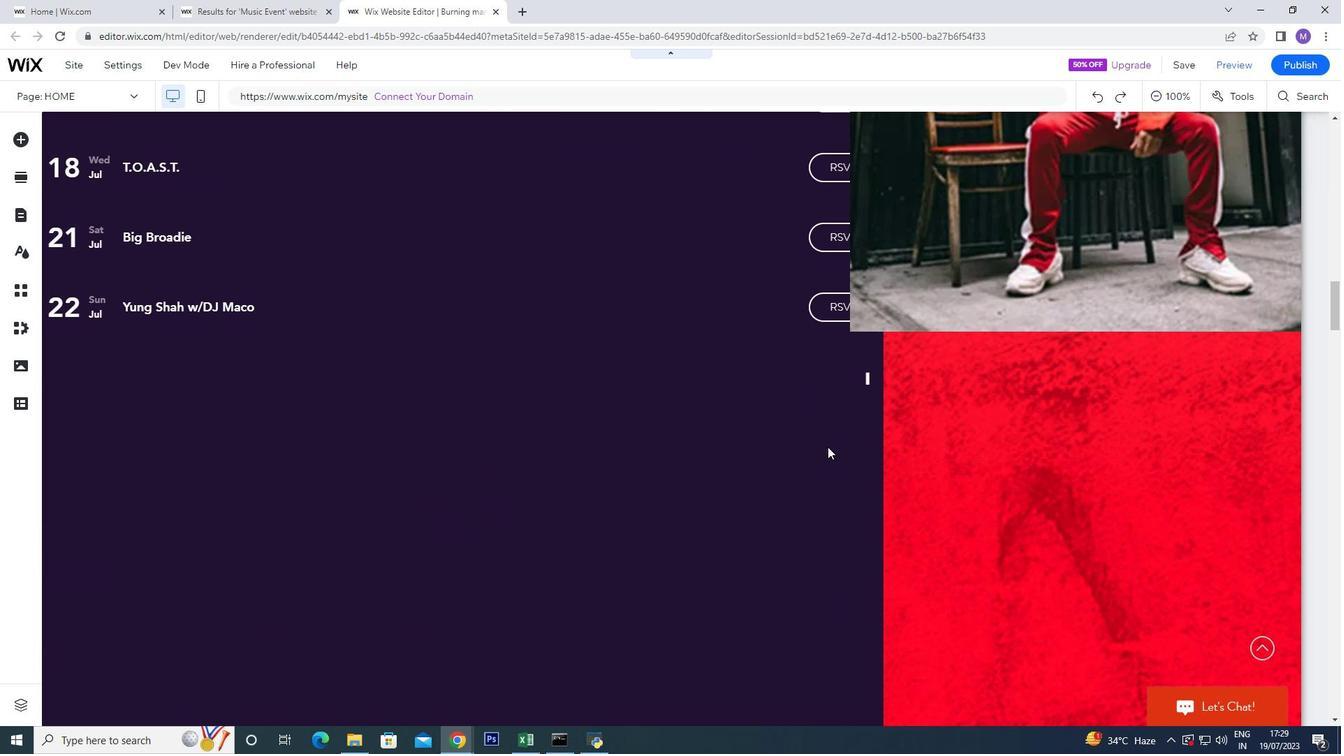 
Action: Mouse scrolled (827, 446) with delta (0, 0)
Screenshot: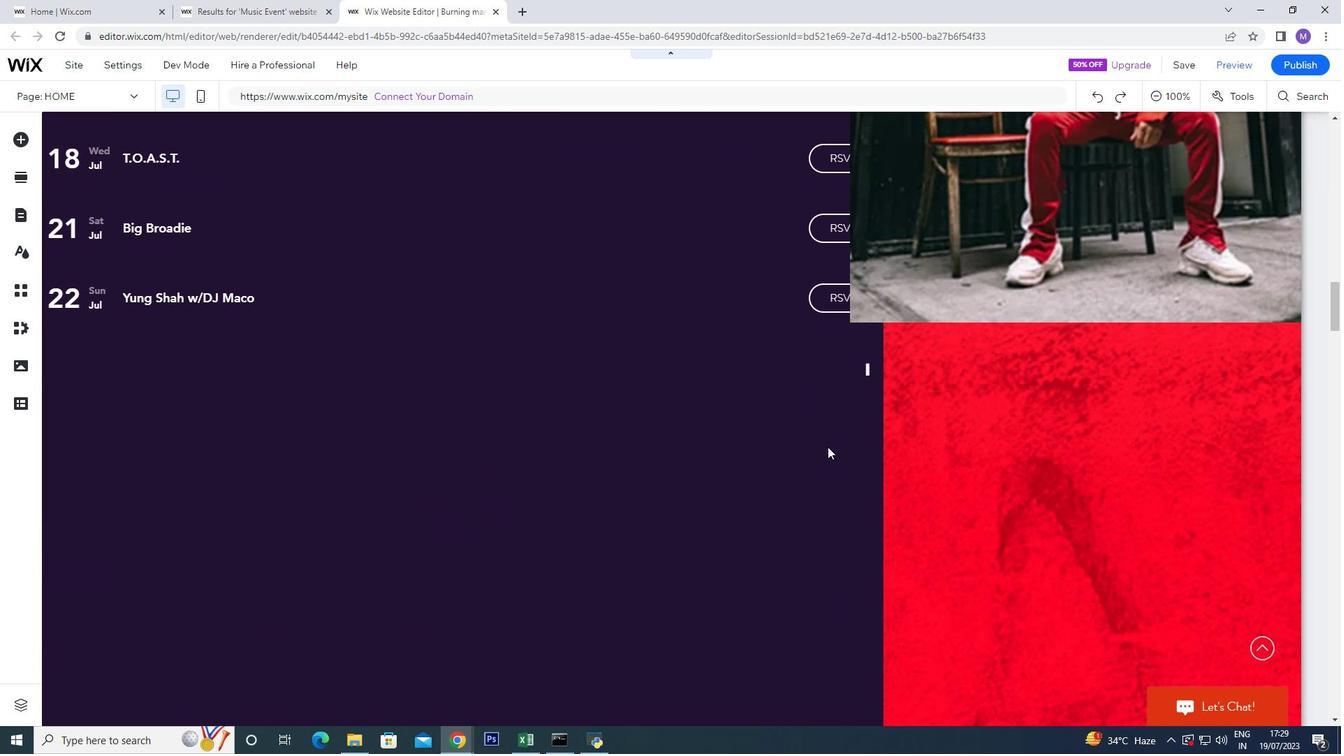 
Action: Mouse scrolled (827, 446) with delta (0, 0)
Screenshot: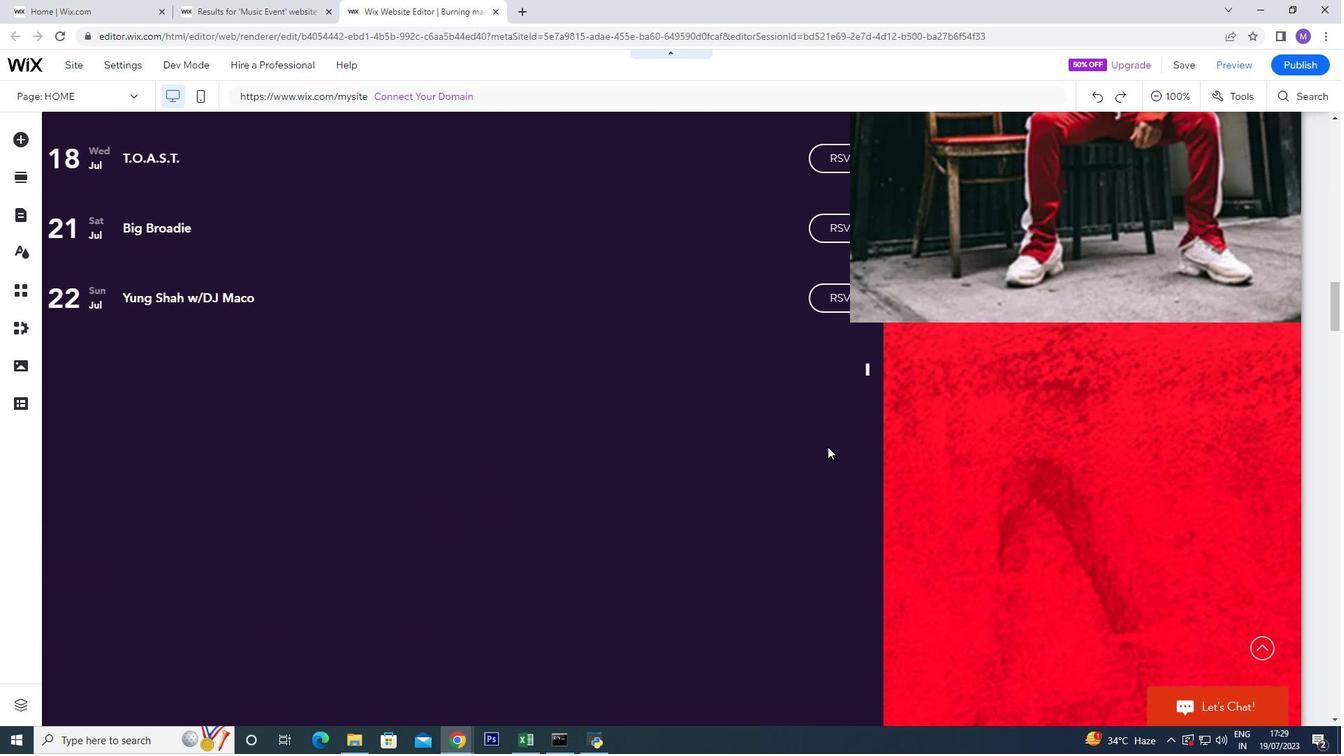 
Action: Mouse scrolled (827, 446) with delta (0, 0)
Screenshot: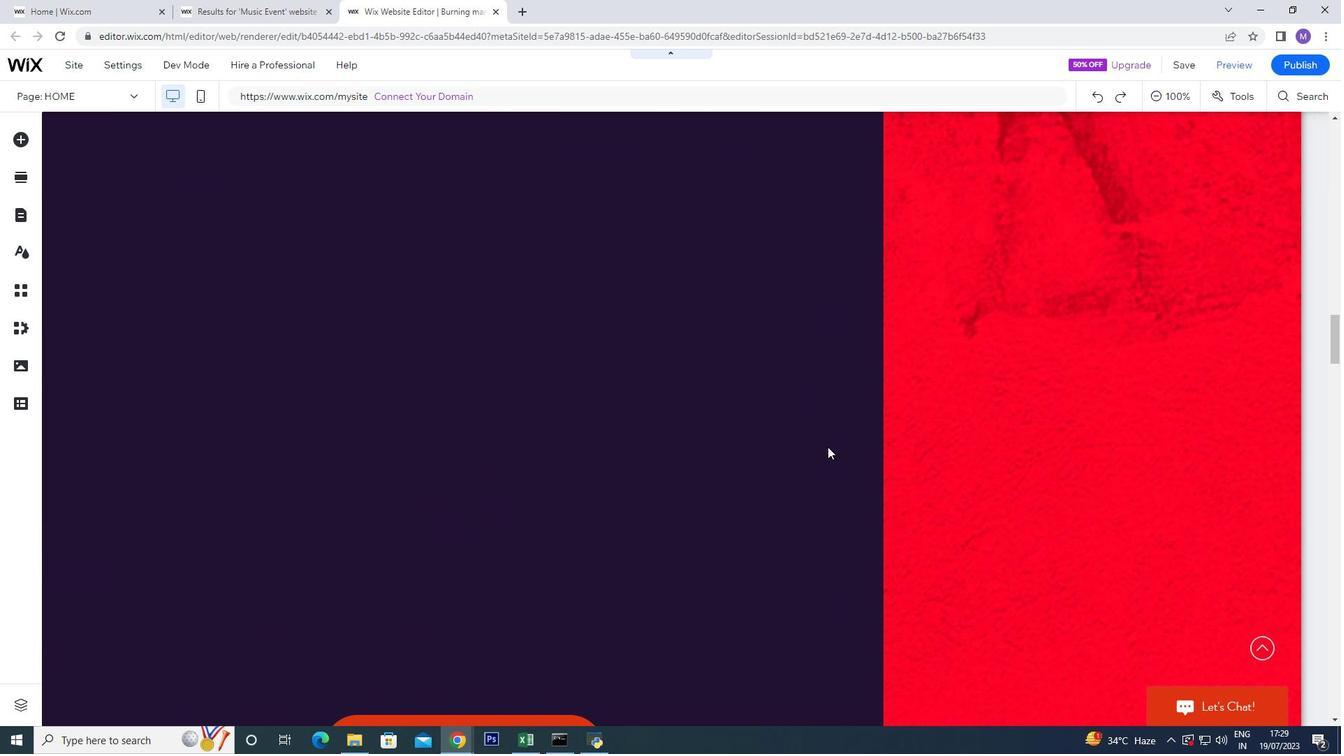 
Action: Mouse scrolled (827, 446) with delta (0, 0)
Screenshot: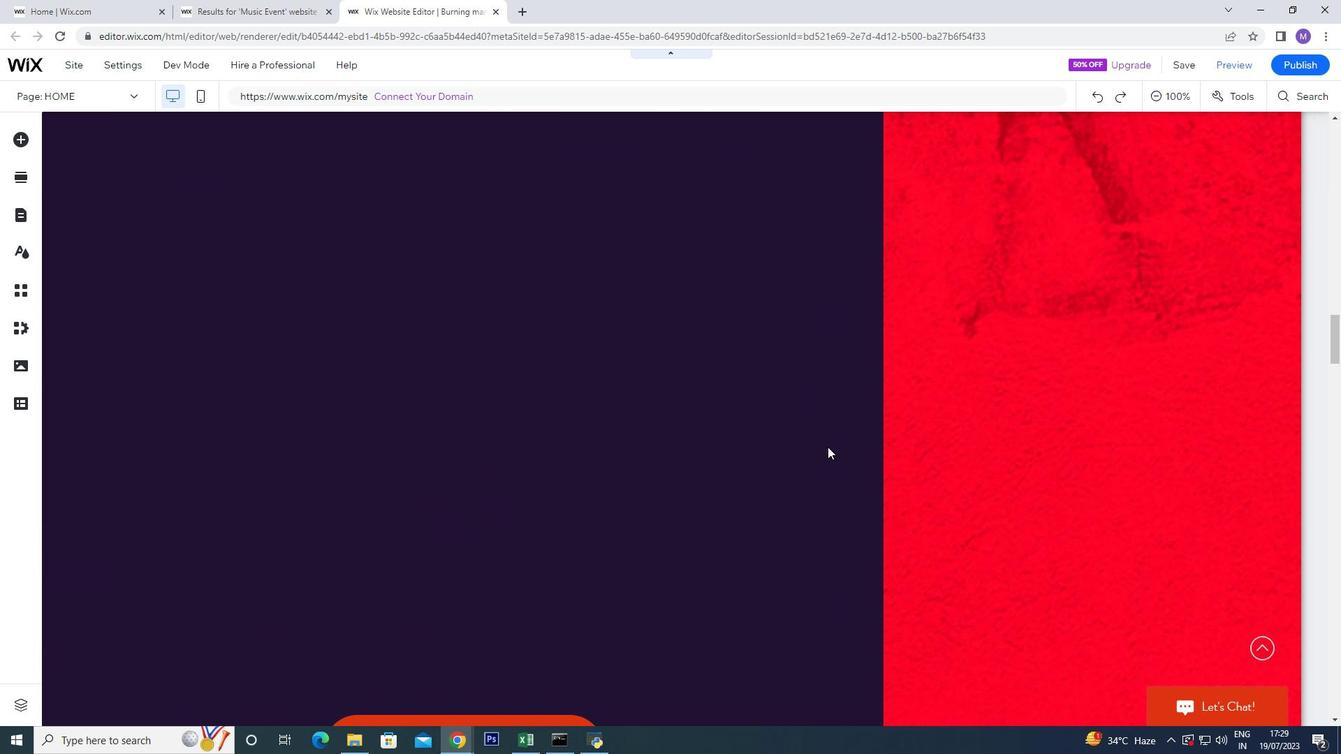 
Action: Mouse scrolled (827, 446) with delta (0, 0)
Screenshot: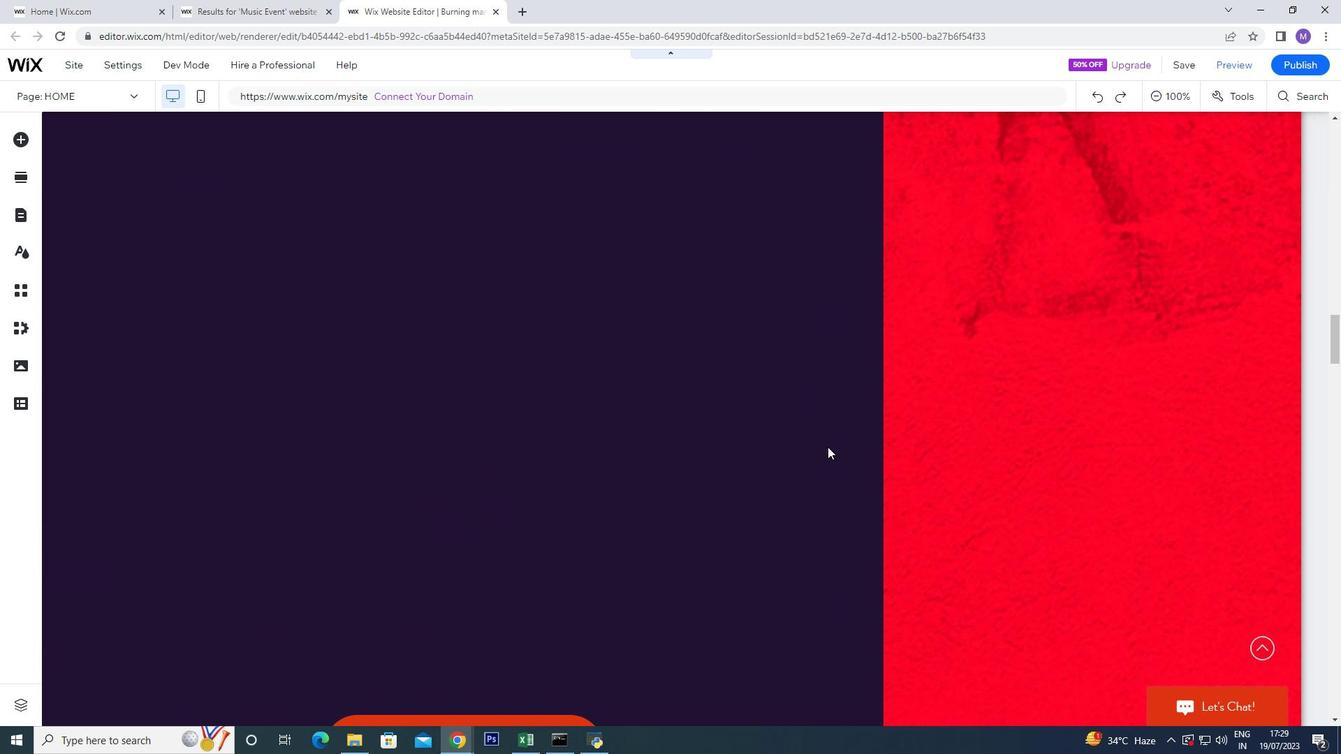 
Action: Mouse scrolled (827, 446) with delta (0, 0)
Screenshot: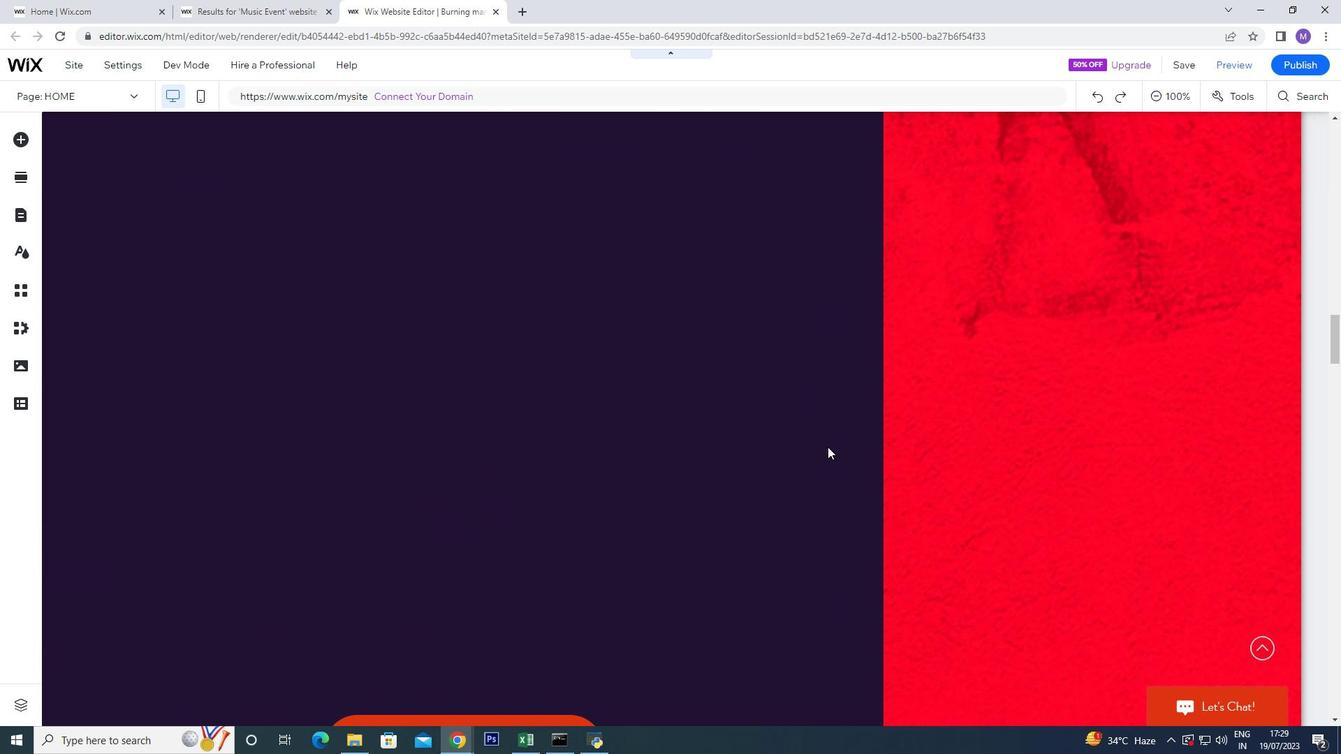 
Action: Mouse scrolled (827, 446) with delta (0, 0)
Screenshot: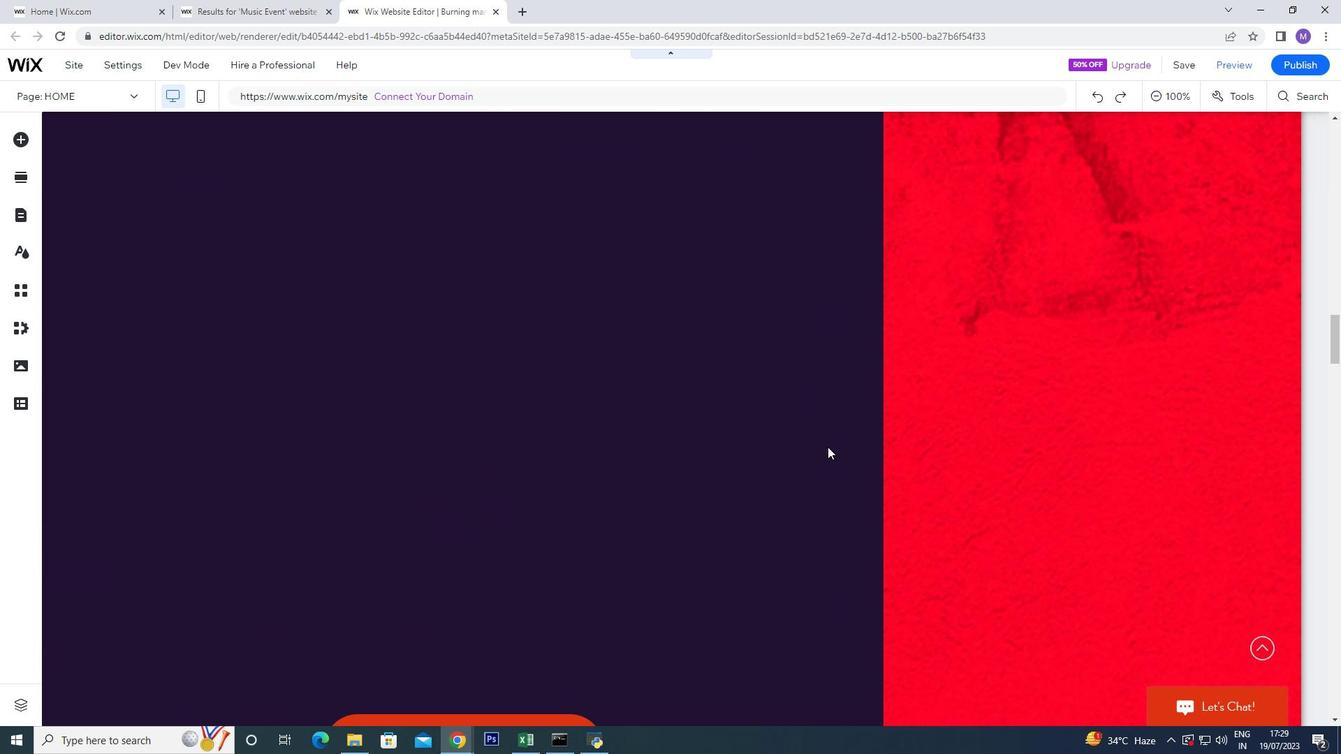 
Action: Mouse scrolled (827, 446) with delta (0, 0)
Screenshot: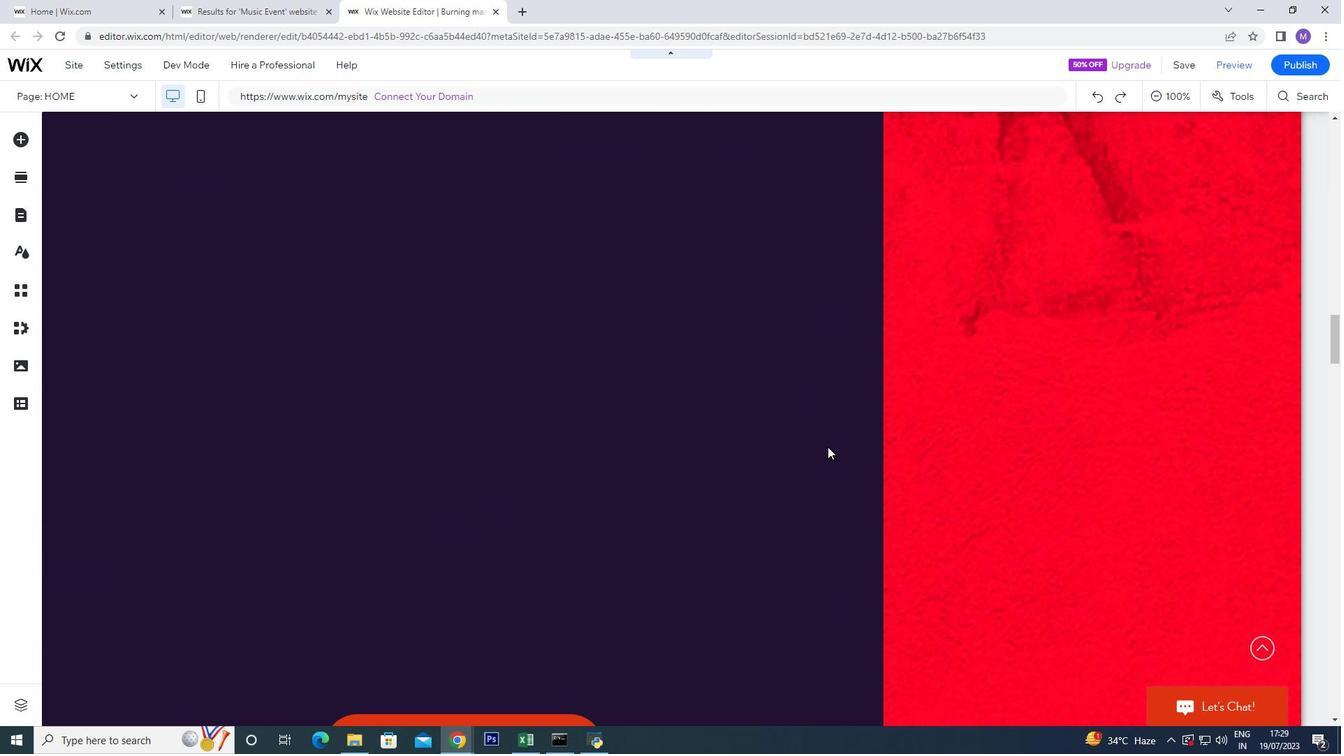 
Action: Mouse scrolled (827, 446) with delta (0, 0)
Screenshot: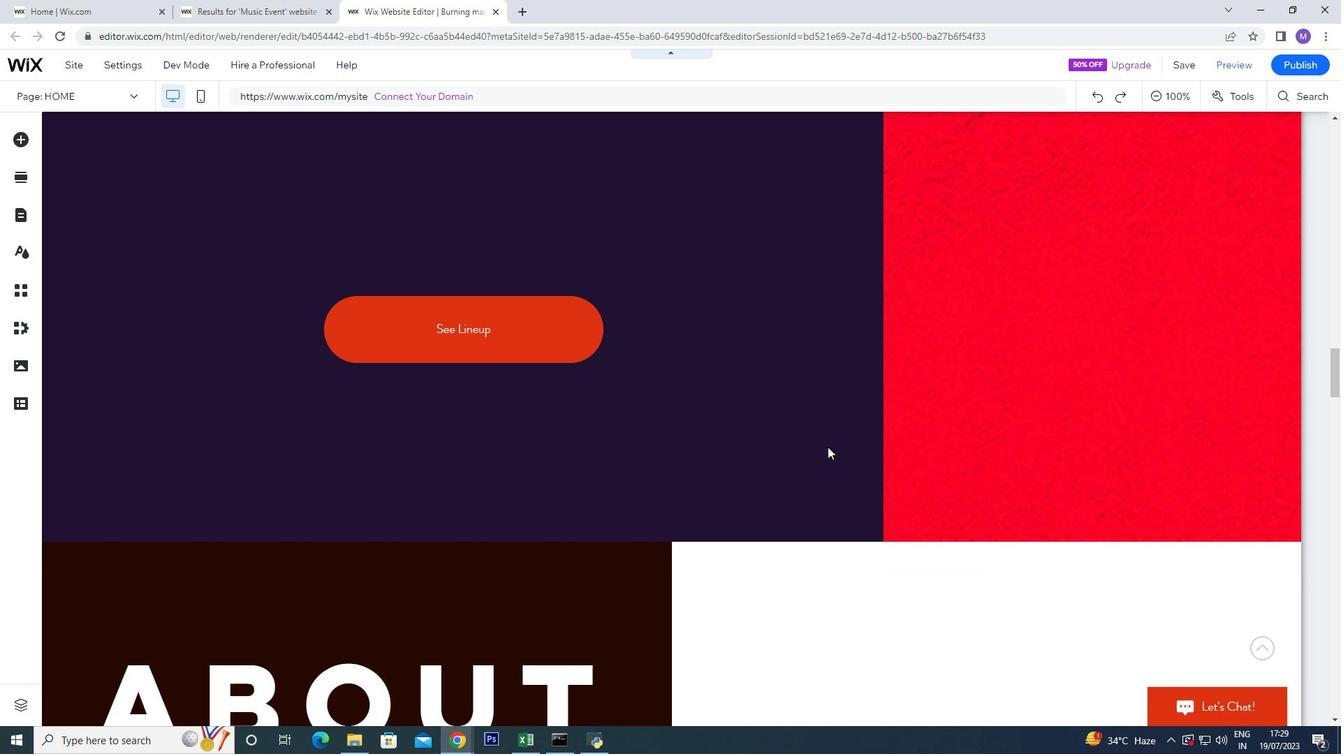
Action: Mouse scrolled (827, 446) with delta (0, 0)
Screenshot: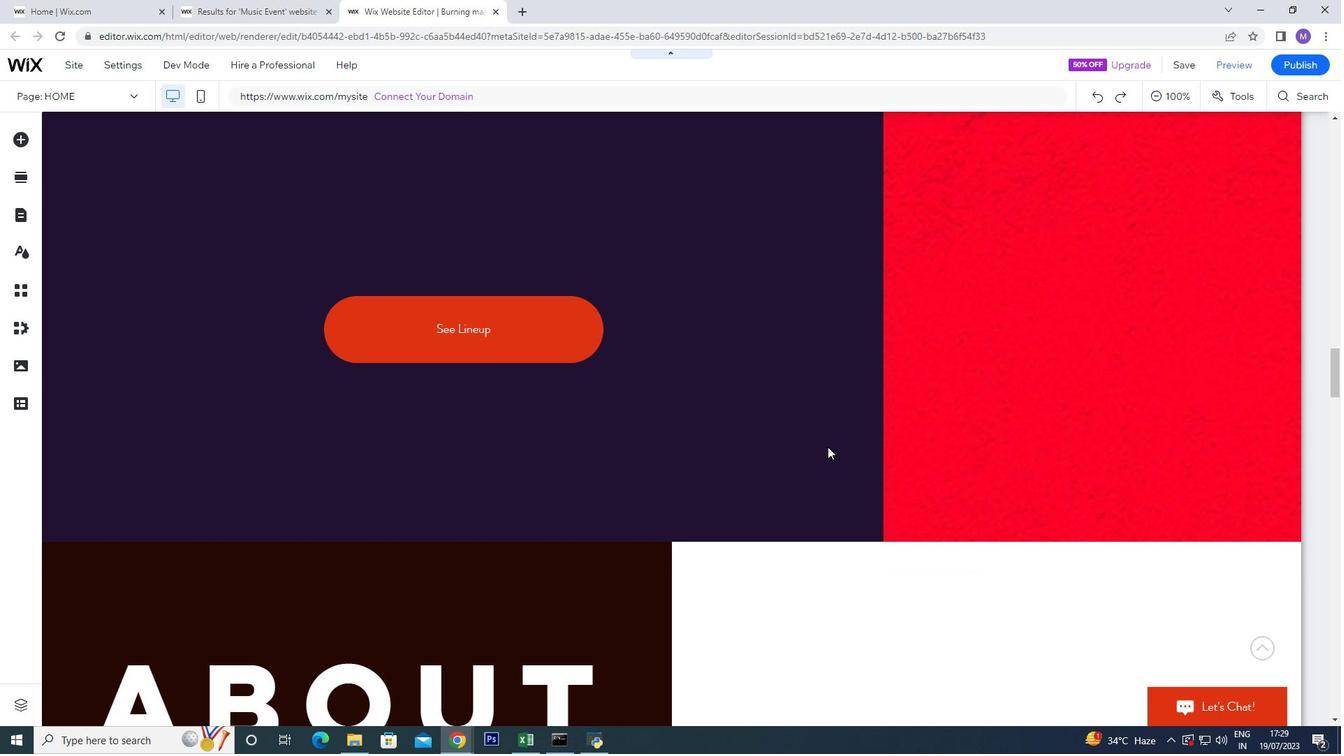 
Action: Mouse scrolled (827, 446) with delta (0, 0)
Screenshot: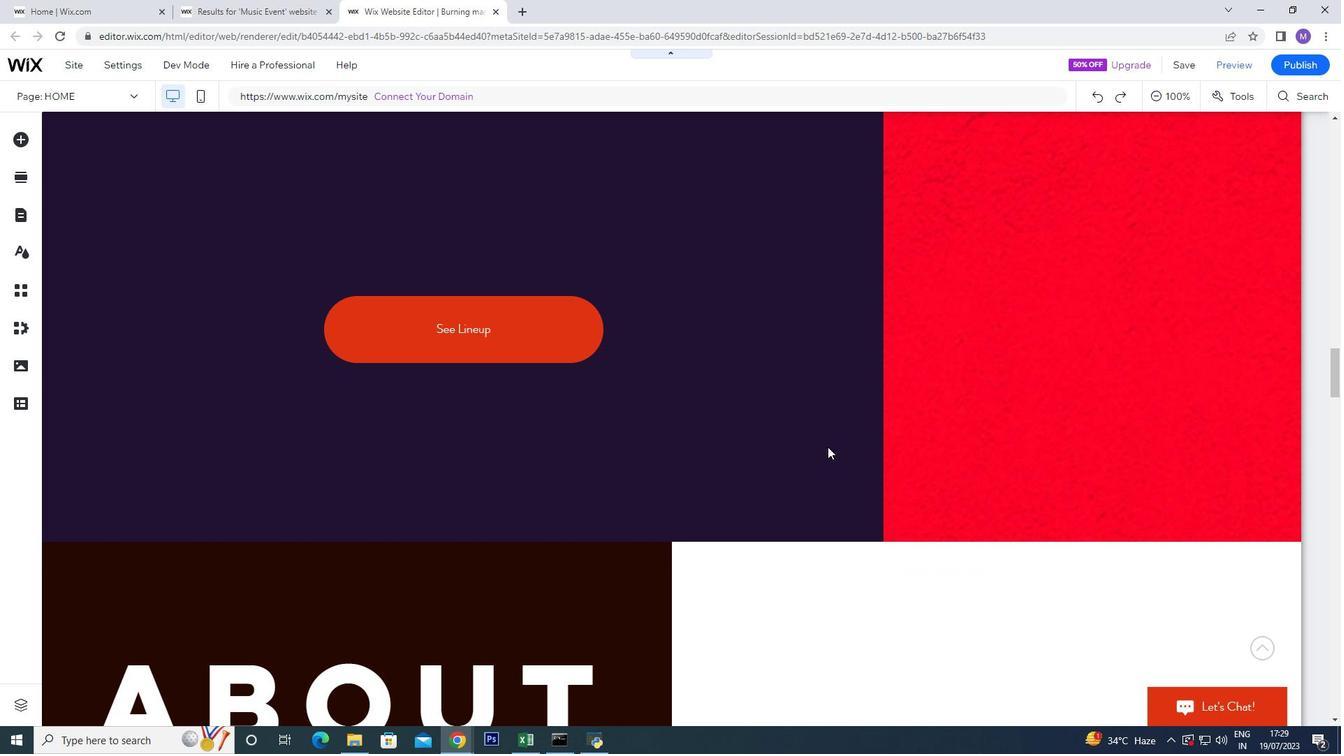 
Action: Mouse scrolled (827, 446) with delta (0, 0)
Screenshot: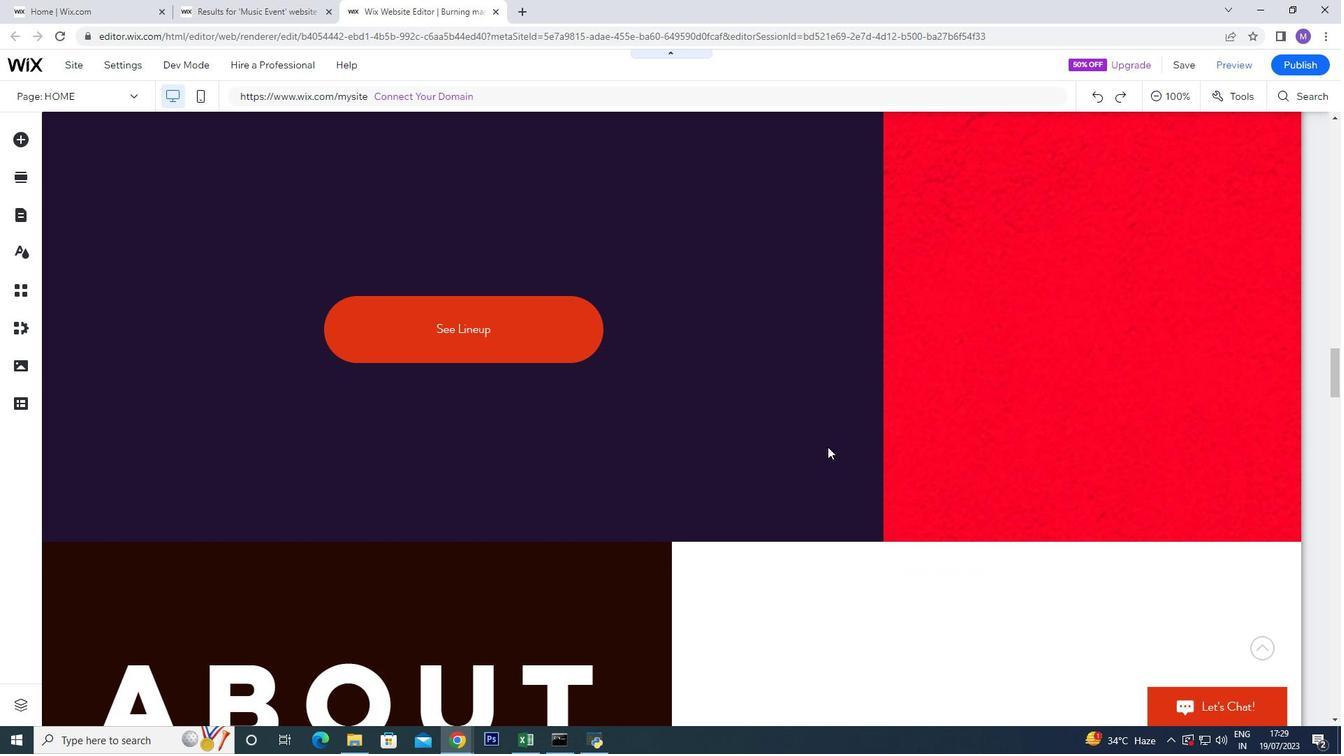 
Action: Mouse scrolled (827, 446) with delta (0, 0)
Screenshot: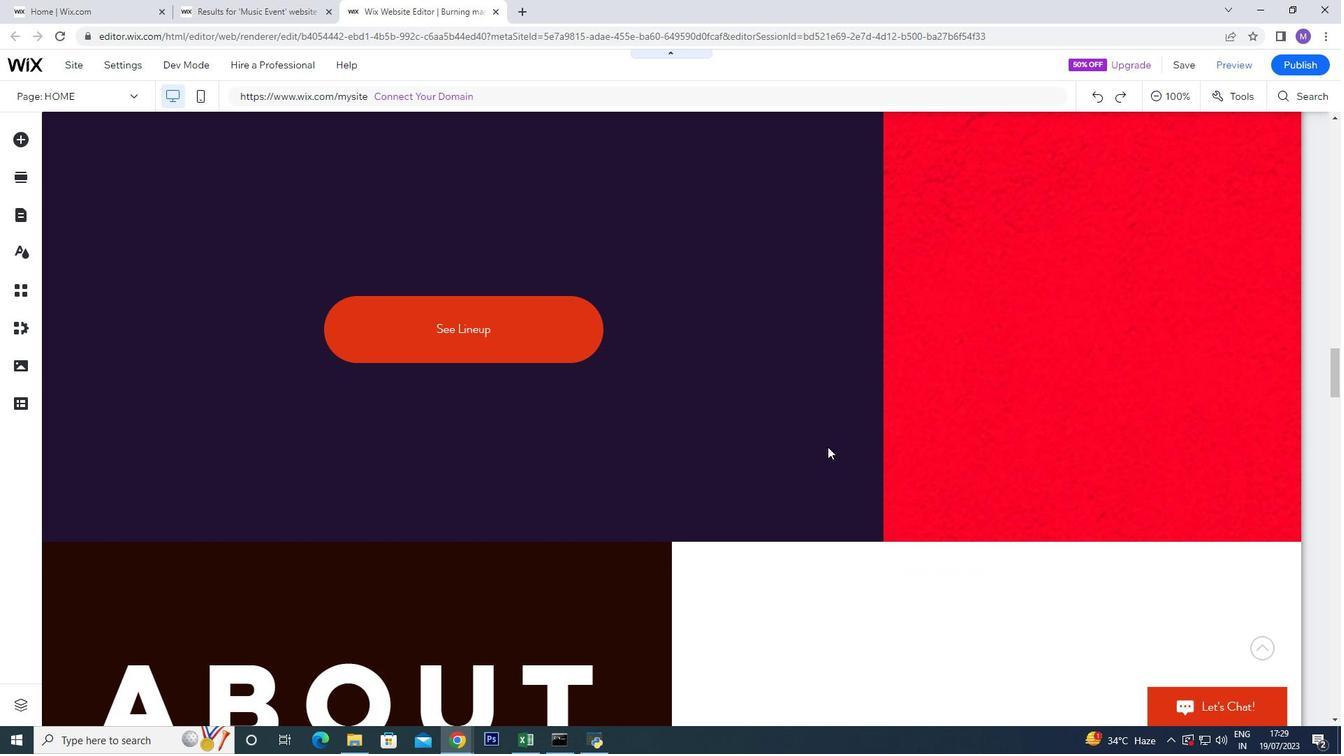 
Action: Mouse scrolled (827, 446) with delta (0, 0)
Screenshot: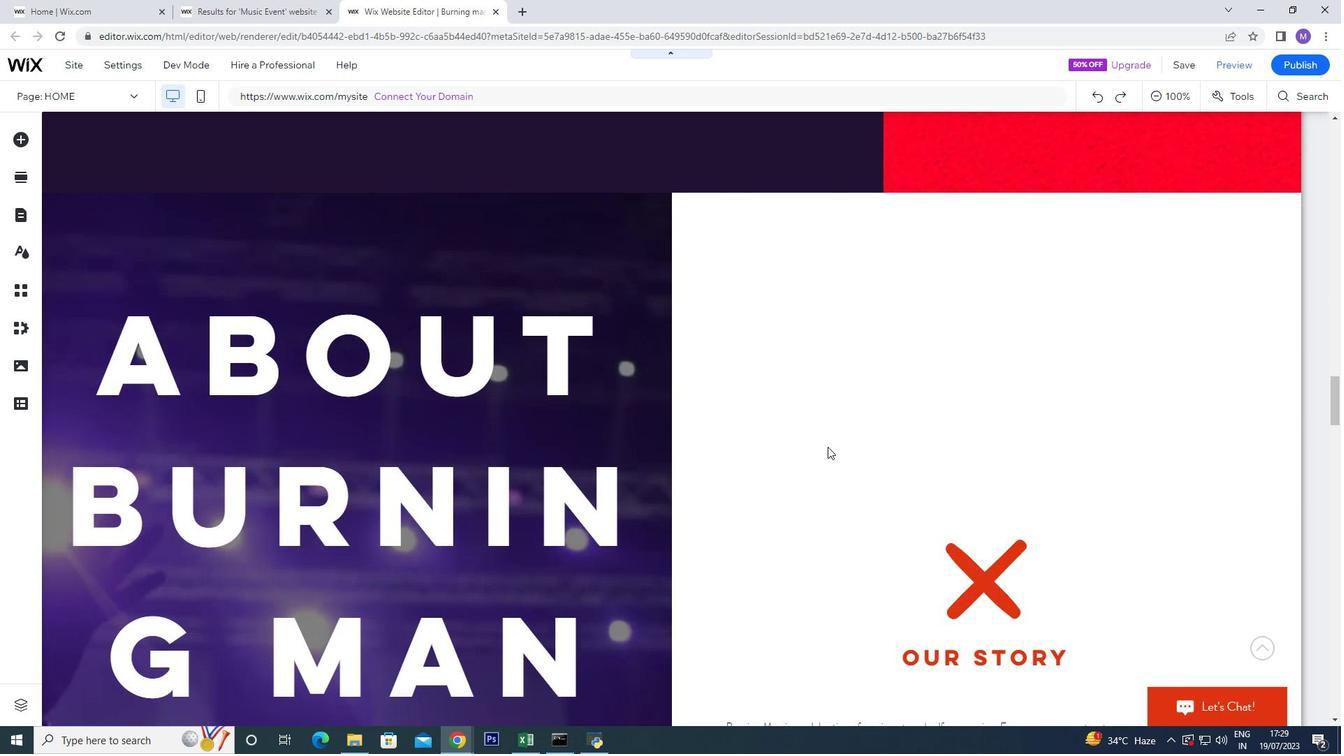 
Action: Mouse scrolled (827, 446) with delta (0, 0)
Screenshot: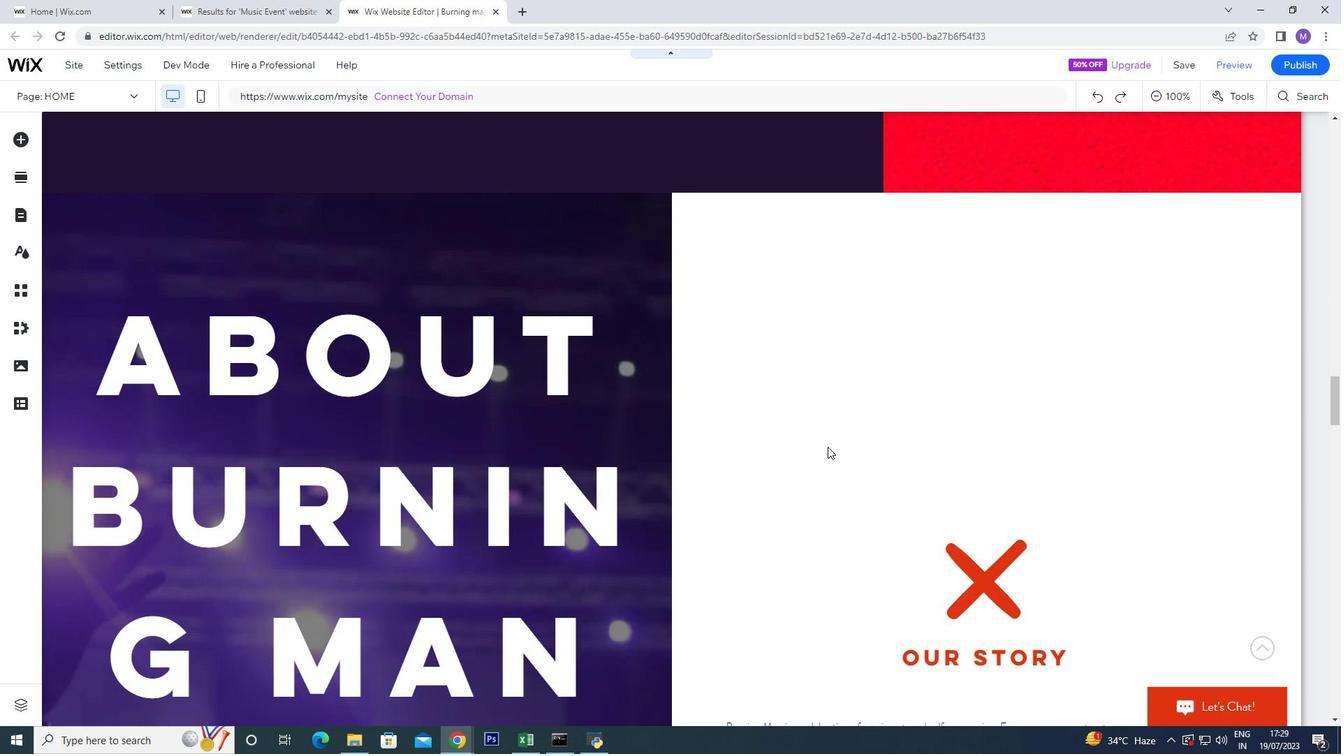 
Action: Mouse scrolled (827, 446) with delta (0, 0)
Screenshot: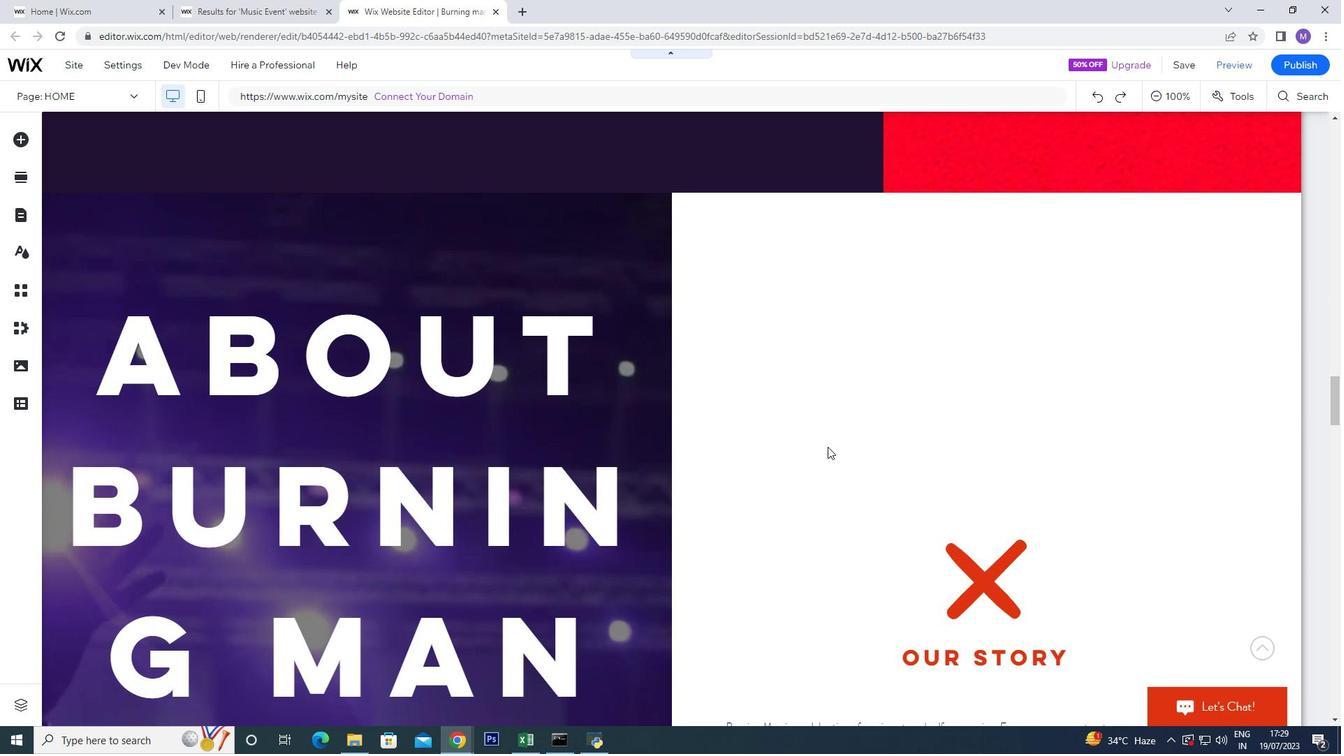 
Action: Mouse scrolled (827, 446) with delta (0, 0)
Screenshot: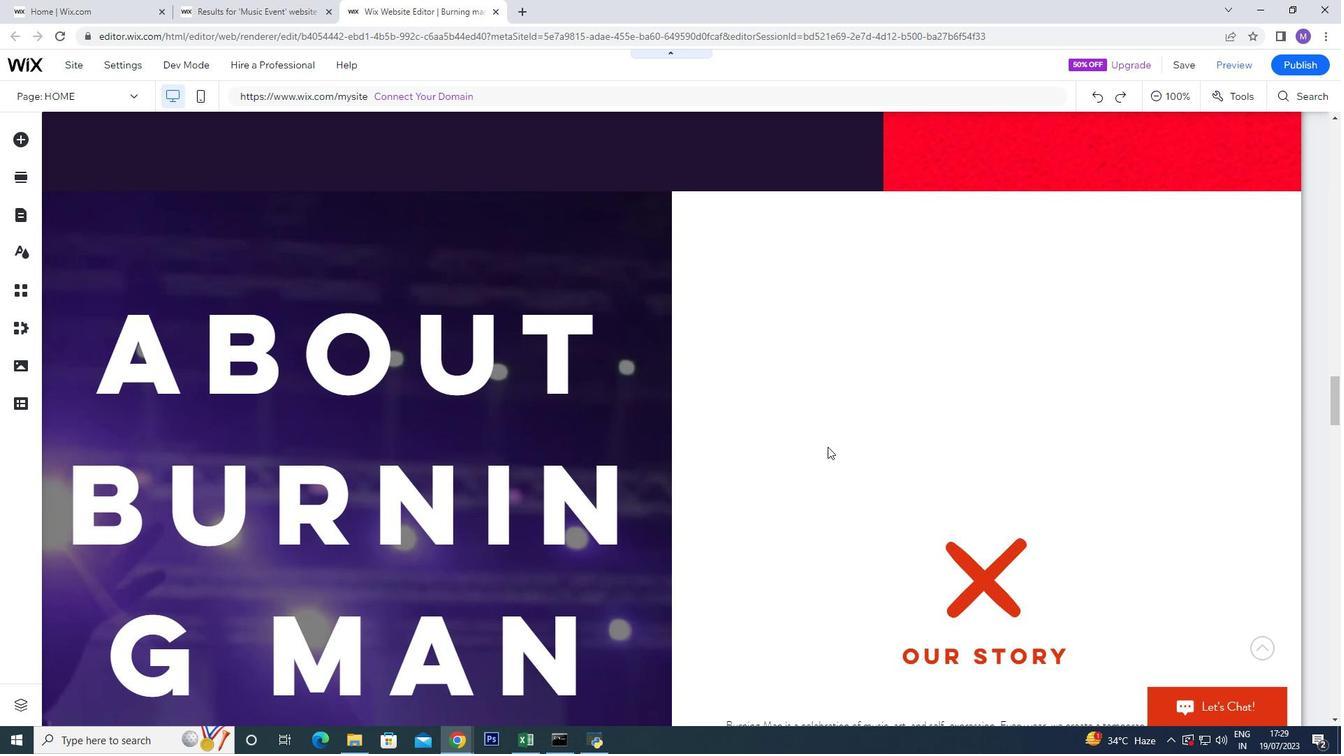 
Action: Mouse scrolled (827, 446) with delta (0, 0)
Screenshot: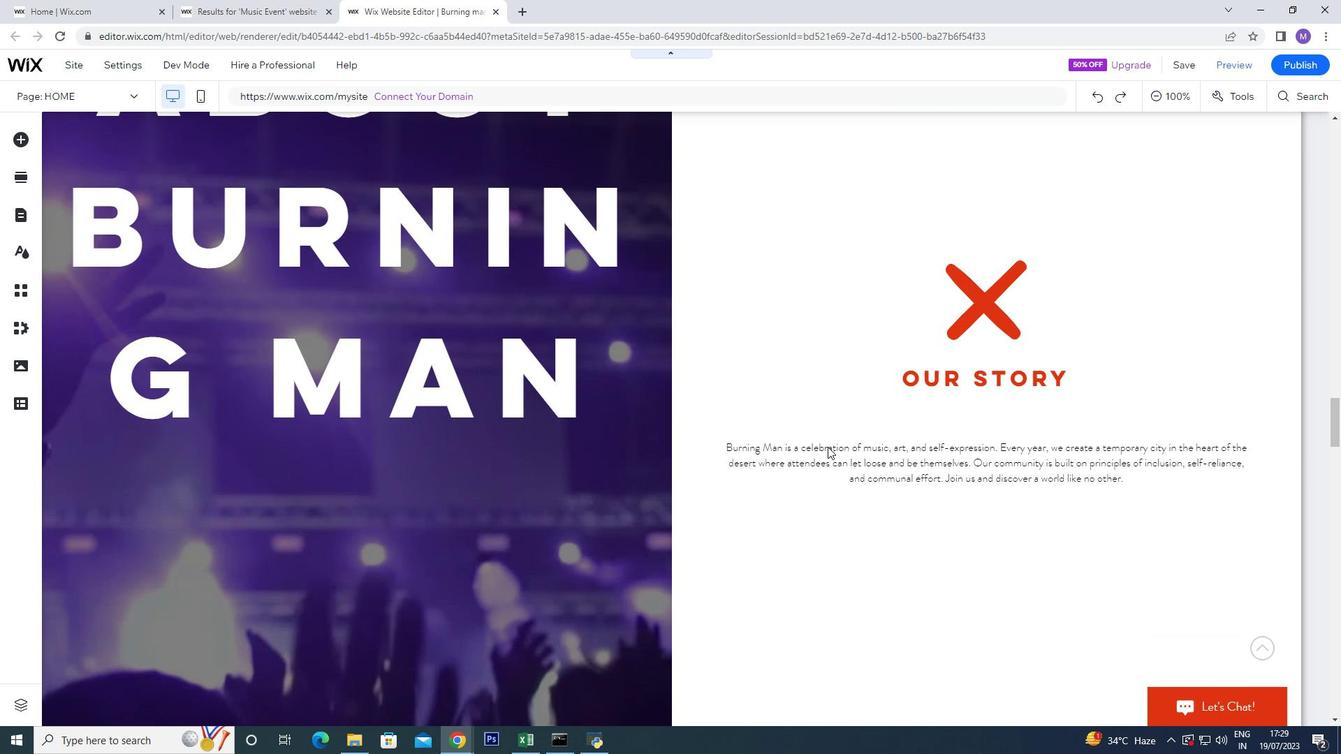 
Action: Mouse scrolled (827, 446) with delta (0, 0)
Screenshot: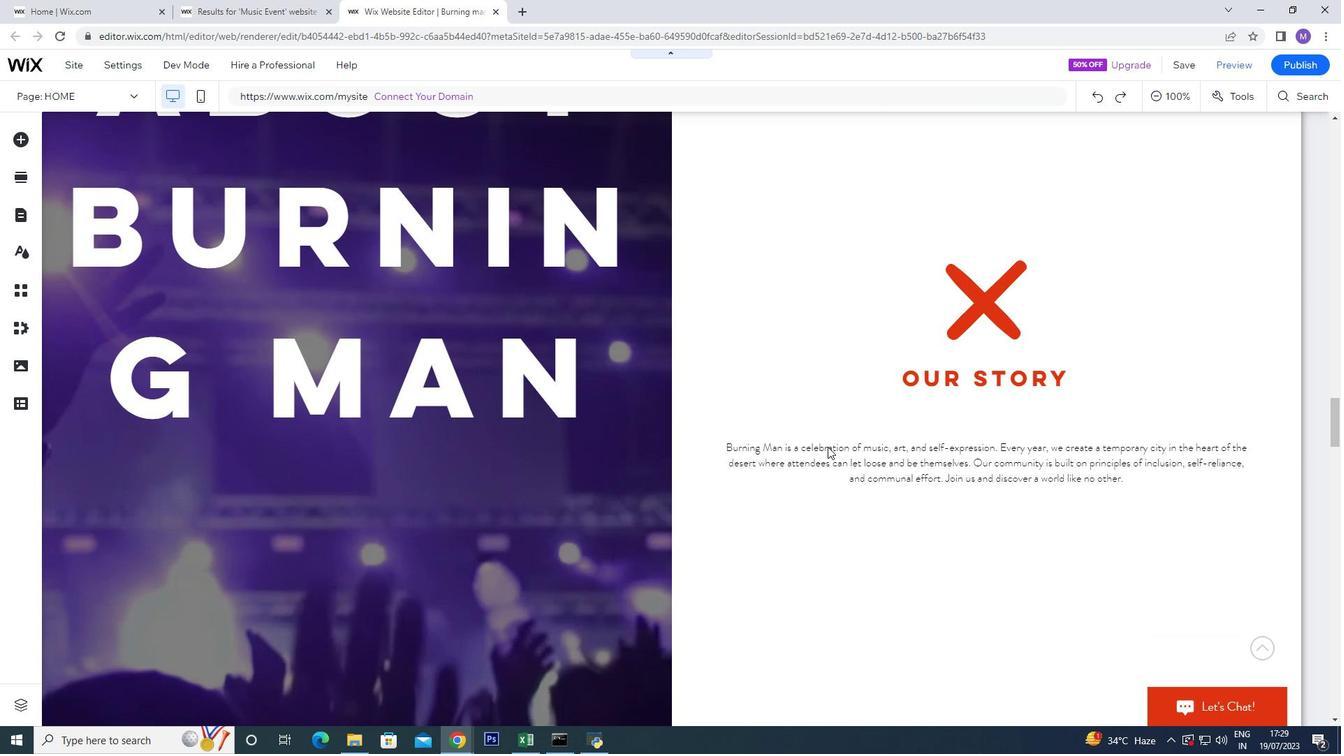 
Action: Mouse scrolled (827, 446) with delta (0, 0)
Screenshot: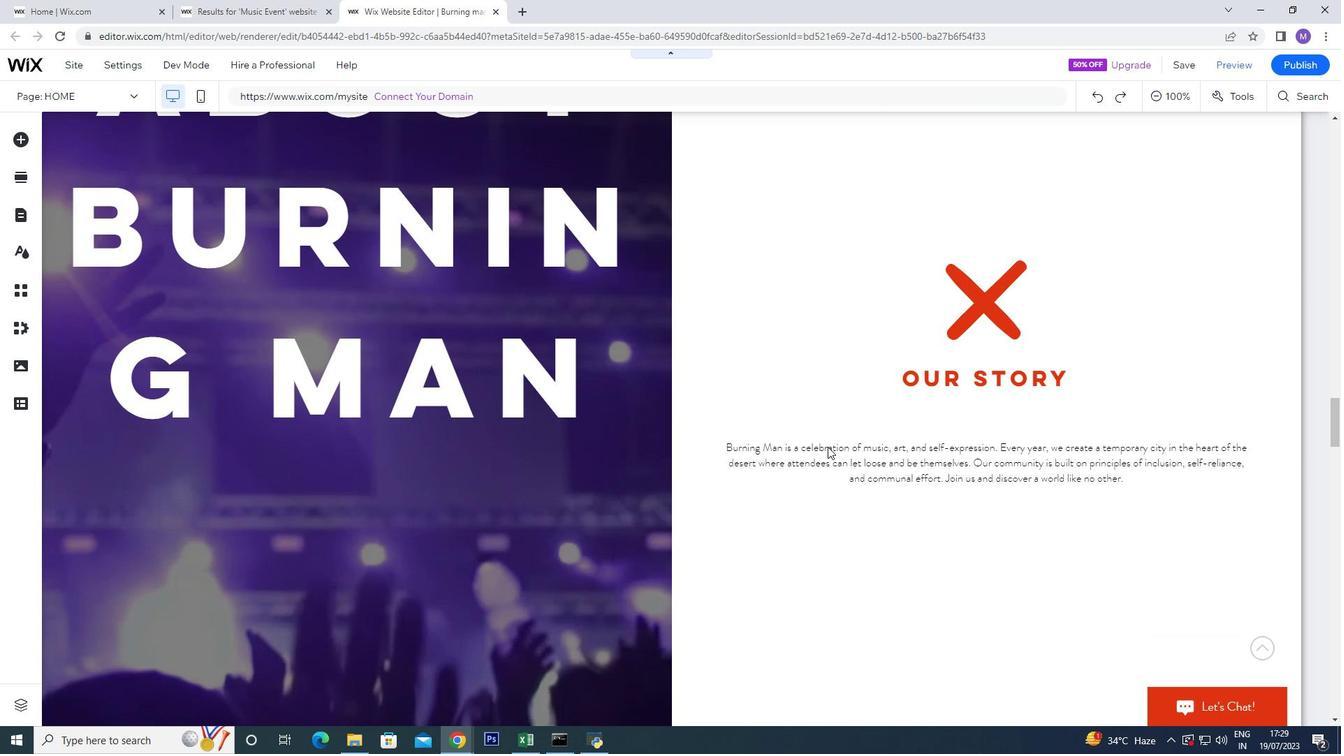 
Action: Mouse scrolled (827, 446) with delta (0, 0)
Screenshot: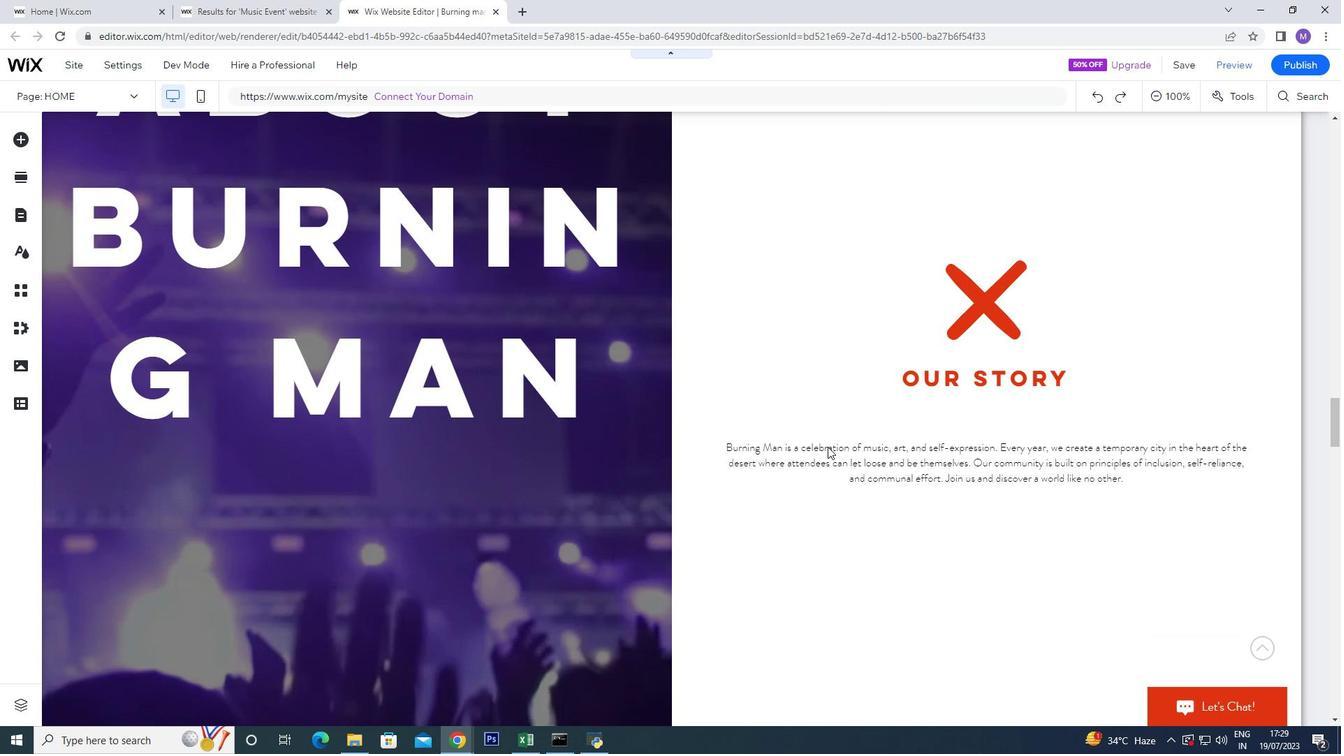 
Action: Mouse scrolled (827, 446) with delta (0, 0)
Screenshot: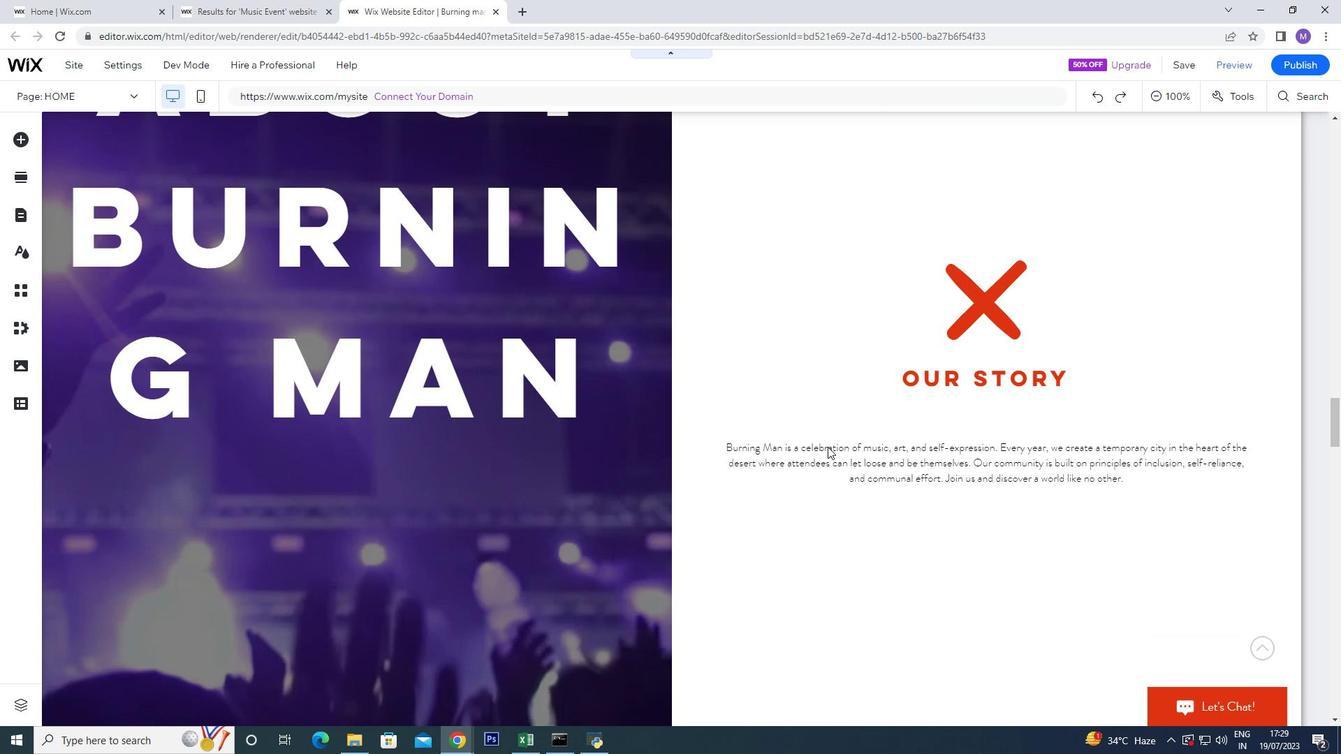 
Action: Mouse scrolled (827, 446) with delta (0, 0)
Screenshot: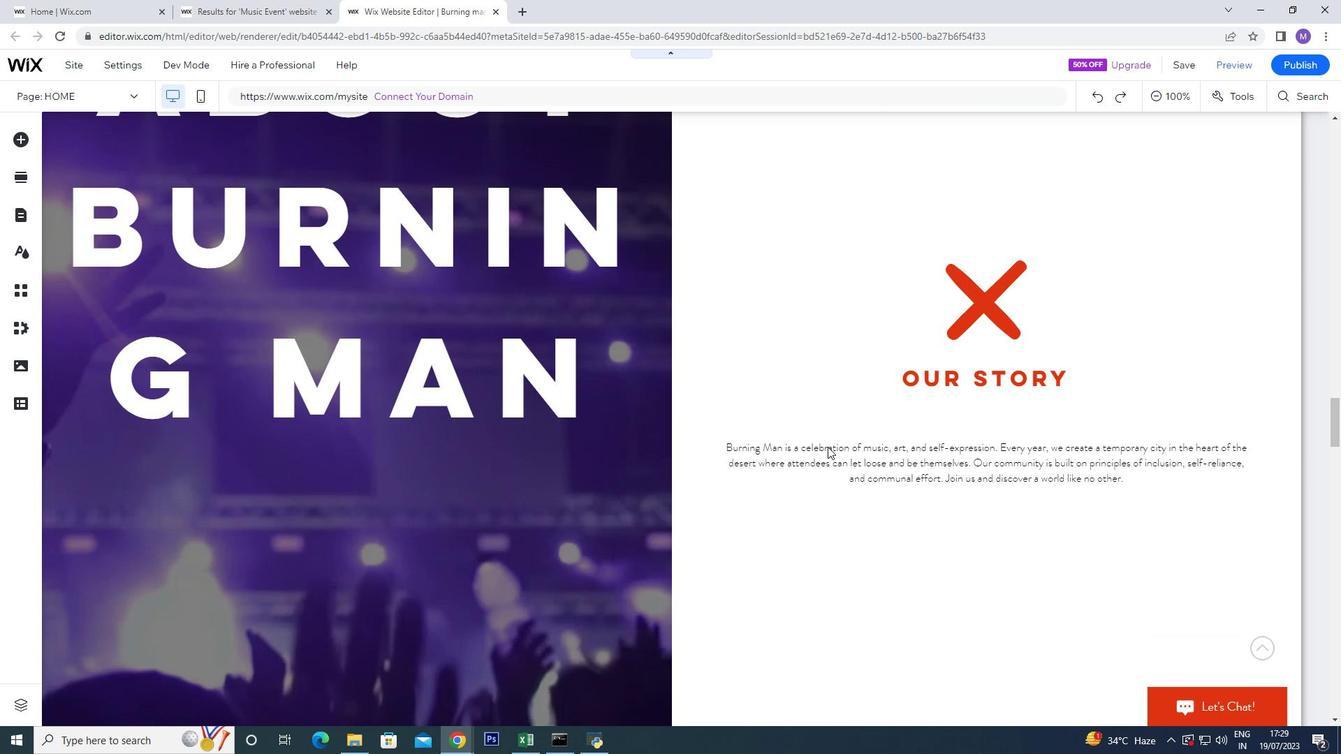 
Action: Mouse scrolled (827, 446) with delta (0, 0)
Screenshot: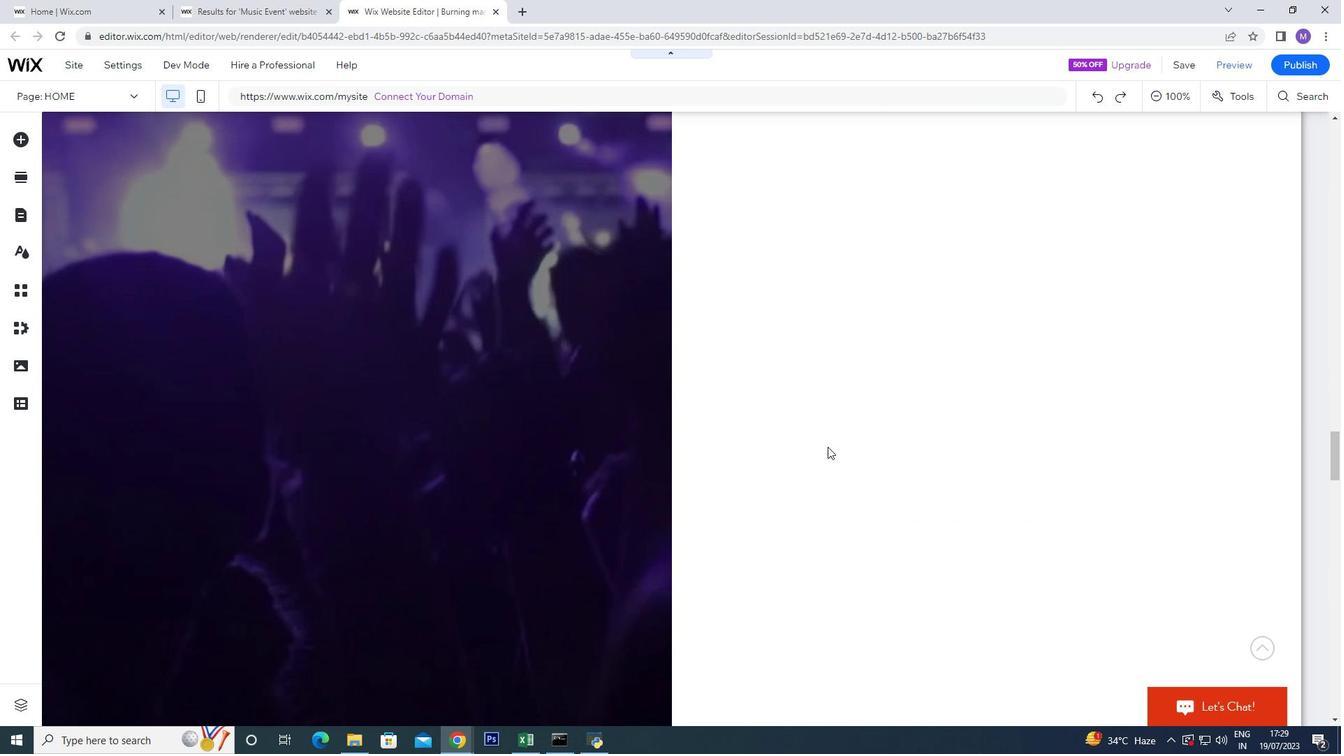 
Action: Mouse scrolled (827, 446) with delta (0, 0)
Screenshot: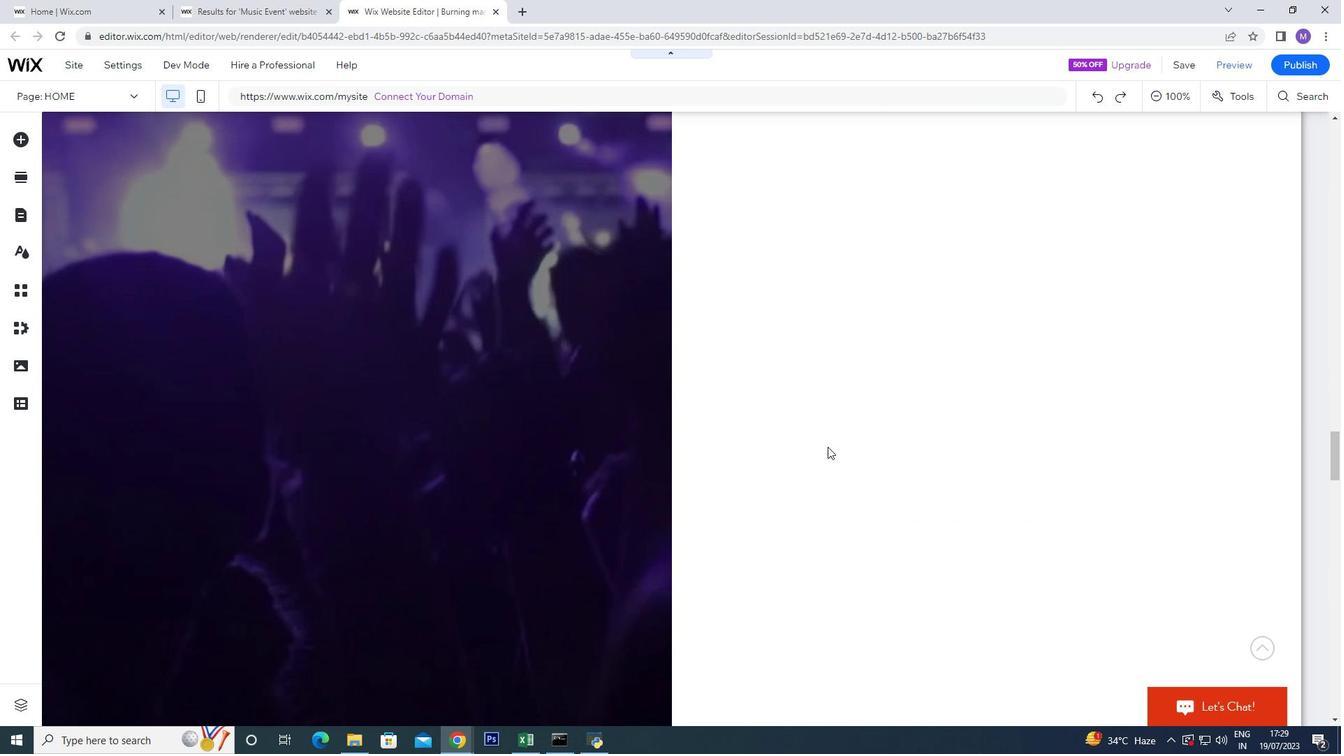 
Action: Mouse scrolled (827, 446) with delta (0, 0)
Screenshot: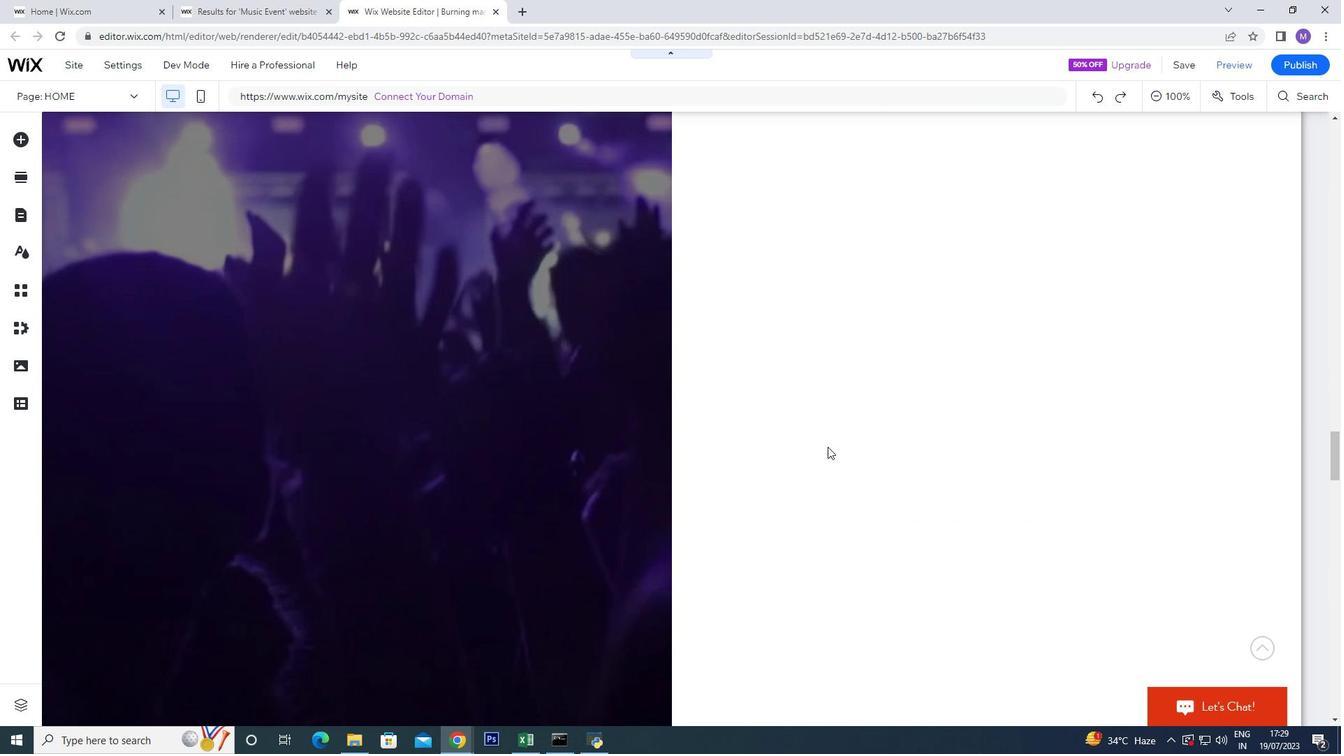 
Action: Mouse scrolled (827, 446) with delta (0, 0)
Screenshot: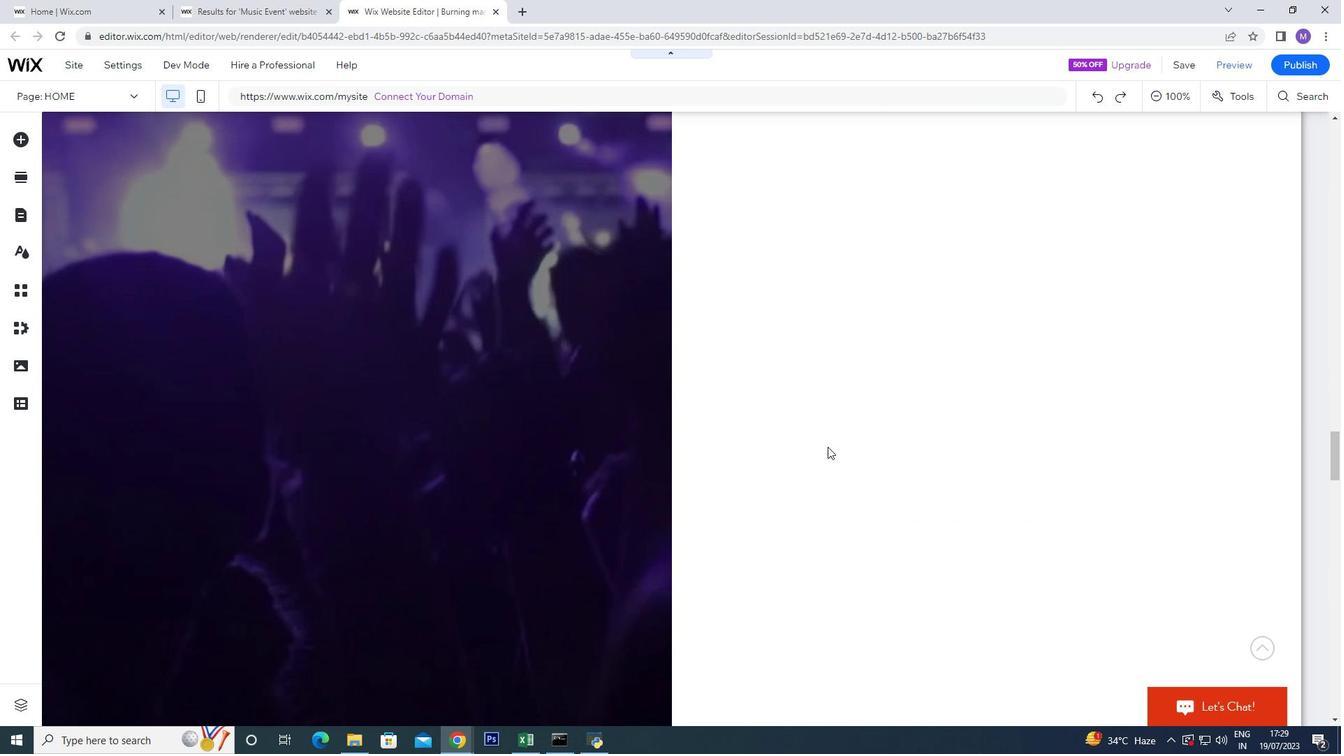 
Action: Mouse scrolled (827, 446) with delta (0, 0)
Screenshot: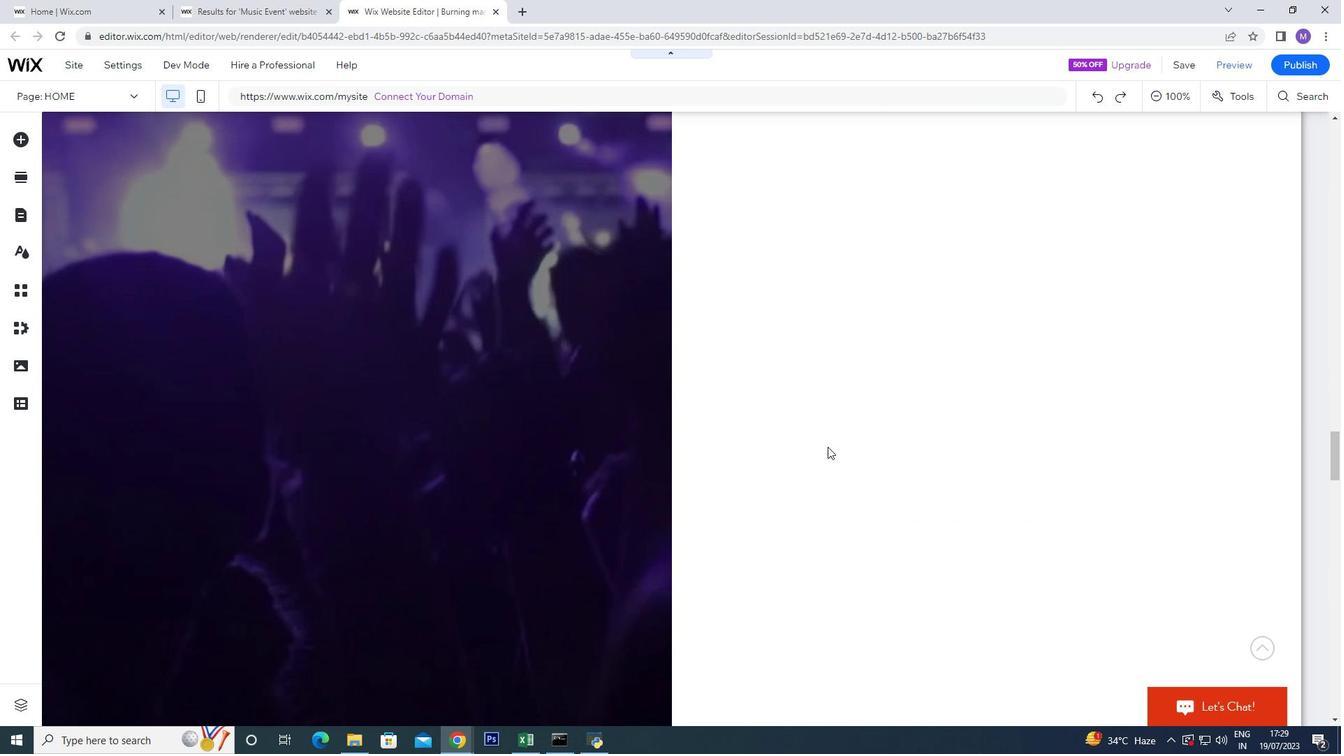 
Action: Mouse scrolled (827, 446) with delta (0, 0)
Screenshot: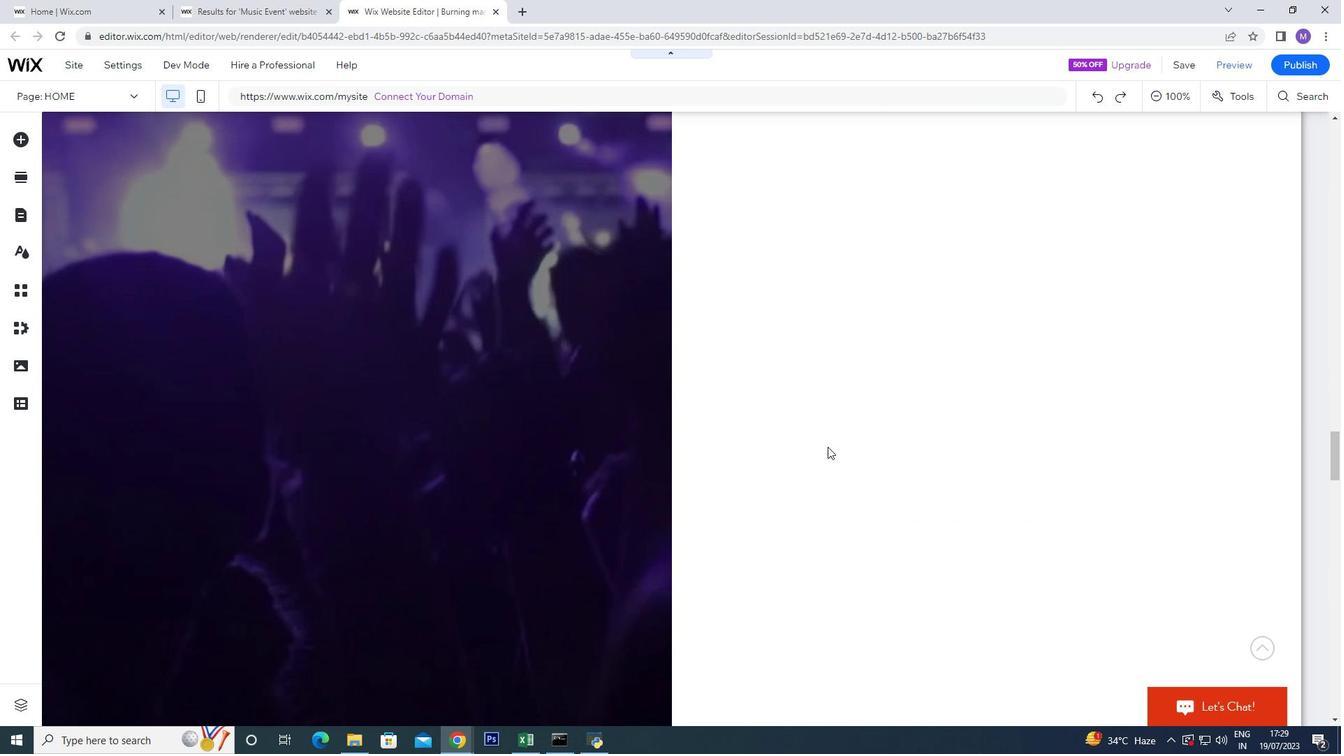 
Action: Mouse scrolled (827, 446) with delta (0, 0)
Screenshot: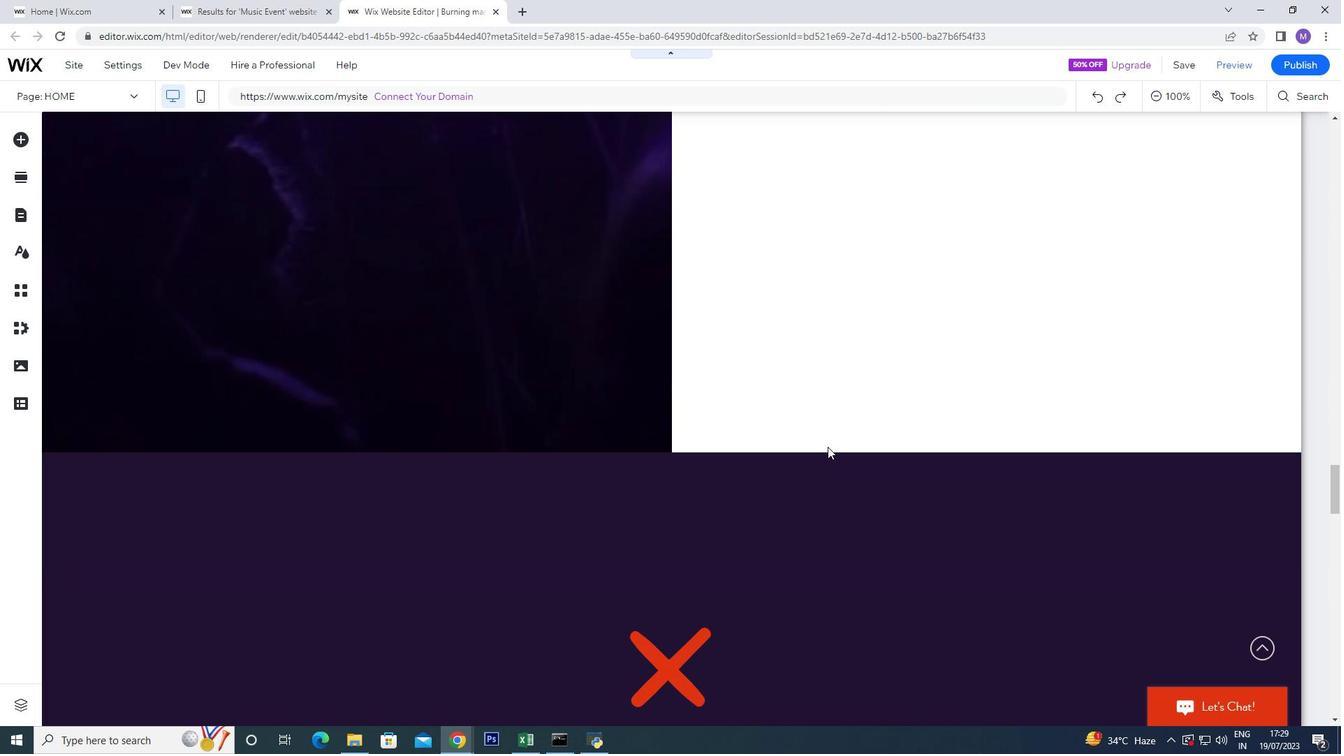 
Action: Mouse scrolled (827, 446) with delta (0, 0)
Screenshot: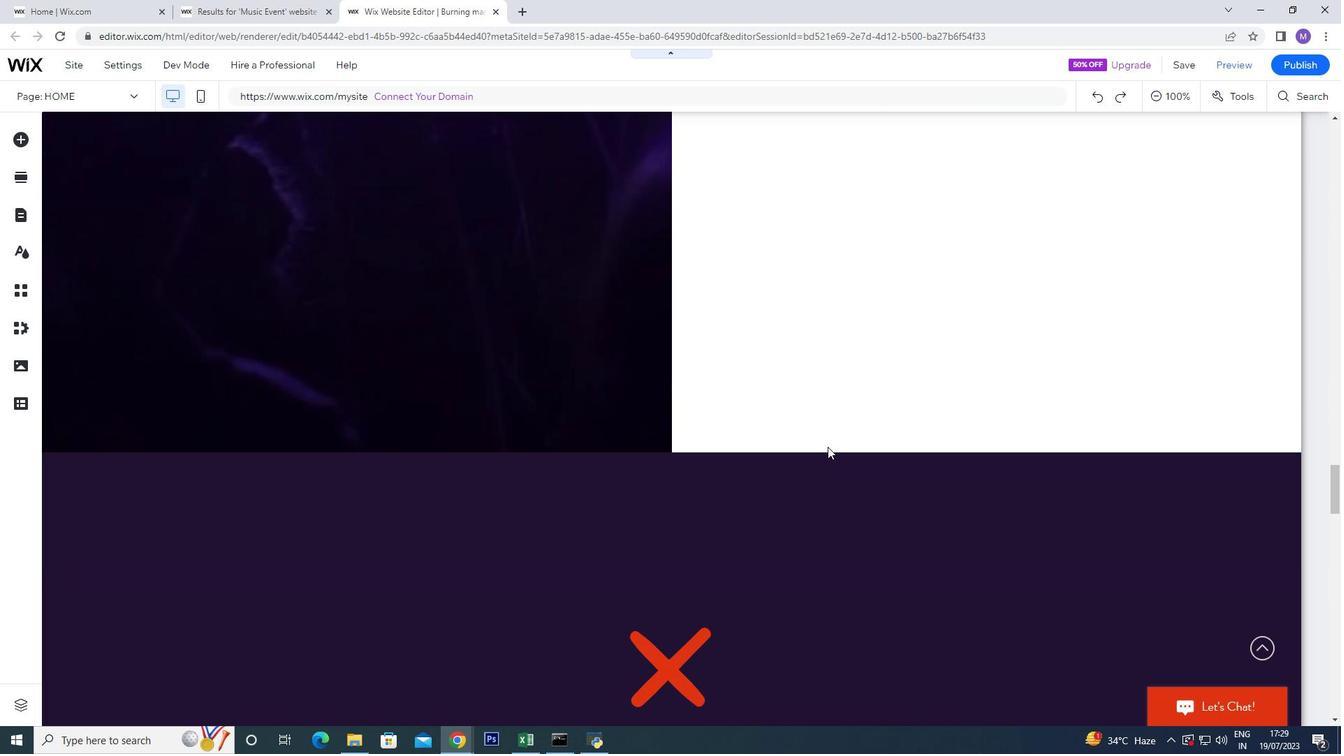 
Action: Mouse scrolled (827, 446) with delta (0, 0)
Screenshot: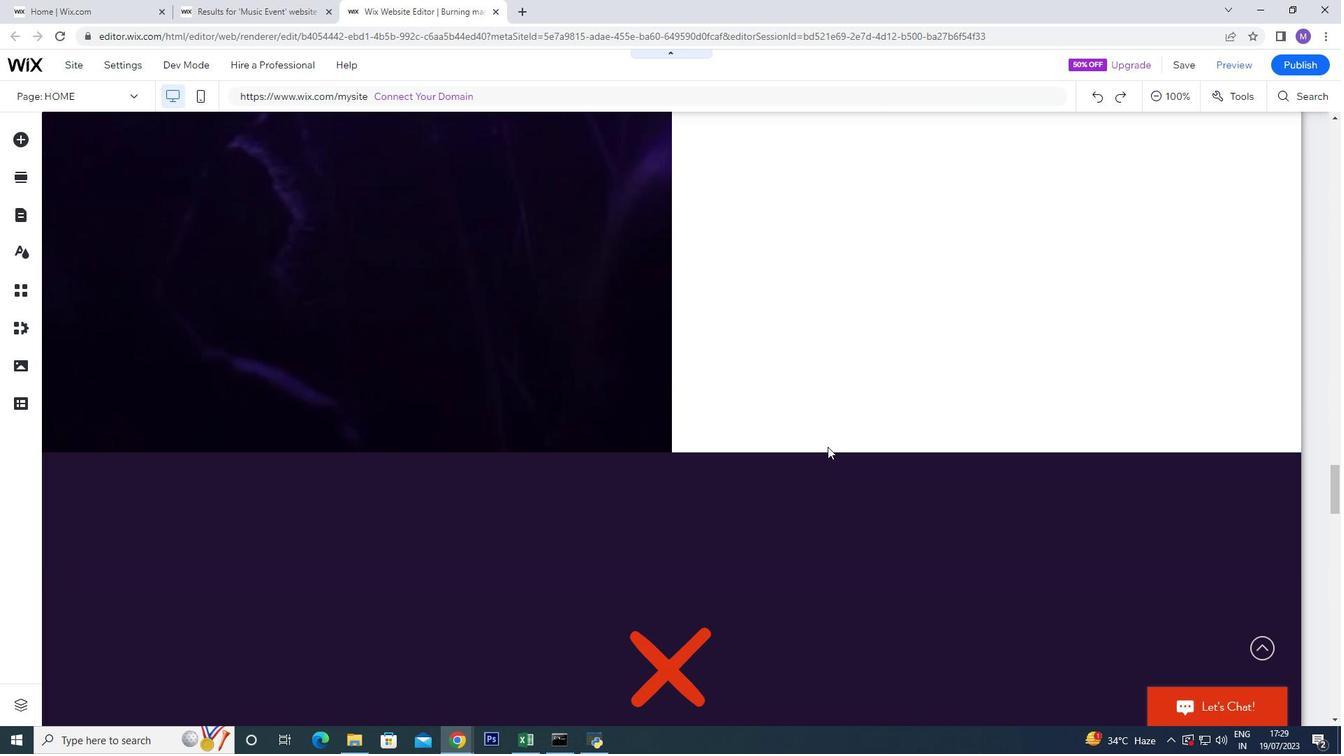 
Action: Mouse scrolled (827, 446) with delta (0, 0)
Screenshot: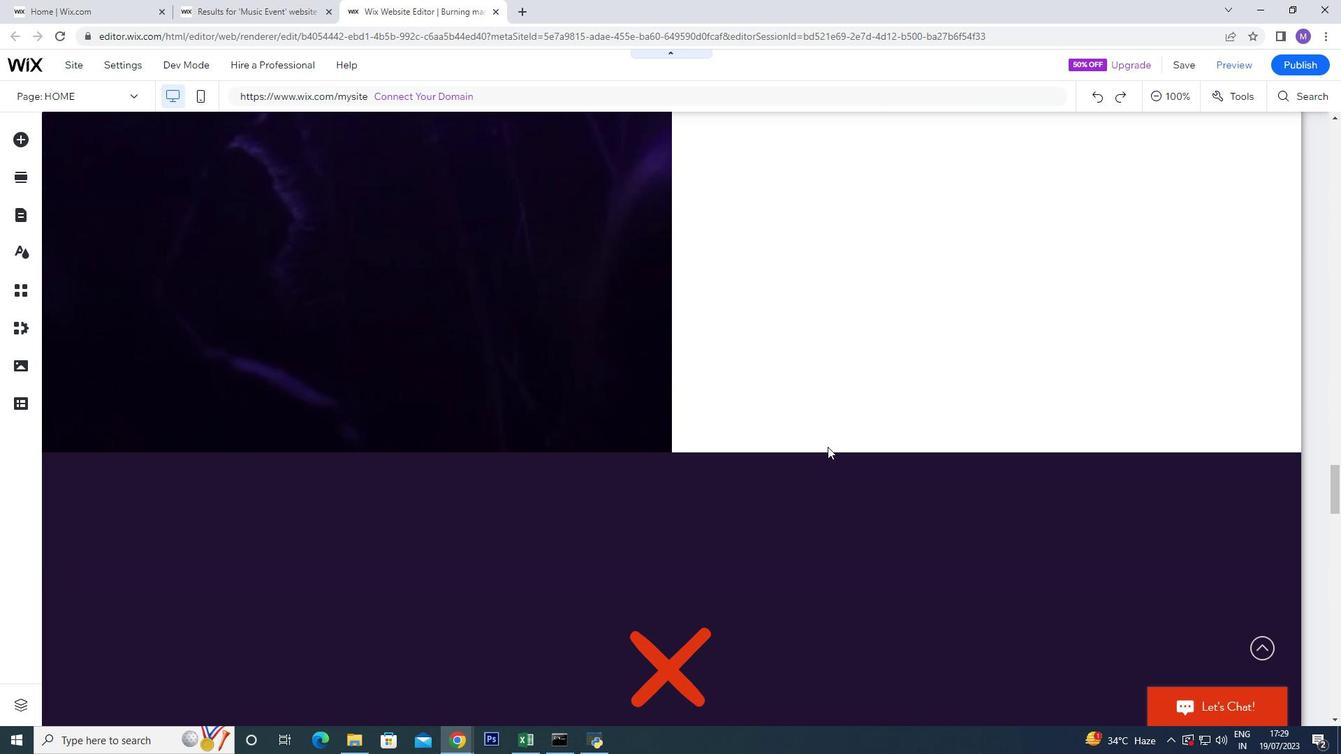 
Action: Mouse scrolled (827, 446) with delta (0, 0)
Screenshot: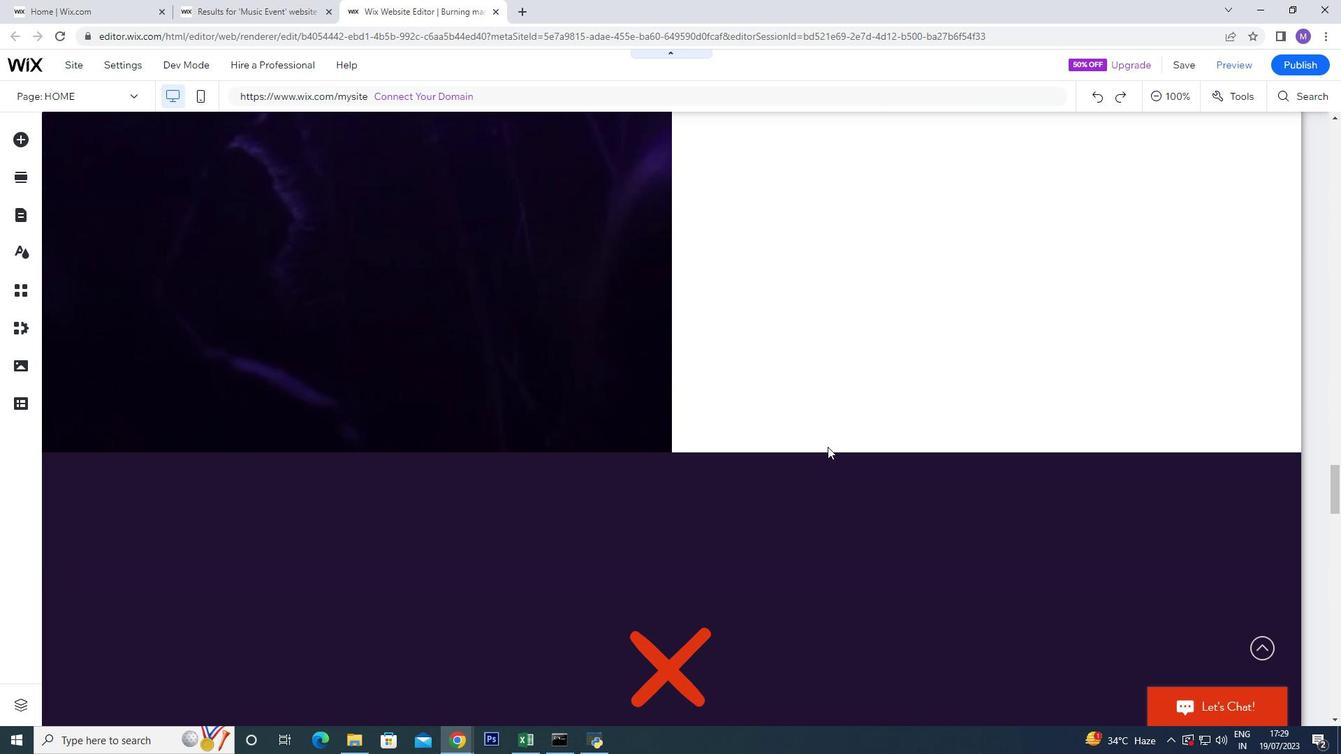 
Action: Mouse scrolled (827, 446) with delta (0, 0)
Screenshot: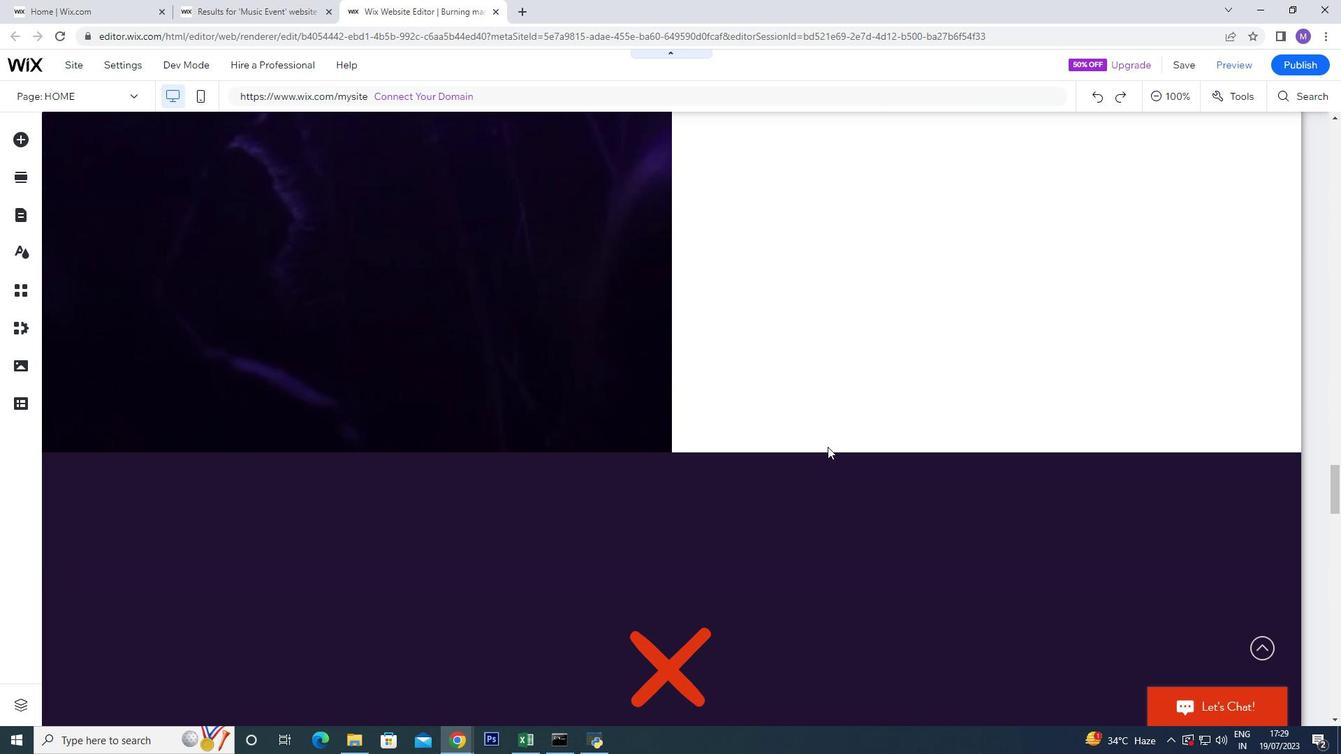 
Action: Mouse scrolled (827, 446) with delta (0, 0)
Screenshot: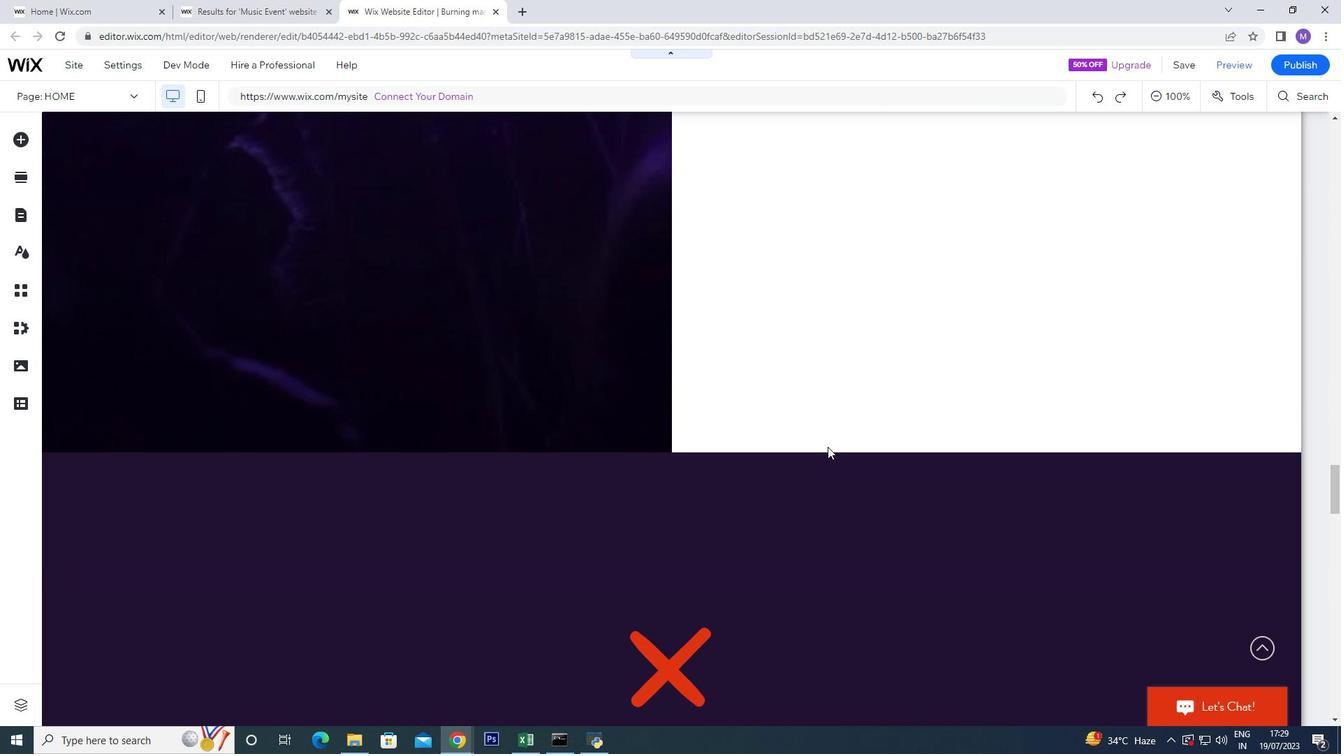 
Action: Mouse scrolled (827, 446) with delta (0, 0)
Screenshot: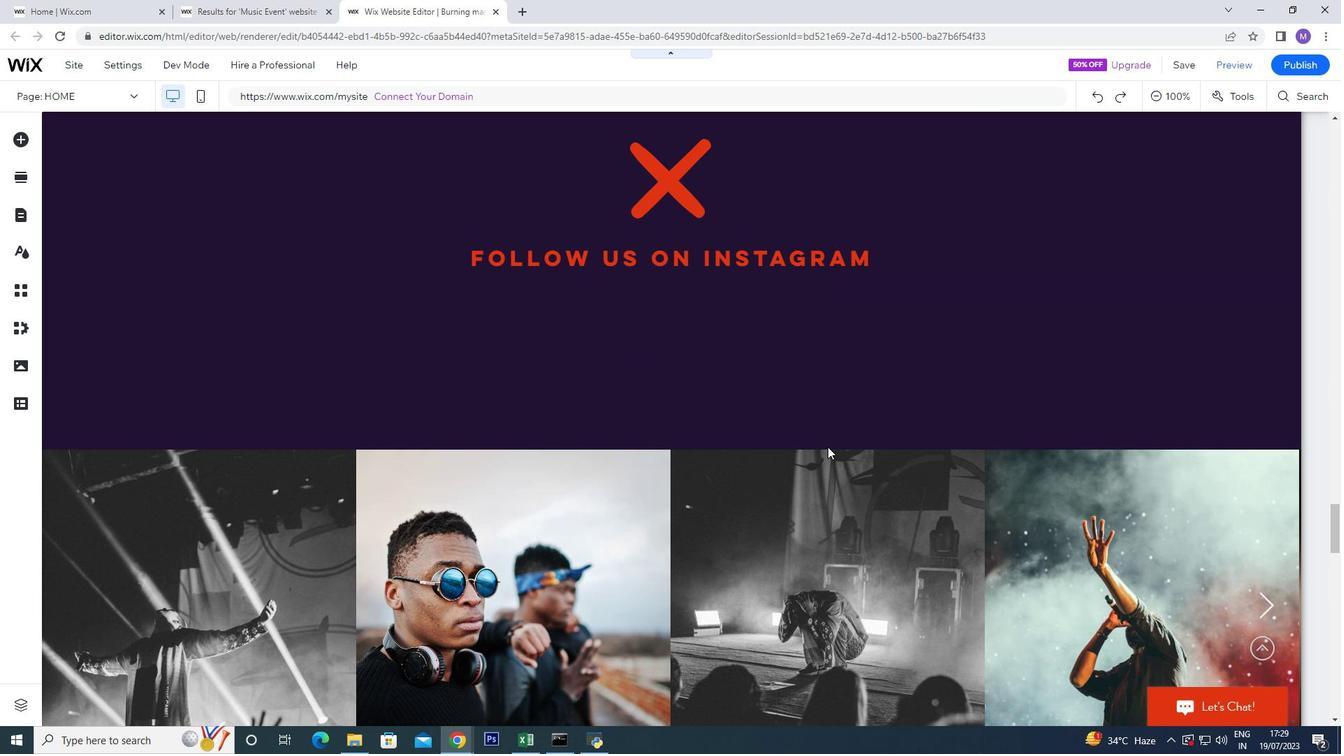
Action: Mouse scrolled (827, 446) with delta (0, 0)
Screenshot: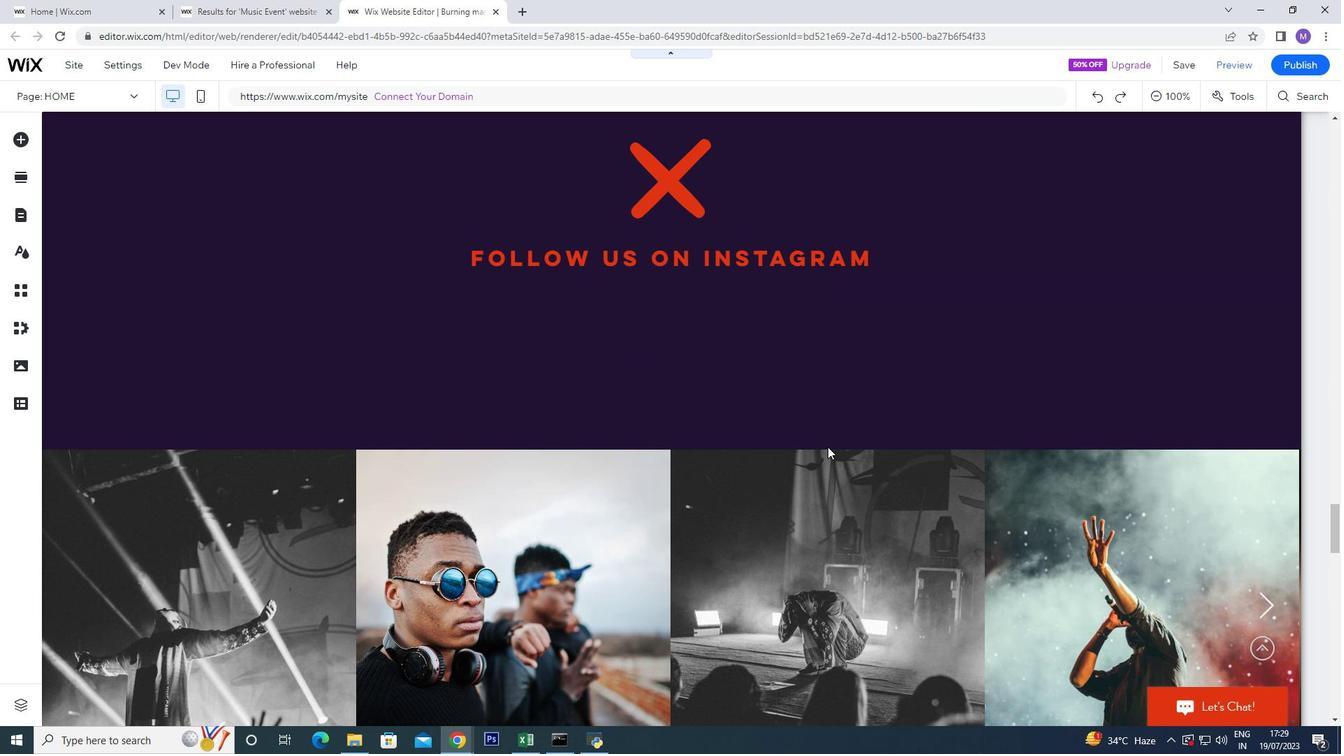 
Action: Mouse scrolled (827, 446) with delta (0, 0)
Screenshot: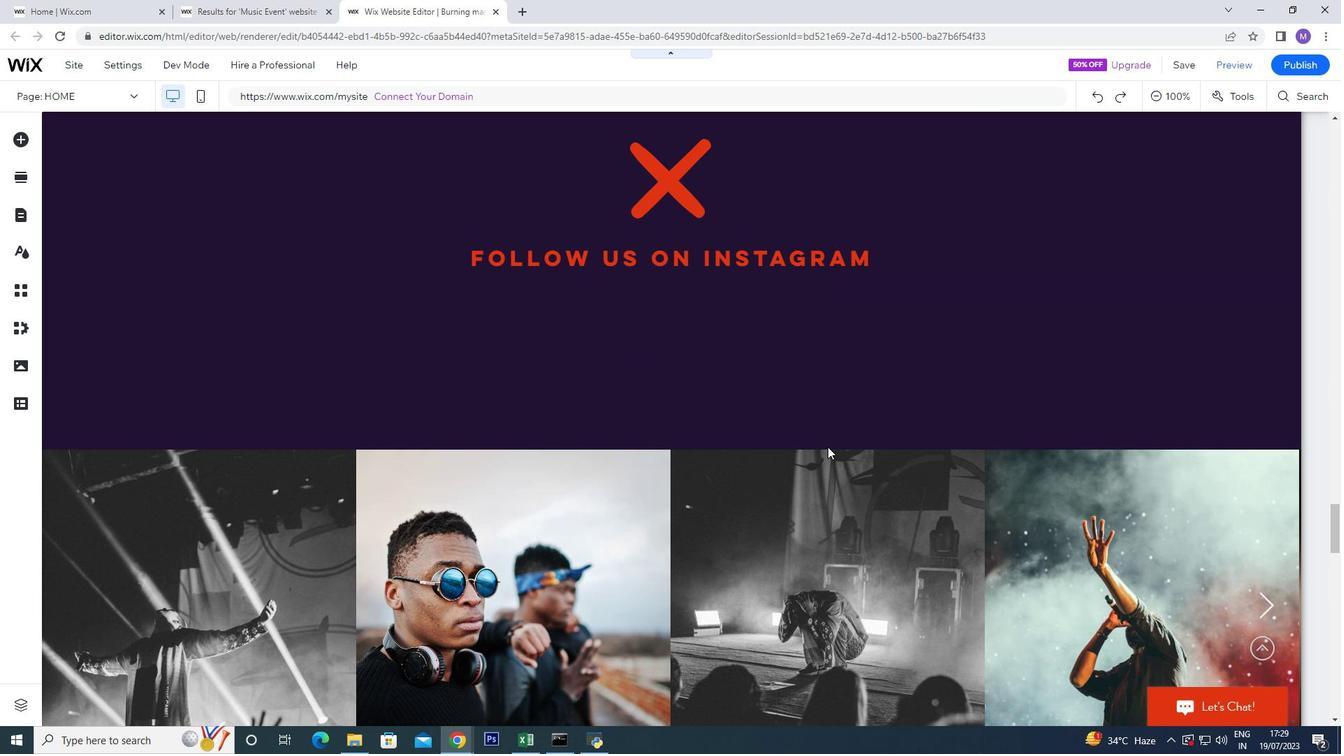 
Action: Mouse scrolled (827, 446) with delta (0, 0)
Screenshot: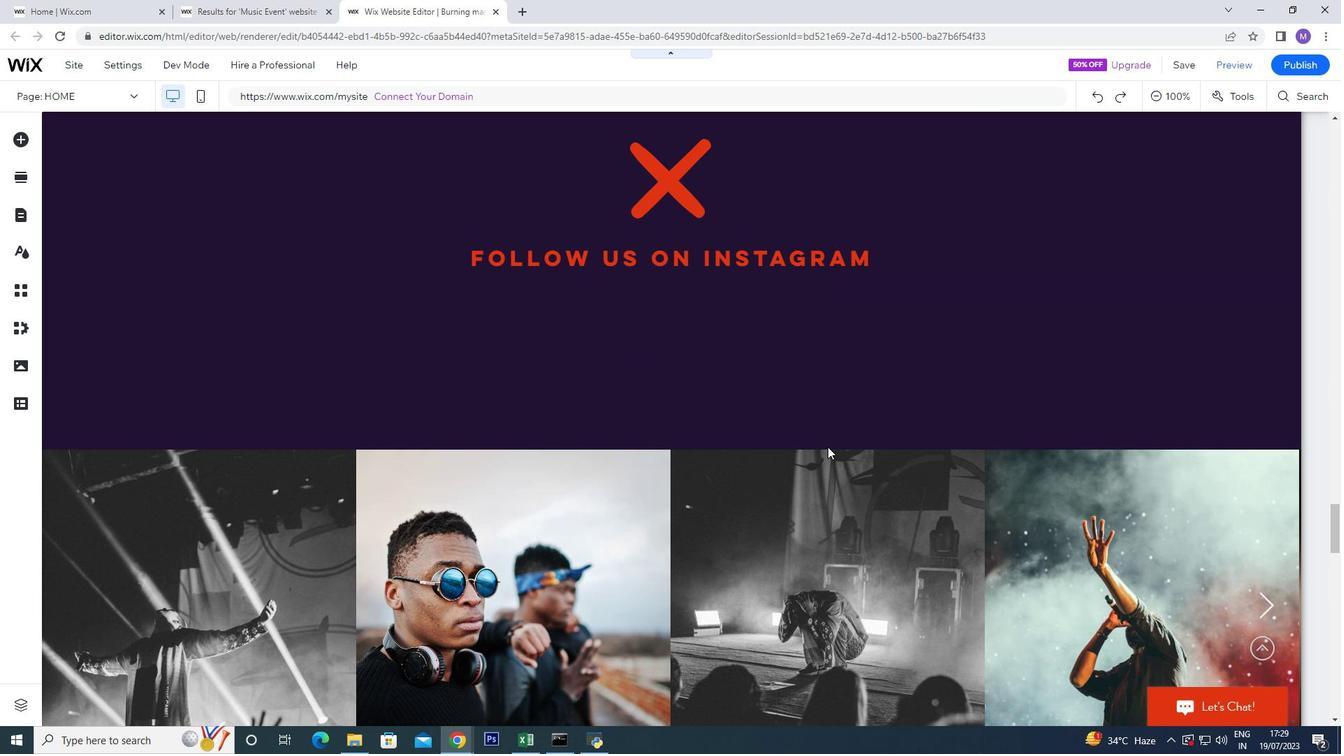 
Action: Mouse scrolled (827, 446) with delta (0, 0)
Screenshot: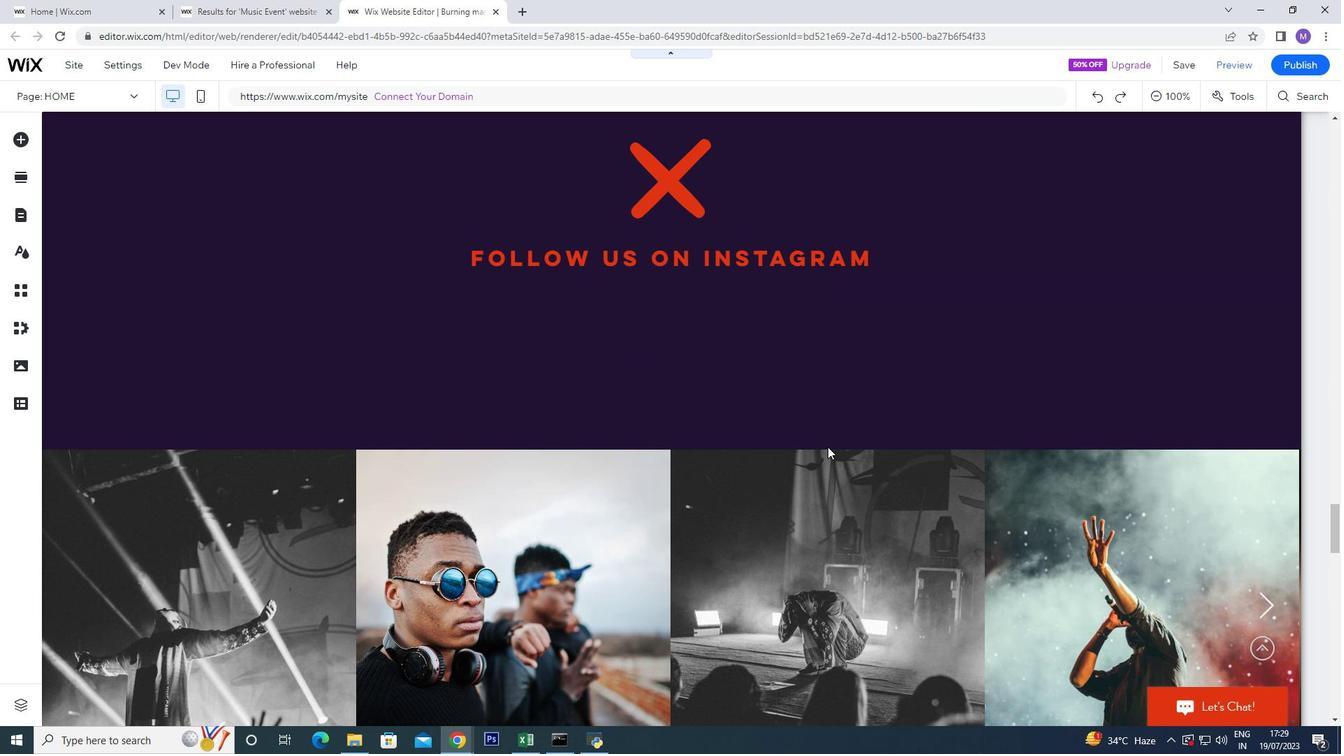 
Action: Mouse scrolled (827, 446) with delta (0, 0)
Screenshot: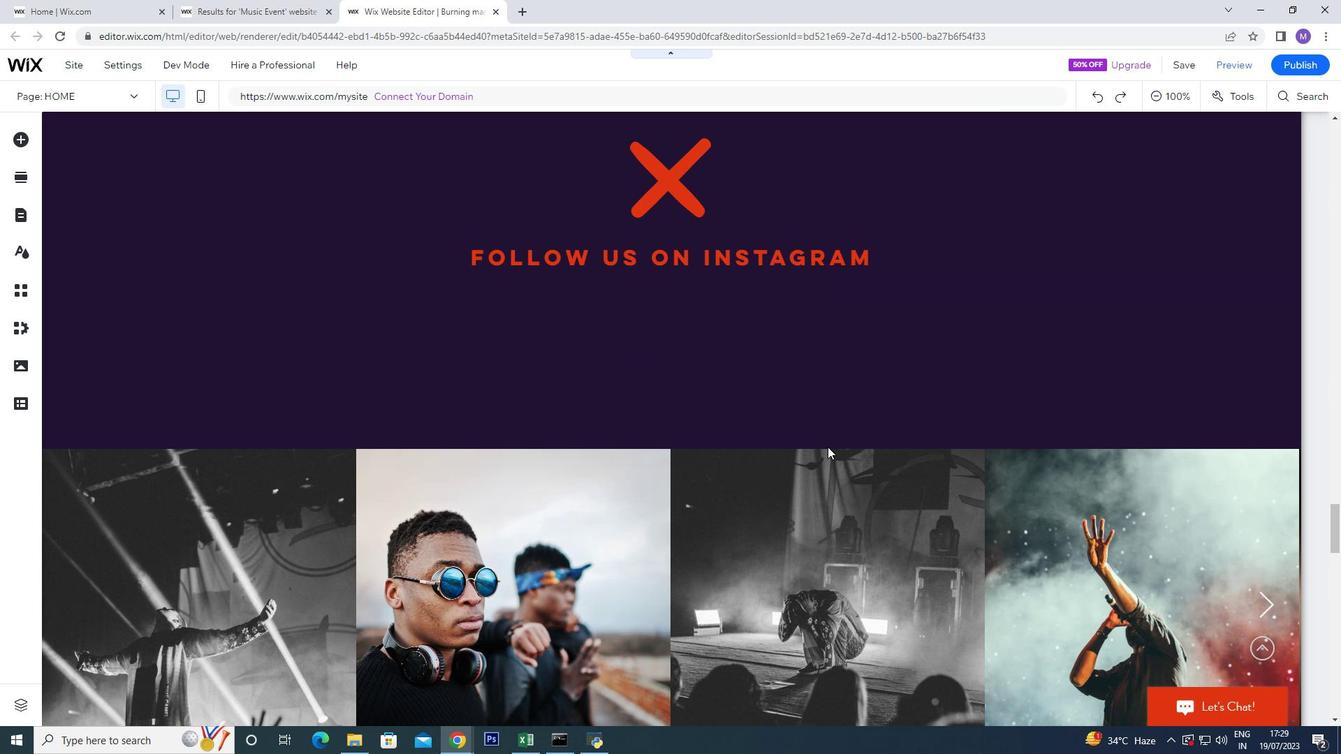 
Action: Mouse scrolled (827, 446) with delta (0, 0)
Screenshot: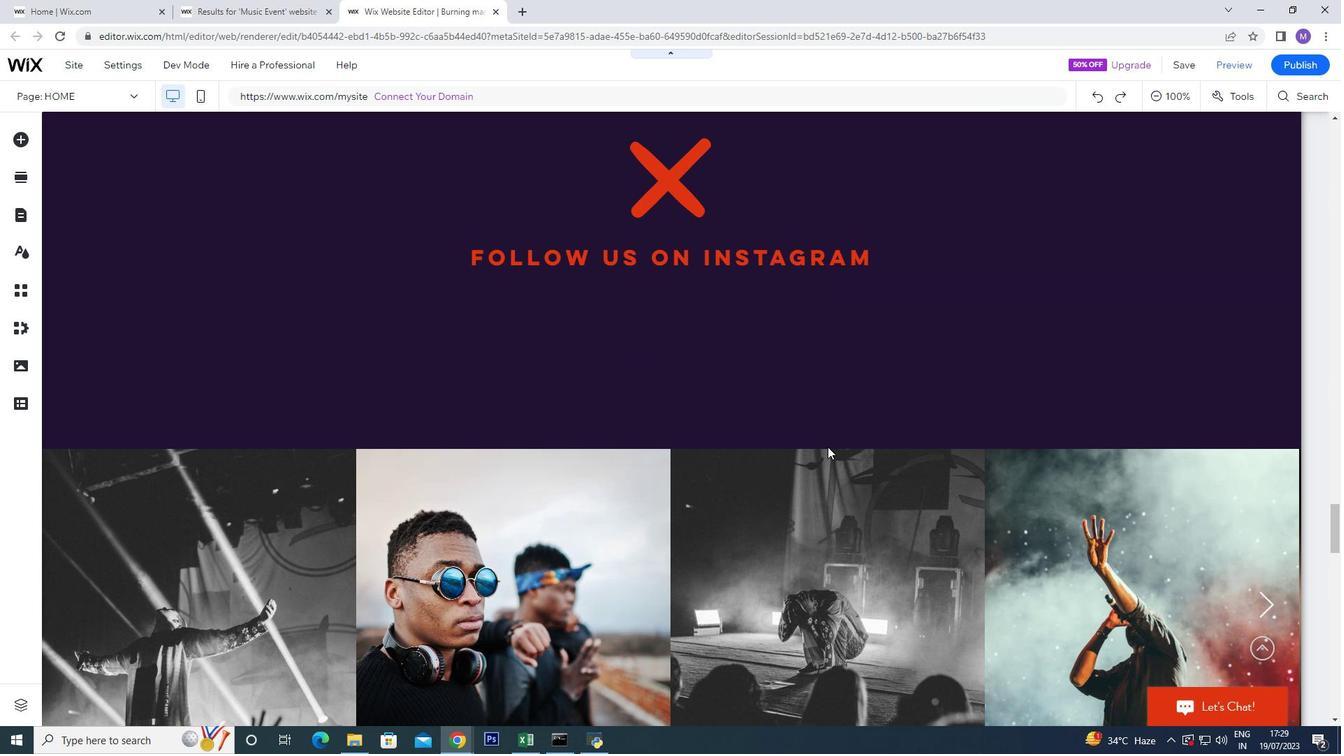 
Action: Mouse scrolled (827, 446) with delta (0, 0)
Screenshot: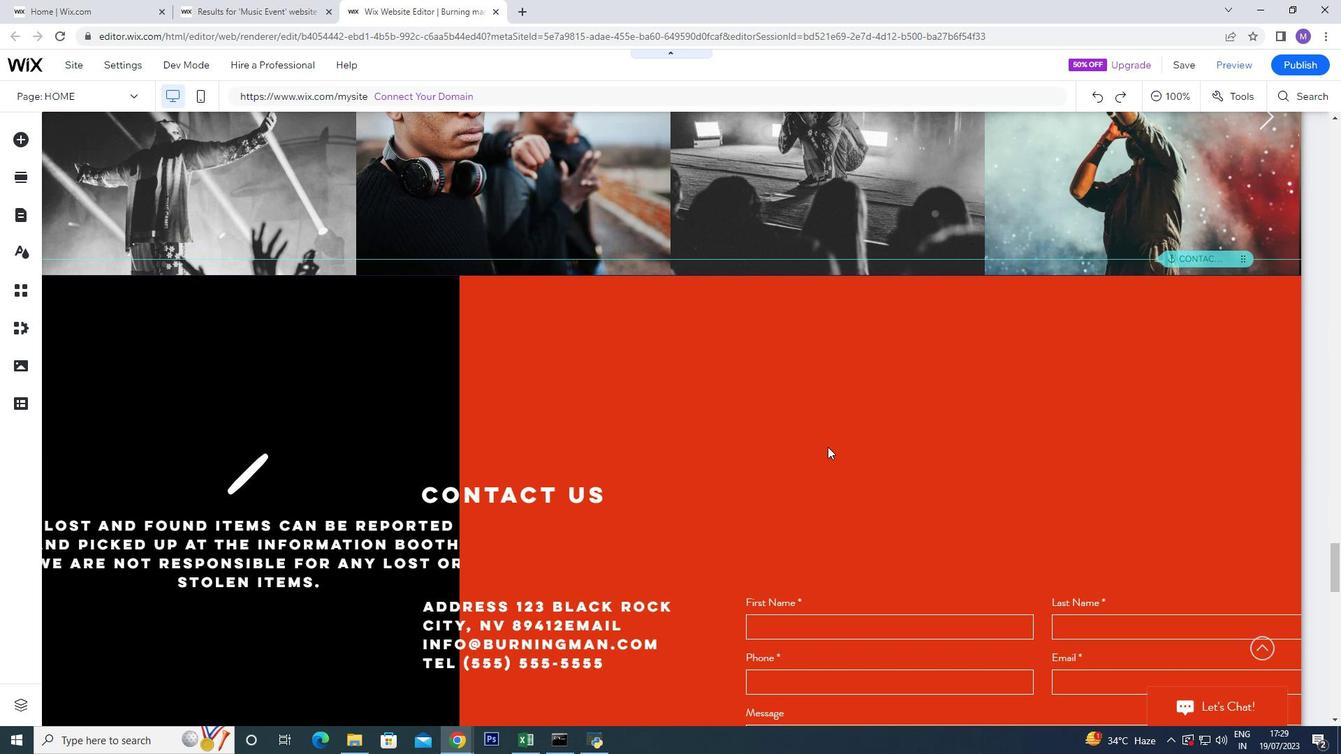 
Action: Mouse scrolled (827, 446) with delta (0, 0)
Screenshot: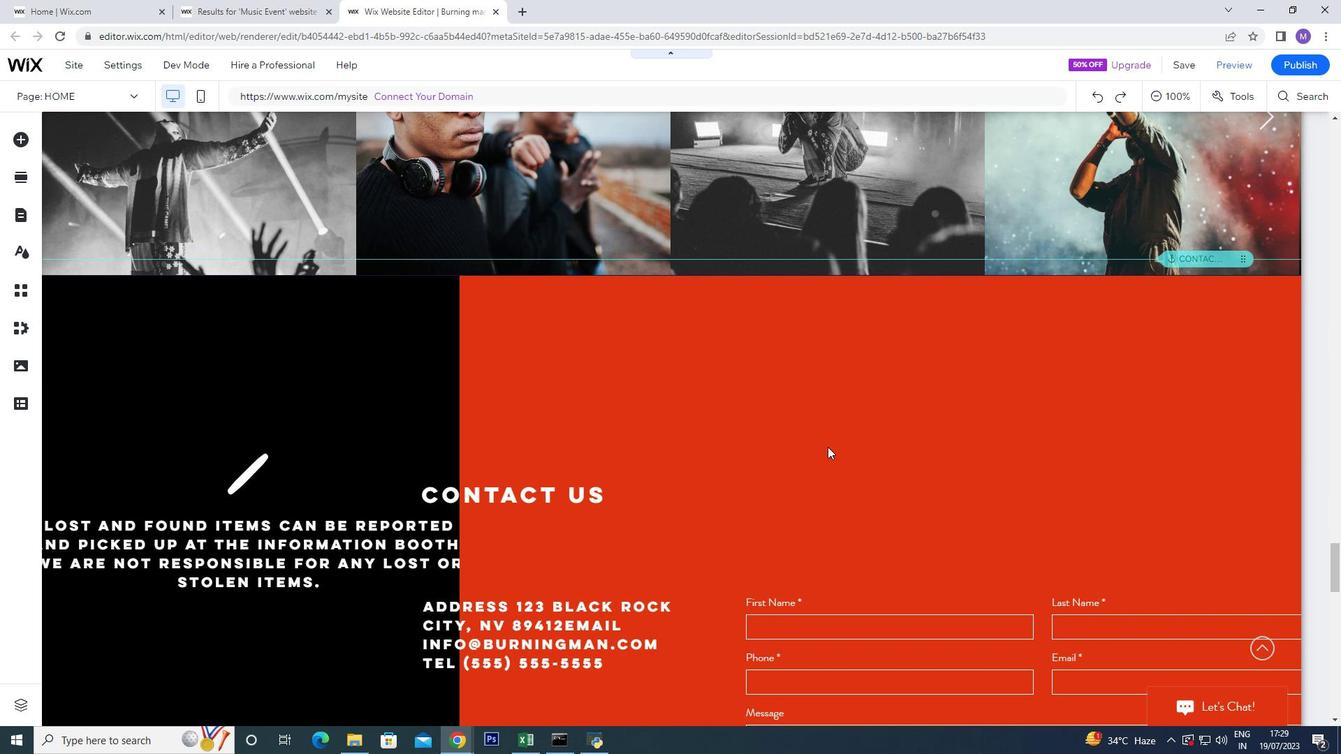
Action: Mouse scrolled (827, 446) with delta (0, 0)
Screenshot: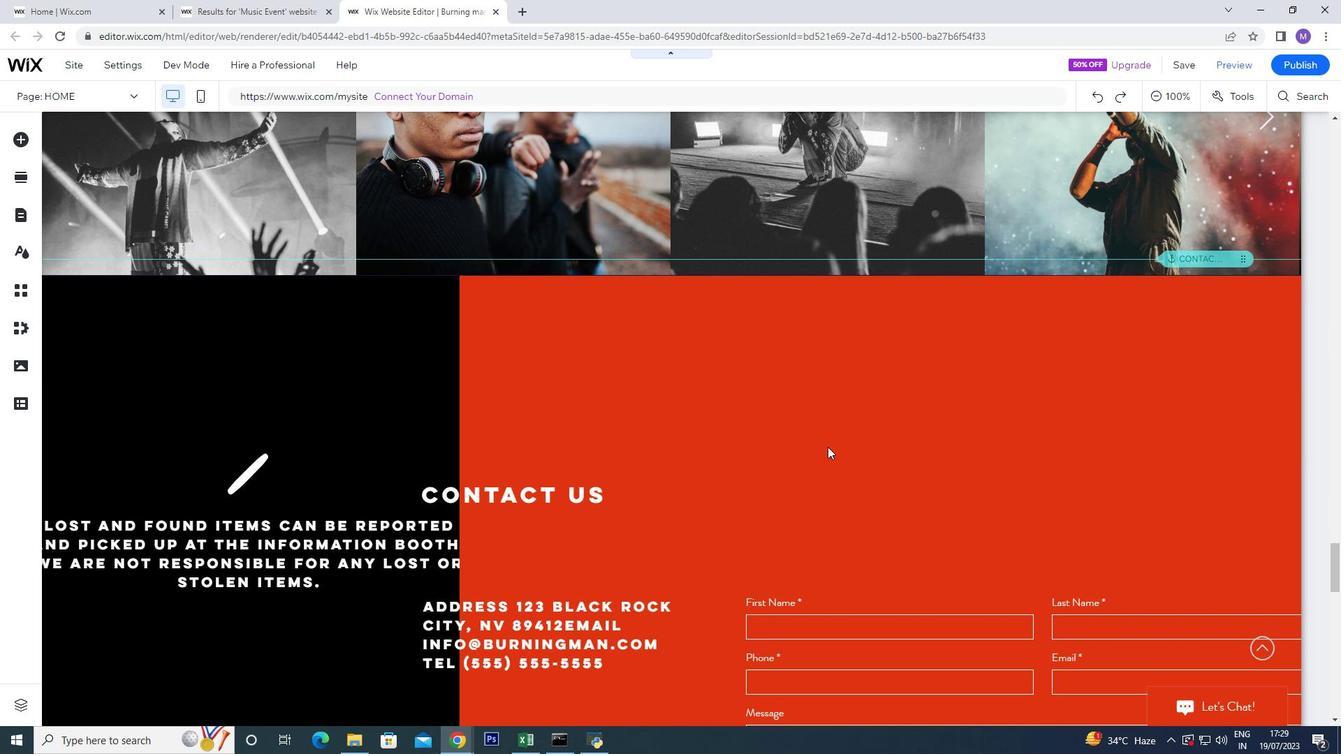 
Action: Mouse scrolled (827, 446) with delta (0, 0)
Screenshot: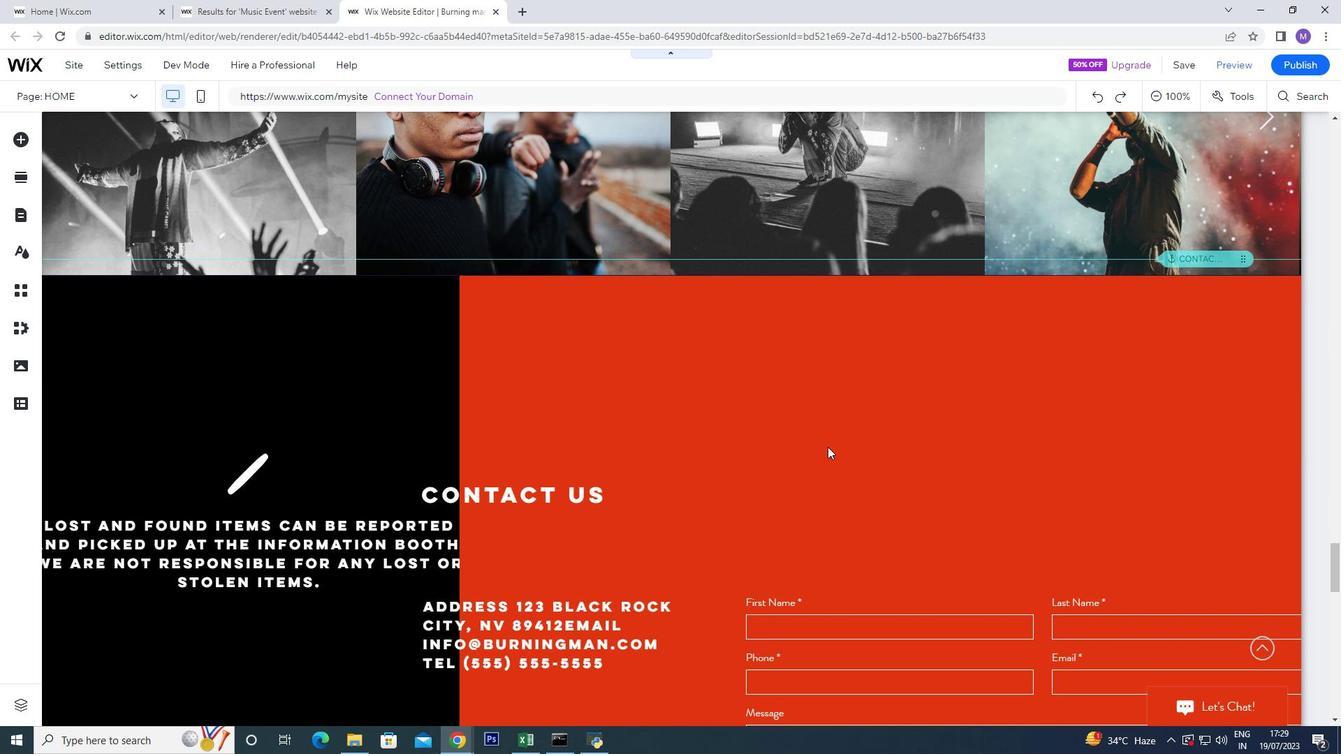 
Action: Mouse scrolled (827, 446) with delta (0, 0)
Screenshot: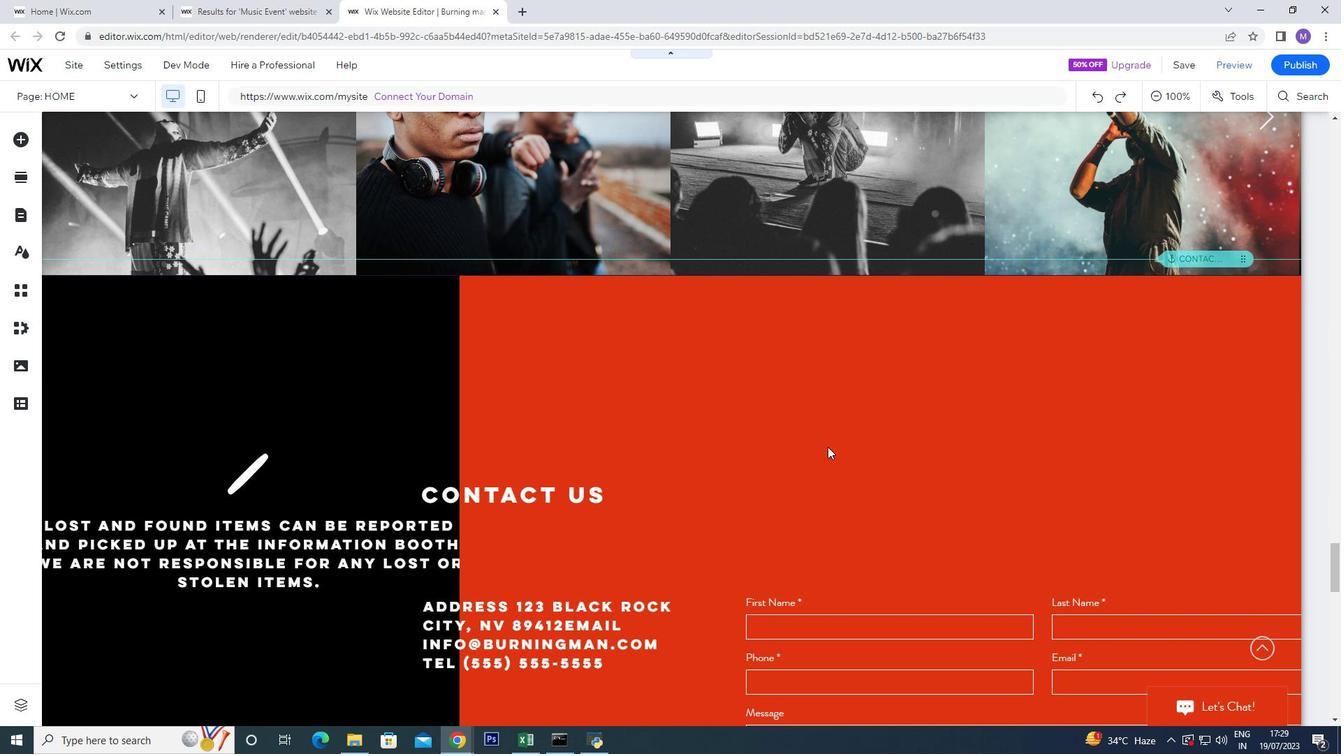 
Action: Mouse scrolled (827, 446) with delta (0, 0)
Screenshot: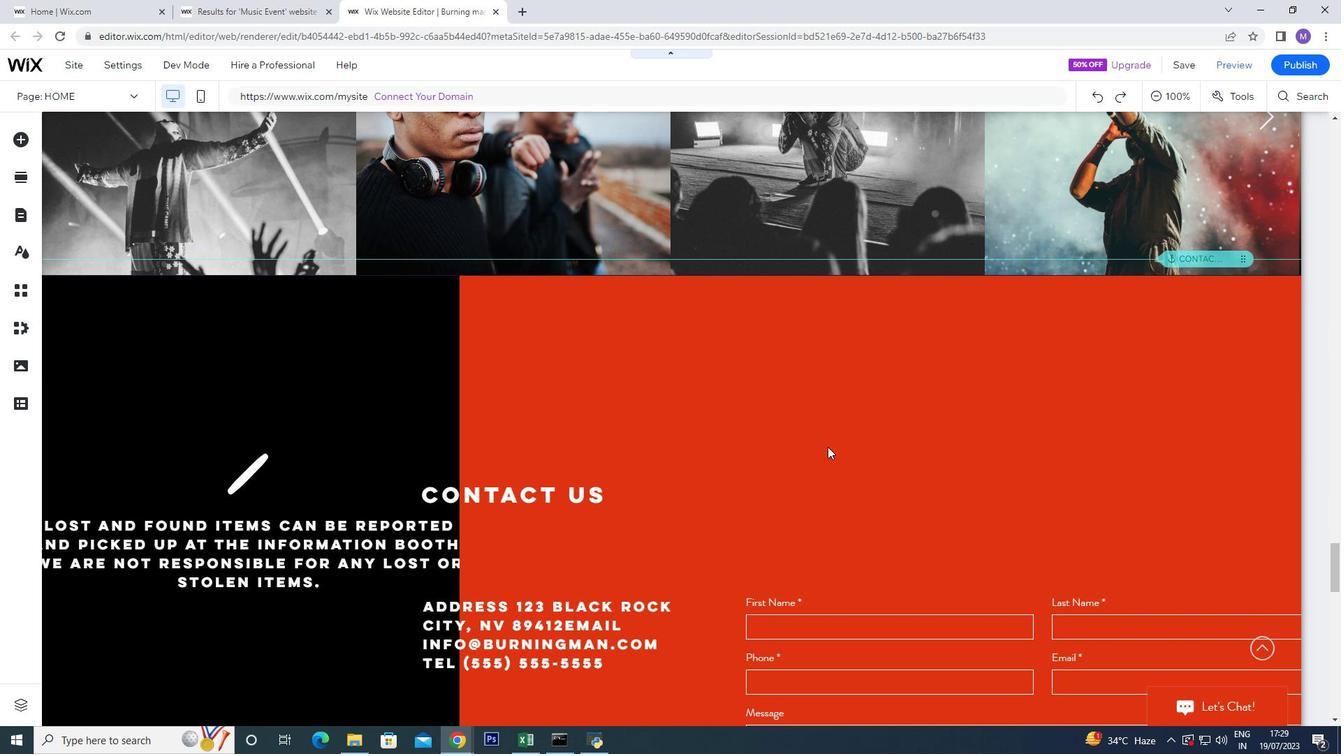 
Action: Mouse scrolled (827, 446) with delta (0, 0)
Screenshot: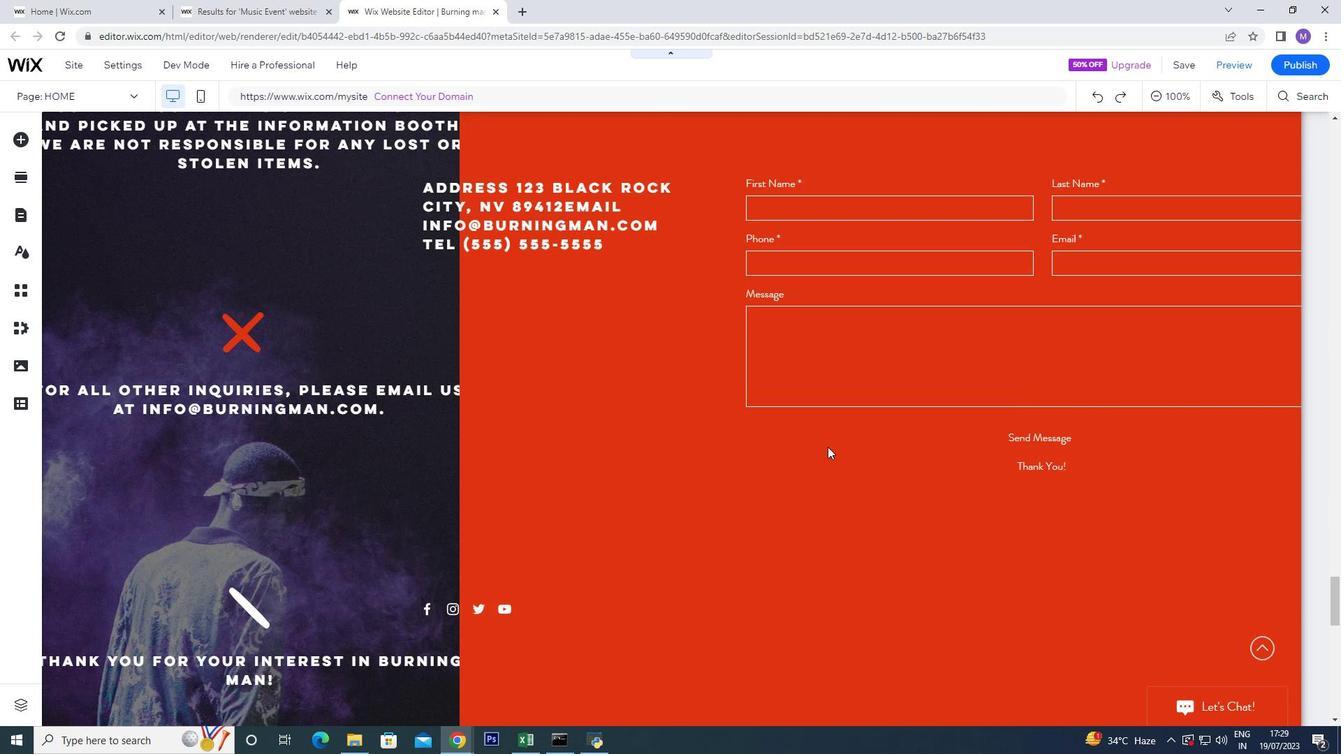 
Action: Mouse scrolled (827, 446) with delta (0, 0)
Screenshot: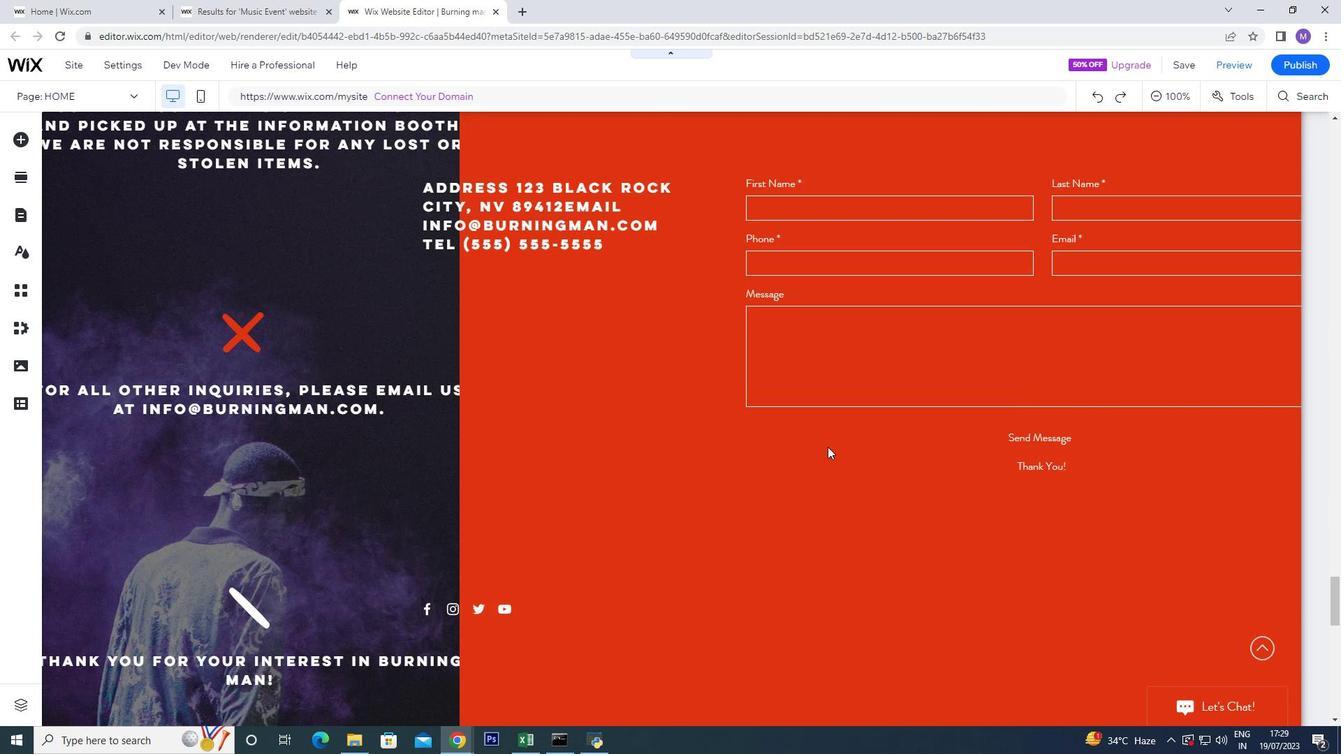 
Action: Mouse scrolled (827, 446) with delta (0, 0)
Screenshot: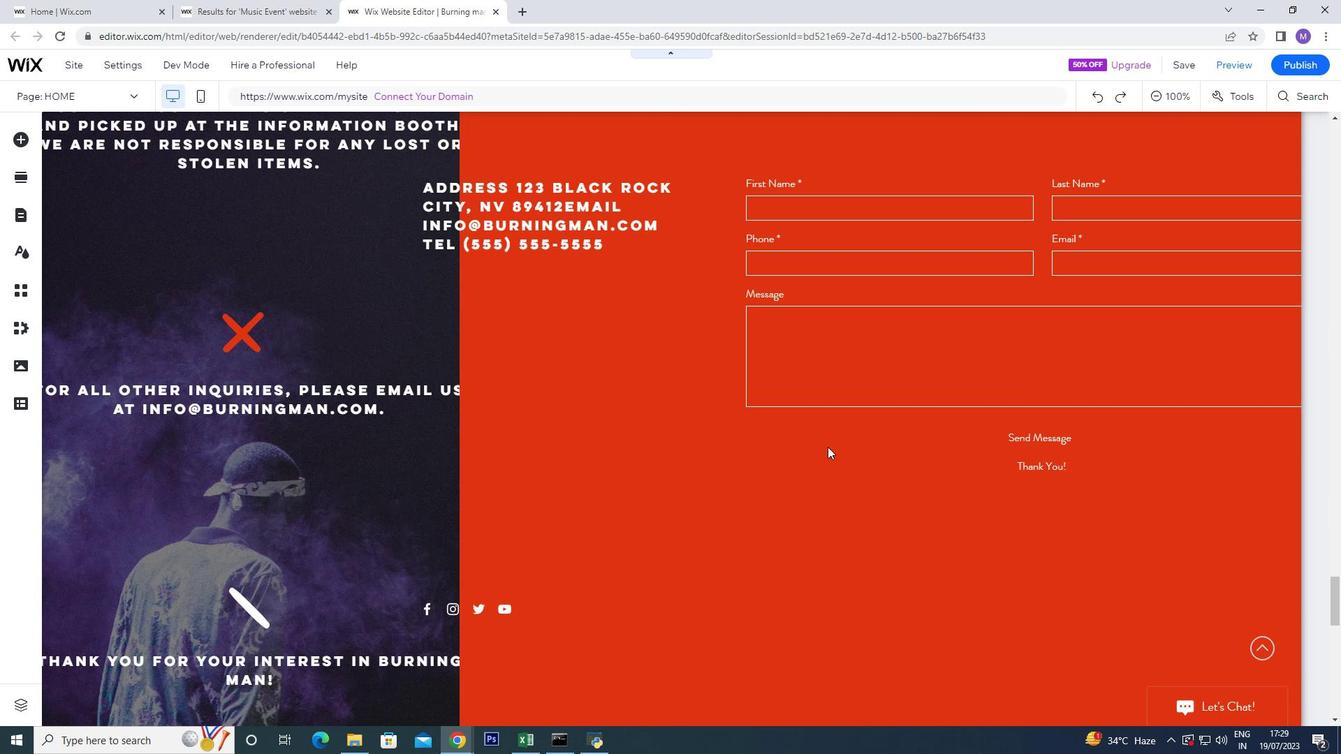 
Action: Mouse scrolled (827, 446) with delta (0, 0)
Screenshot: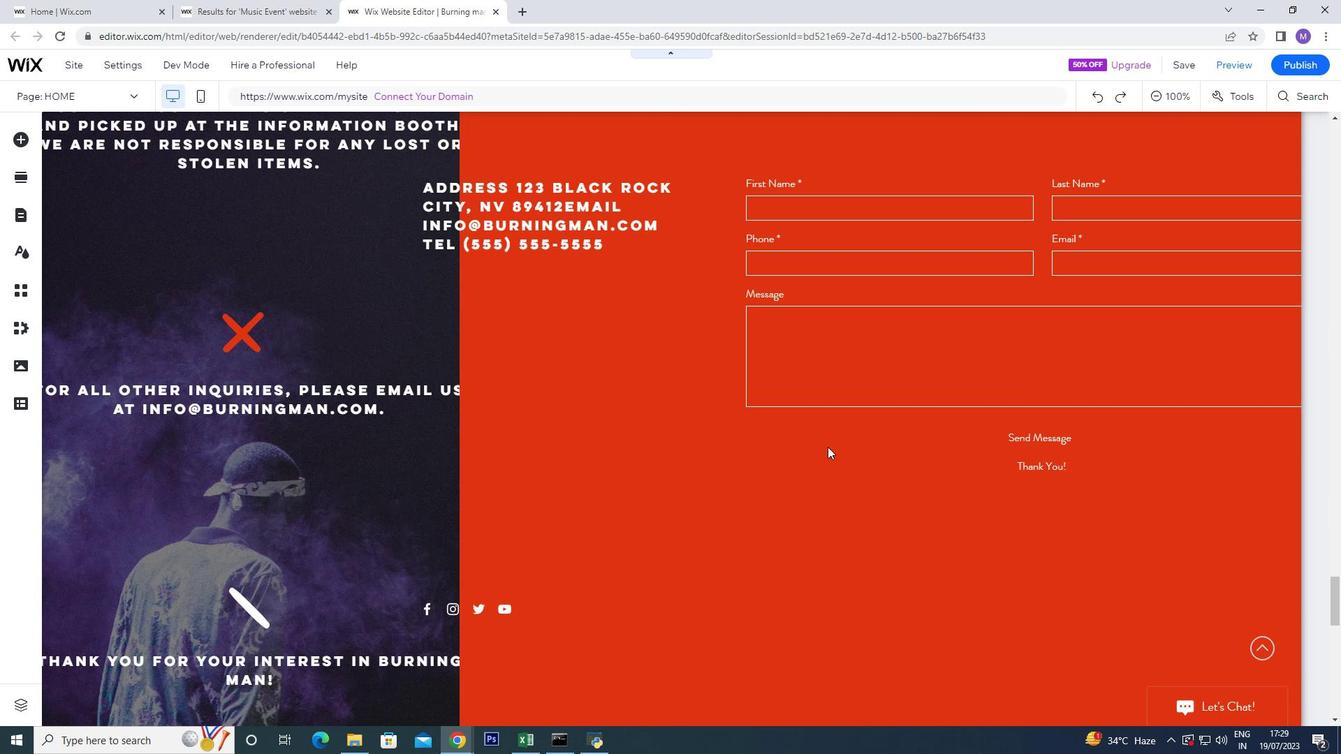 
Action: Mouse scrolled (827, 446) with delta (0, 0)
Screenshot: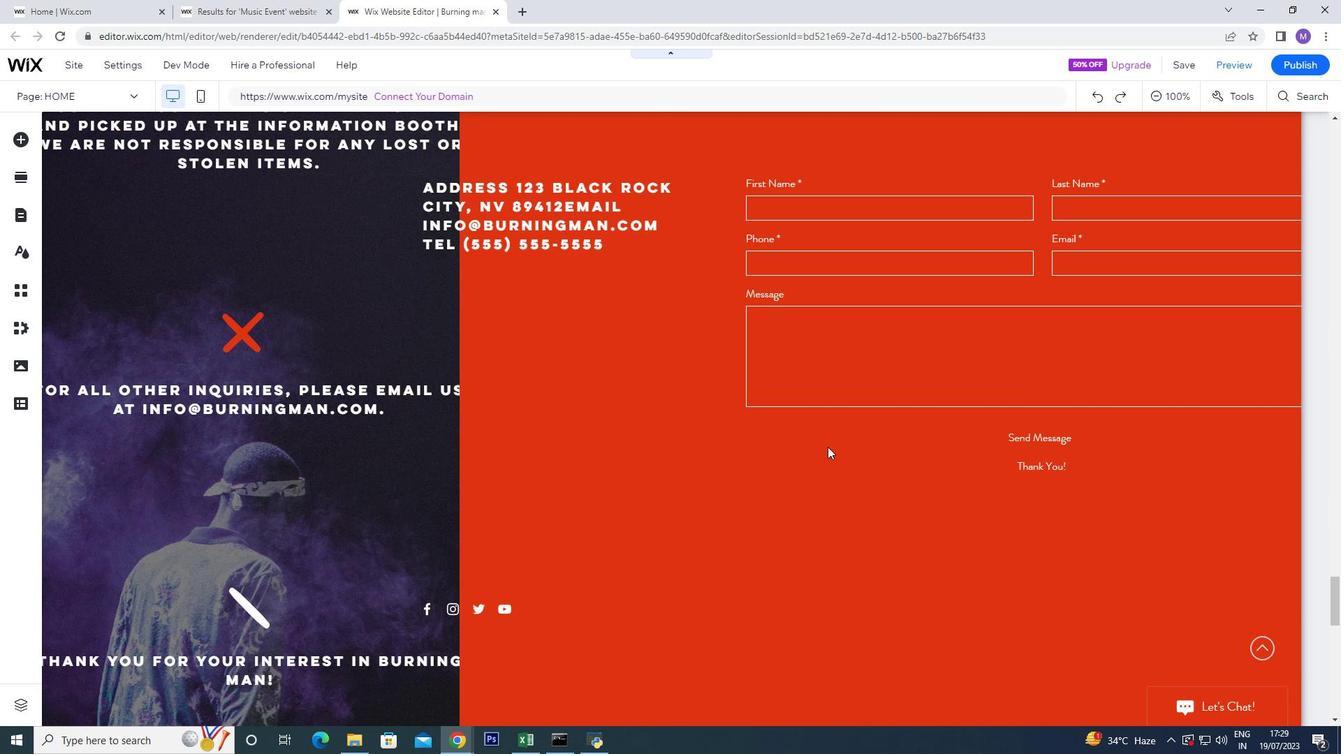 
Action: Mouse scrolled (827, 446) with delta (0, 0)
Screenshot: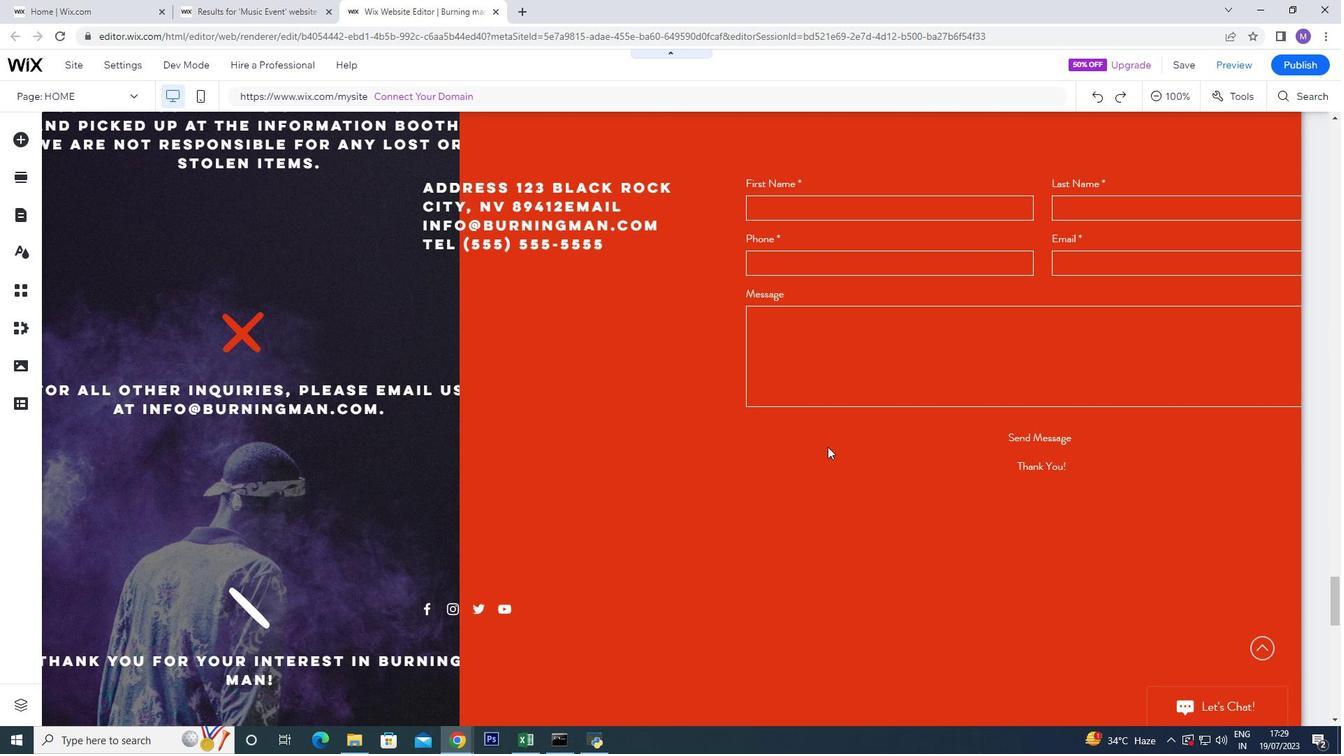 
Action: Mouse scrolled (827, 446) with delta (0, 0)
Screenshot: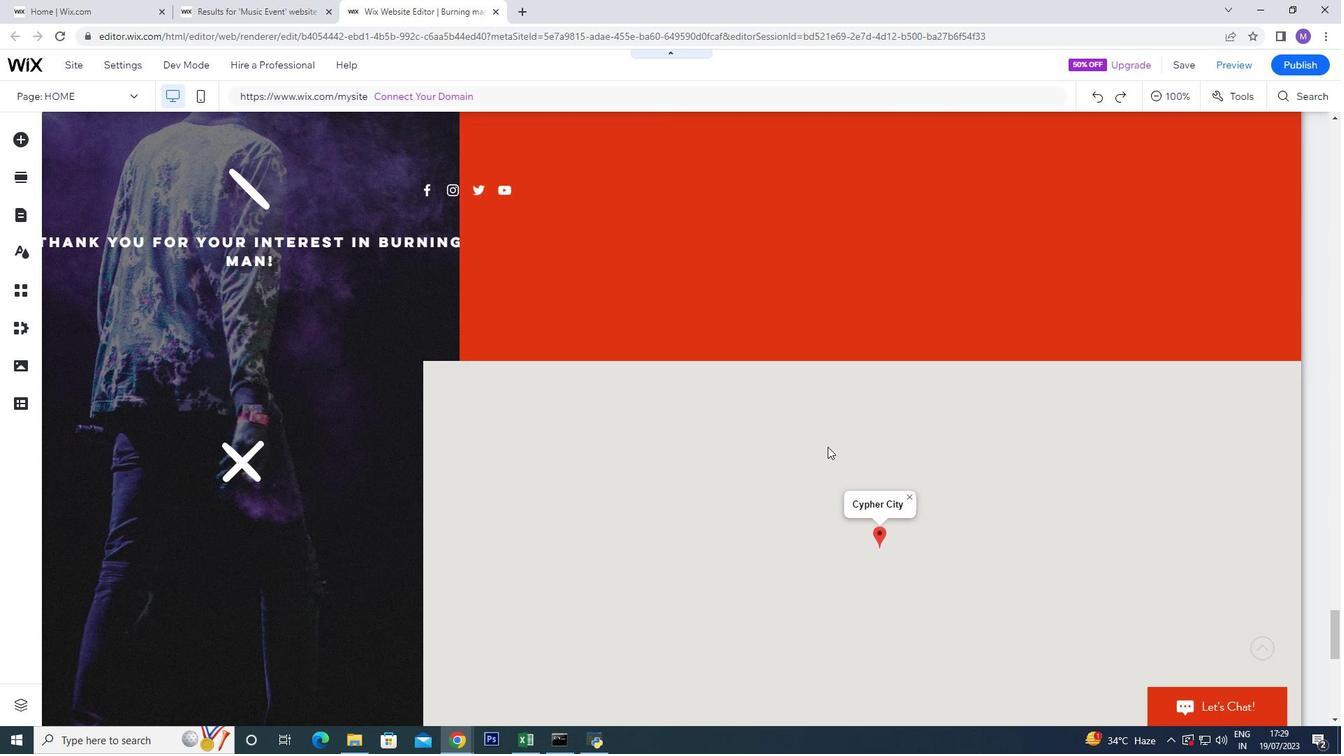 
Action: Mouse scrolled (827, 446) with delta (0, 0)
Screenshot: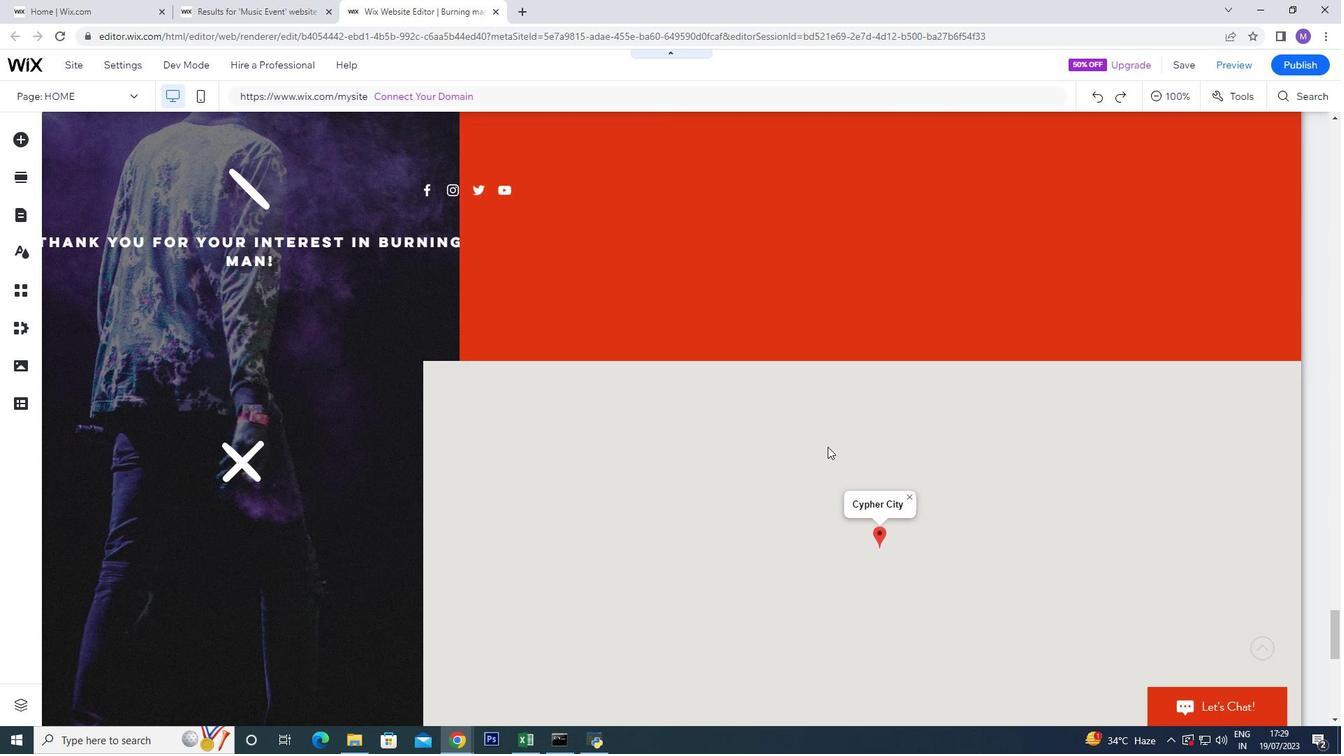
Action: Mouse scrolled (827, 446) with delta (0, 0)
Screenshot: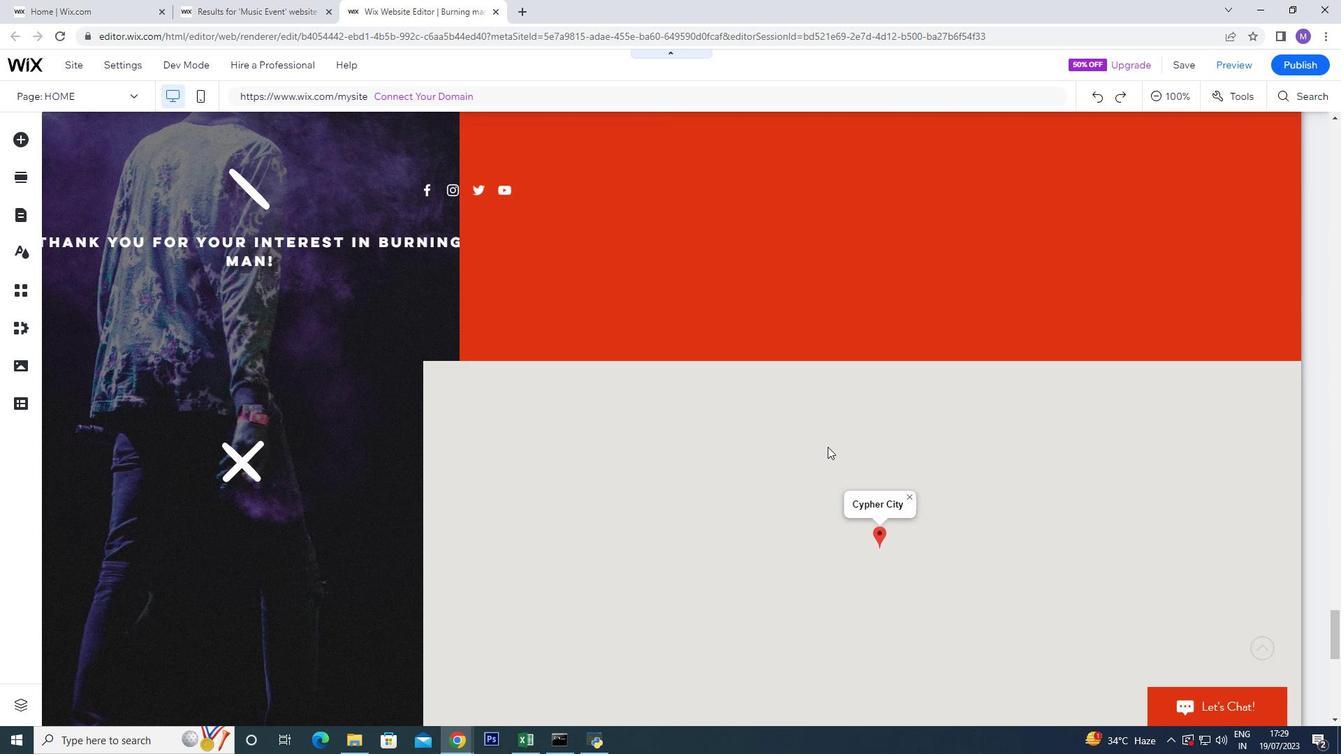 
Action: Mouse scrolled (827, 446) with delta (0, 0)
Screenshot: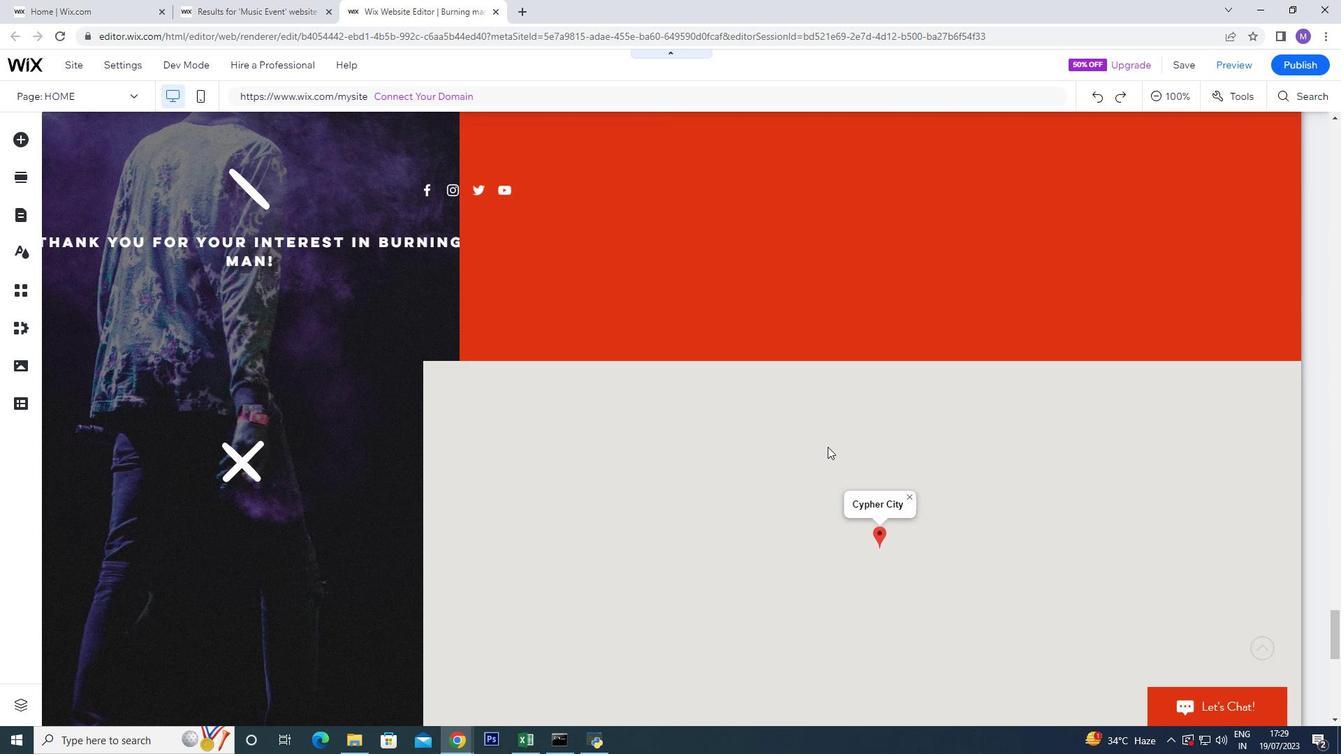 
Action: Mouse scrolled (827, 446) with delta (0, 0)
Screenshot: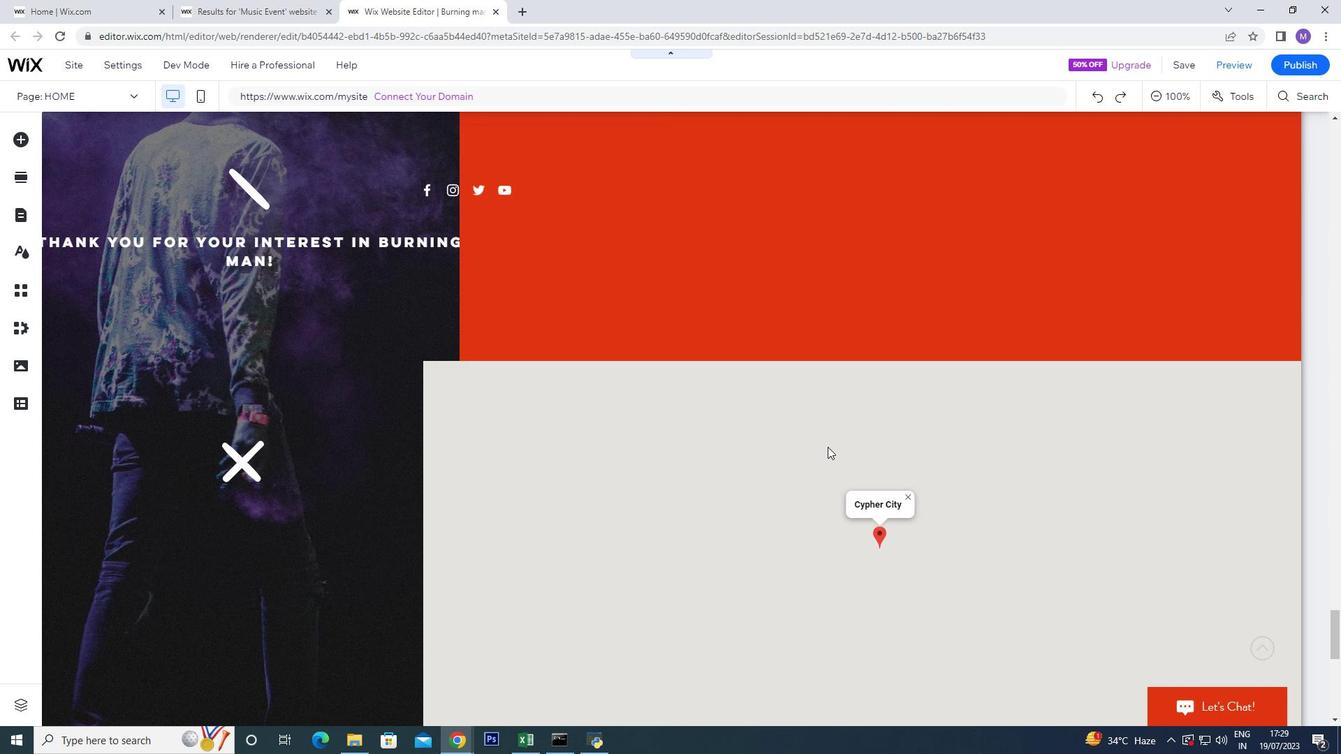 
Action: Mouse scrolled (827, 446) with delta (0, 0)
Screenshot: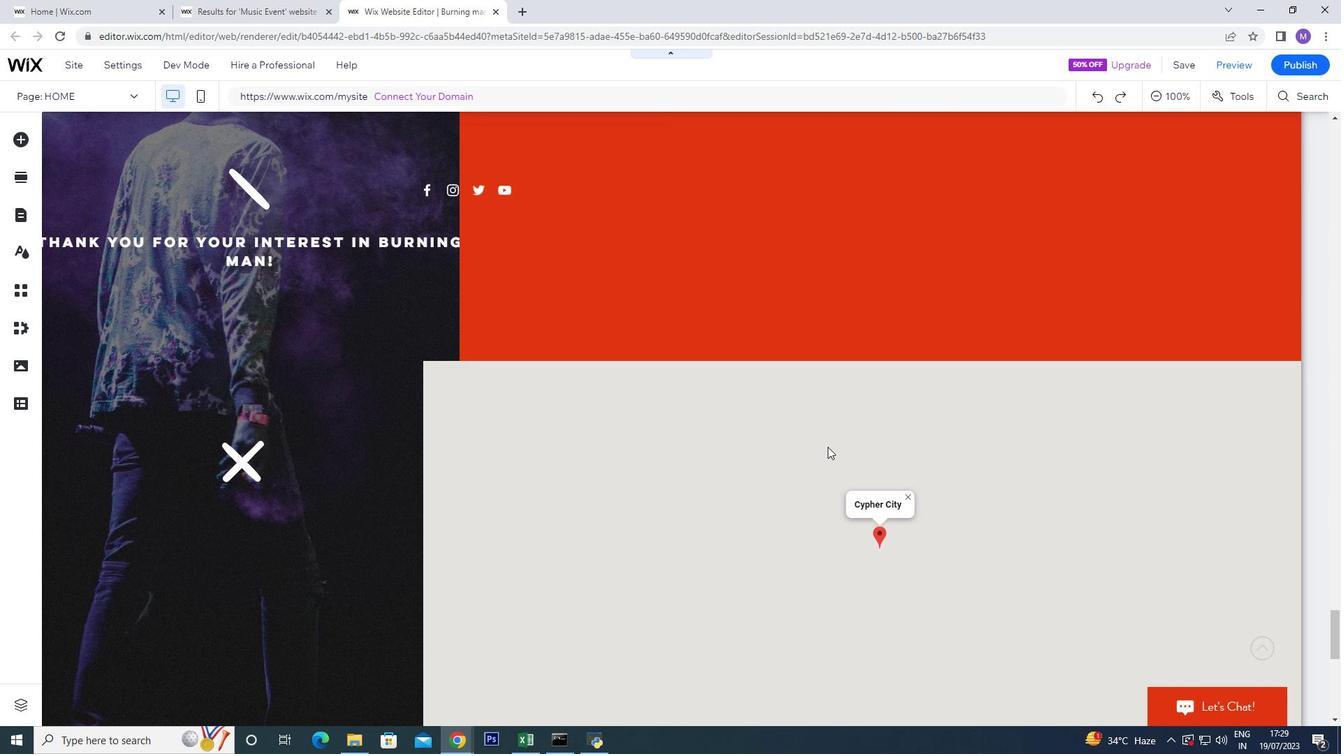 
Action: Mouse scrolled (827, 446) with delta (0, 0)
Screenshot: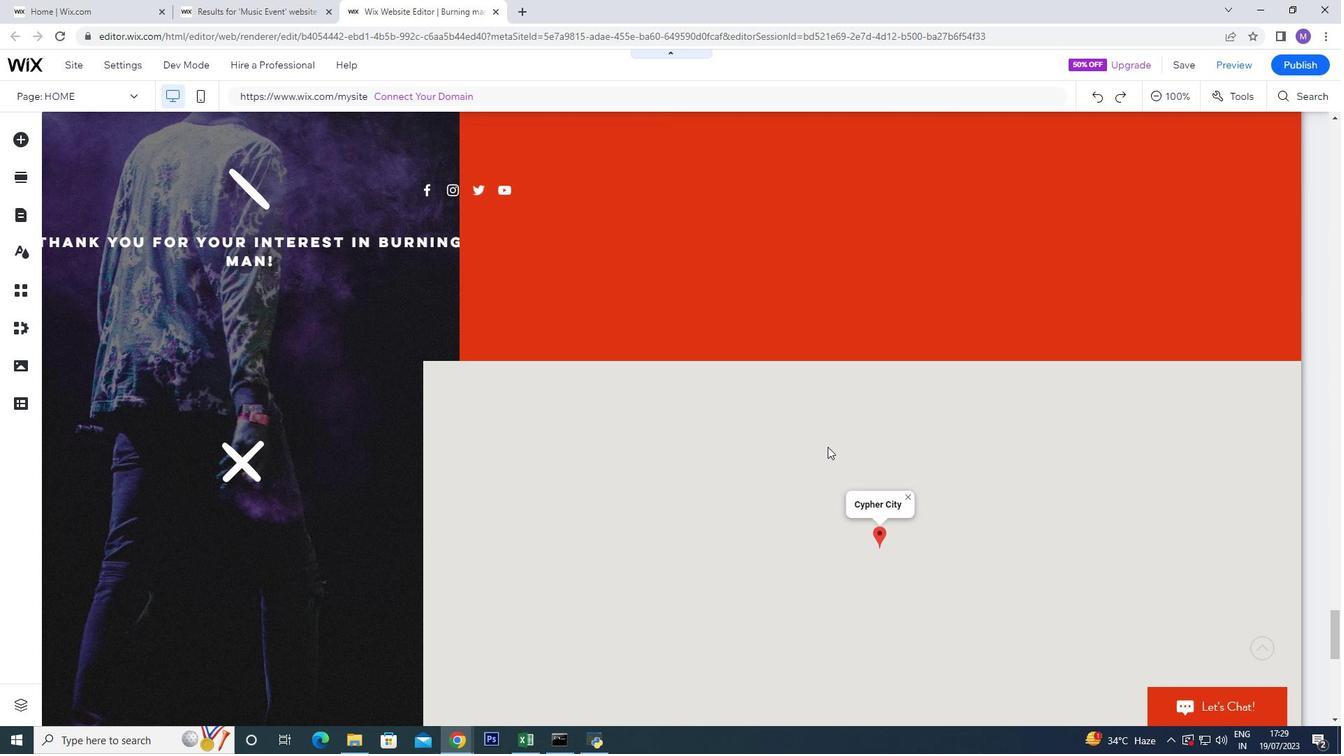 
Action: Mouse scrolled (827, 446) with delta (0, 0)
Screenshot: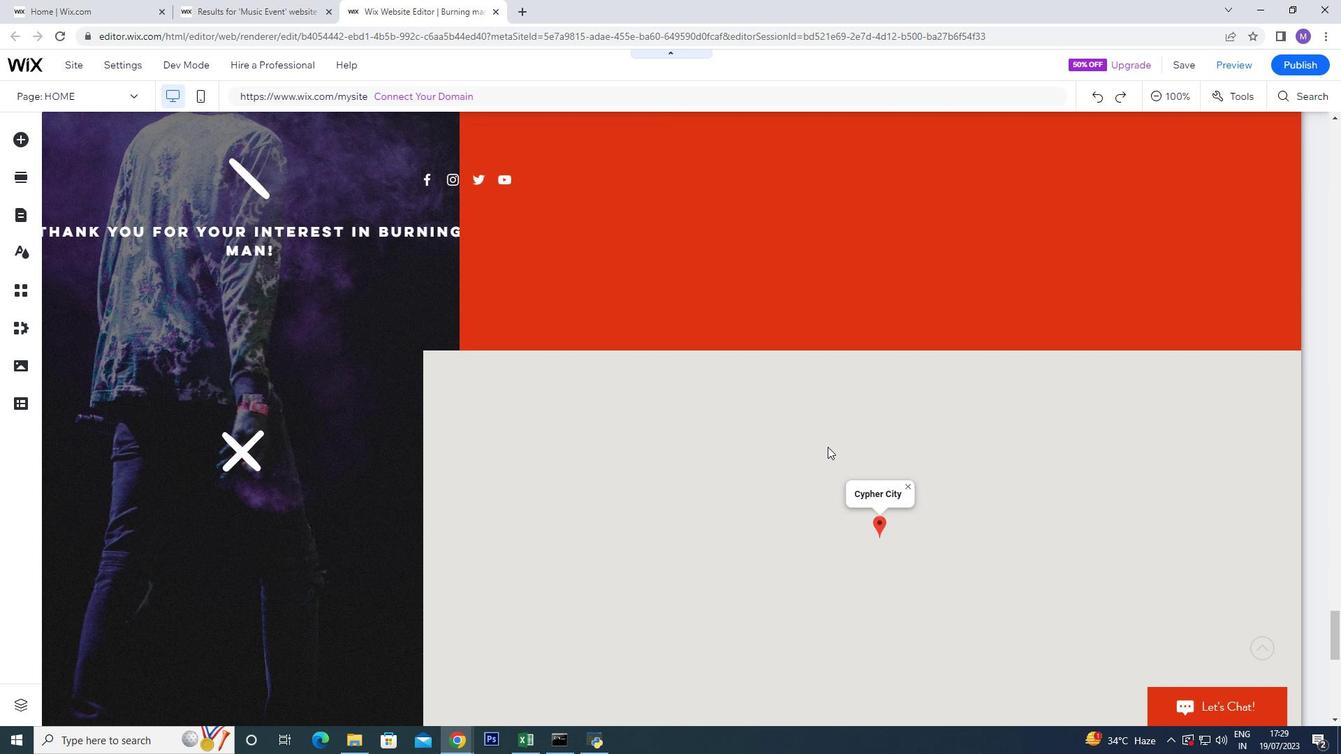 
Action: Mouse scrolled (827, 446) with delta (0, 0)
Screenshot: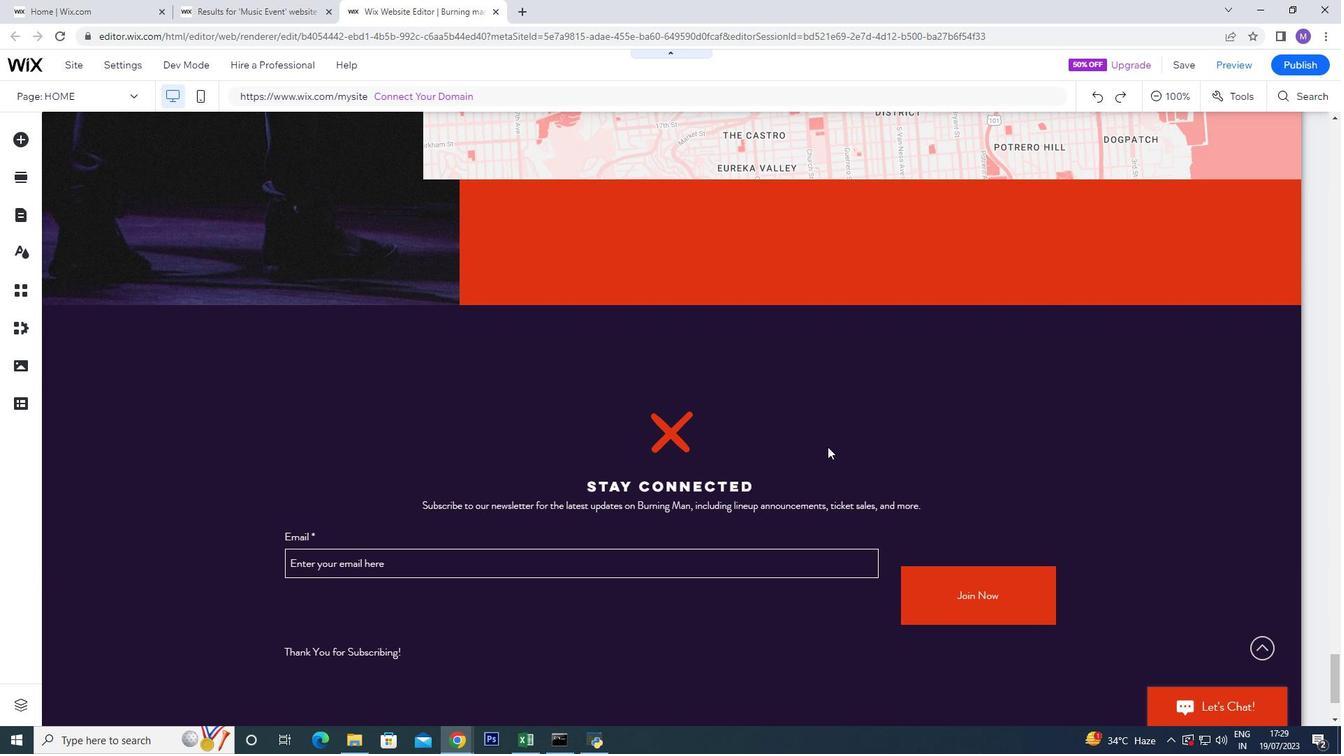 
Action: Mouse scrolled (827, 446) with delta (0, 0)
Screenshot: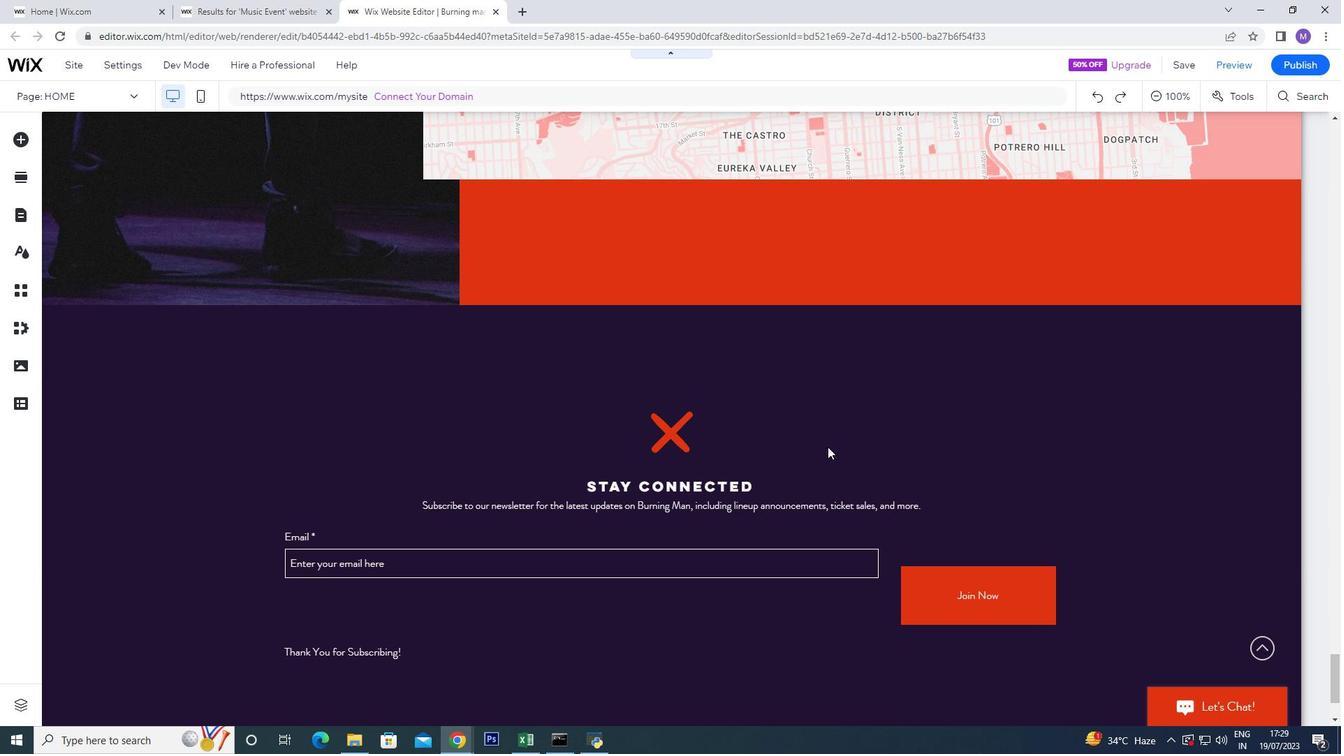 
Action: Mouse scrolled (827, 446) with delta (0, 0)
Screenshot: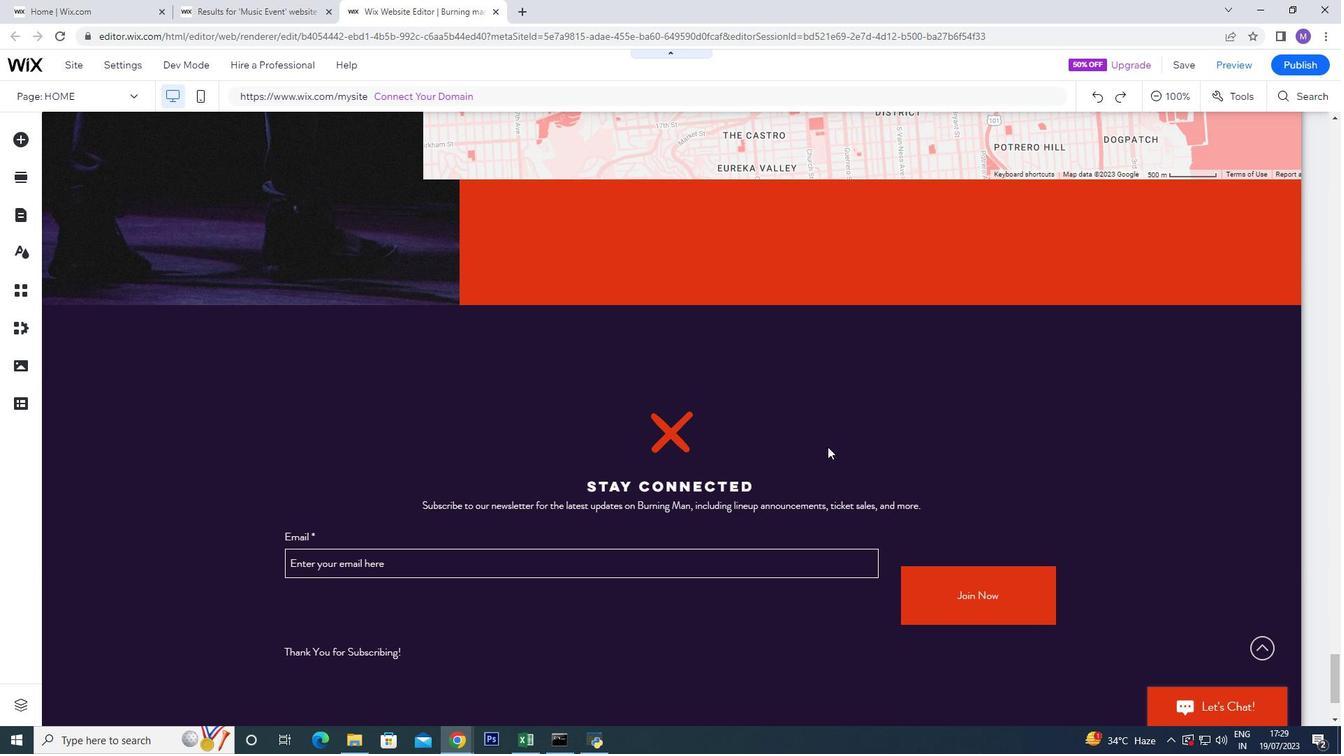
Action: Mouse scrolled (827, 446) with delta (0, 0)
Screenshot: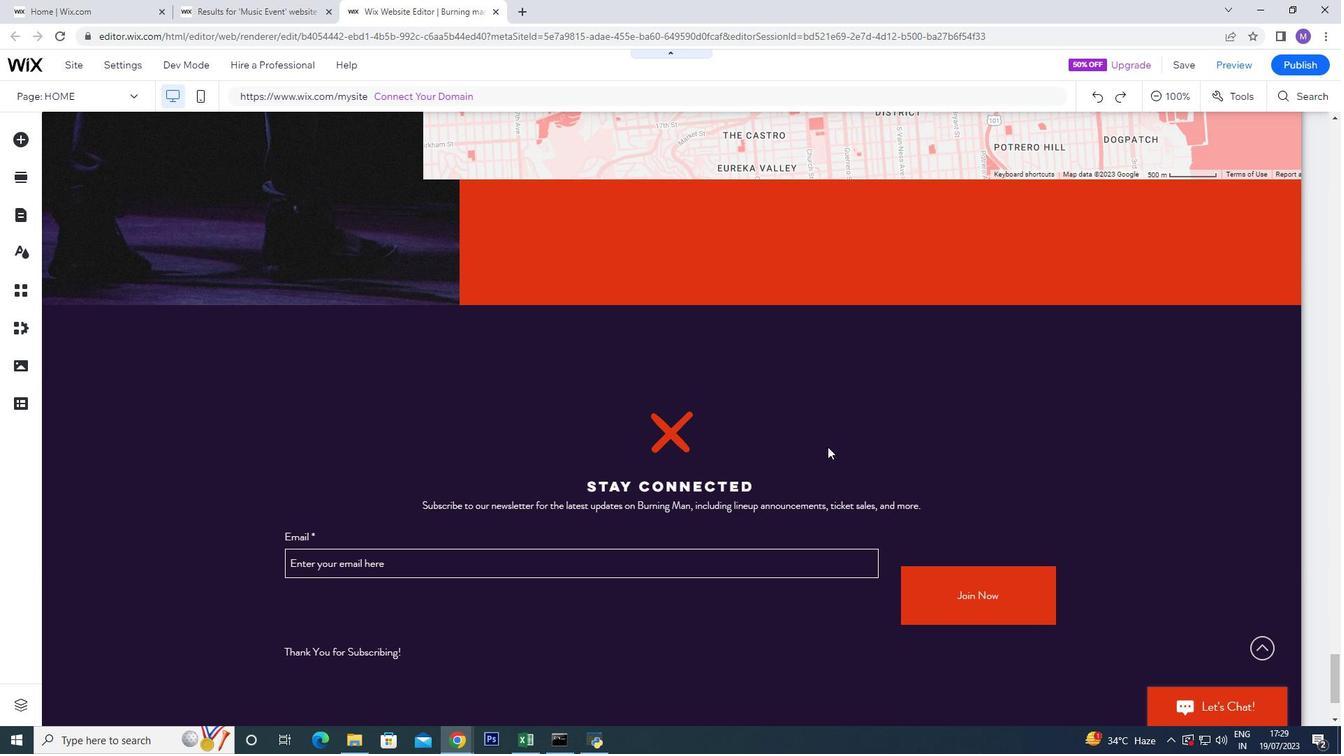 
Action: Mouse scrolled (827, 446) with delta (0, 0)
Screenshot: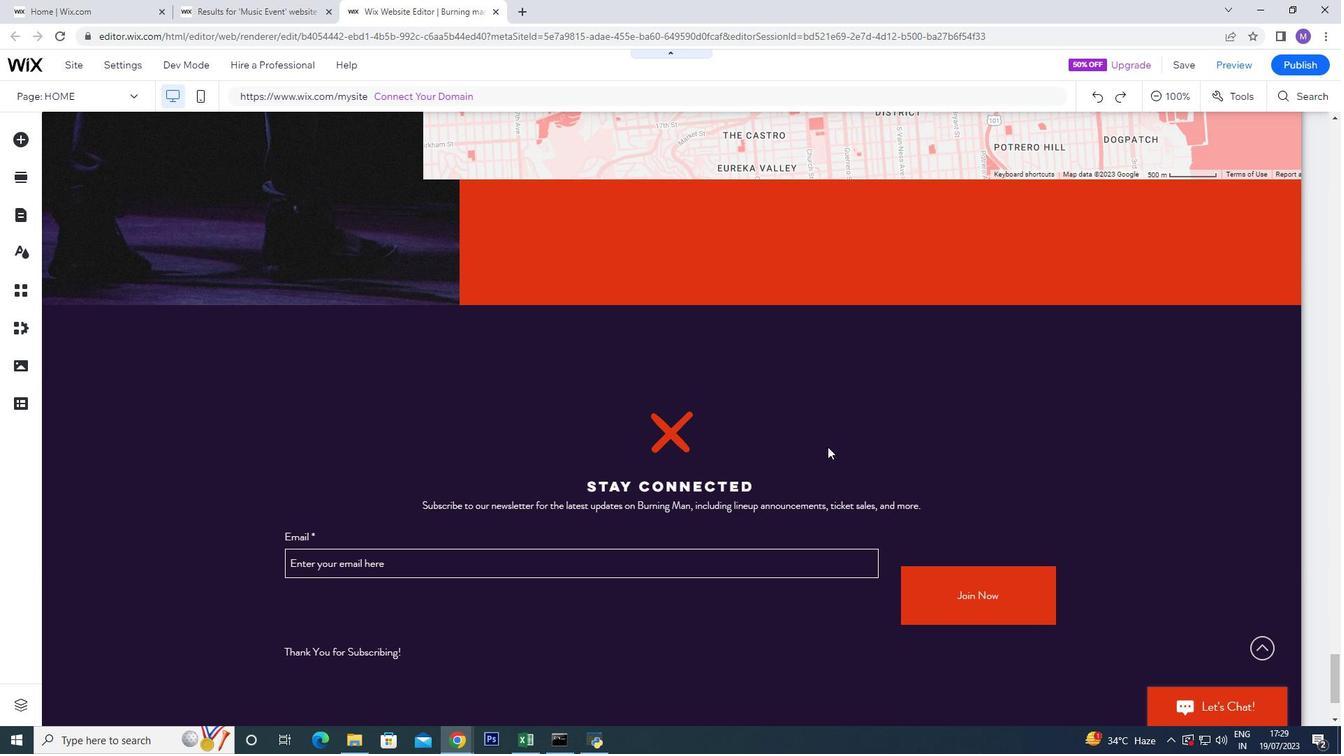 
Action: Mouse scrolled (827, 446) with delta (0, 0)
Screenshot: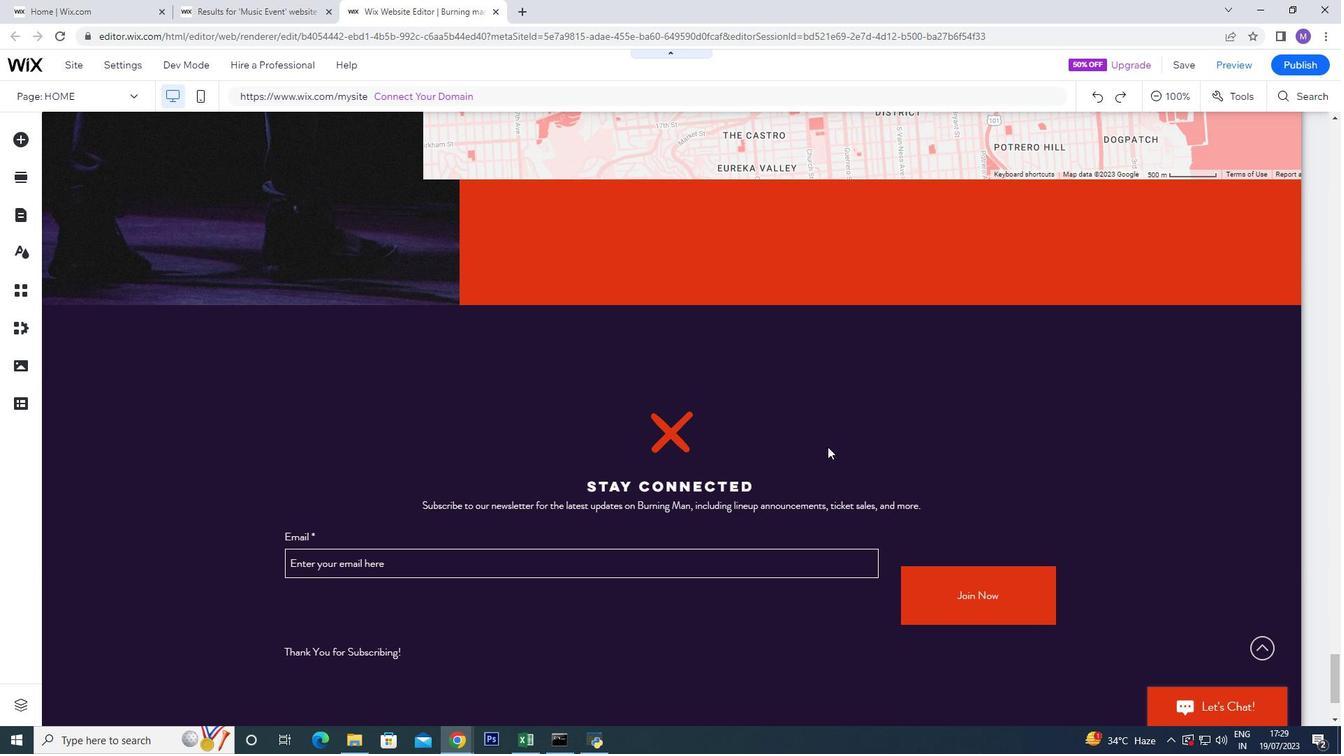 
Action: Mouse scrolled (827, 447) with delta (0, 0)
Screenshot: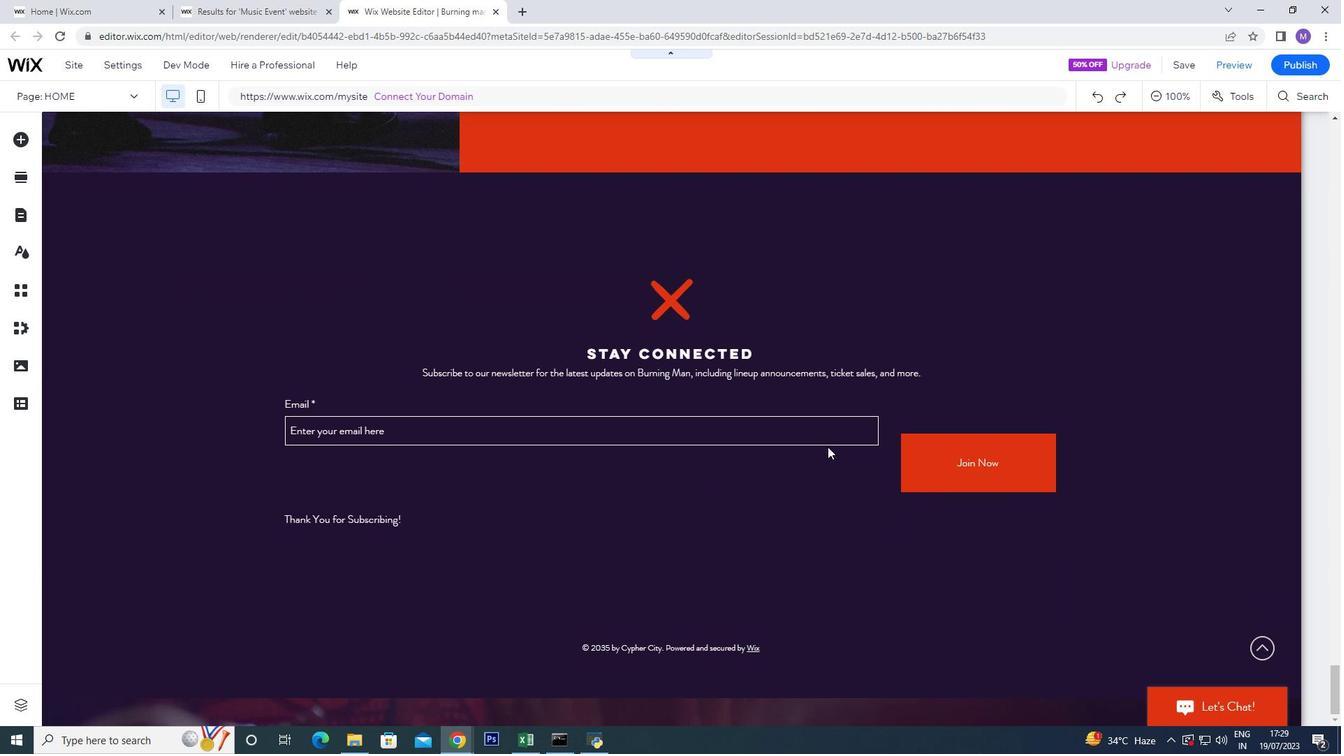 
Action: Mouse scrolled (827, 447) with delta (0, 0)
Screenshot: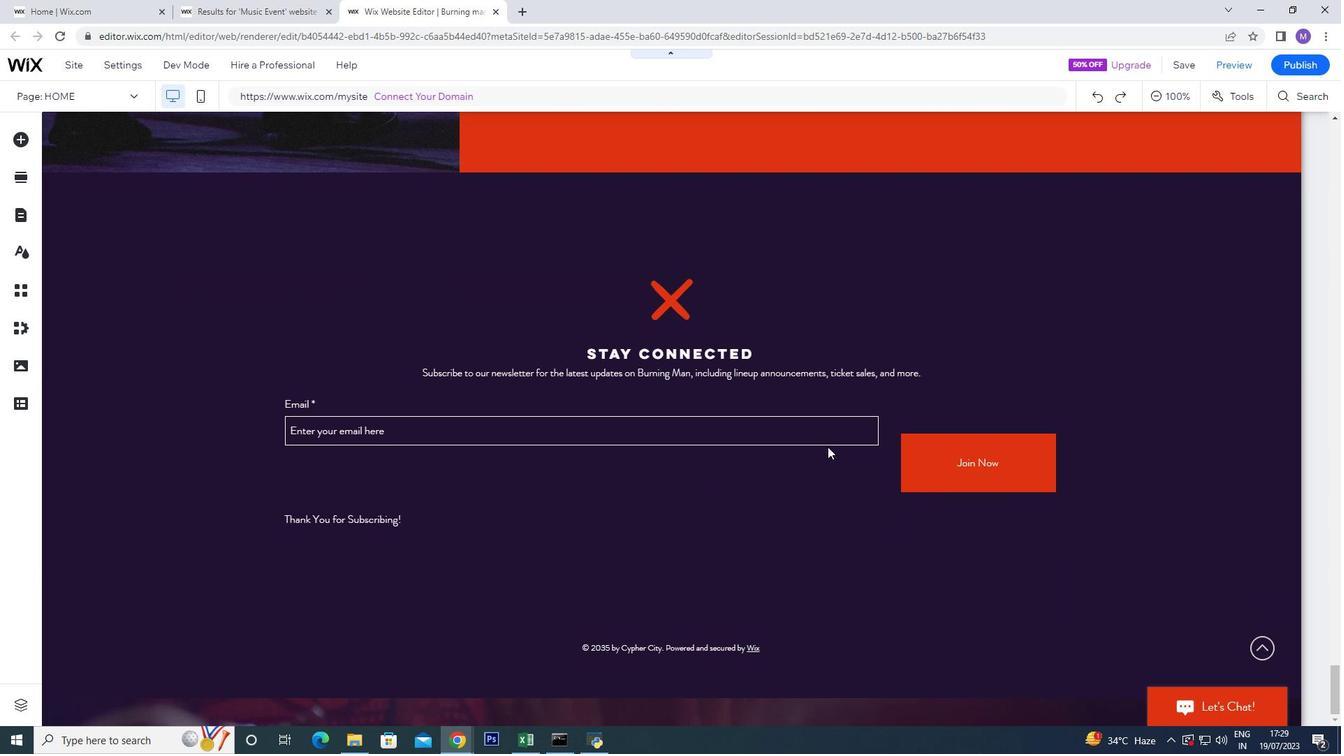 
Action: Mouse scrolled (827, 447) with delta (0, 0)
Screenshot: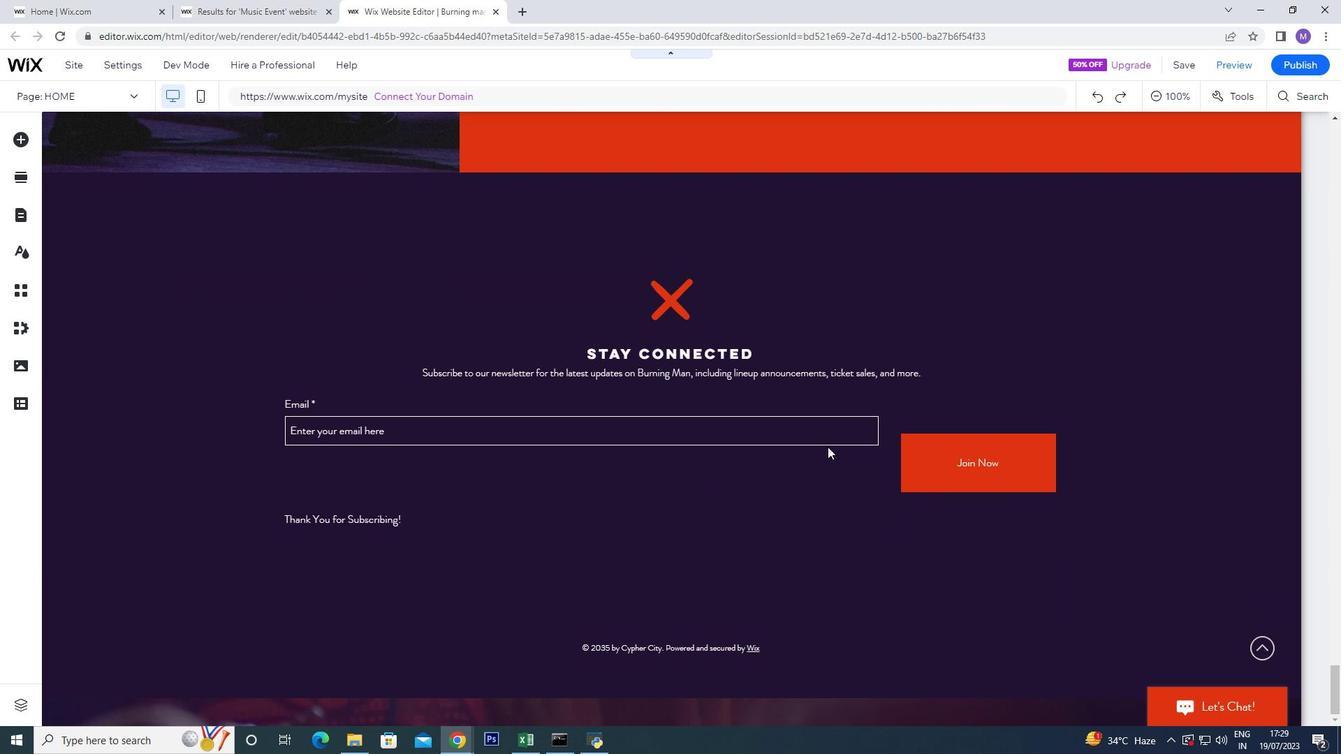 
Action: Mouse scrolled (827, 447) with delta (0, 0)
Screenshot: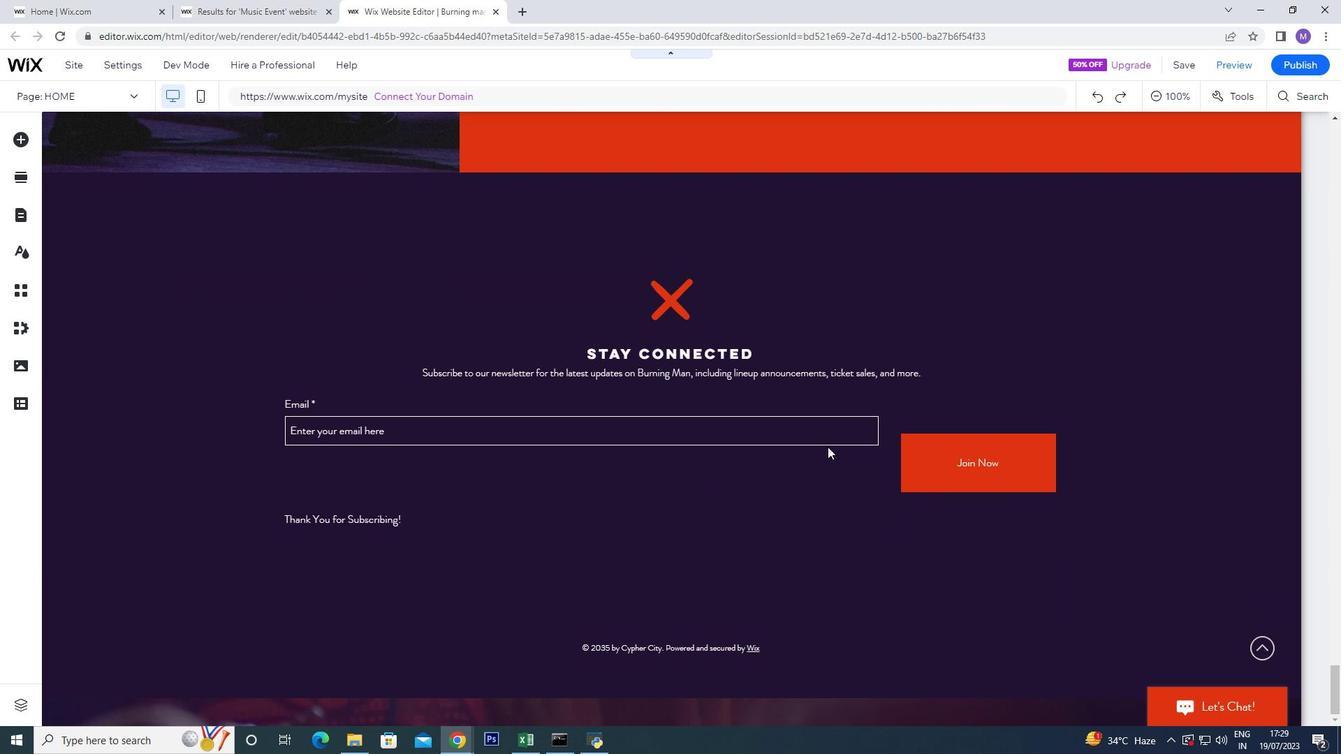 
Action: Mouse scrolled (827, 447) with delta (0, 0)
Screenshot: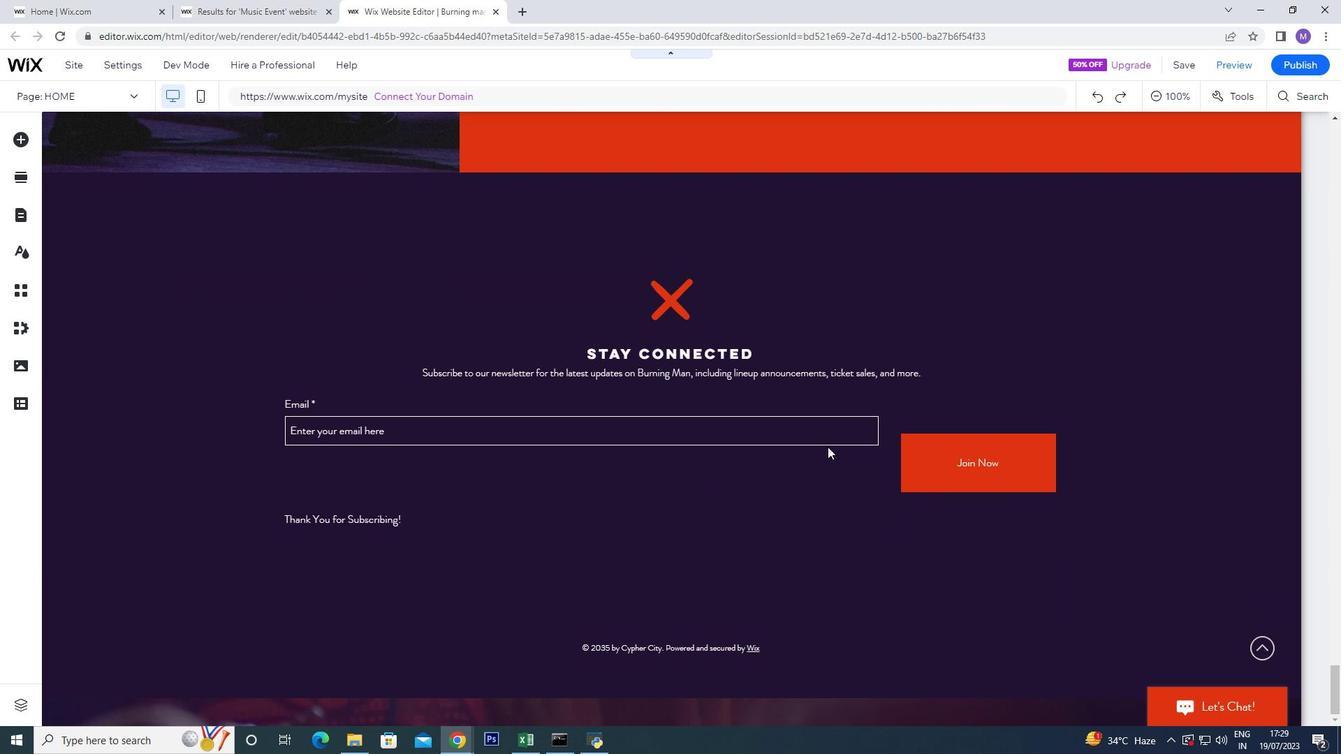 
Action: Mouse scrolled (827, 447) with delta (0, 0)
Screenshot: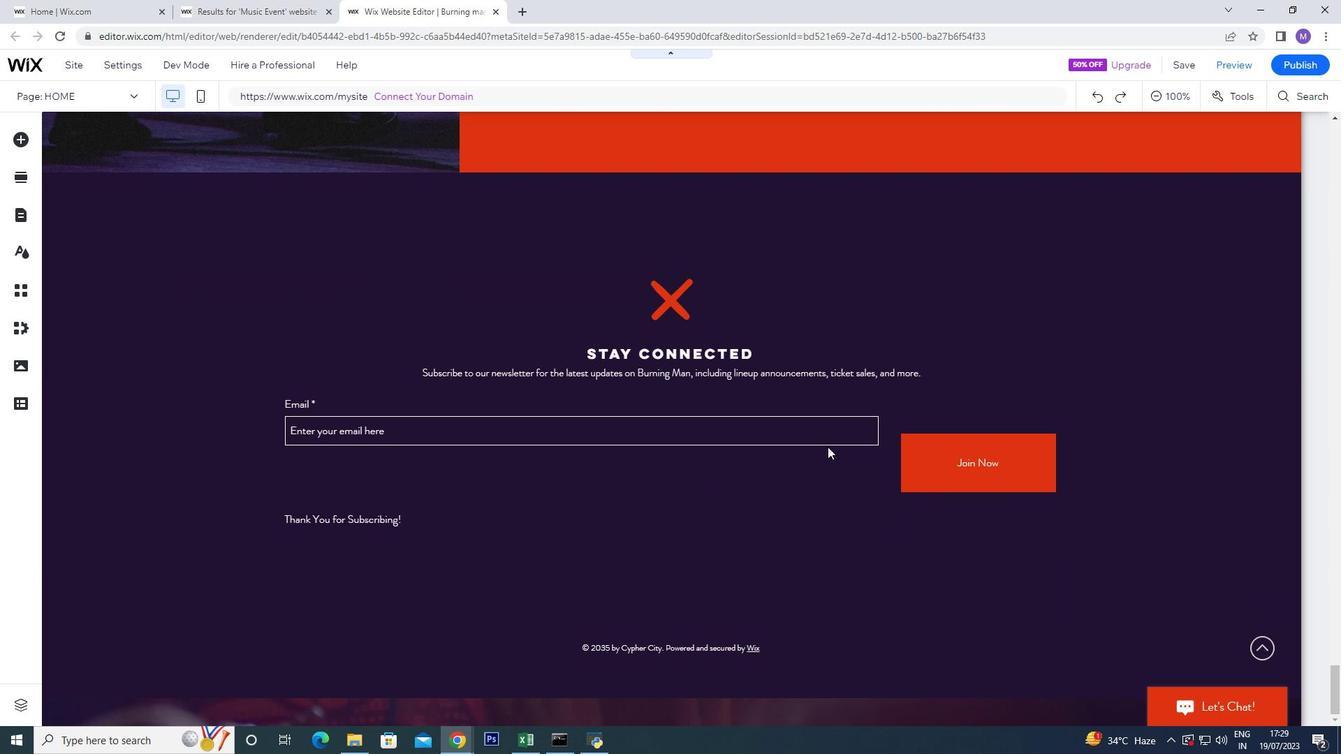 
Action: Mouse scrolled (827, 447) with delta (0, 0)
Screenshot: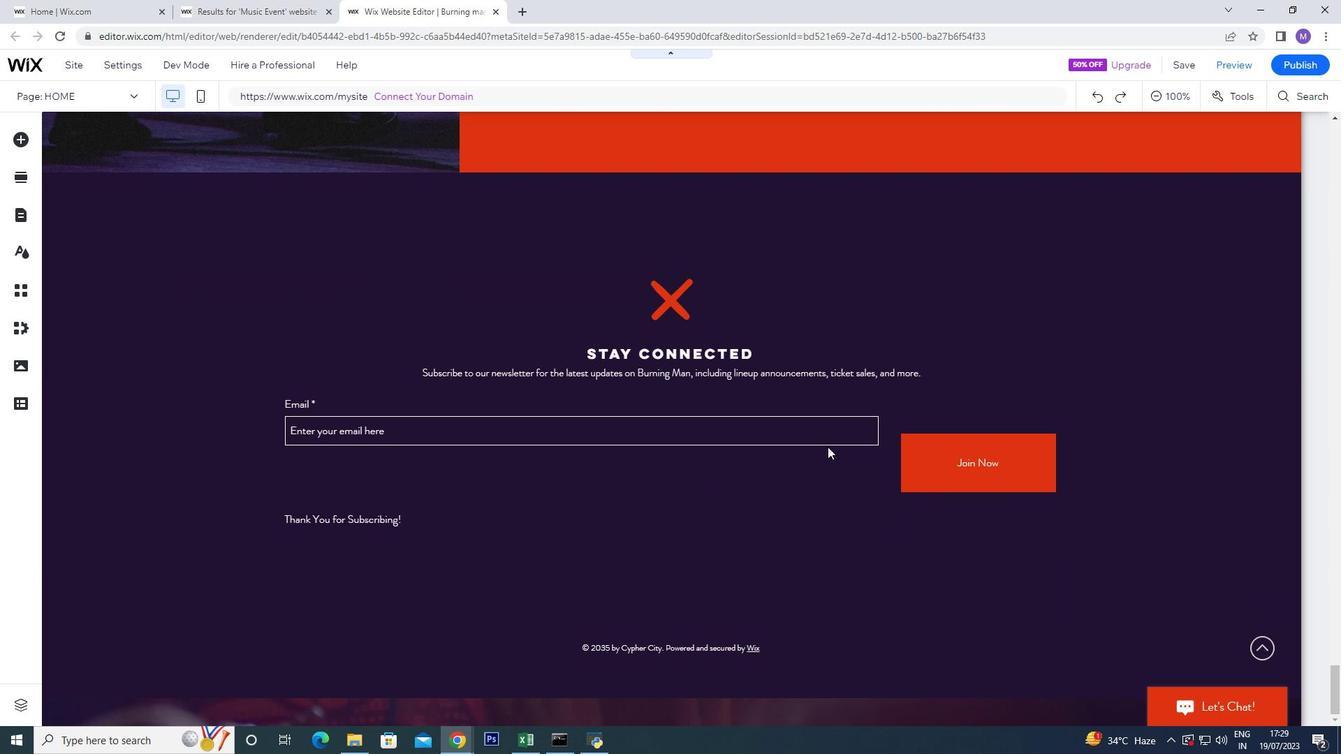 
Action: Mouse scrolled (827, 447) with delta (0, 0)
Screenshot: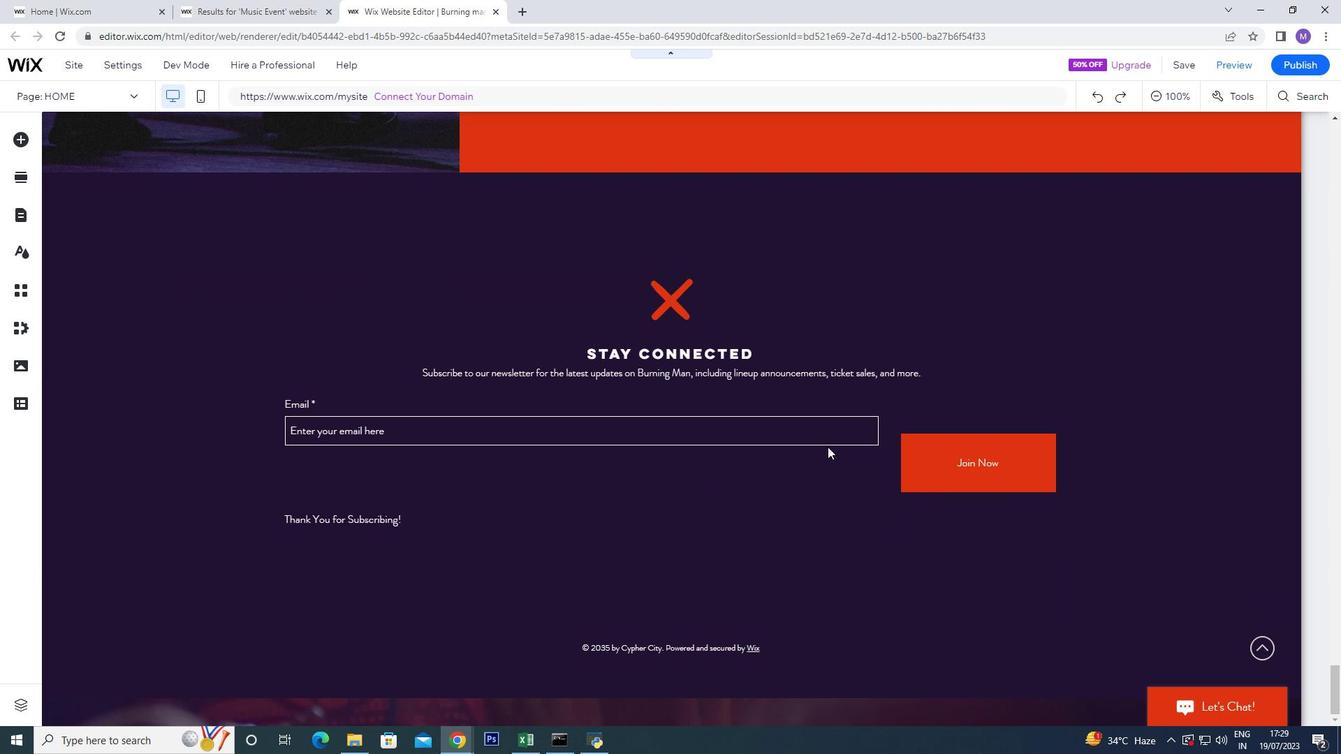 
Action: Mouse moved to (808, 419)
Screenshot: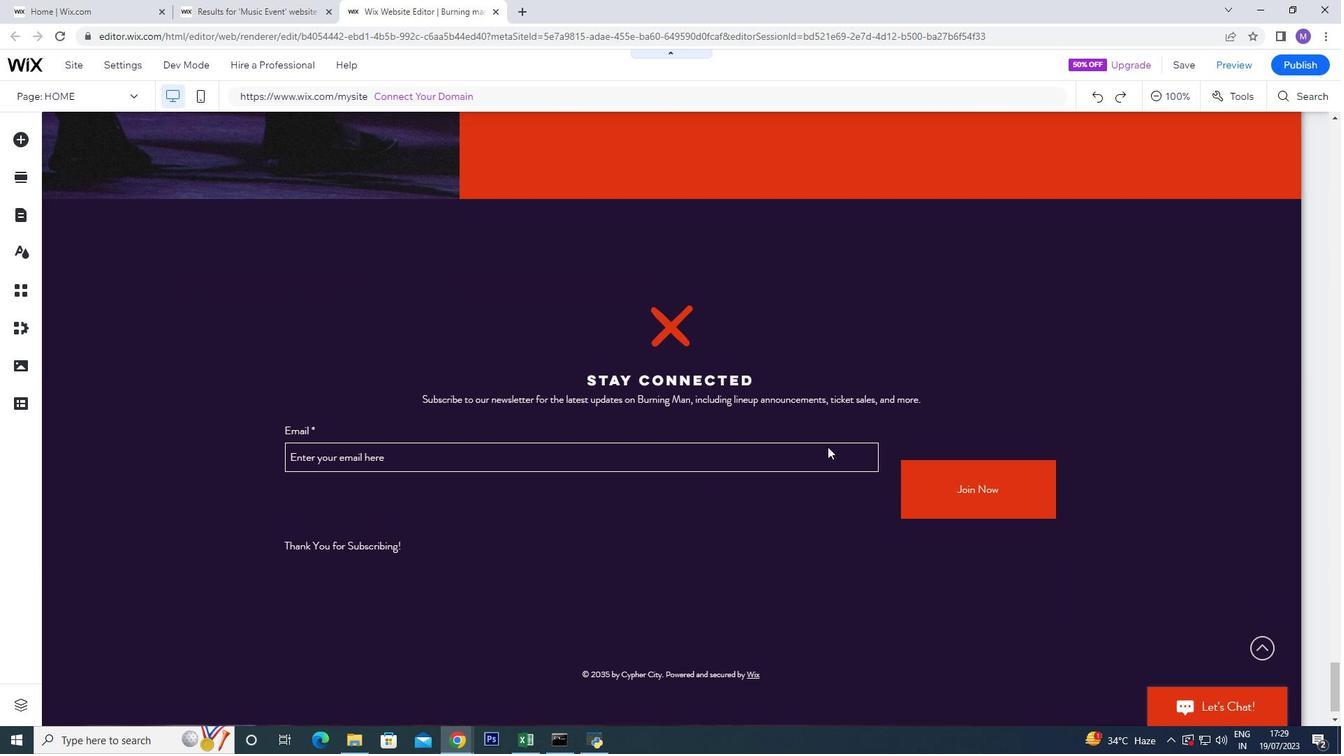 
Action: Mouse scrolled (808, 420) with delta (0, 0)
Screenshot: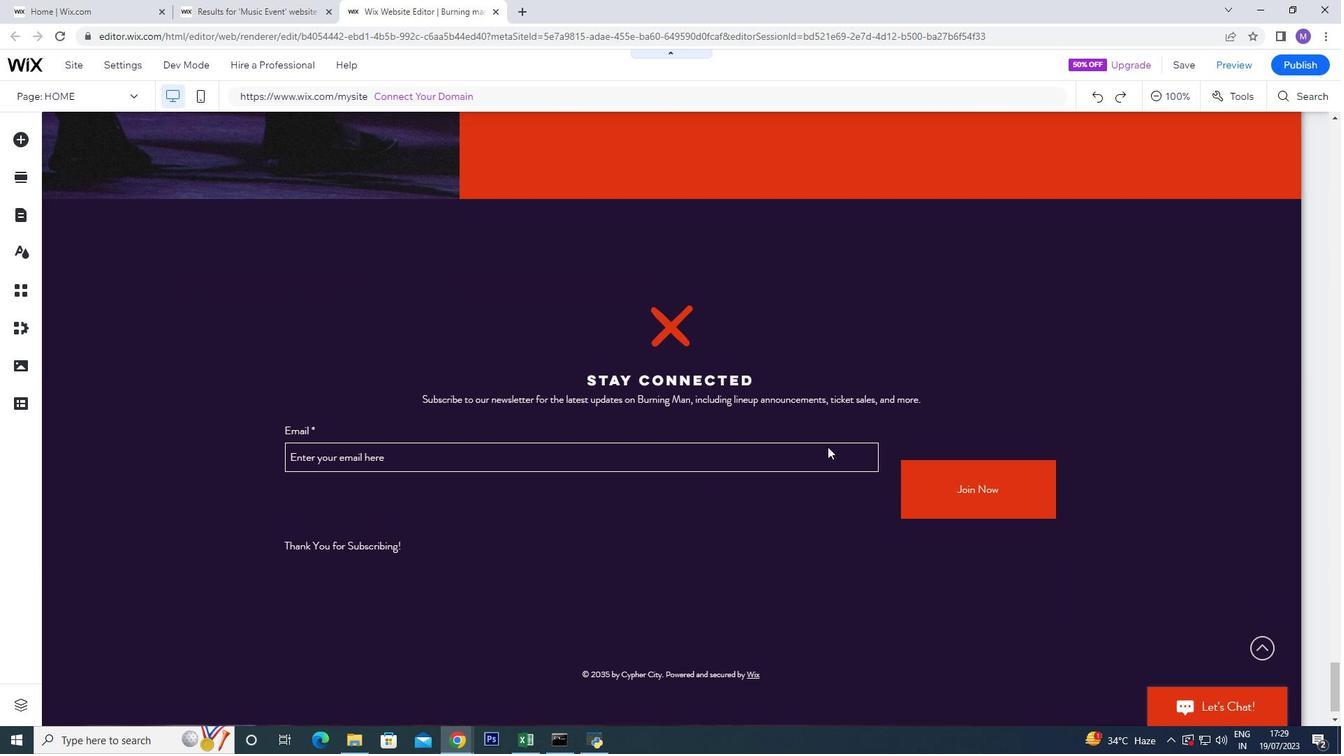 
Action: Mouse moved to (807, 419)
Screenshot: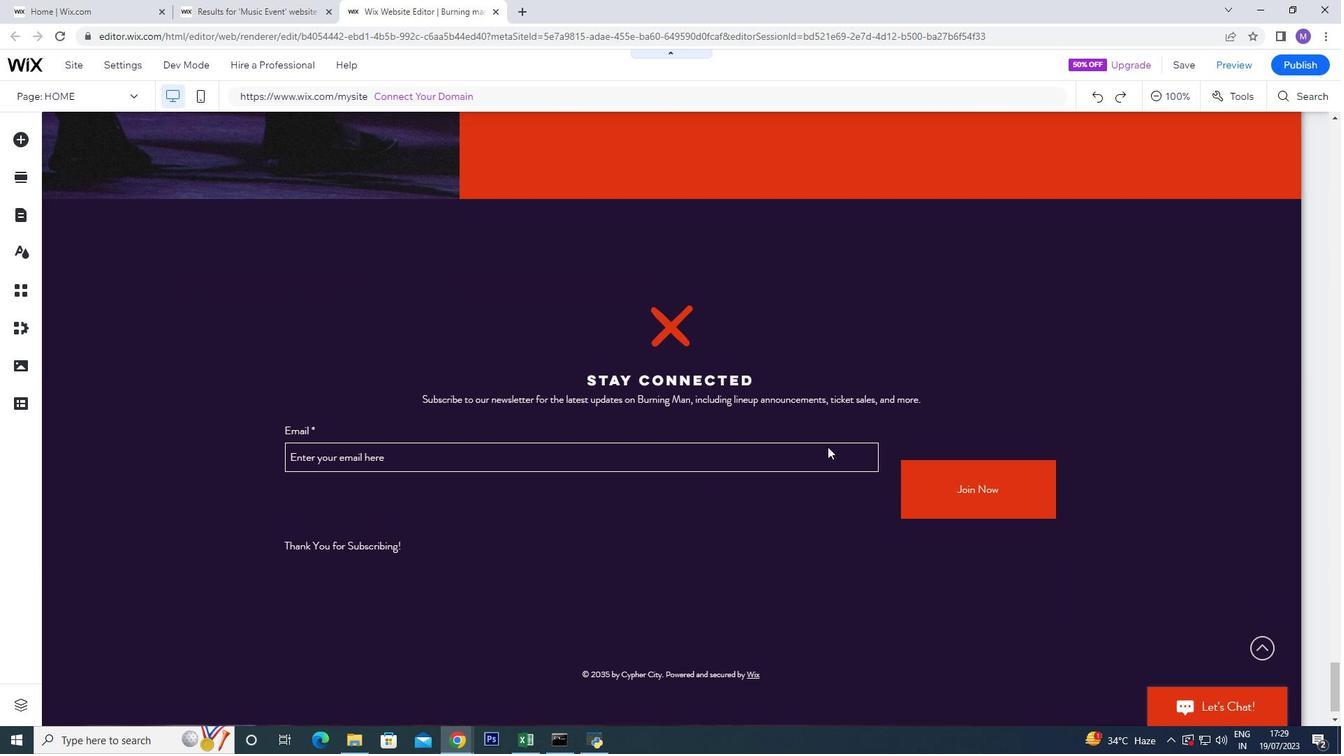 
Action: Mouse scrolled (807, 419) with delta (0, 0)
Screenshot: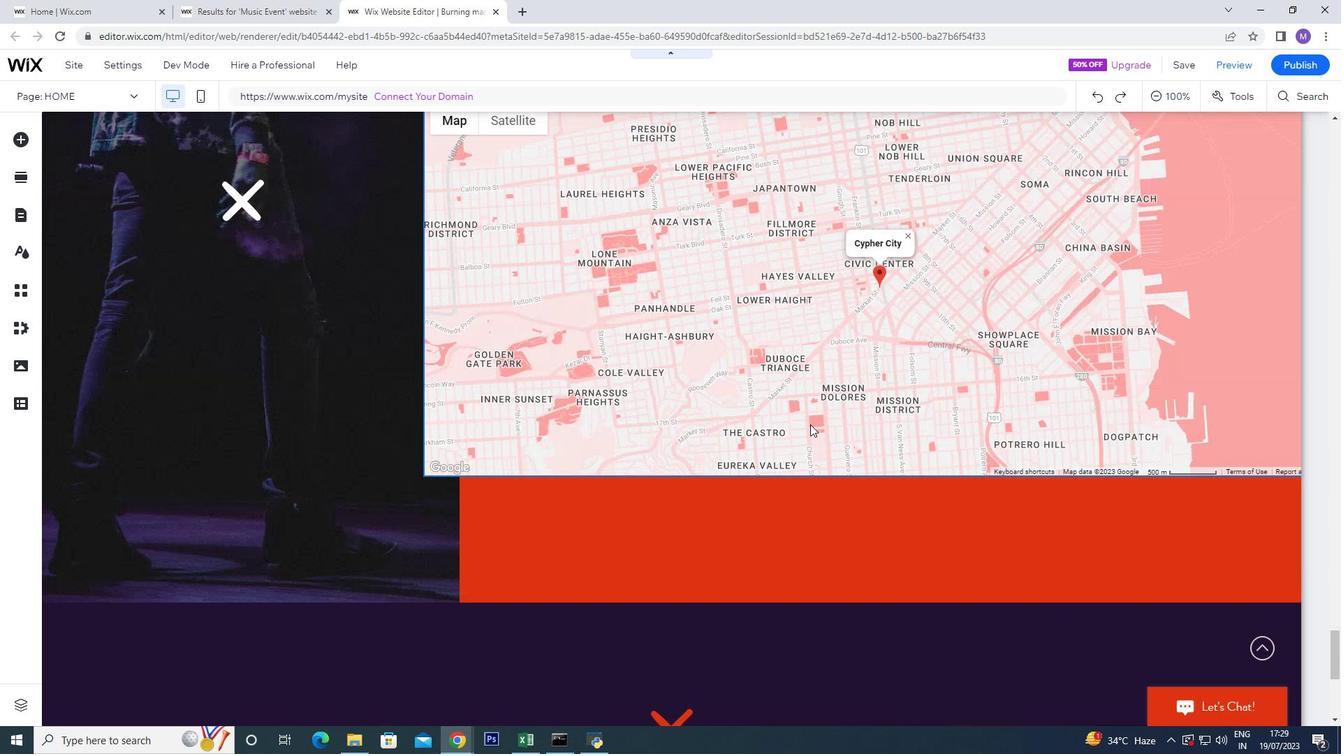
Action: Mouse scrolled (807, 419) with delta (0, 0)
Screenshot: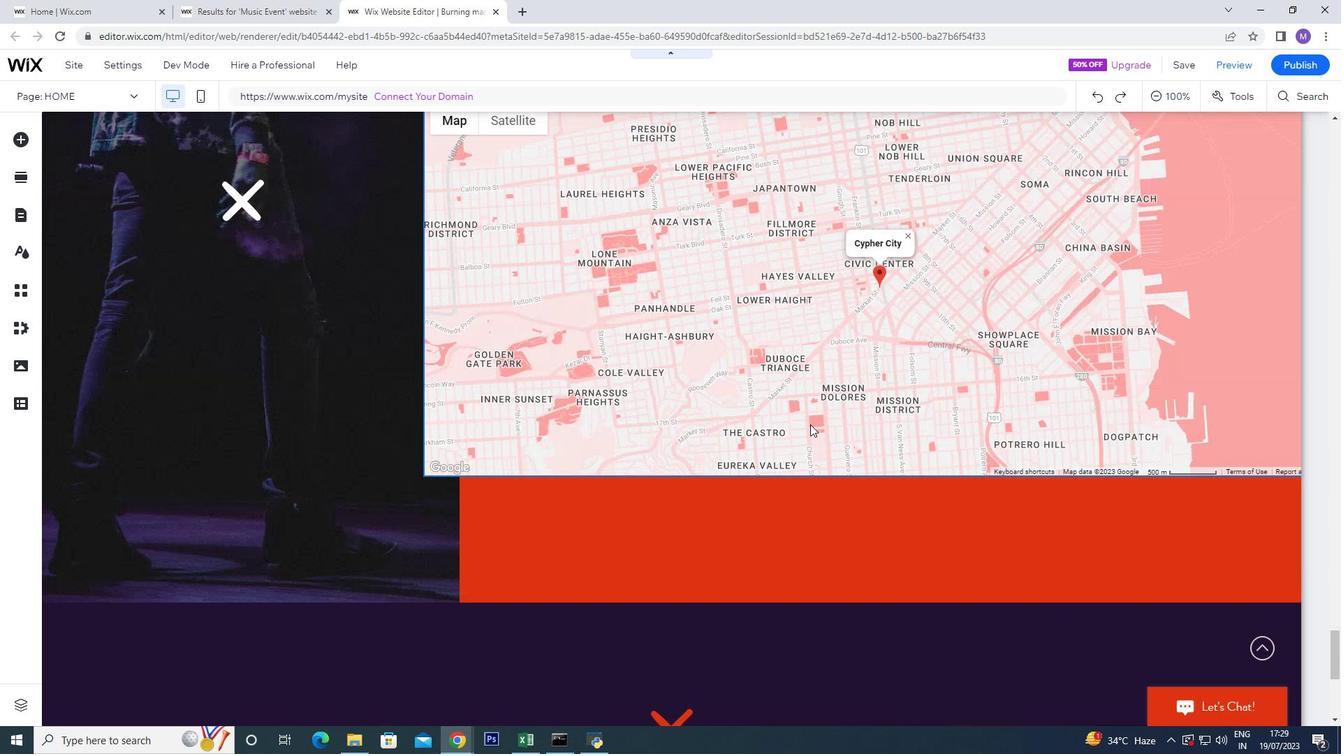 
Action: Mouse scrolled (807, 420) with delta (0, 1)
Screenshot: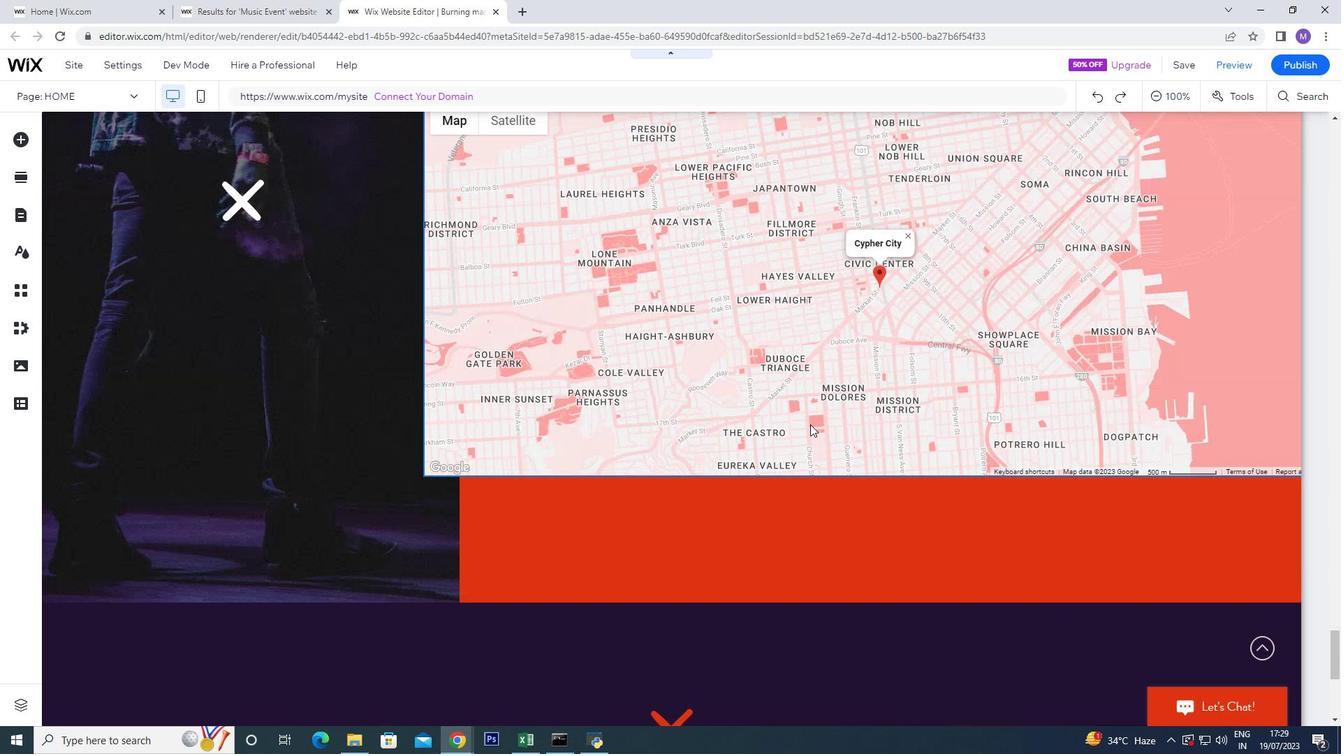 
Action: Mouse scrolled (807, 419) with delta (0, 0)
Screenshot: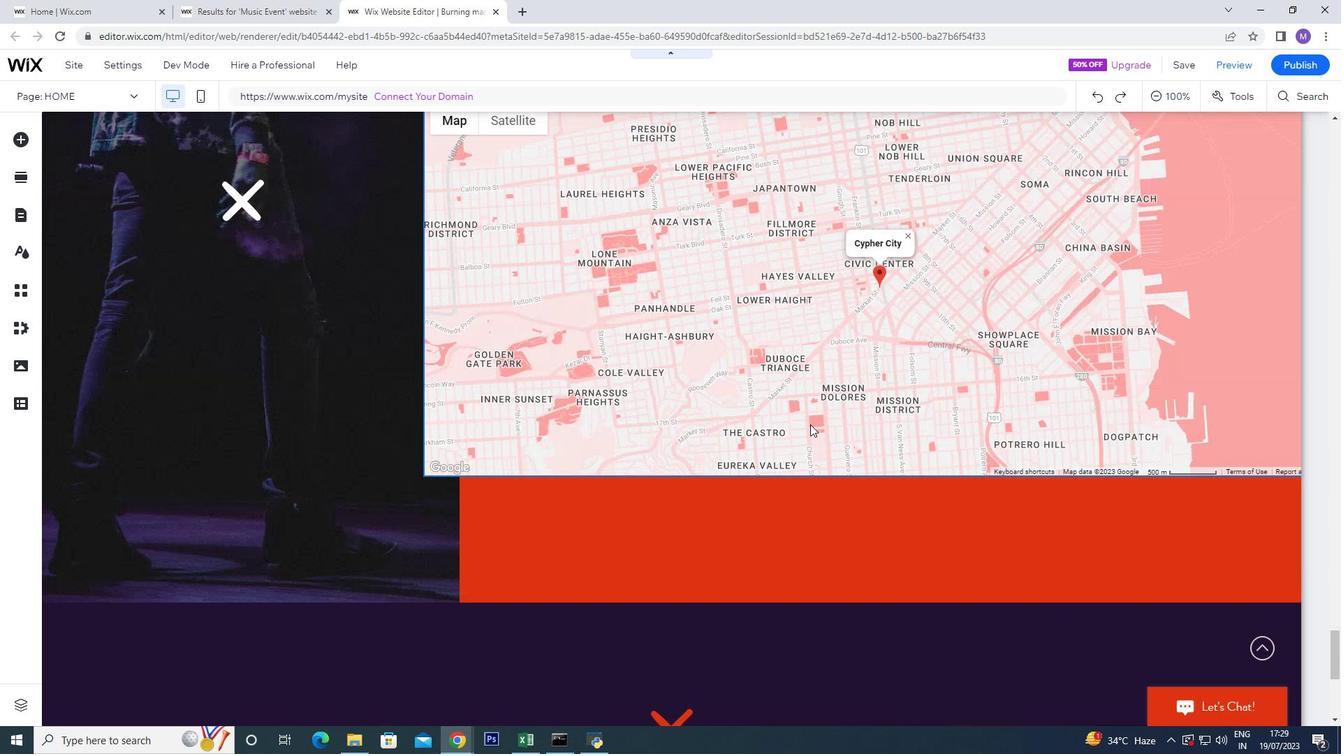 
Action: Mouse scrolled (807, 419) with delta (0, 0)
Screenshot: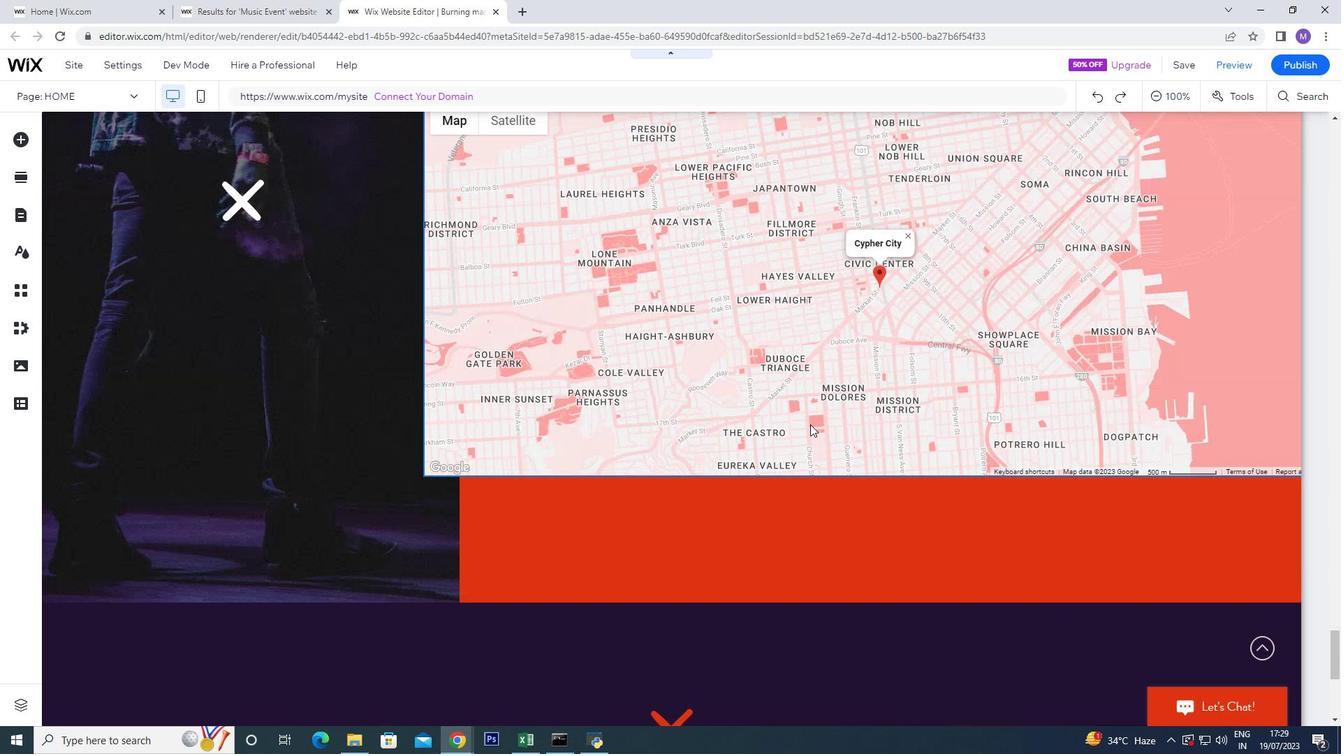 
Action: Mouse scrolled (807, 419) with delta (0, 0)
Screenshot: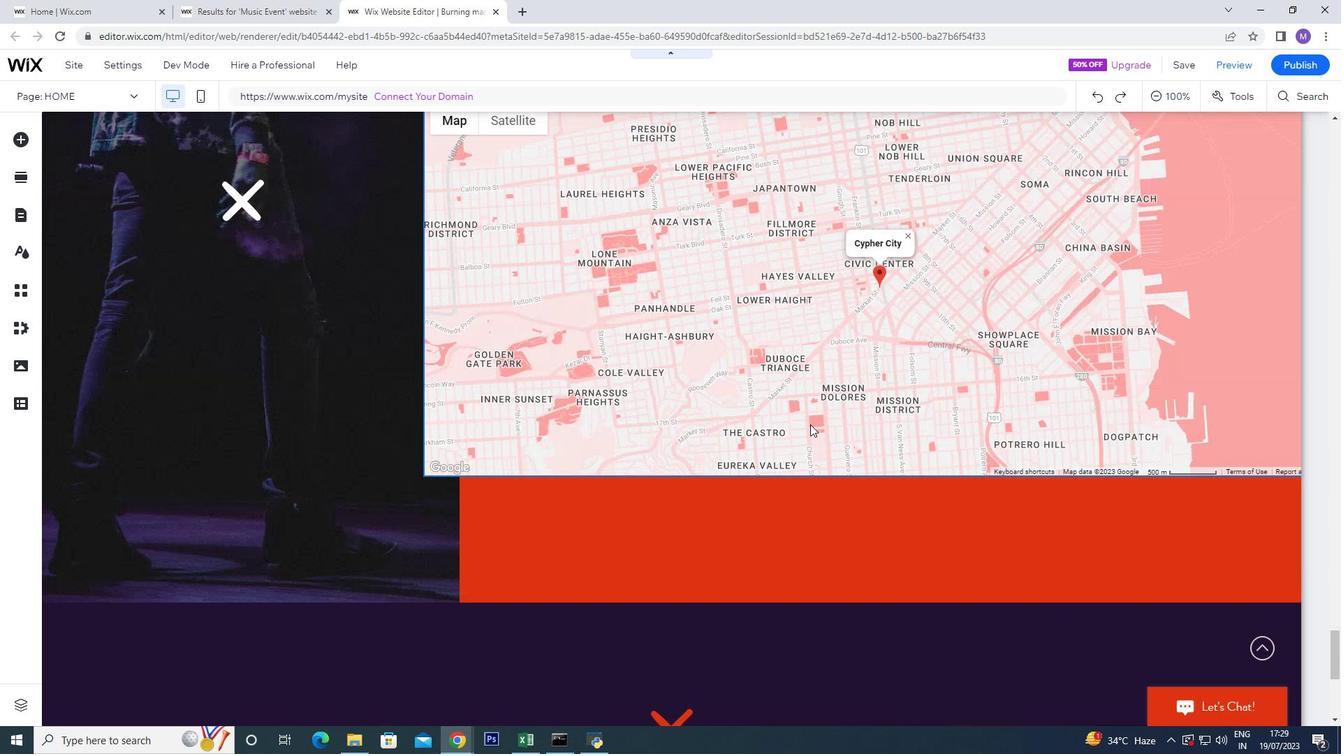 
Action: Mouse moved to (787, 387)
Screenshot: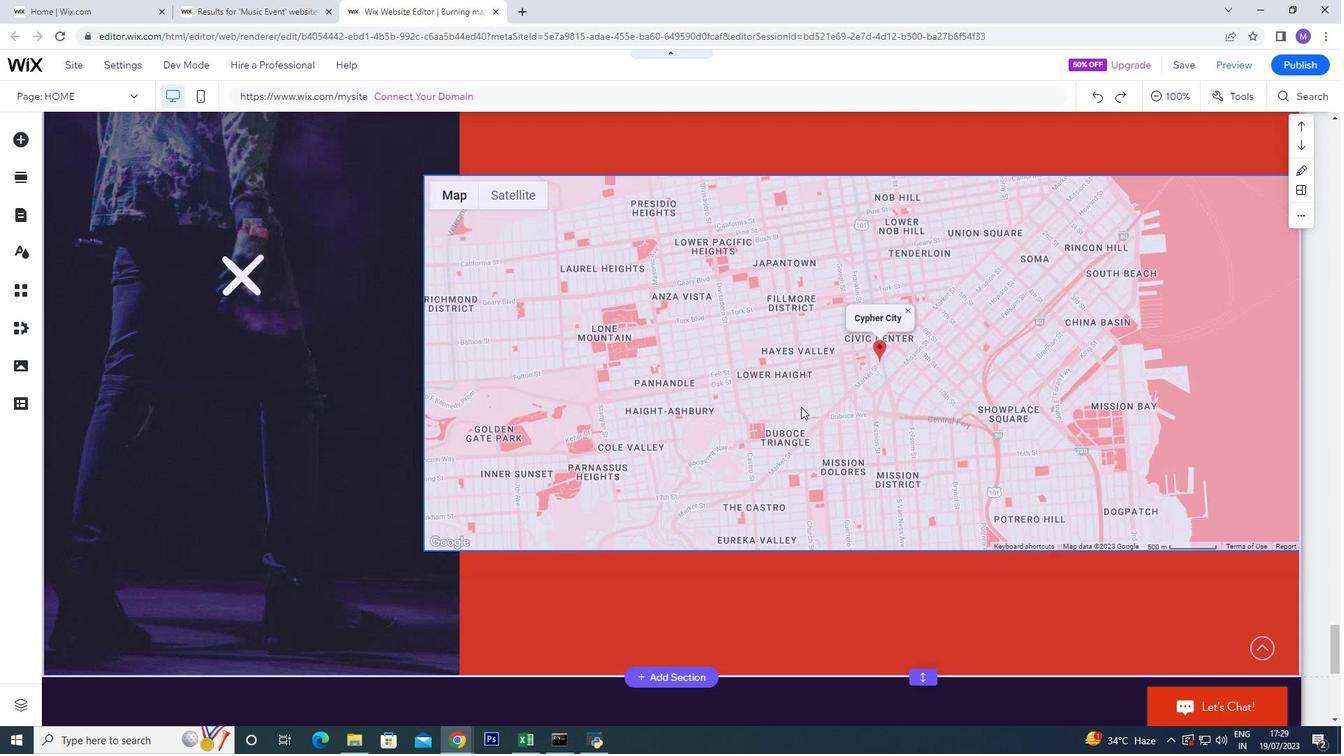 
Action: Mouse scrolled (787, 388) with delta (0, 0)
Screenshot: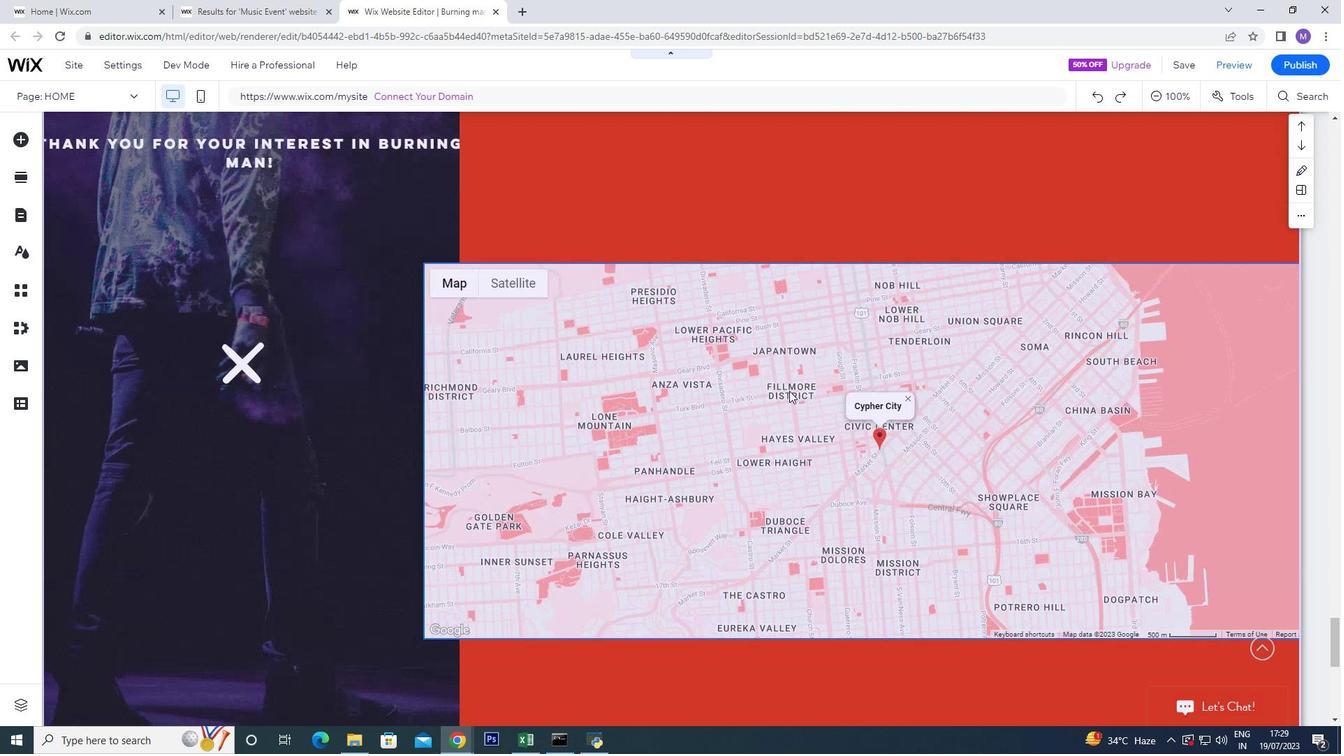 
Action: Mouse scrolled (787, 388) with delta (0, 0)
Screenshot: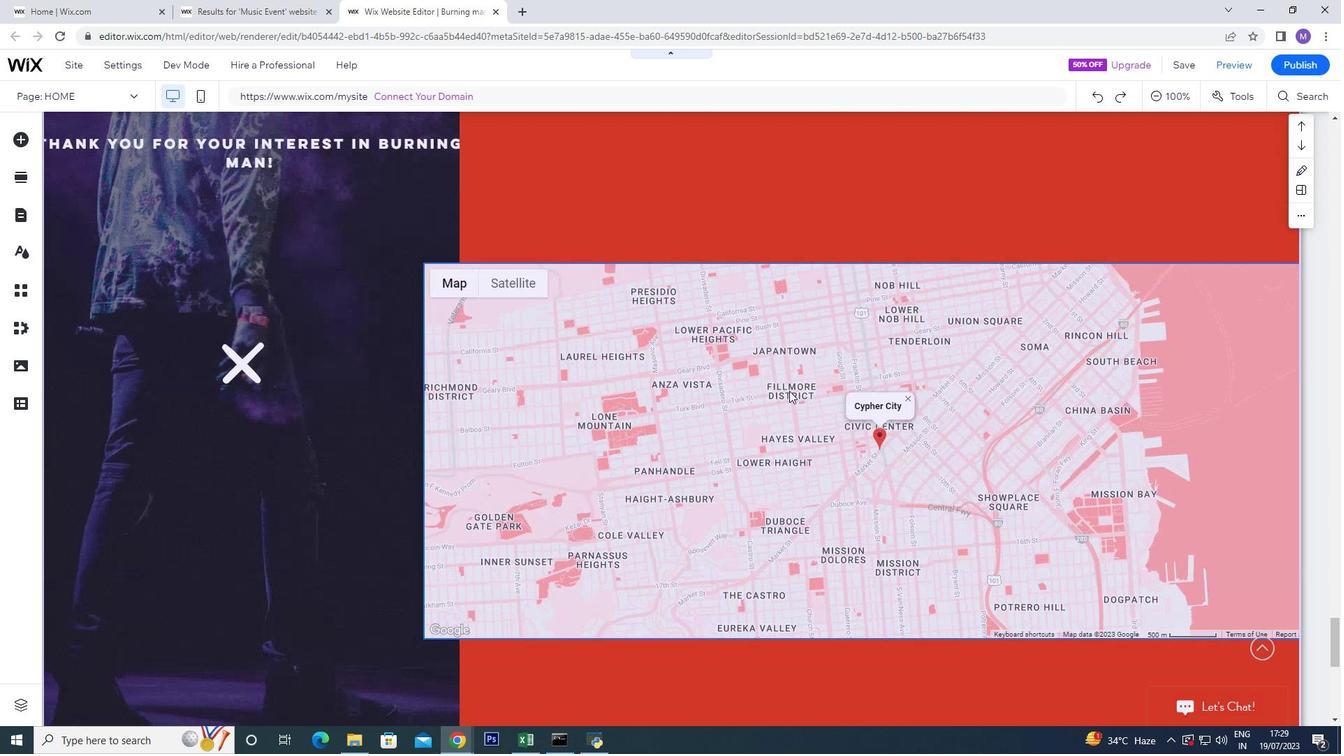 
Action: Mouse scrolled (787, 388) with delta (0, 0)
Screenshot: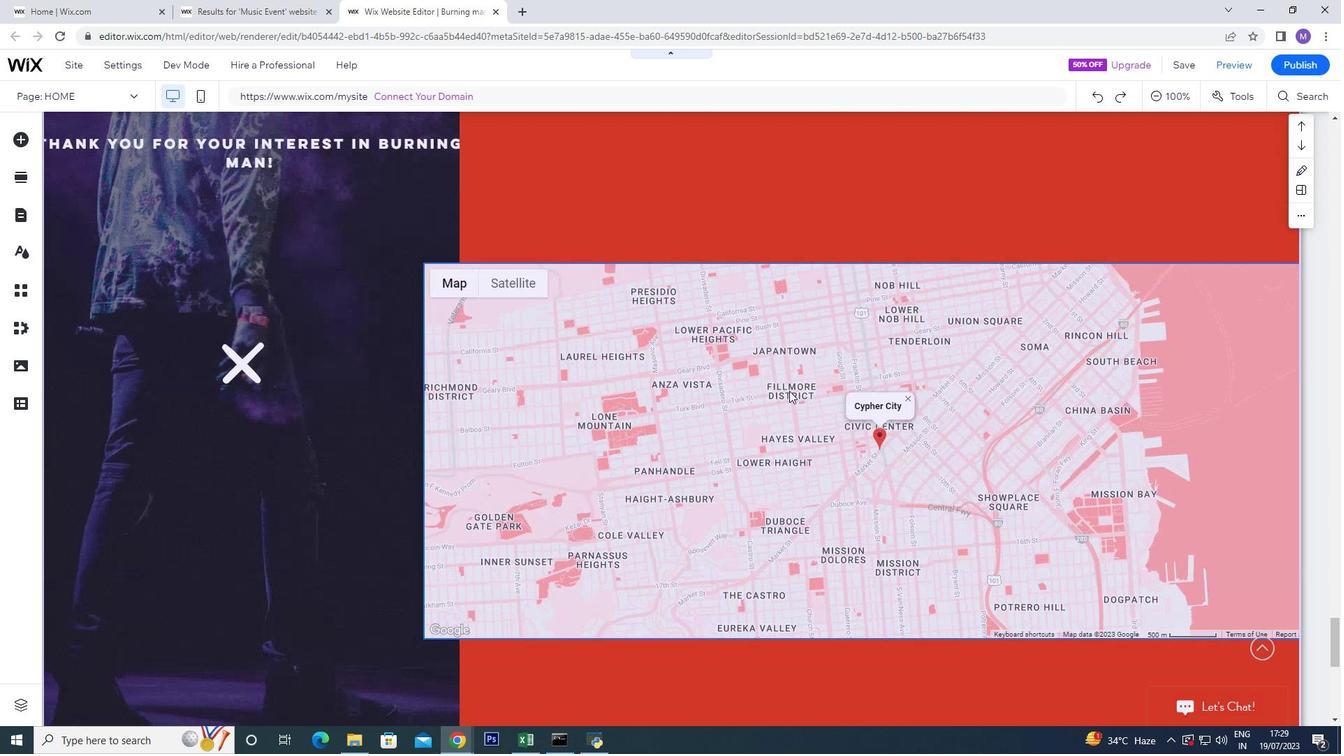 
Action: Mouse scrolled (787, 388) with delta (0, 0)
Screenshot: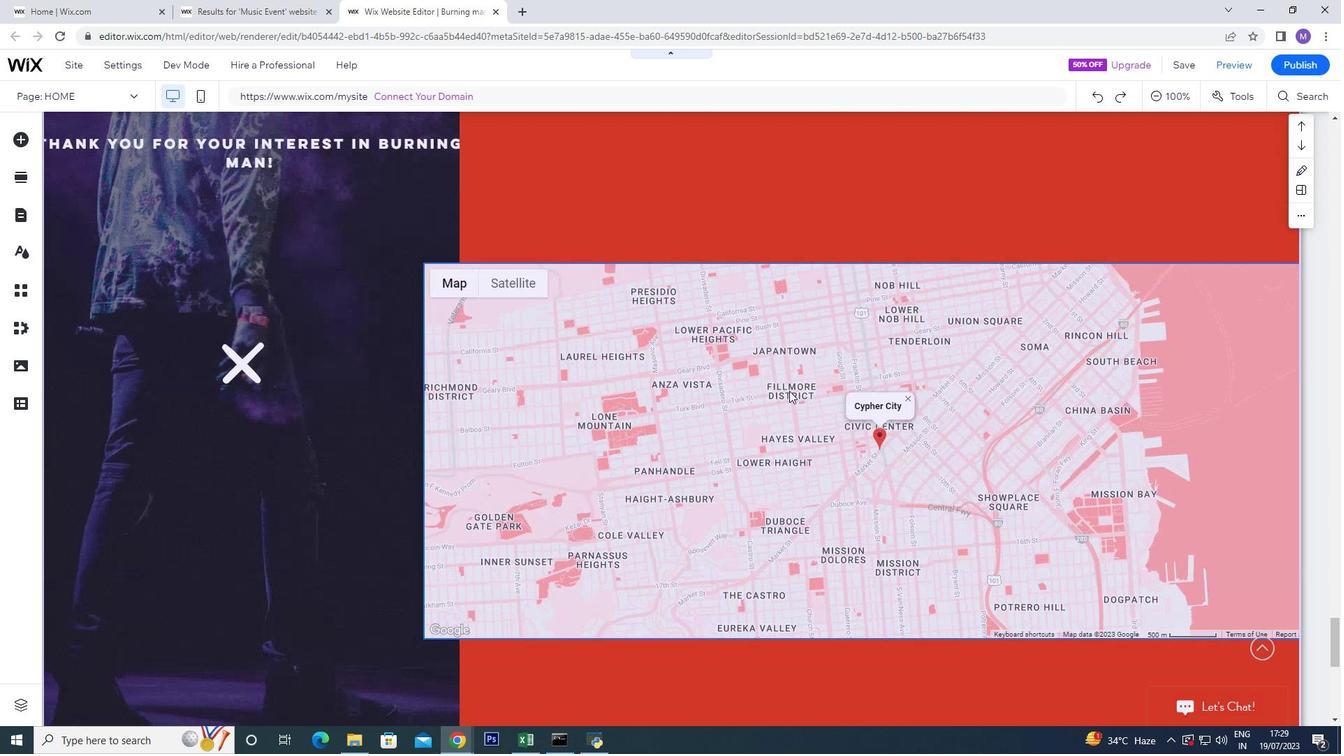 
Action: Mouse scrolled (787, 388) with delta (0, 0)
Screenshot: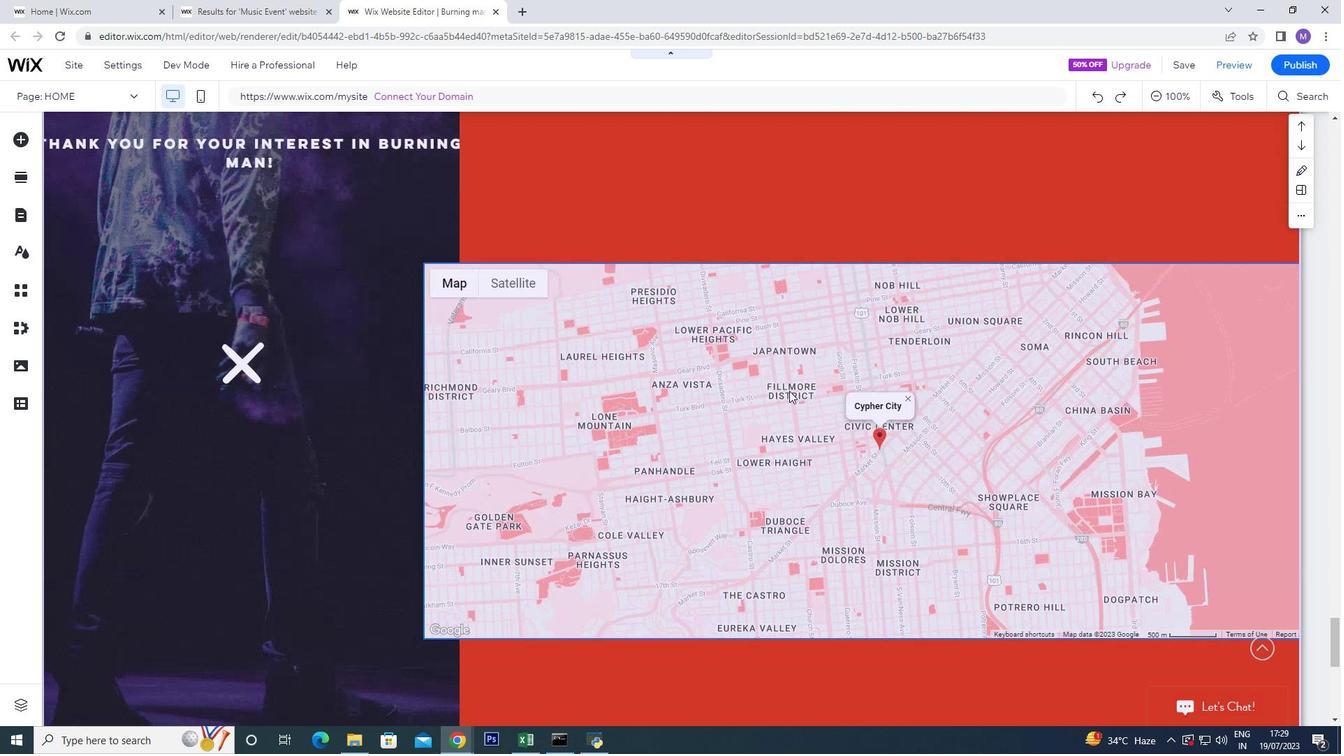 
Action: Mouse scrolled (787, 388) with delta (0, 0)
Screenshot: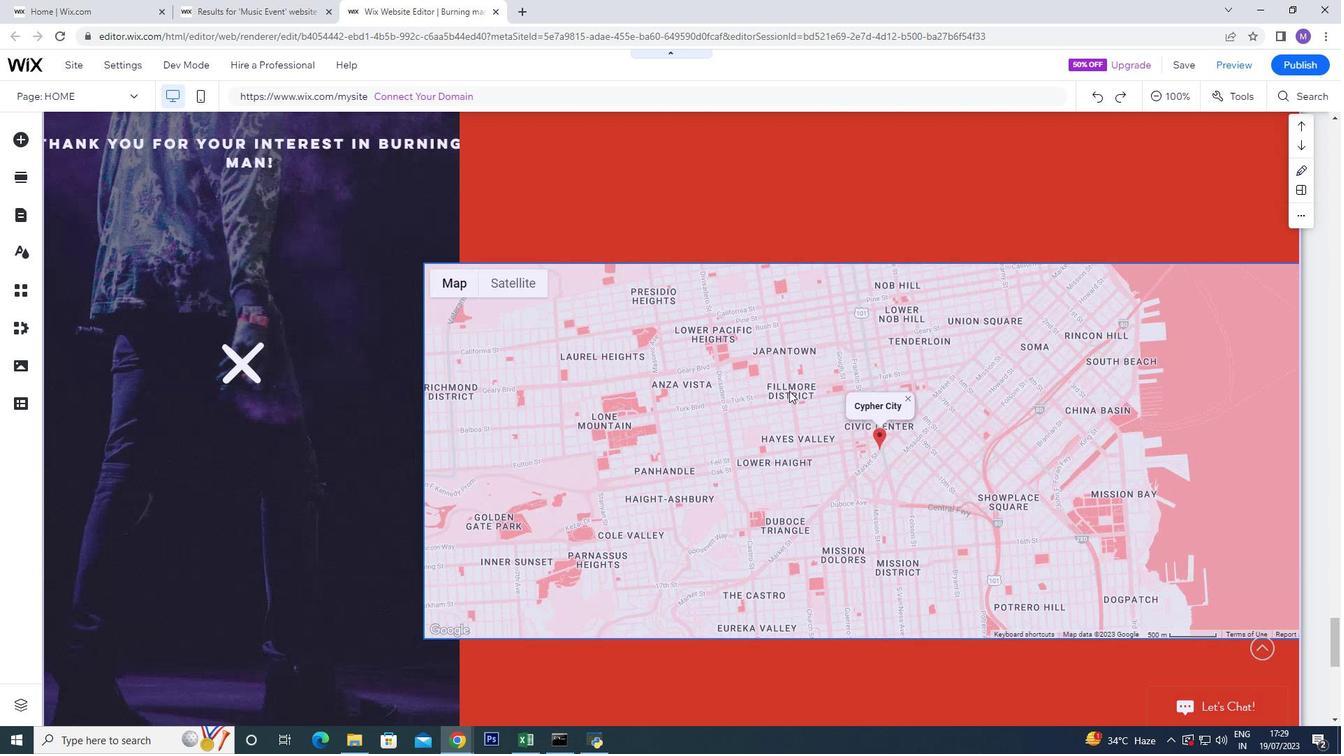 
Action: Mouse scrolled (787, 388) with delta (0, 0)
Screenshot: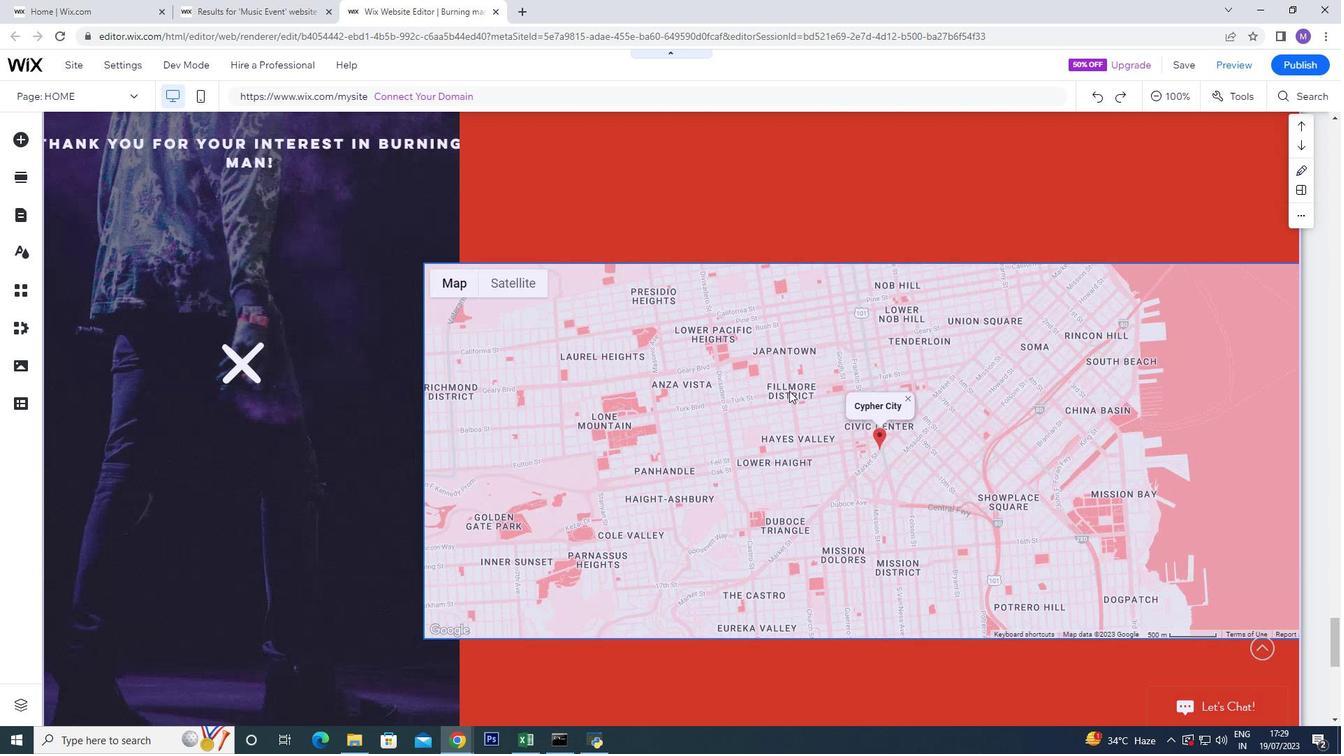 
Action: Mouse scrolled (787, 388) with delta (0, 0)
Screenshot: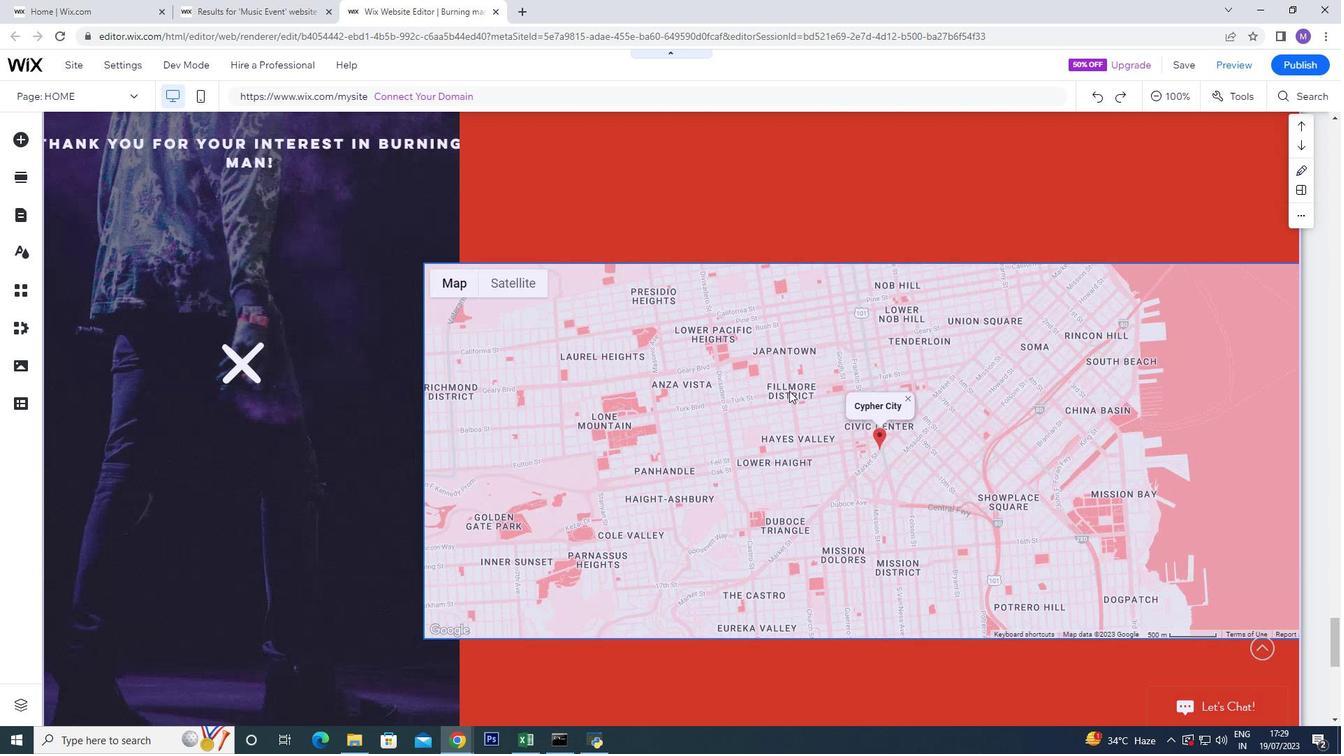 
Action: Mouse scrolled (787, 388) with delta (0, 0)
Screenshot: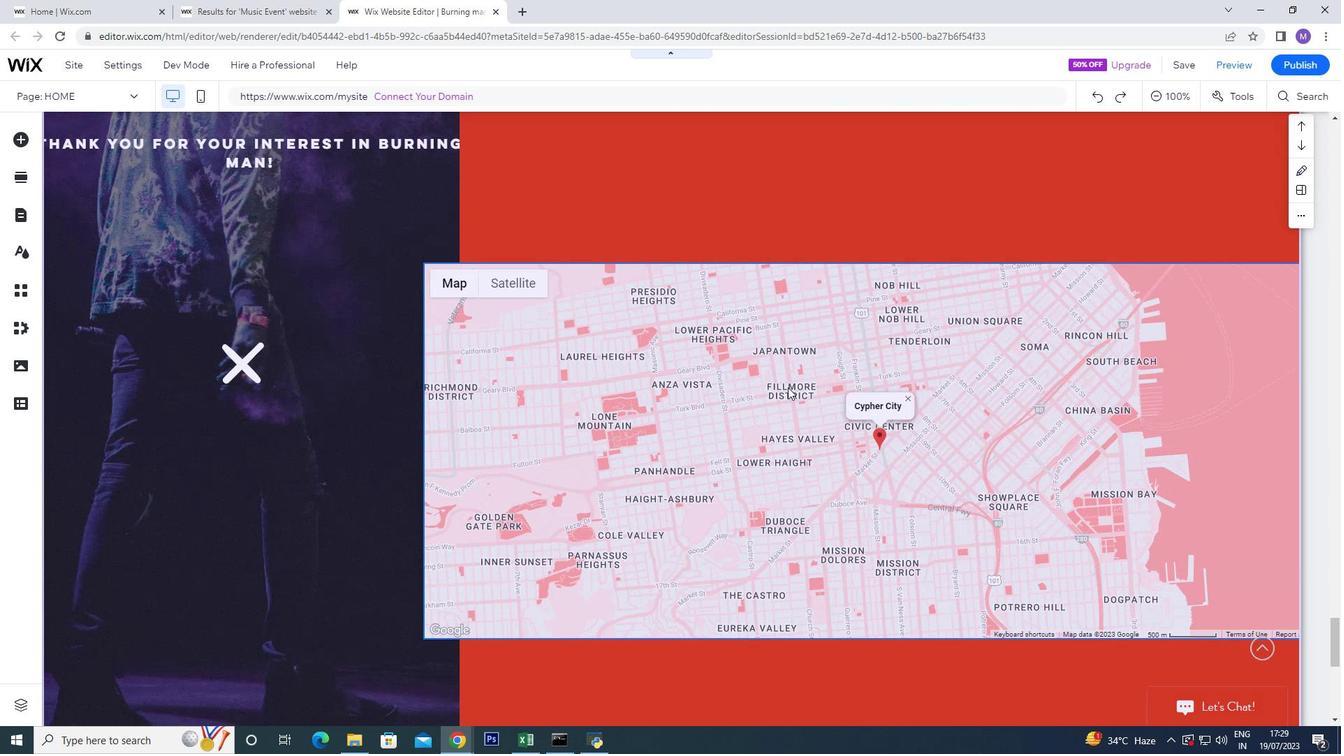 
Action: Mouse moved to (781, 373)
Screenshot: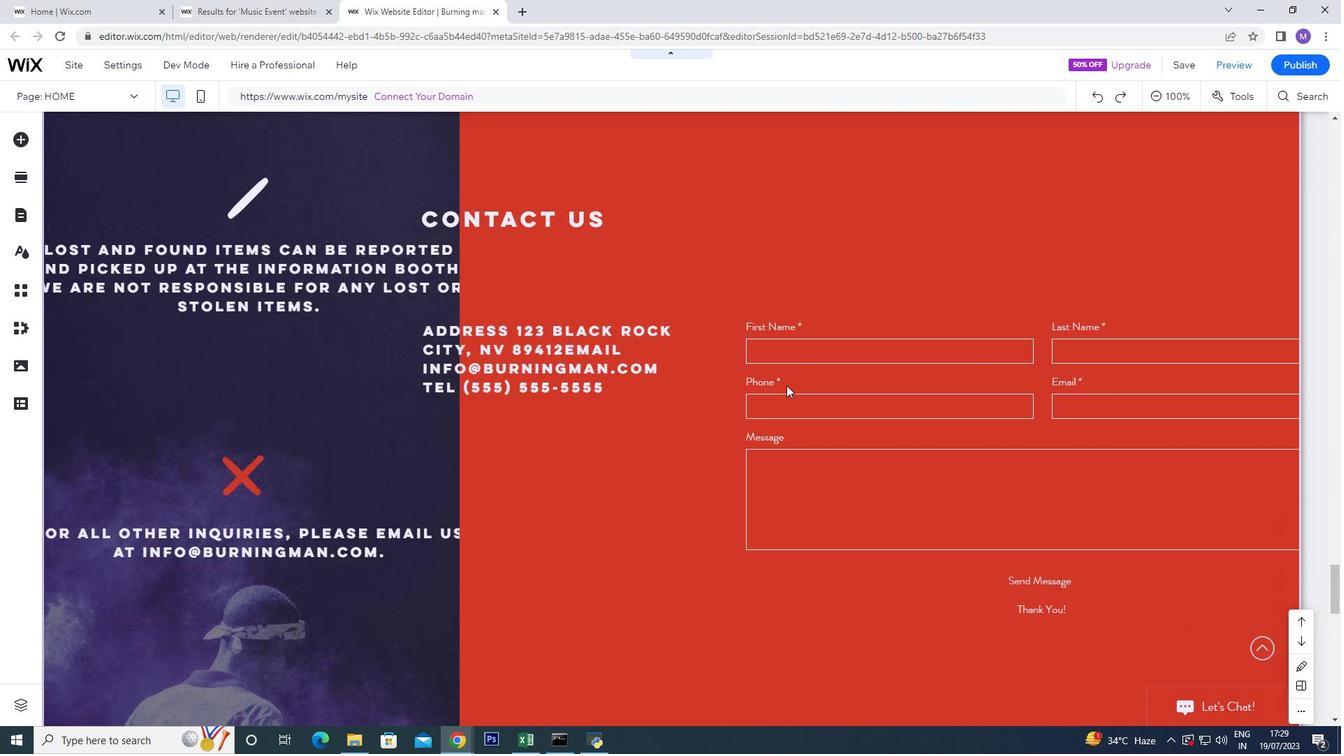 
Action: Mouse scrolled (781, 373) with delta (0, 0)
Screenshot: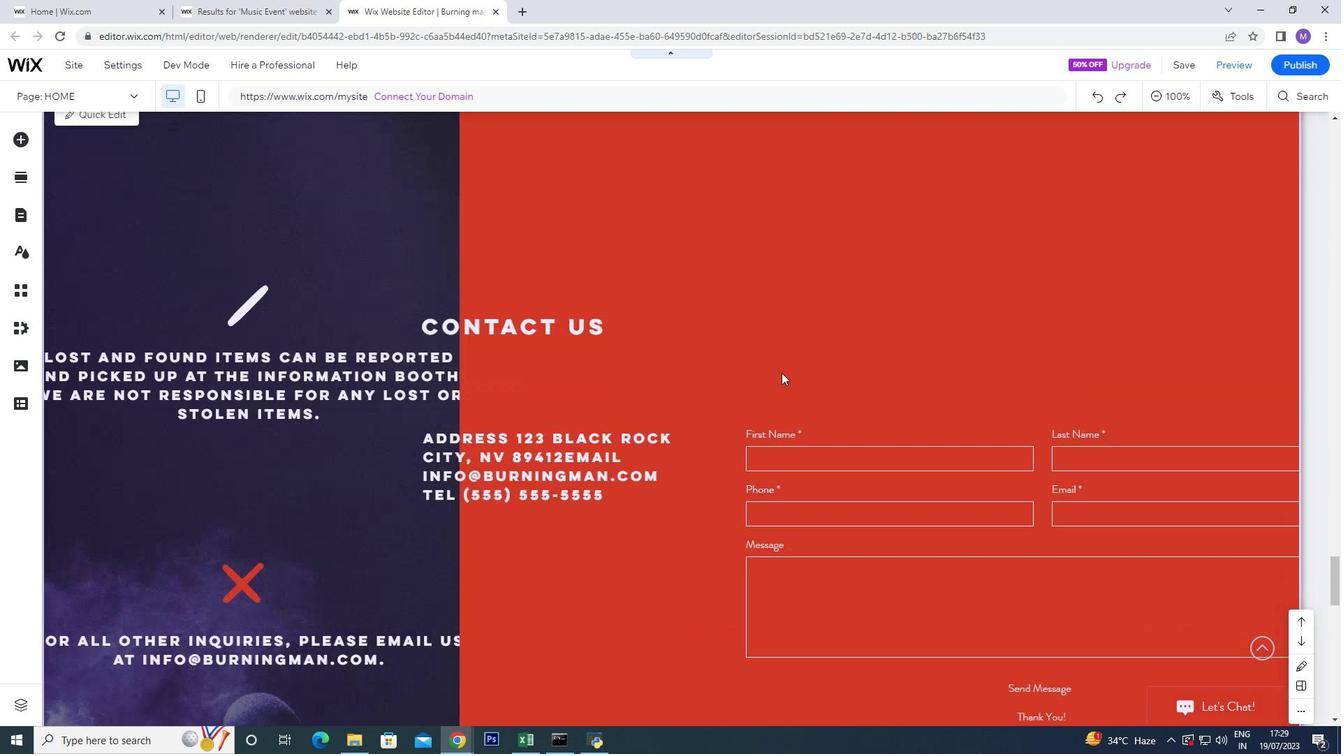 
Action: Mouse scrolled (781, 373) with delta (0, 0)
Screenshot: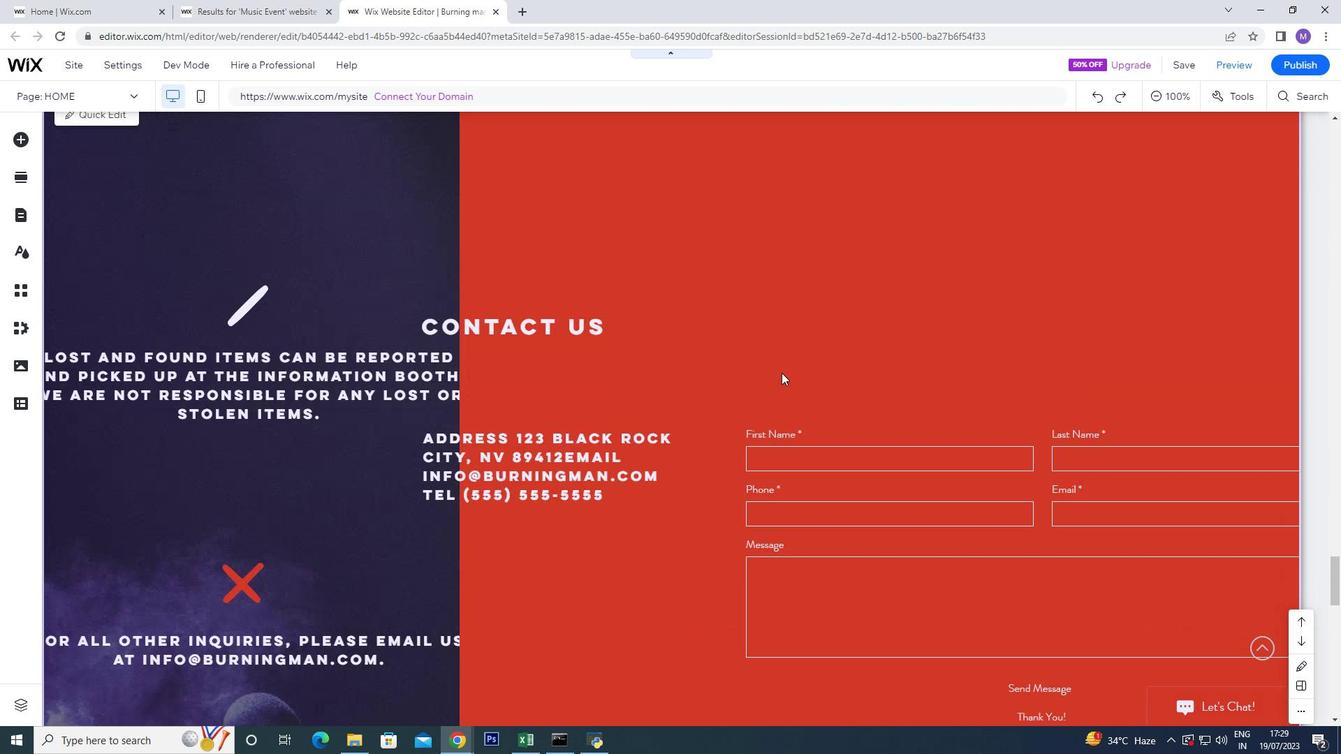 
Action: Mouse scrolled (781, 373) with delta (0, 0)
Screenshot: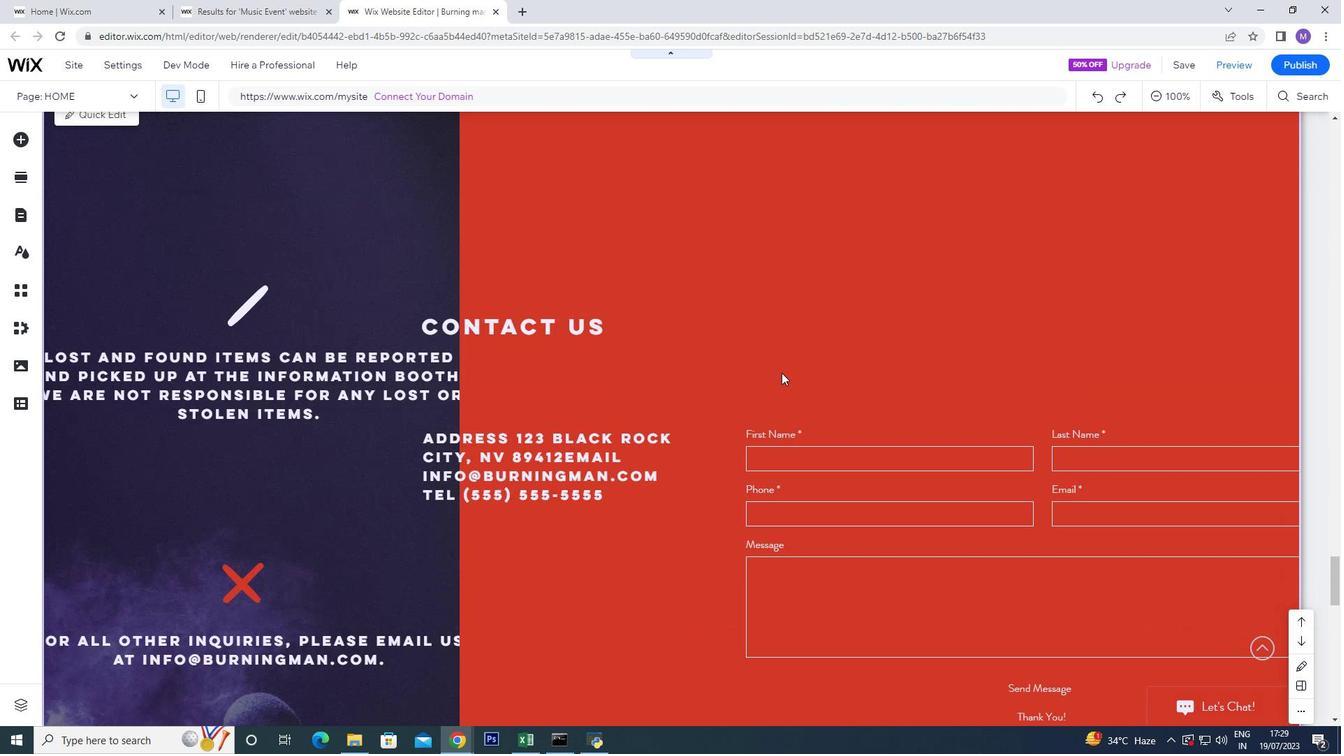 
Action: Mouse scrolled (781, 373) with delta (0, 0)
Screenshot: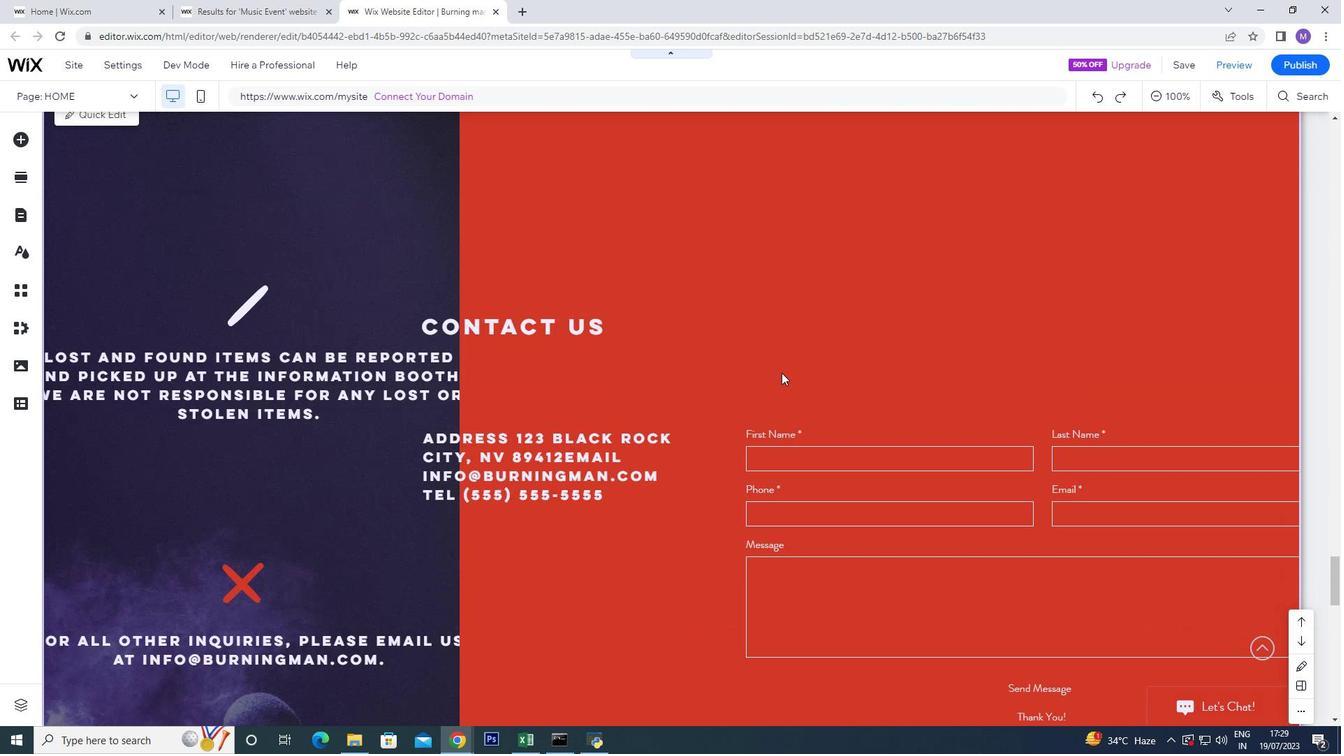 
Action: Mouse scrolled (781, 373) with delta (0, 0)
Screenshot: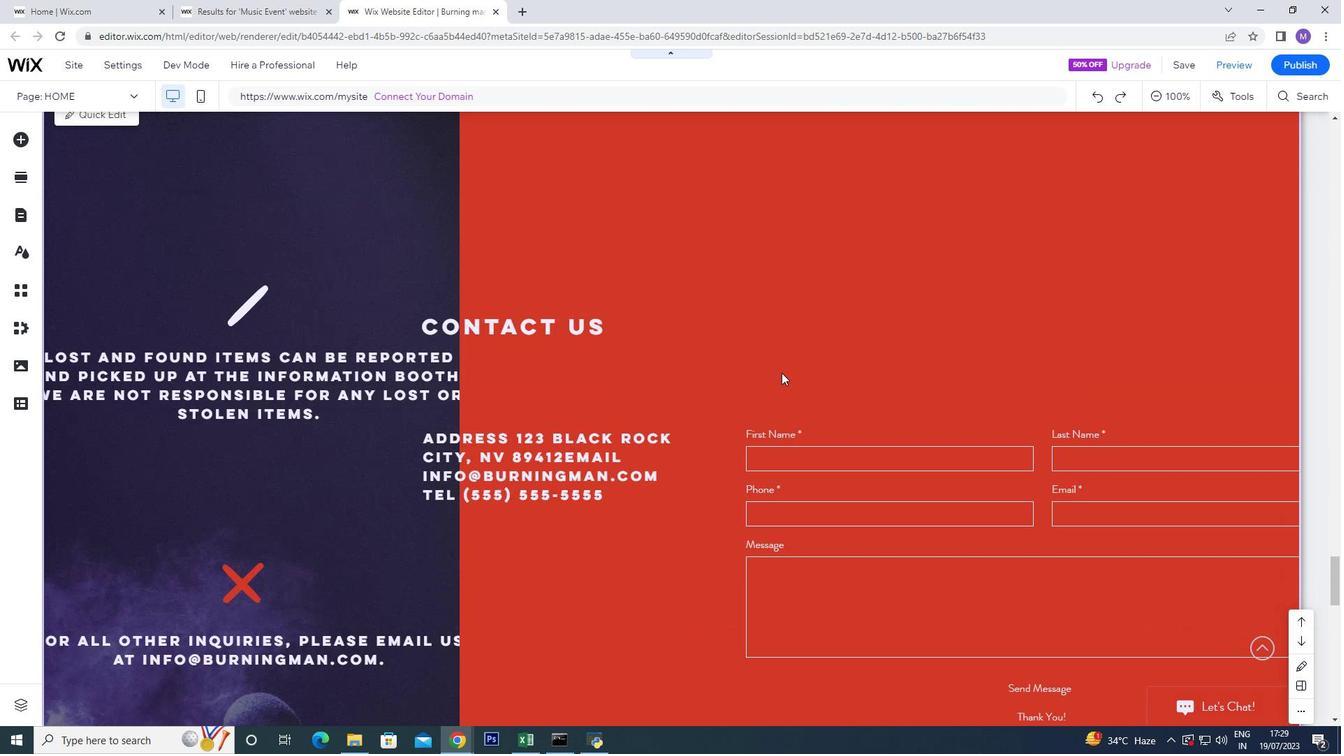 
Action: Mouse scrolled (781, 373) with delta (0, 0)
Screenshot: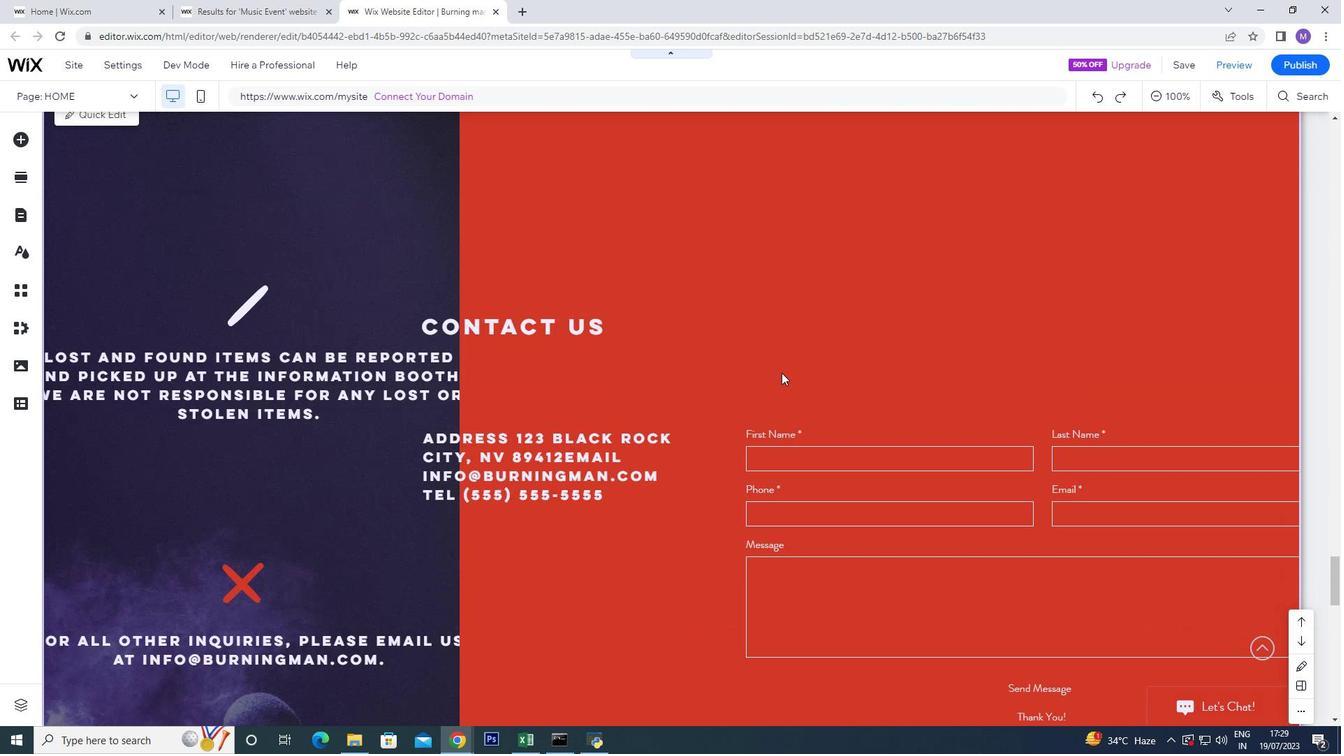 
Action: Mouse scrolled (781, 373) with delta (0, 0)
Screenshot: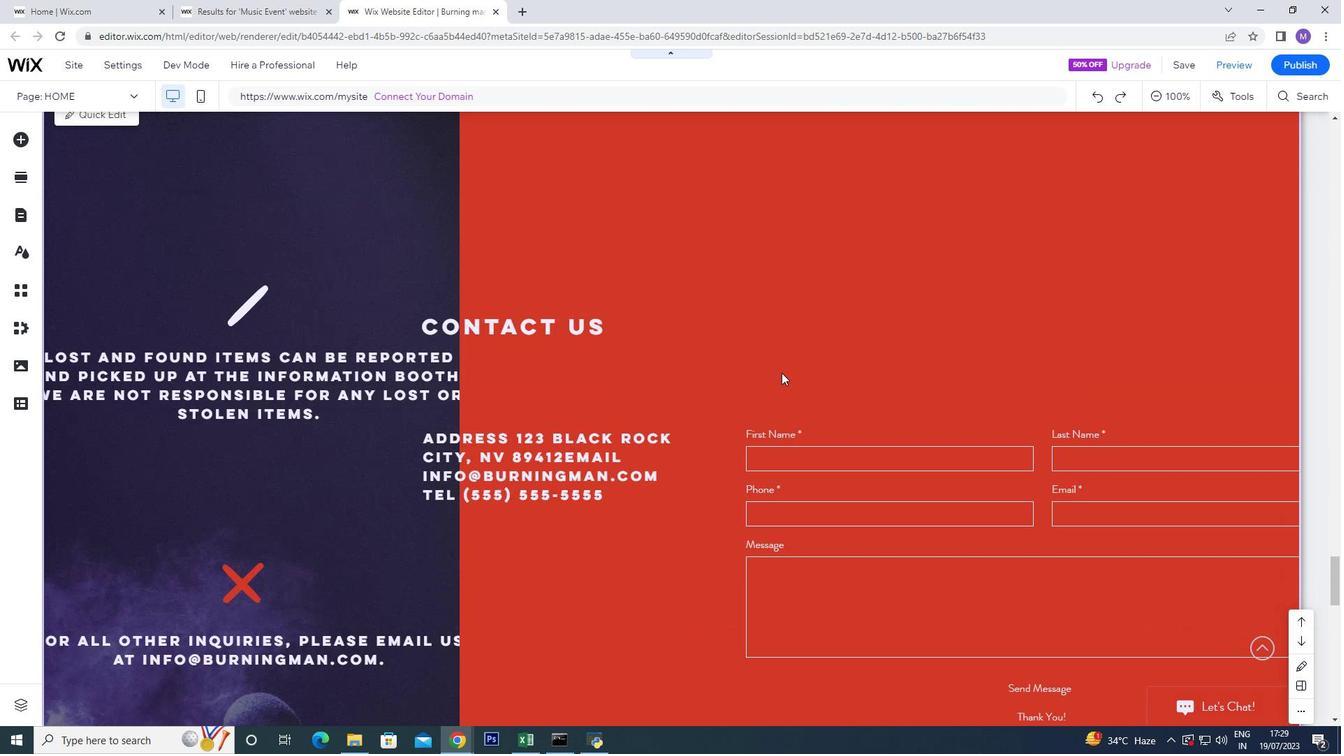 
Action: Mouse scrolled (781, 373) with delta (0, 0)
Screenshot: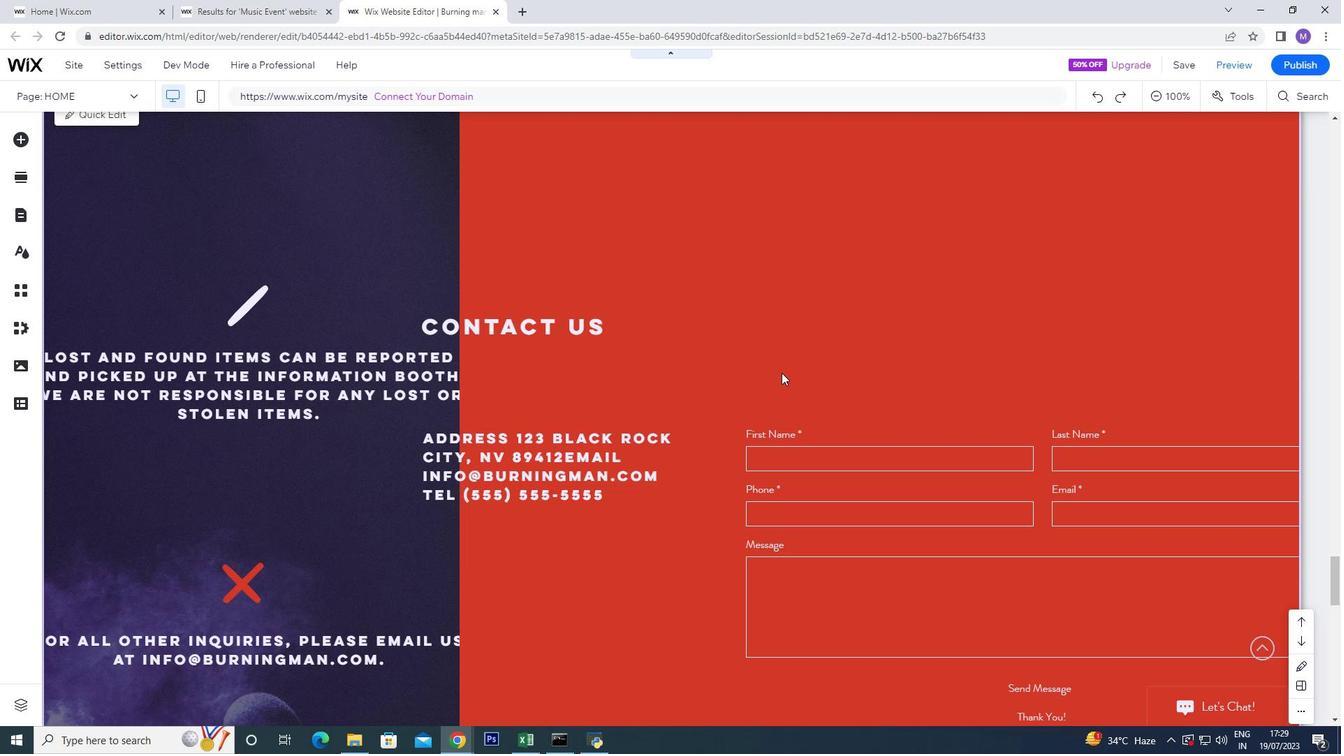 
Action: Mouse scrolled (781, 373) with delta (0, 0)
Screenshot: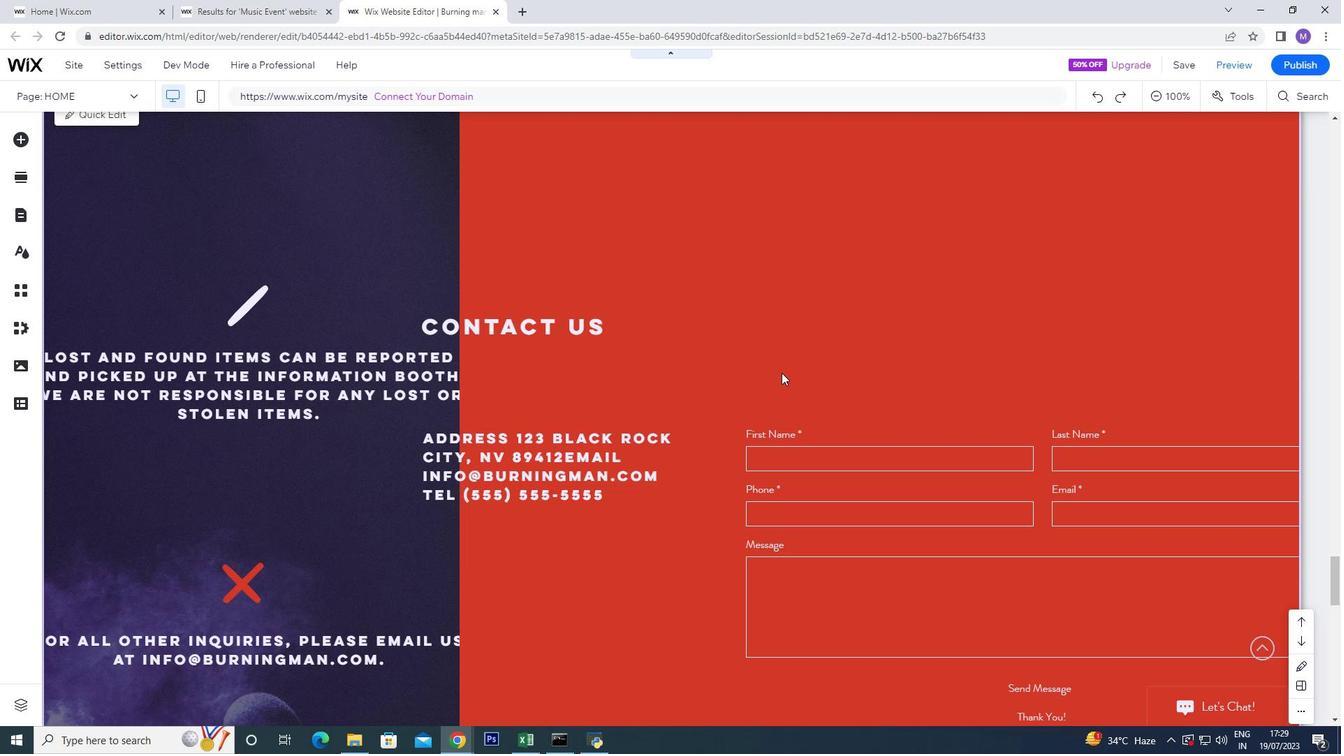 
Action: Mouse scrolled (781, 373) with delta (0, 0)
Screenshot: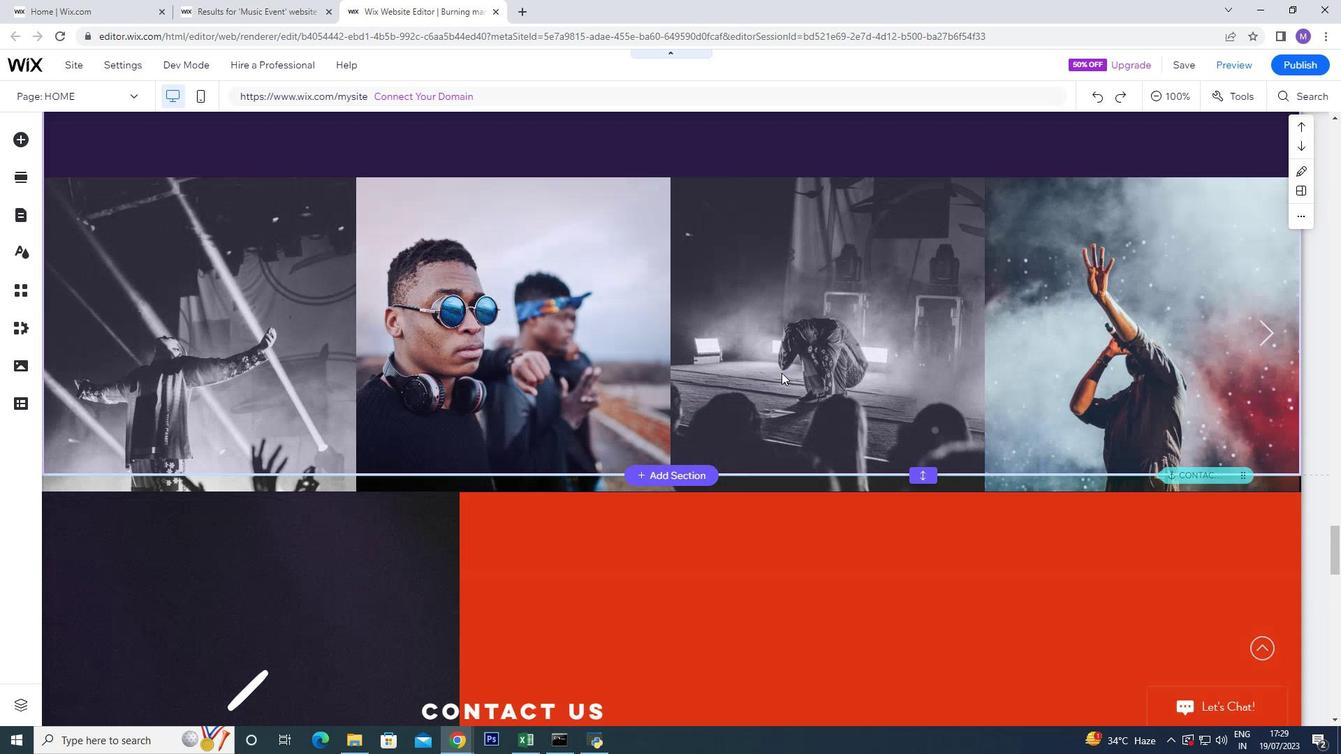 
Action: Mouse scrolled (781, 373) with delta (0, 0)
